Task: Find and evaluate a room listing in Austin on Airbnb, checking amenities, accessibility, and reviews.
Action: Mouse moved to (513, 134)
Screenshot: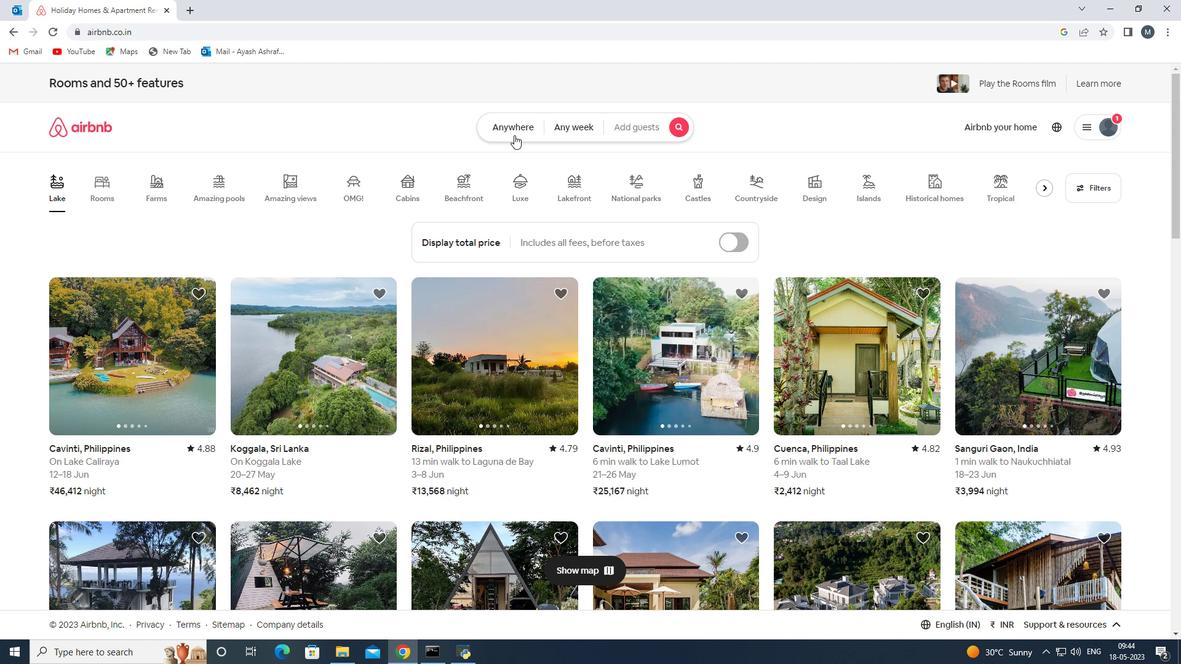 
Action: Mouse pressed left at (513, 134)
Screenshot: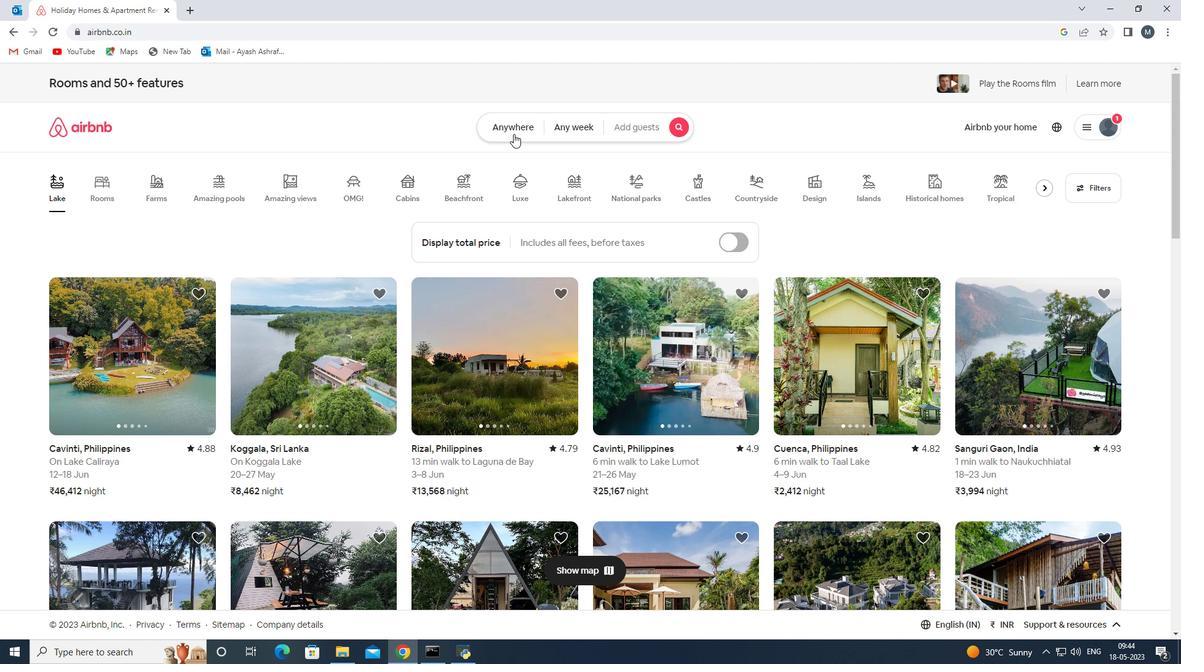 
Action: Mouse moved to (400, 179)
Screenshot: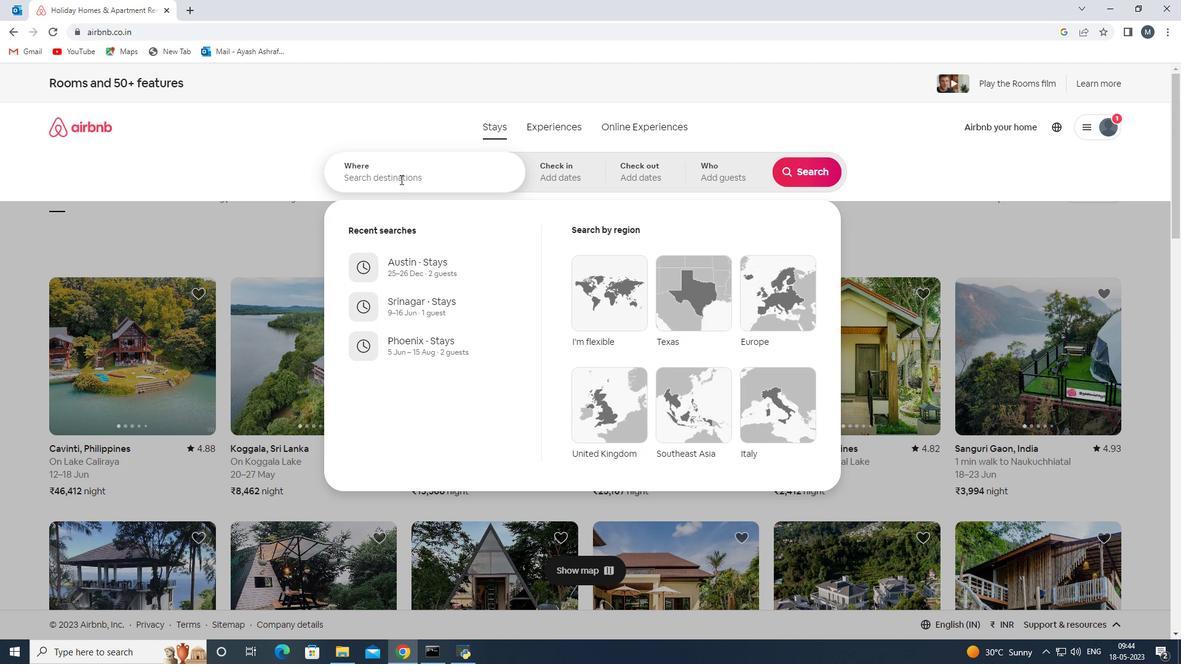 
Action: Mouse pressed left at (400, 179)
Screenshot: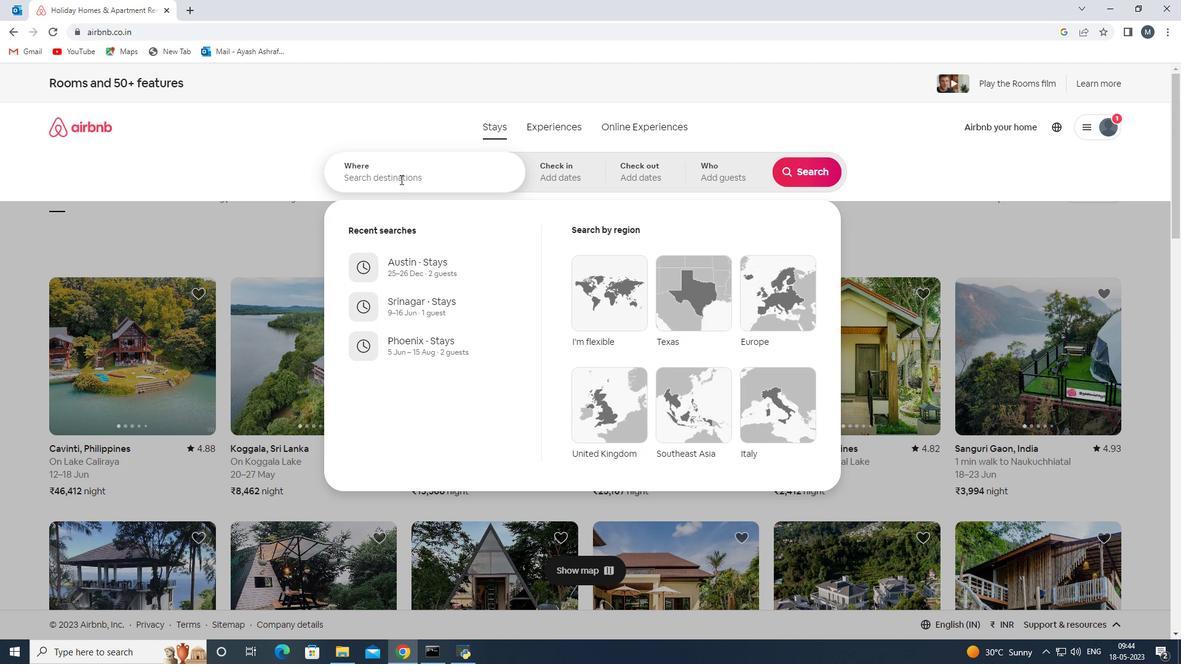 
Action: Key pressed srx
Screenshot: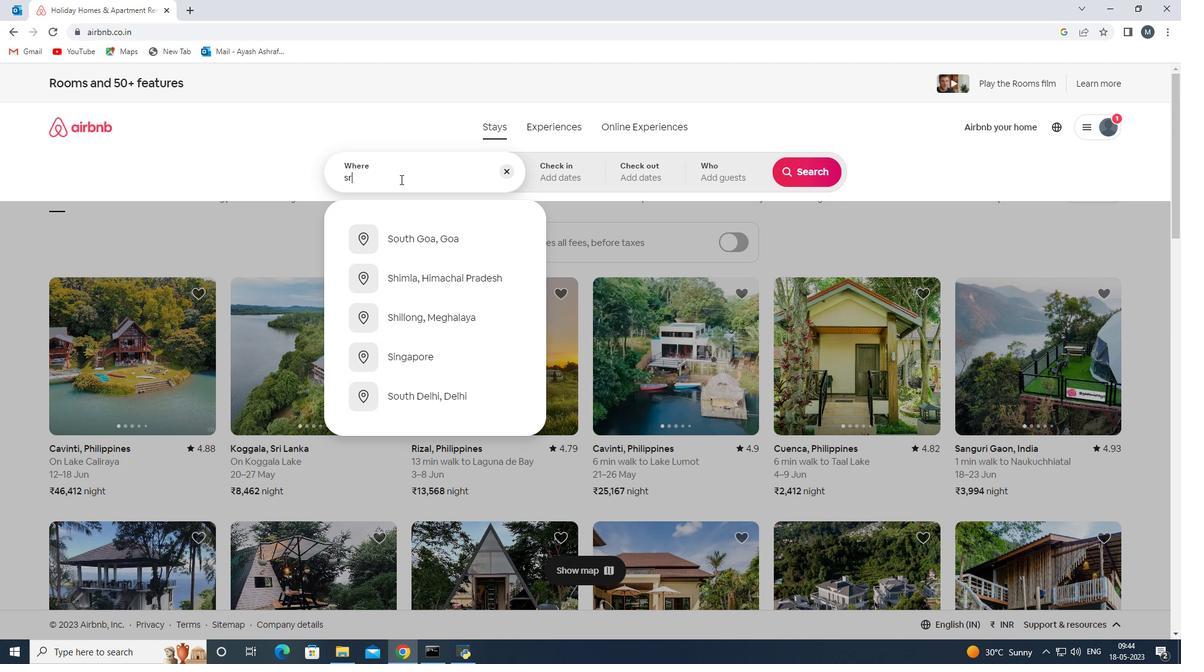 
Action: Mouse moved to (436, 241)
Screenshot: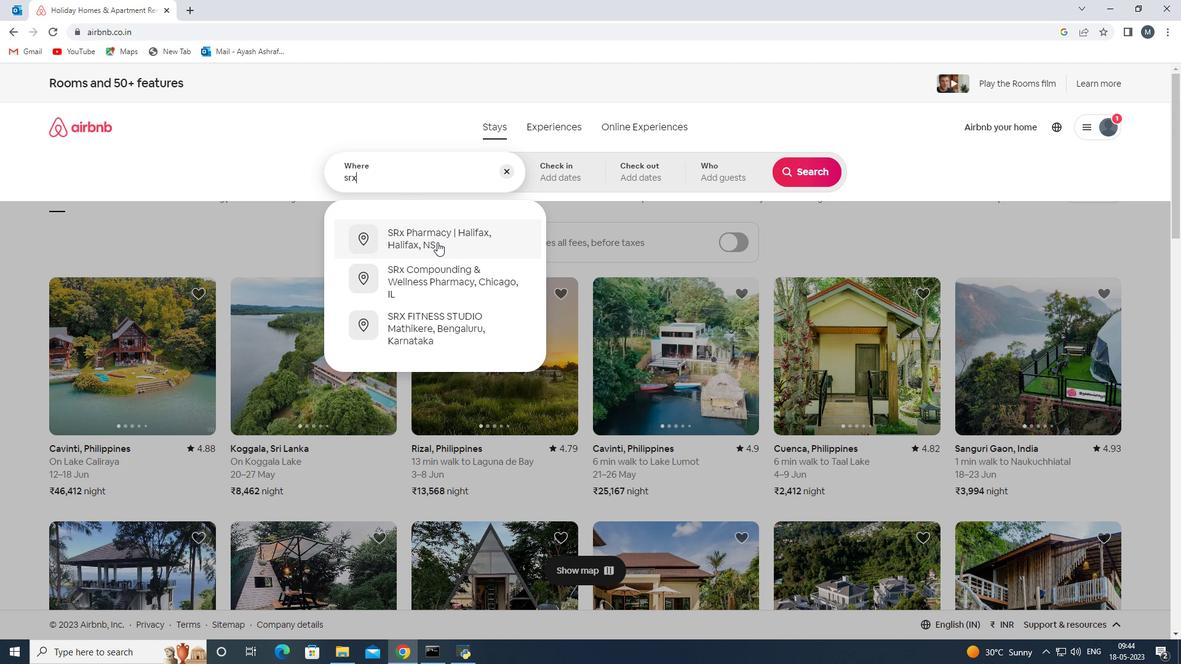 
Action: Mouse pressed left at (436, 241)
Screenshot: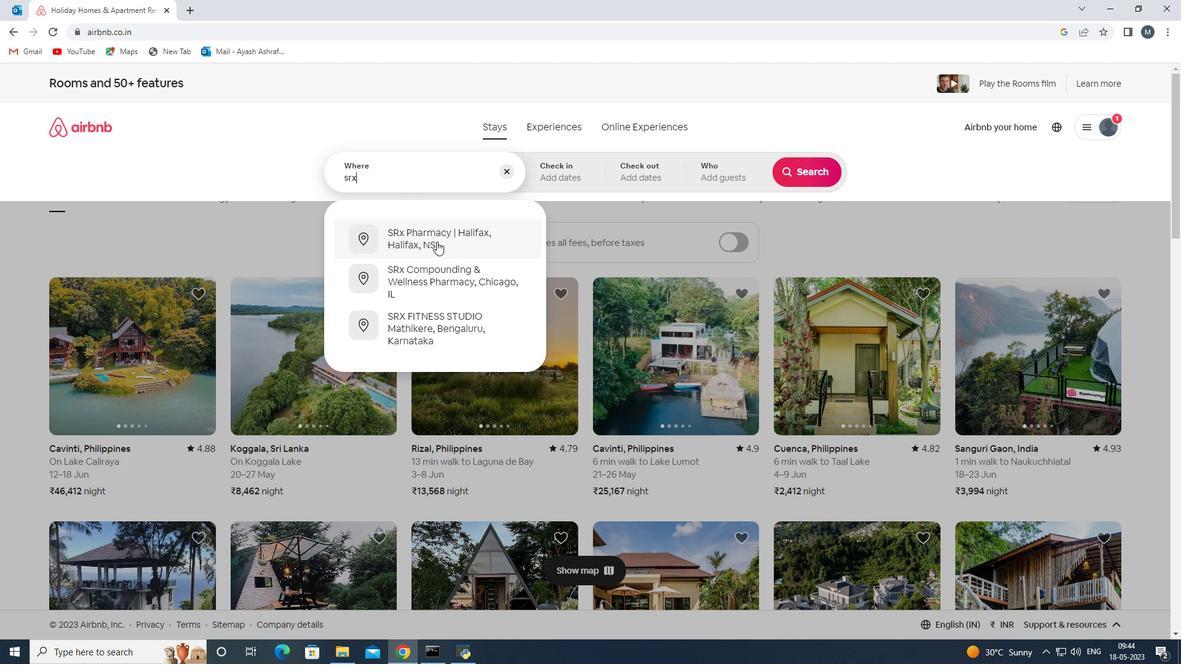 
Action: Mouse moved to (742, 345)
Screenshot: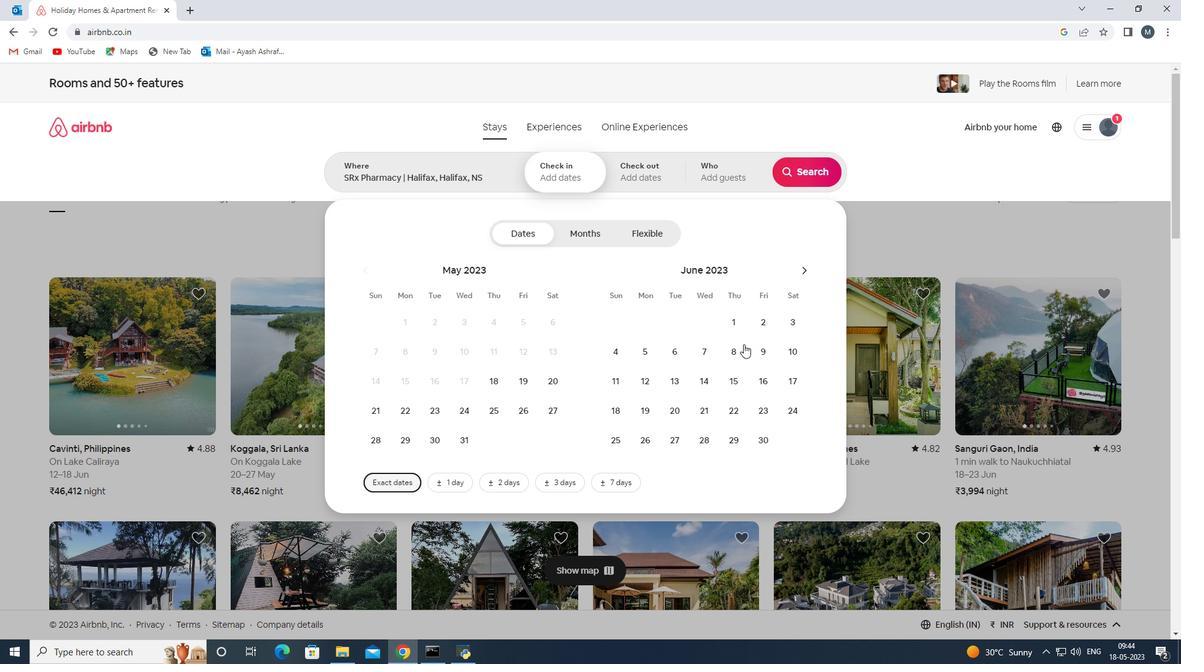
Action: Mouse pressed left at (742, 345)
Screenshot: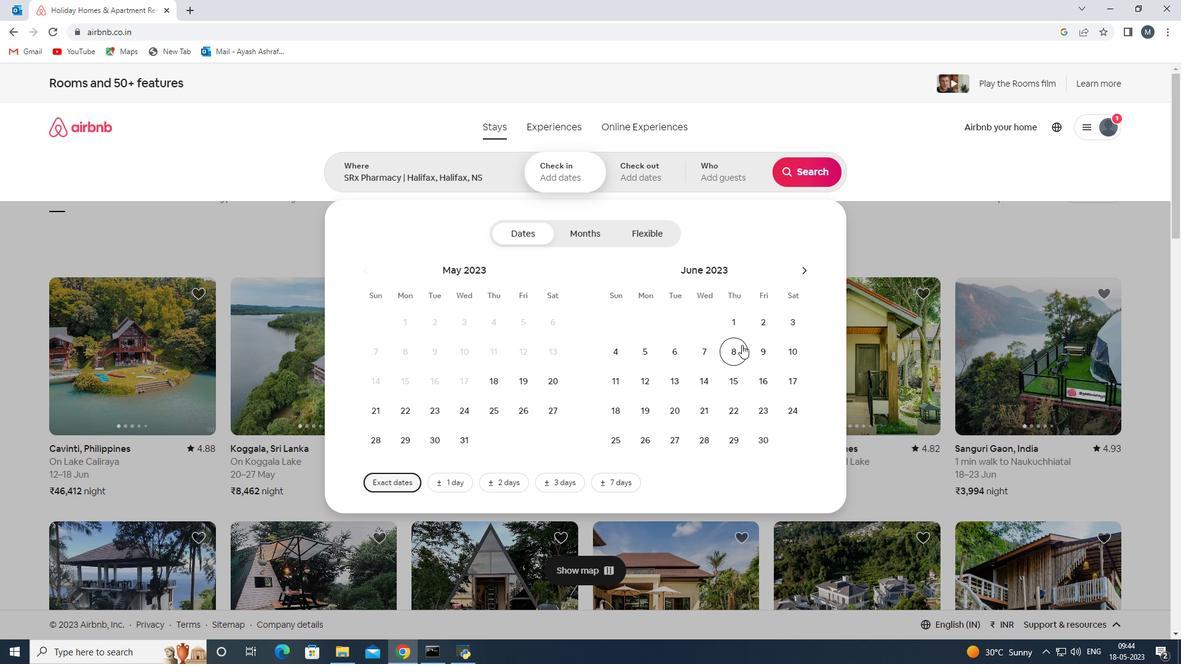 
Action: Mouse moved to (753, 354)
Screenshot: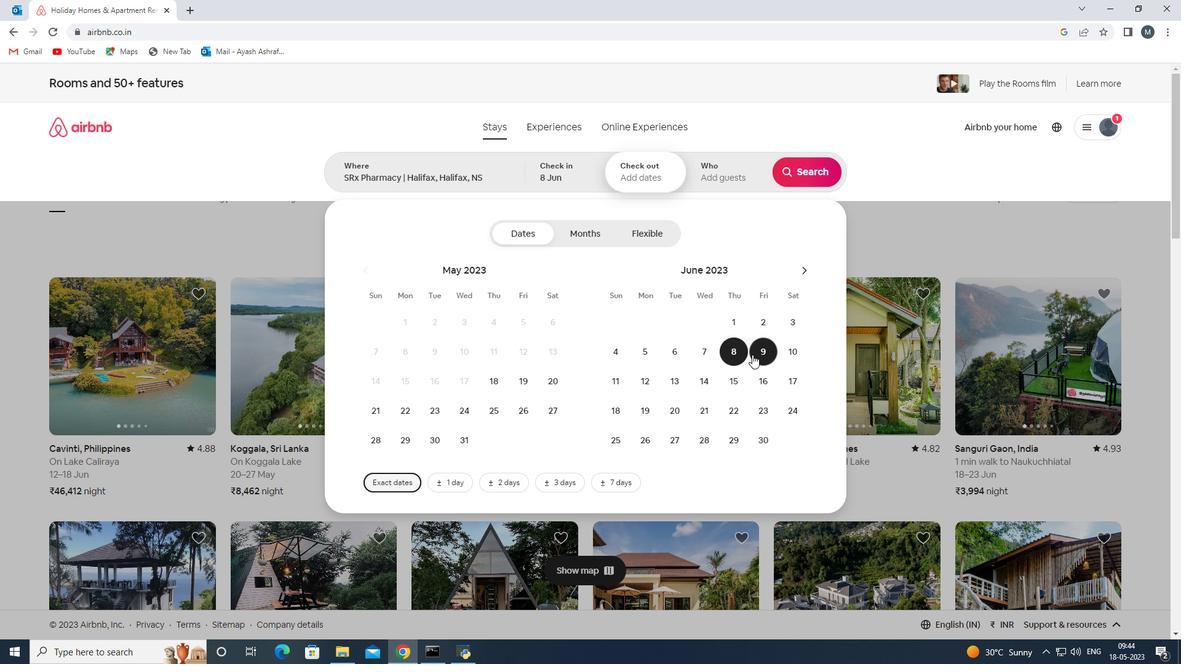 
Action: Mouse pressed left at (753, 354)
Screenshot: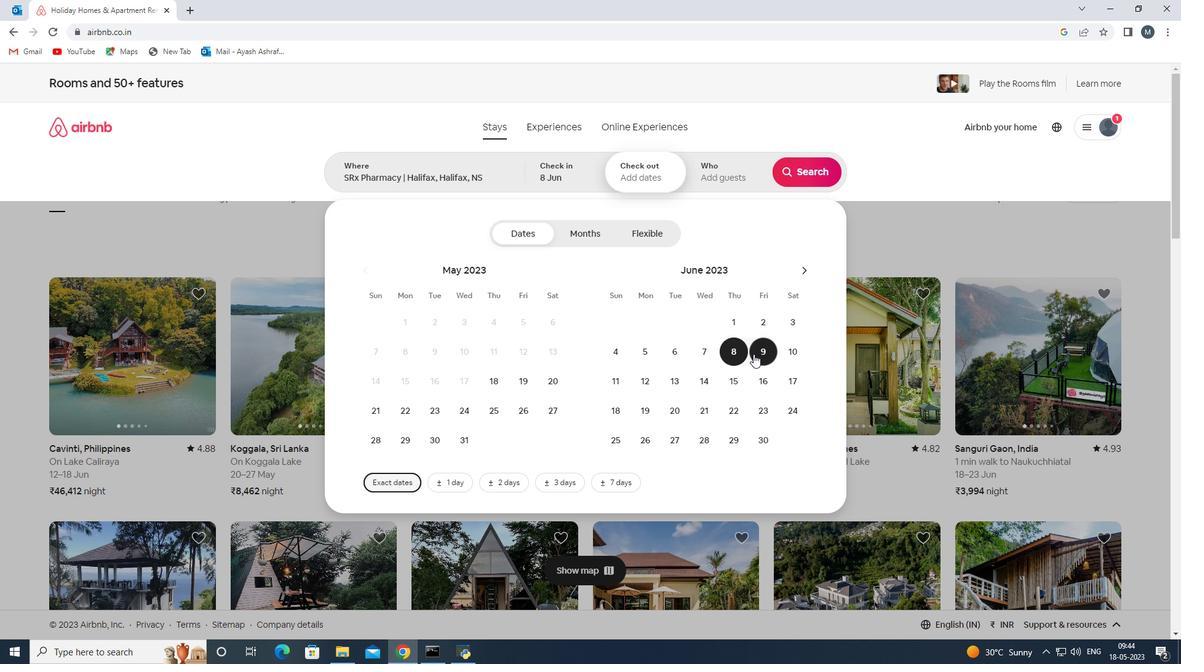 
Action: Mouse moved to (721, 176)
Screenshot: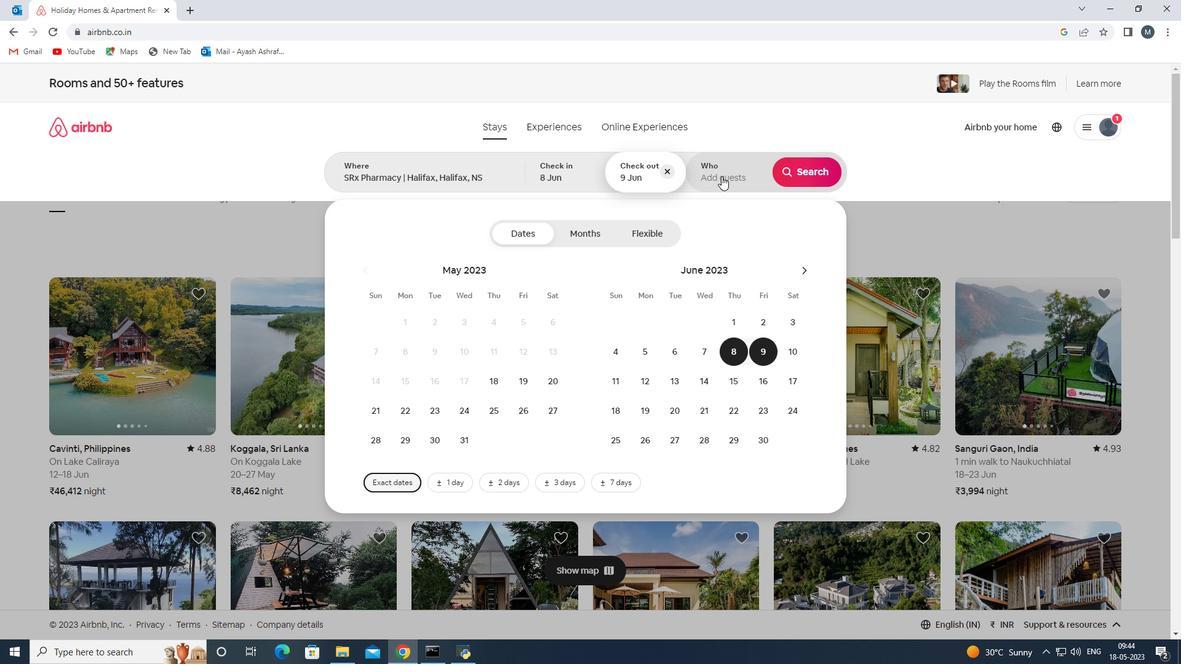 
Action: Mouse pressed left at (721, 176)
Screenshot: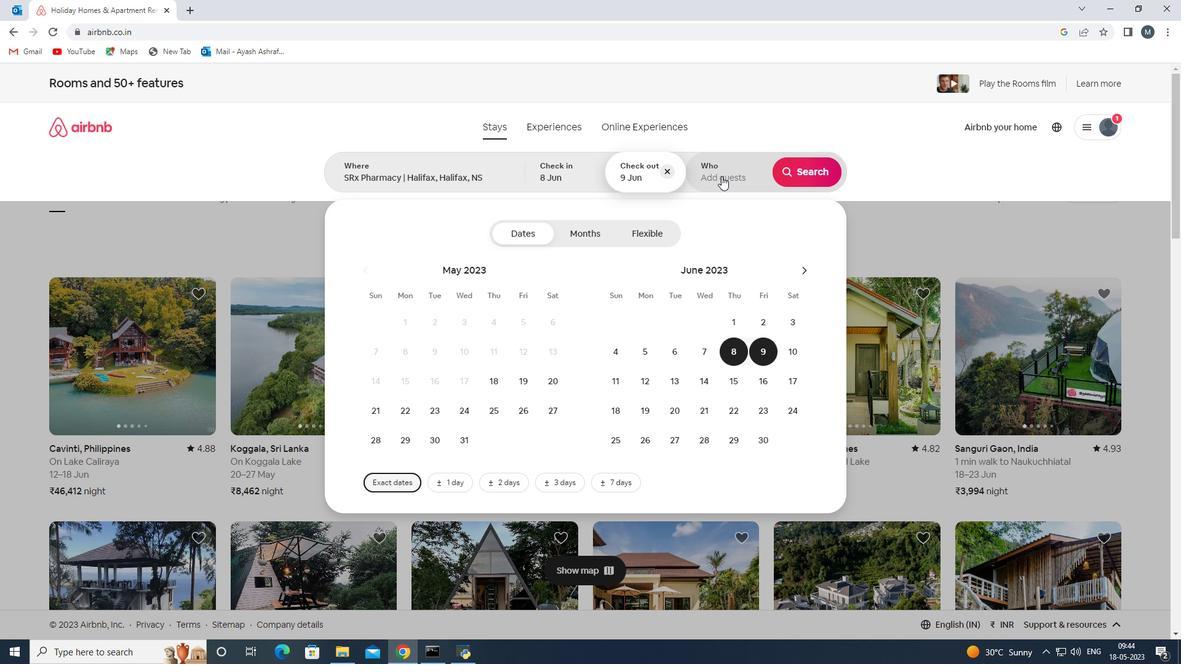 
Action: Mouse moved to (809, 238)
Screenshot: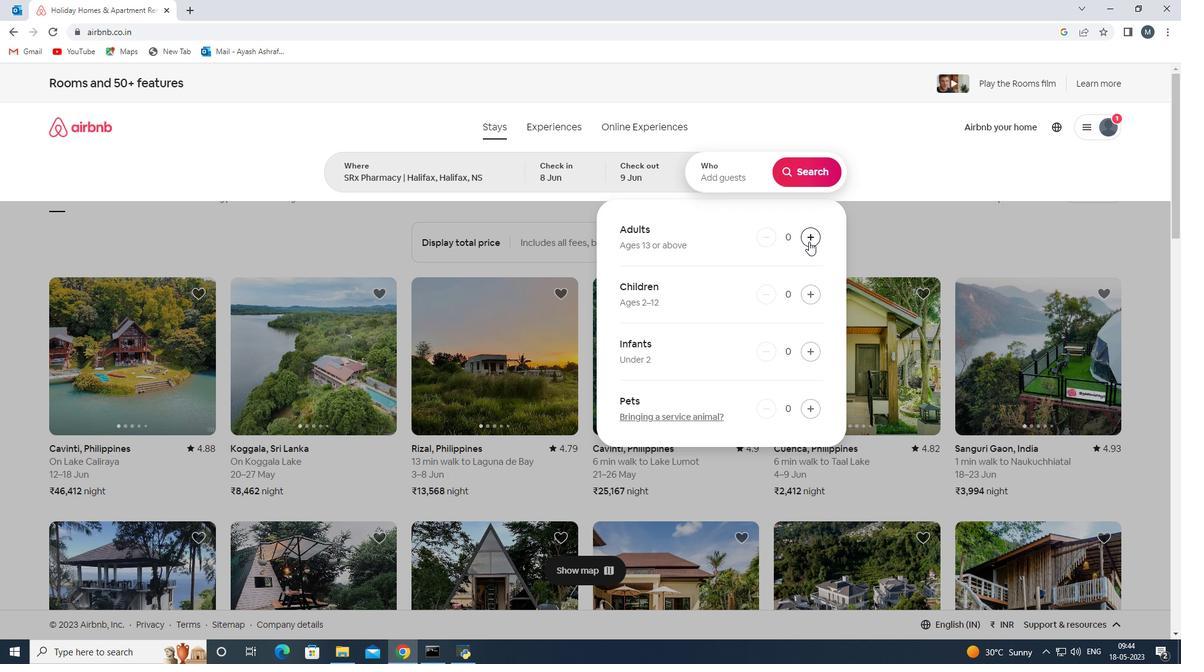 
Action: Mouse pressed left at (809, 238)
Screenshot: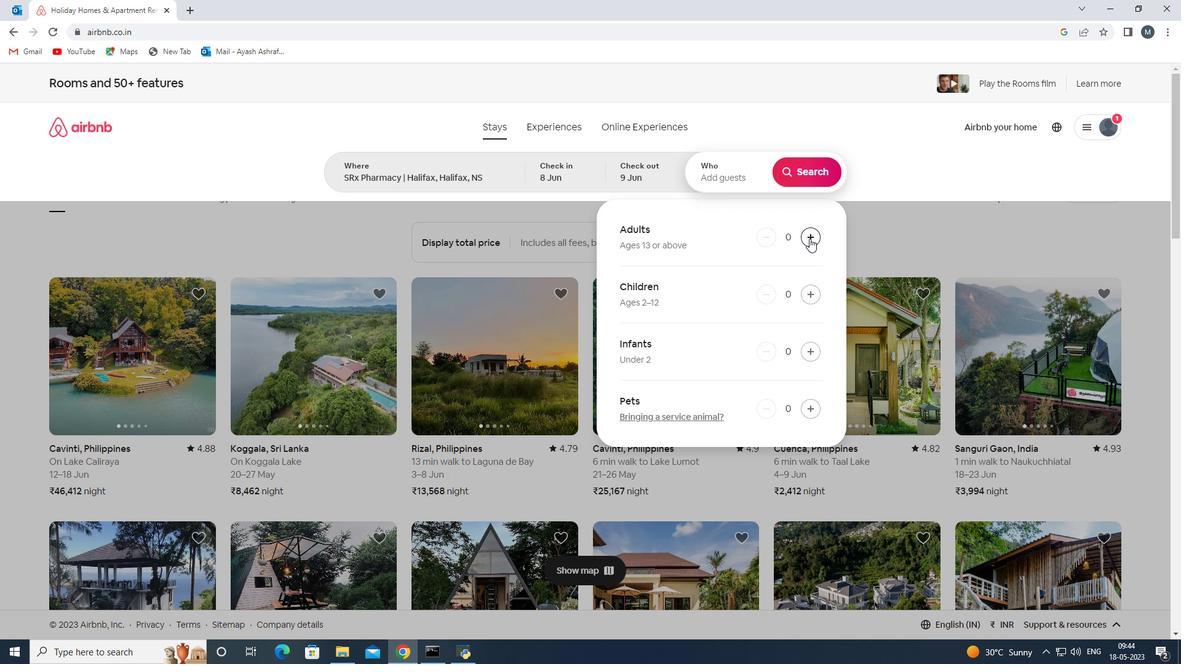 
Action: Mouse pressed left at (809, 238)
Screenshot: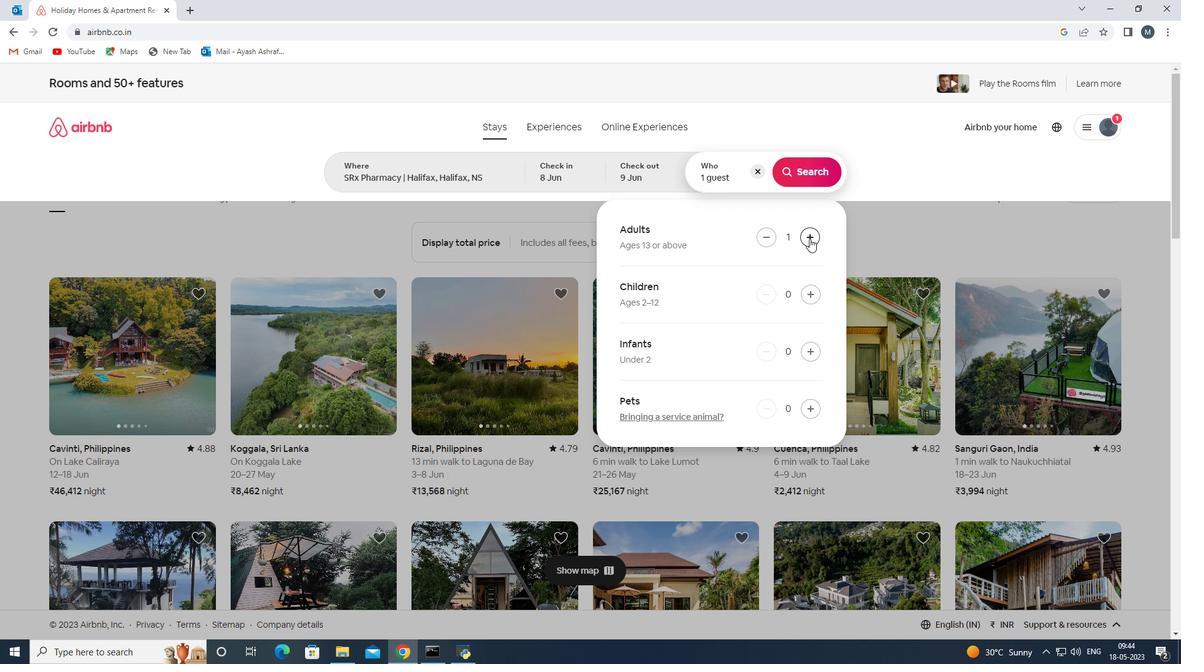 
Action: Mouse pressed left at (809, 238)
Screenshot: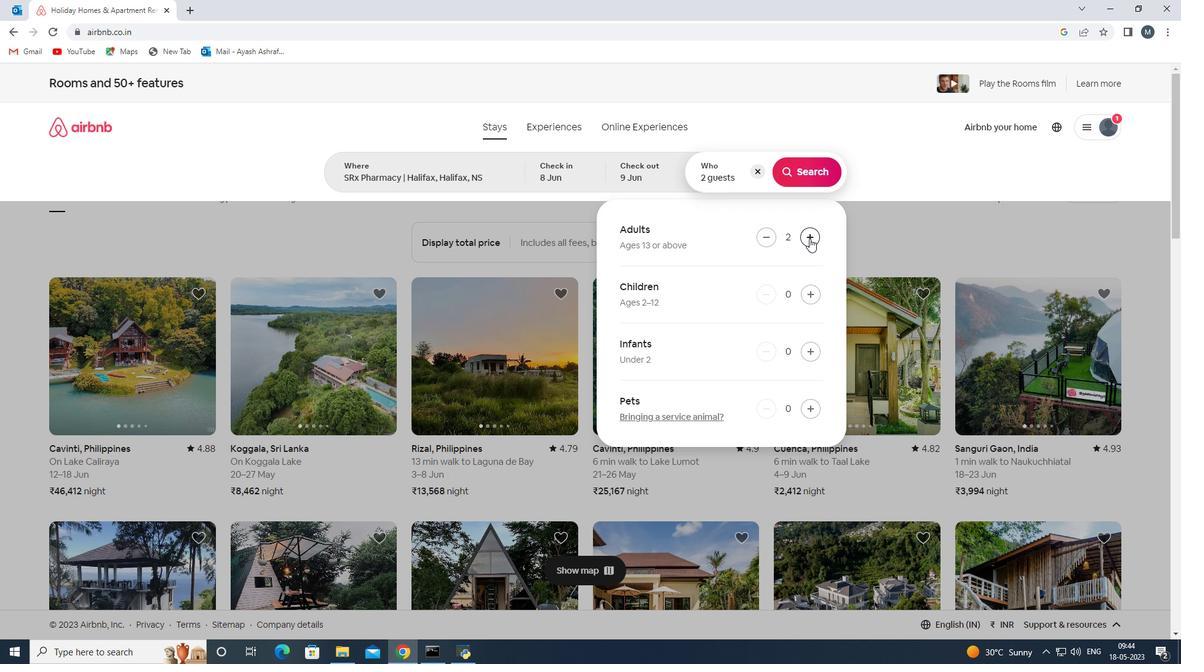 
Action: Mouse moved to (801, 175)
Screenshot: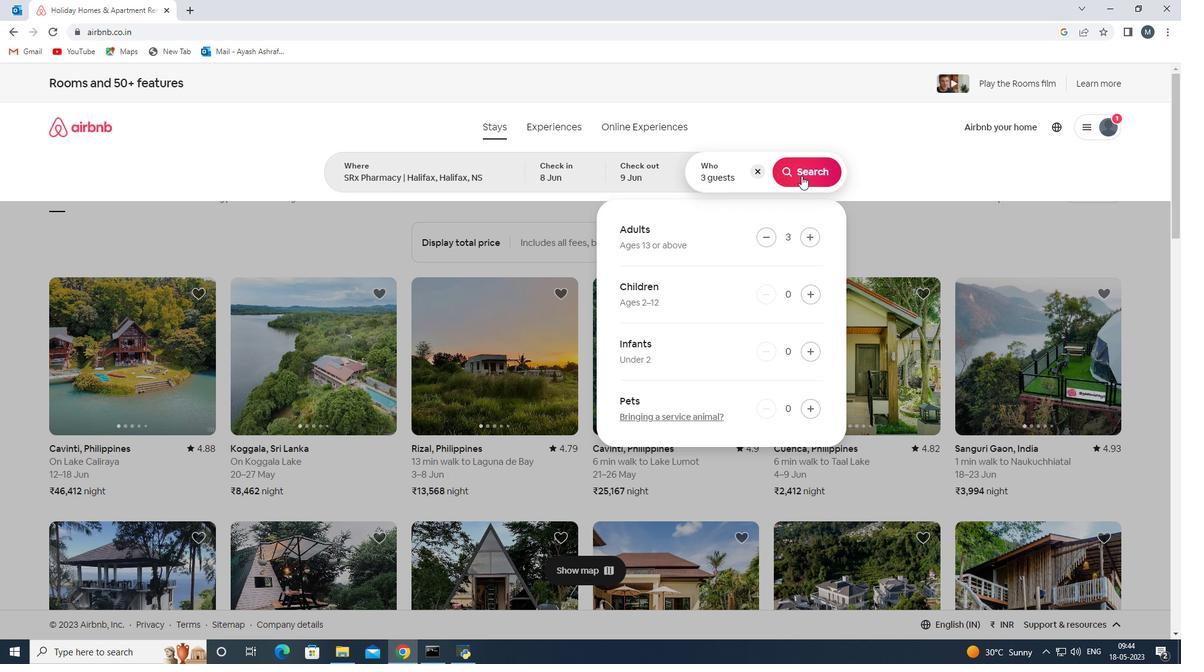 
Action: Mouse pressed left at (801, 175)
Screenshot: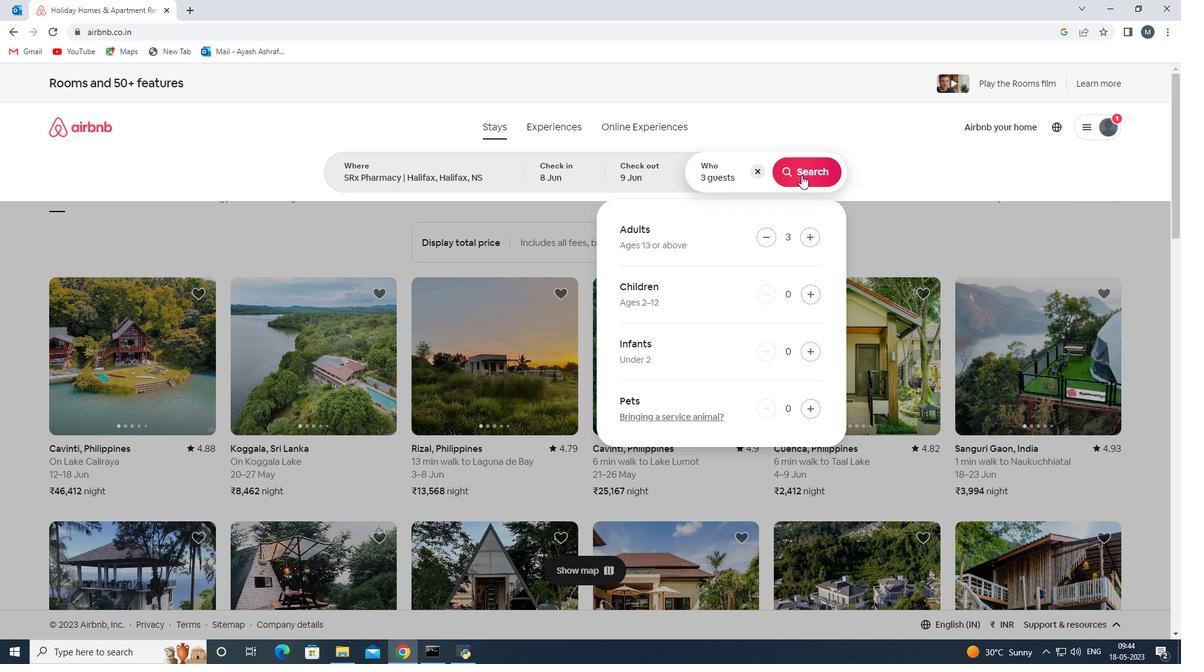 
Action: Mouse moved to (1107, 139)
Screenshot: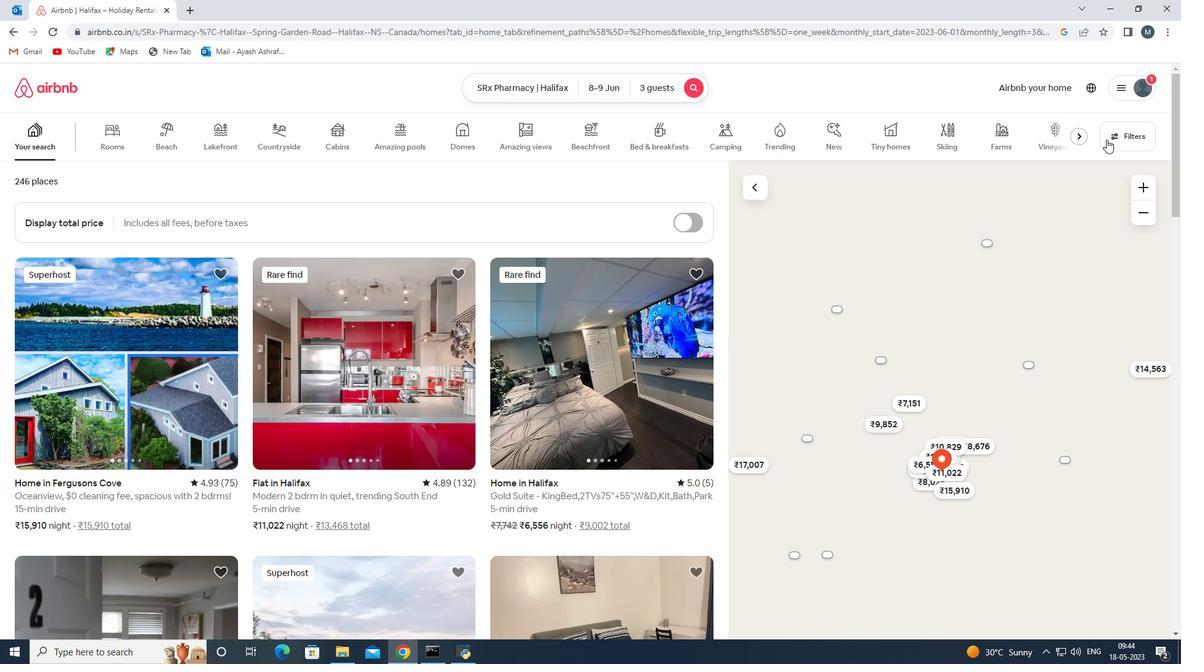 
Action: Mouse pressed left at (1107, 139)
Screenshot: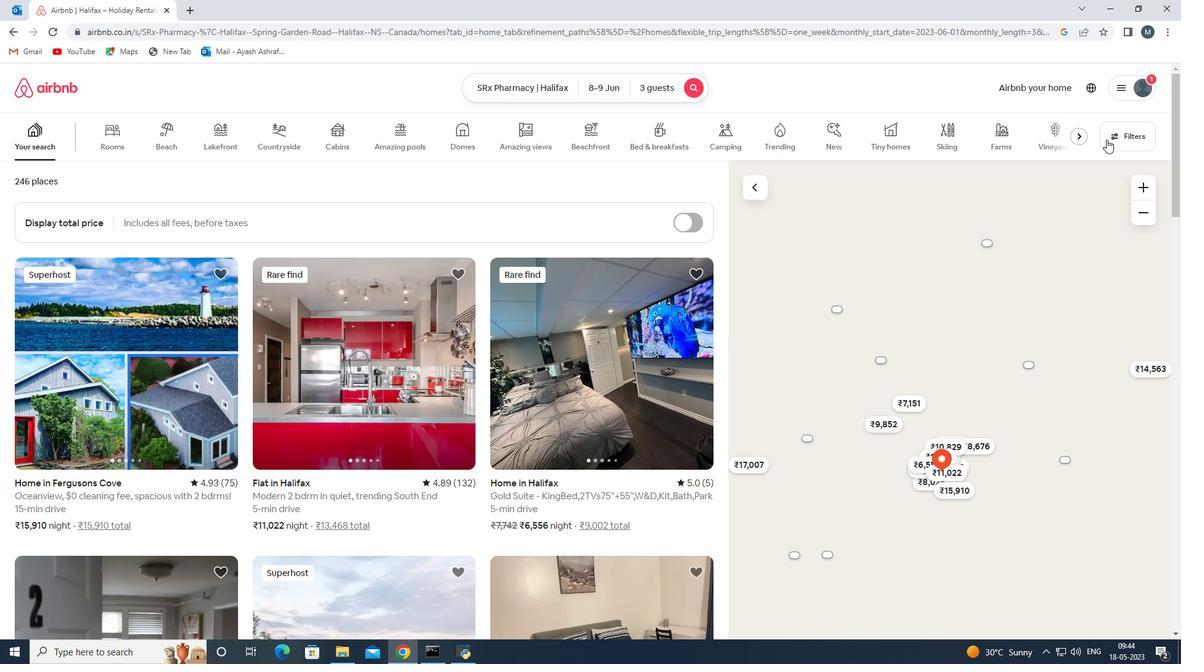 
Action: Mouse moved to (454, 444)
Screenshot: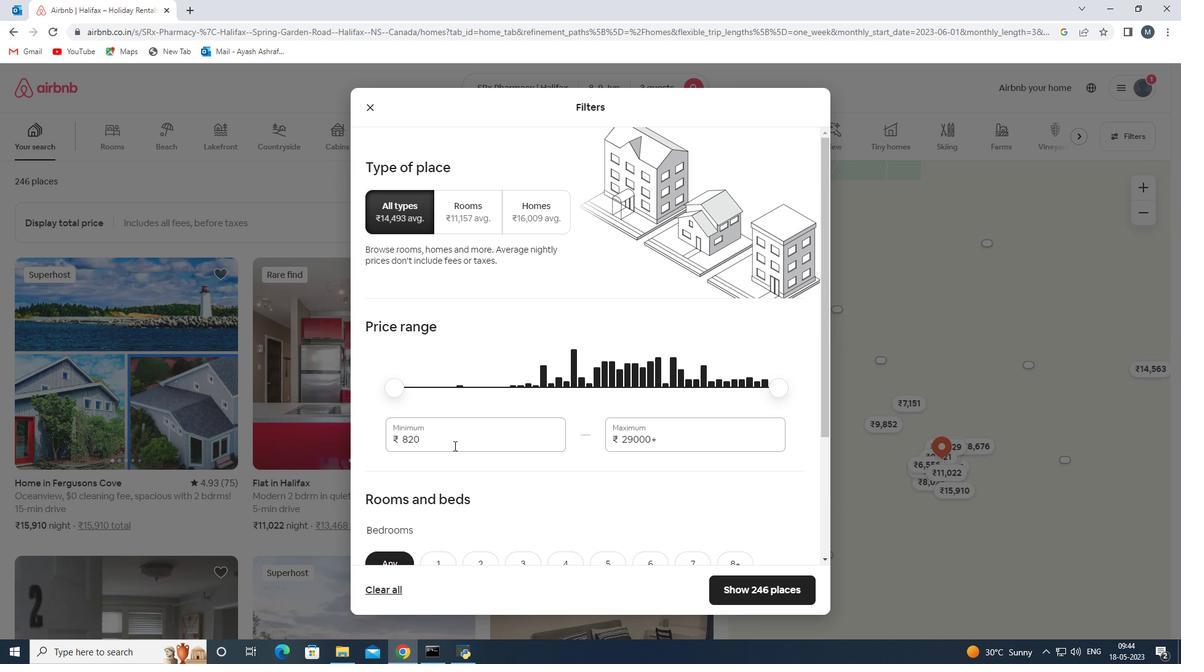 
Action: Mouse pressed left at (454, 444)
Screenshot: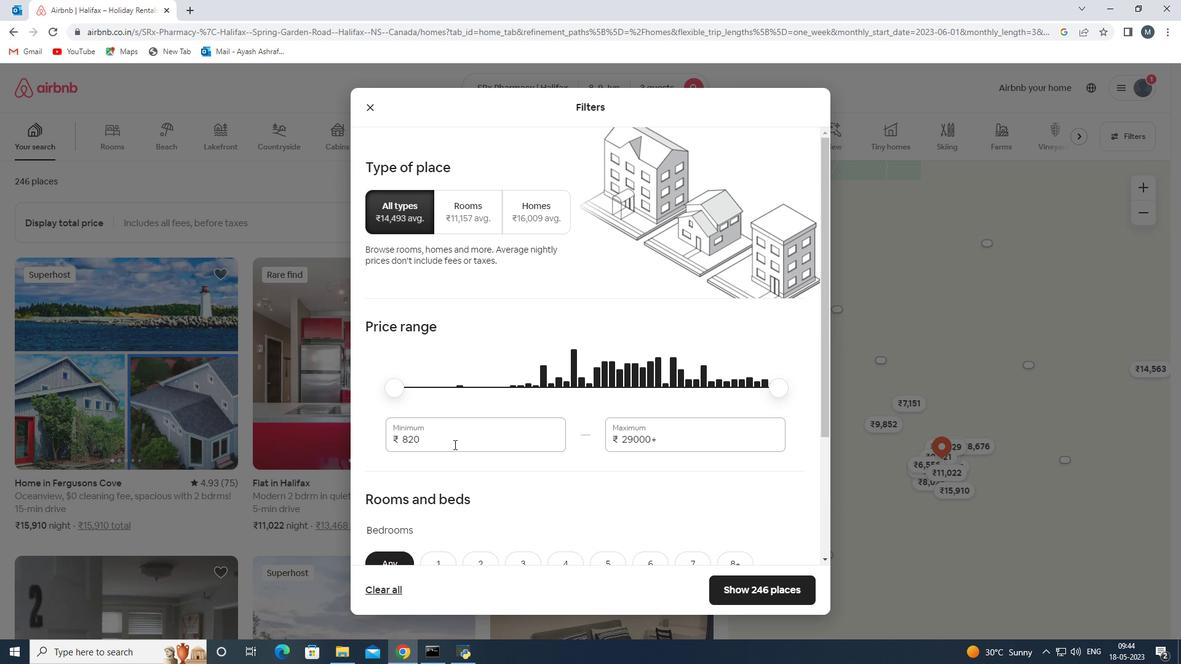 
Action: Mouse moved to (456, 438)
Screenshot: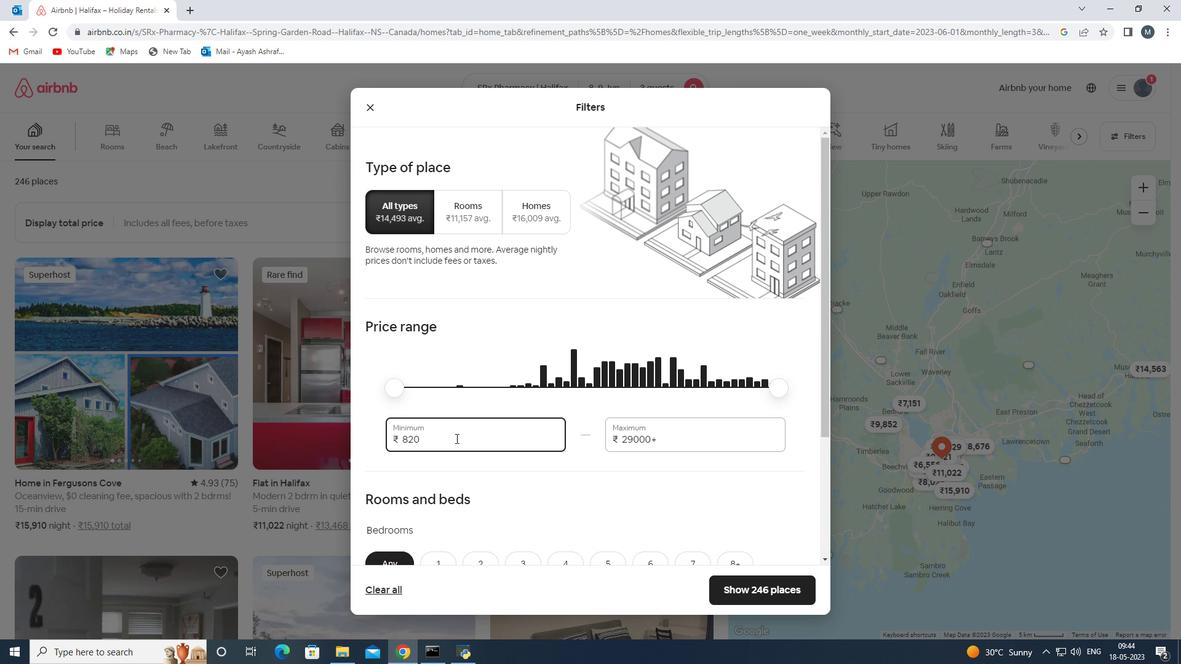 
Action: Key pressed <Key.backspace>
Screenshot: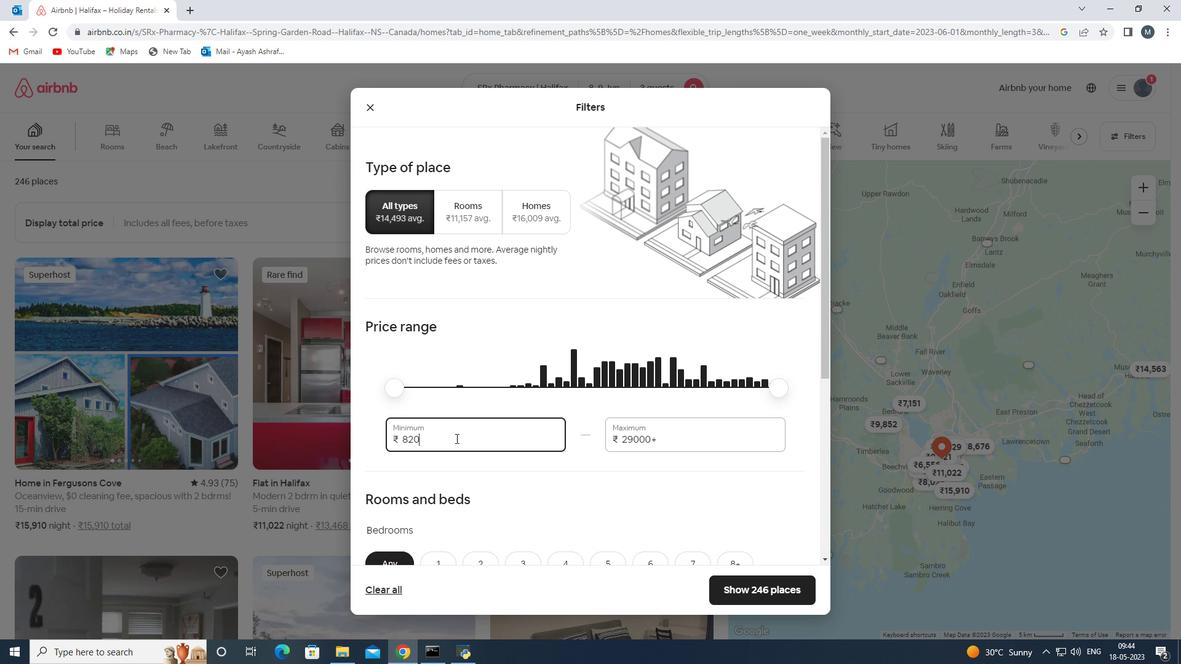 
Action: Mouse moved to (456, 438)
Screenshot: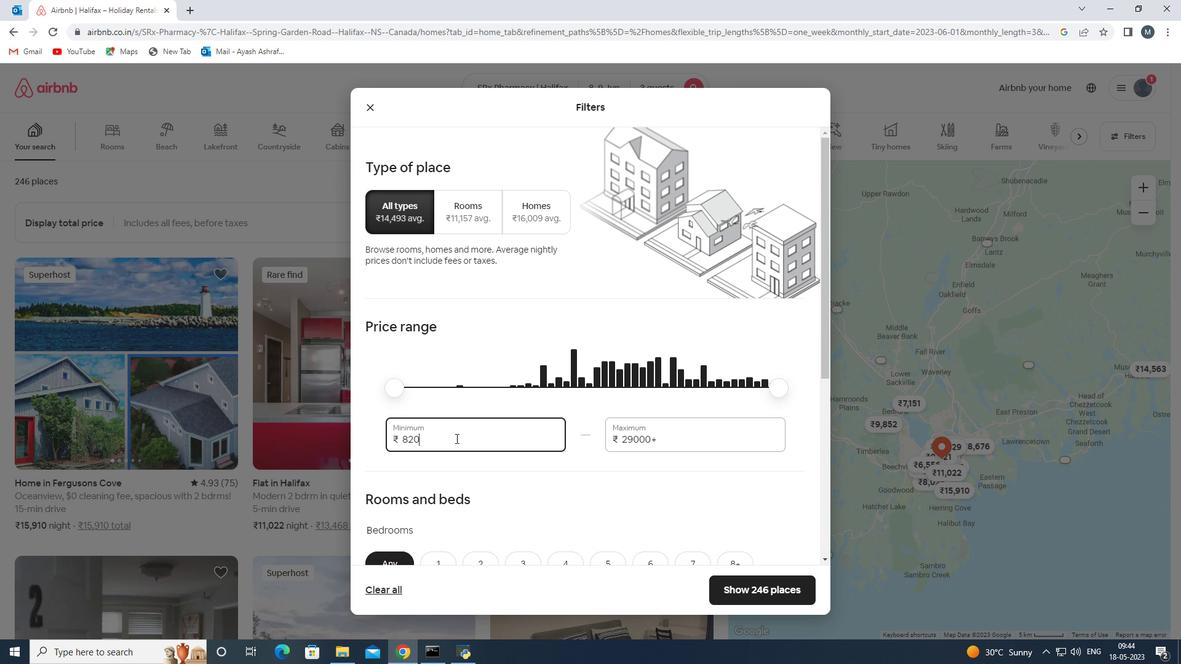 
Action: Key pressed <Key.backspace>
Screenshot: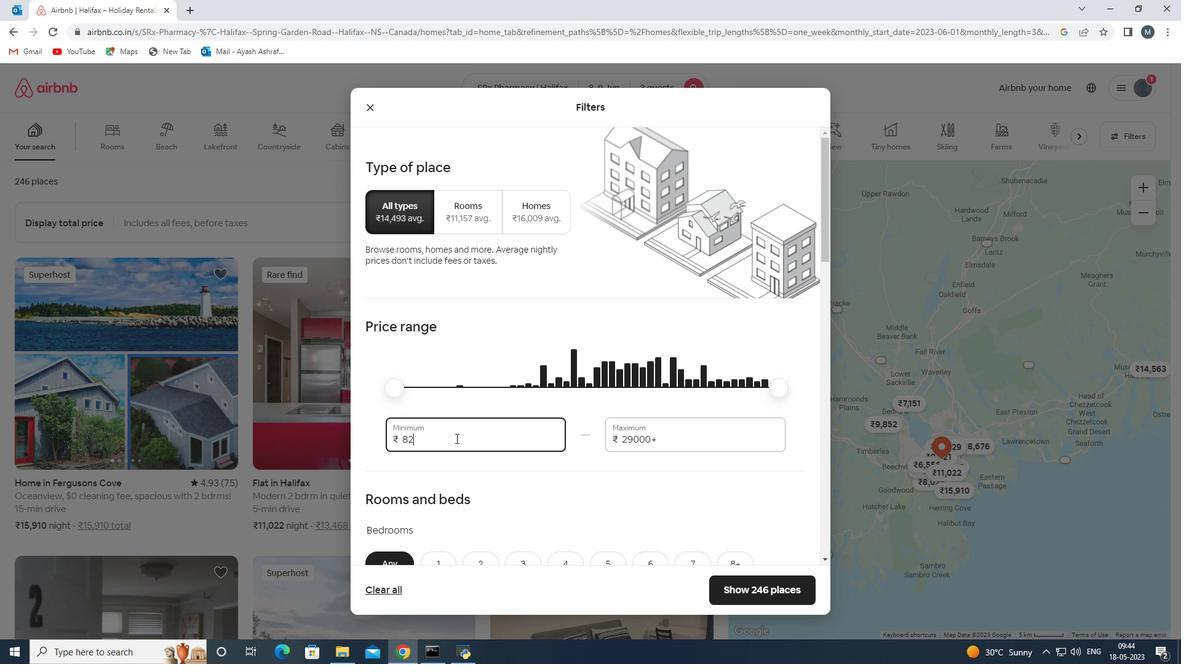 
Action: Mouse moved to (456, 435)
Screenshot: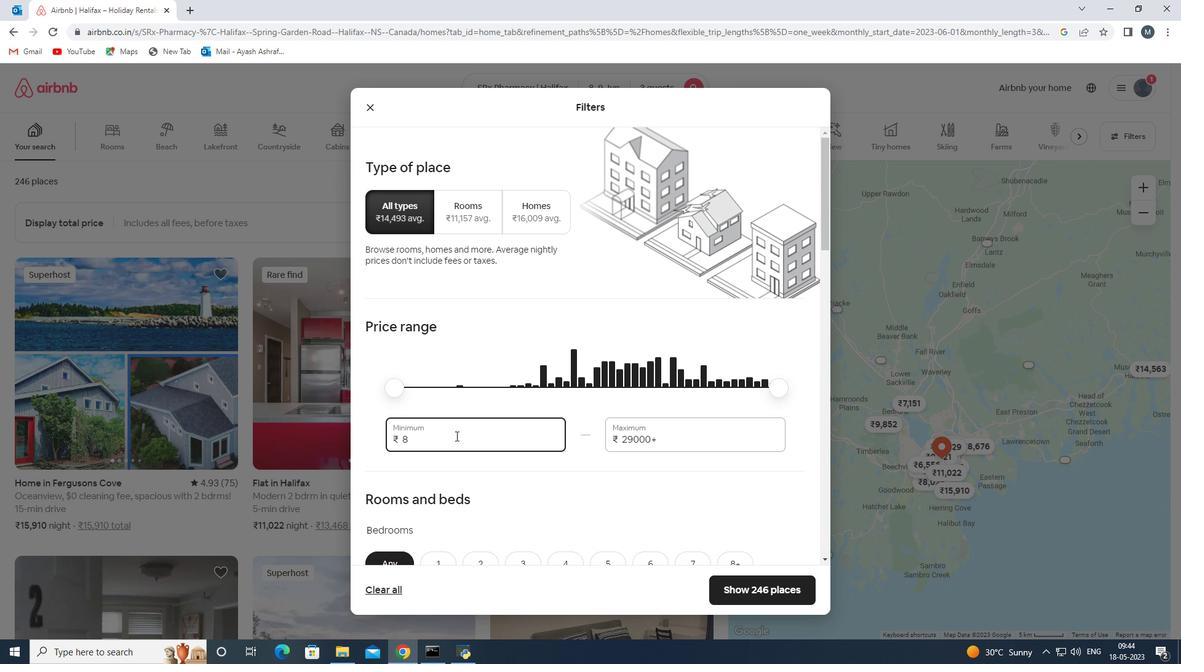 
Action: Key pressed 000
Screenshot: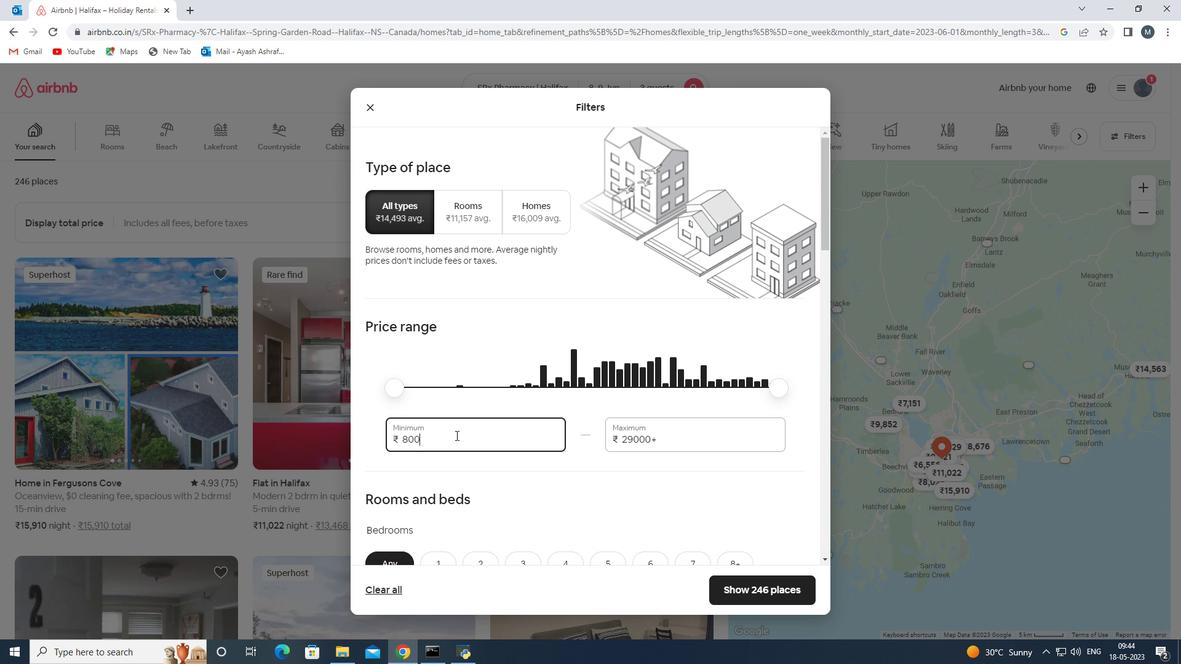 
Action: Mouse moved to (662, 441)
Screenshot: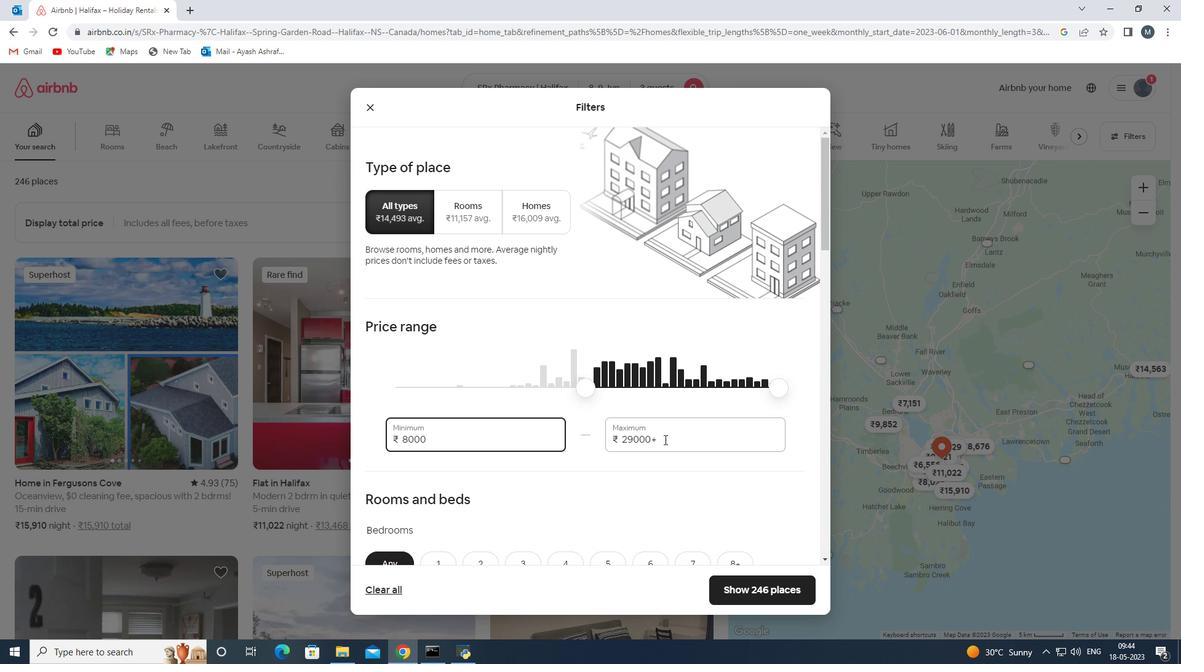 
Action: Mouse pressed left at (662, 441)
Screenshot: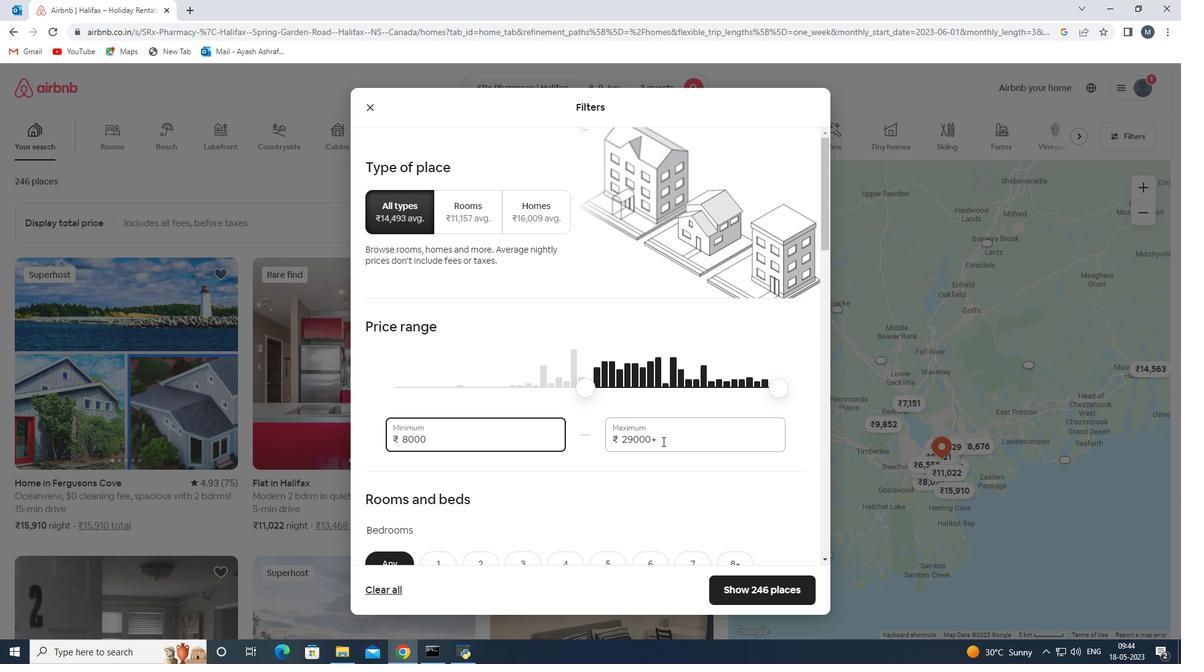 
Action: Mouse moved to (599, 443)
Screenshot: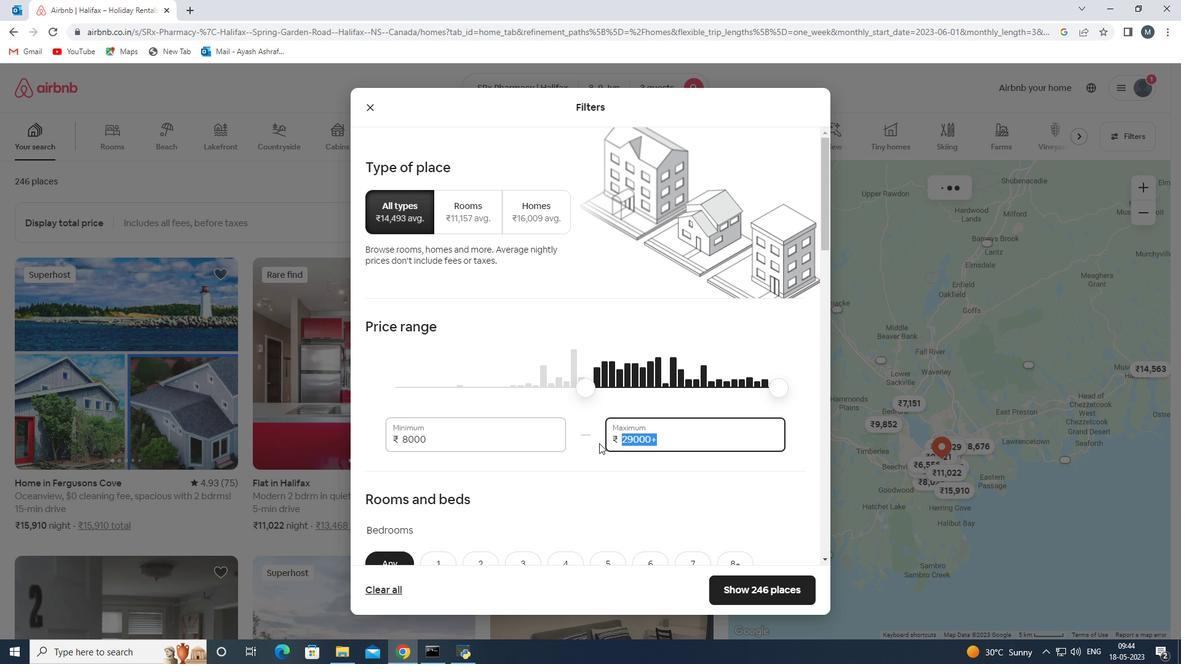 
Action: Key pressed <Key.backspace>12000
Screenshot: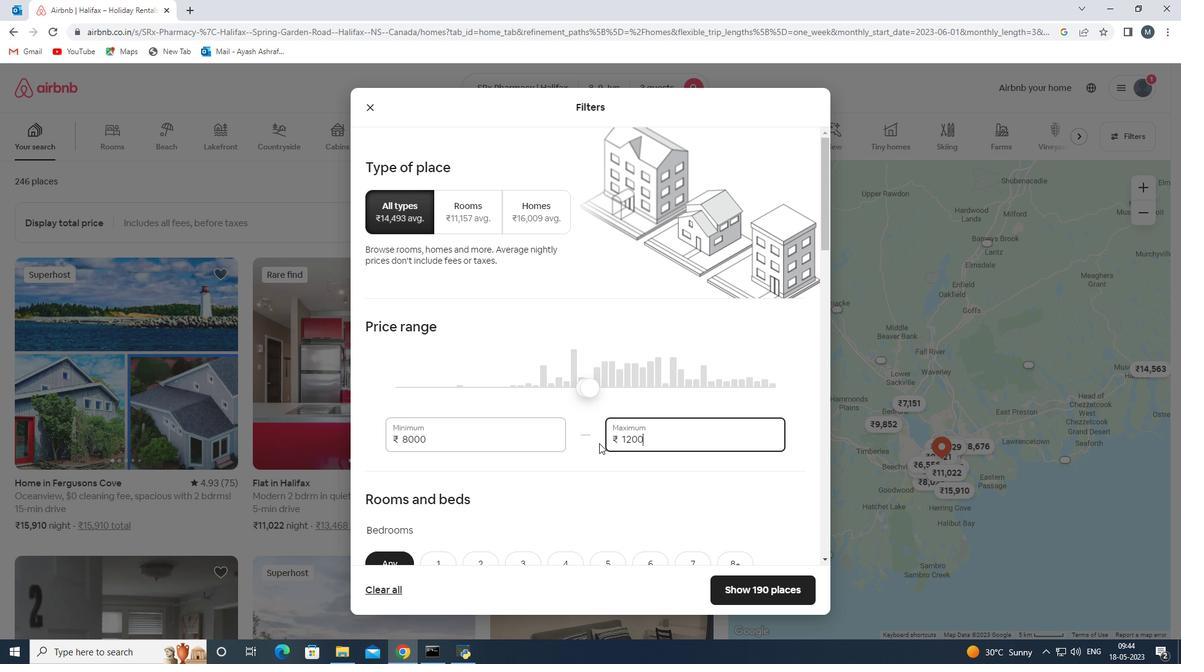 
Action: Mouse moved to (621, 427)
Screenshot: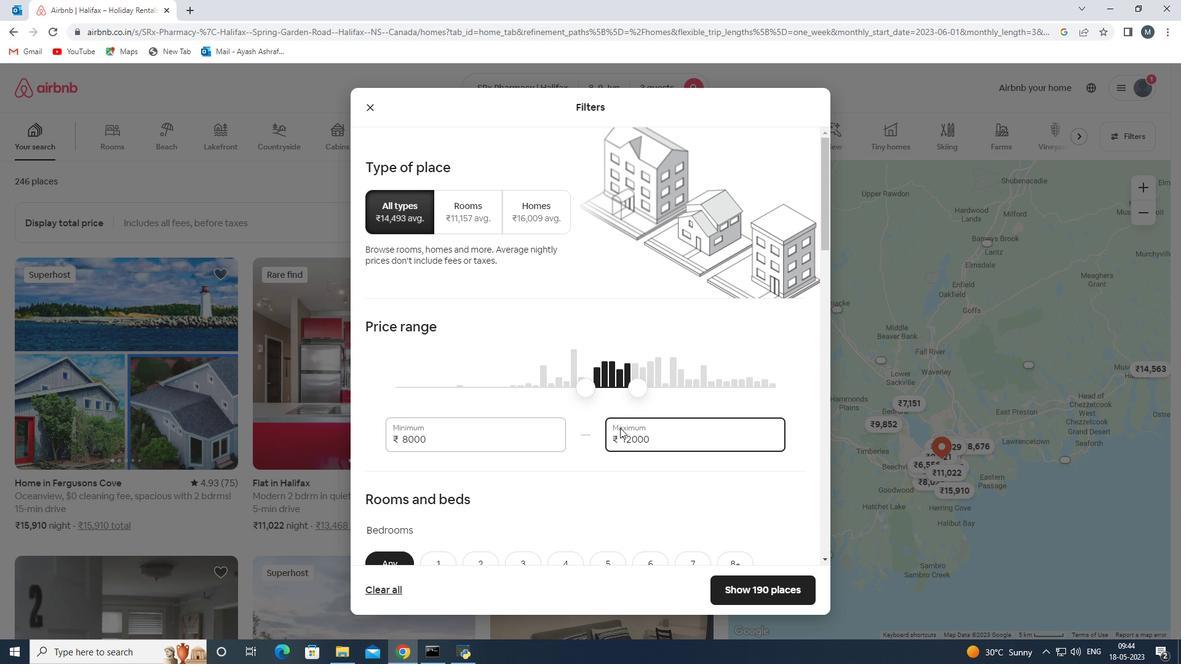 
Action: Mouse scrolled (621, 426) with delta (0, 0)
Screenshot: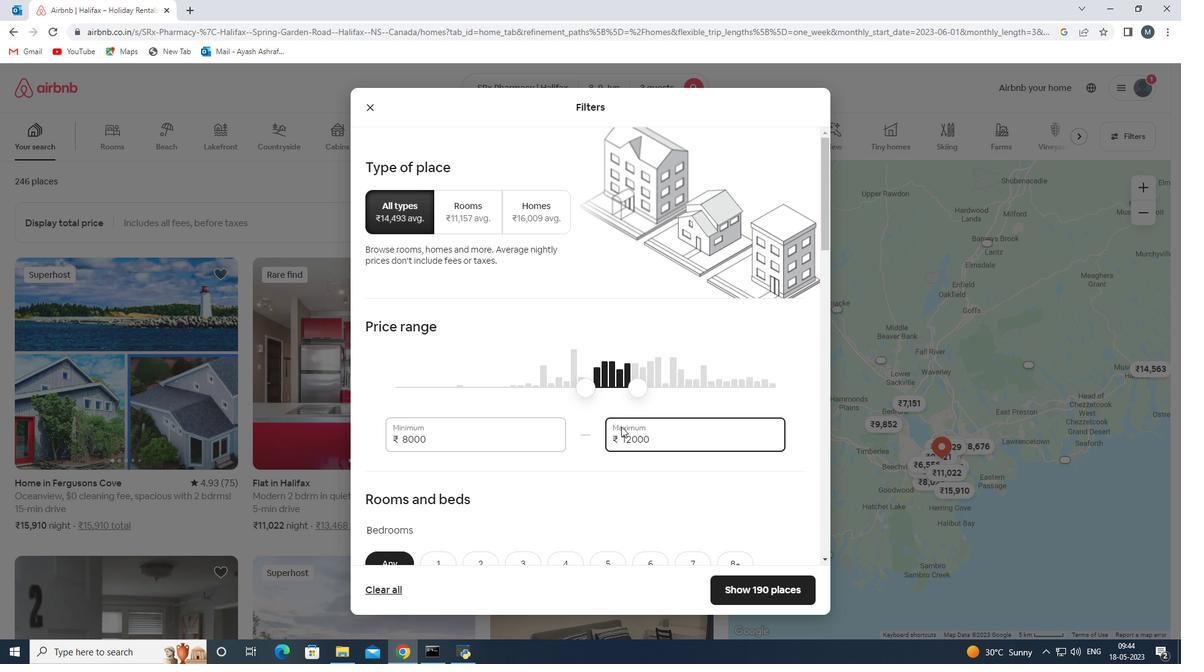 
Action: Mouse scrolled (621, 426) with delta (0, 0)
Screenshot: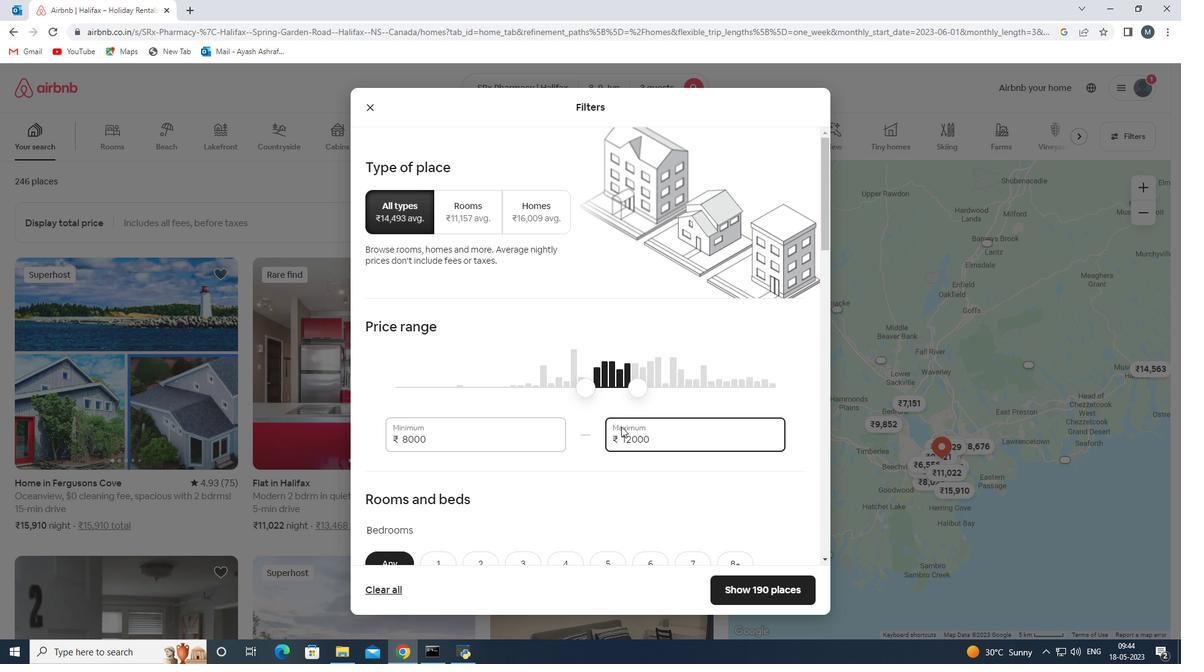
Action: Mouse moved to (441, 444)
Screenshot: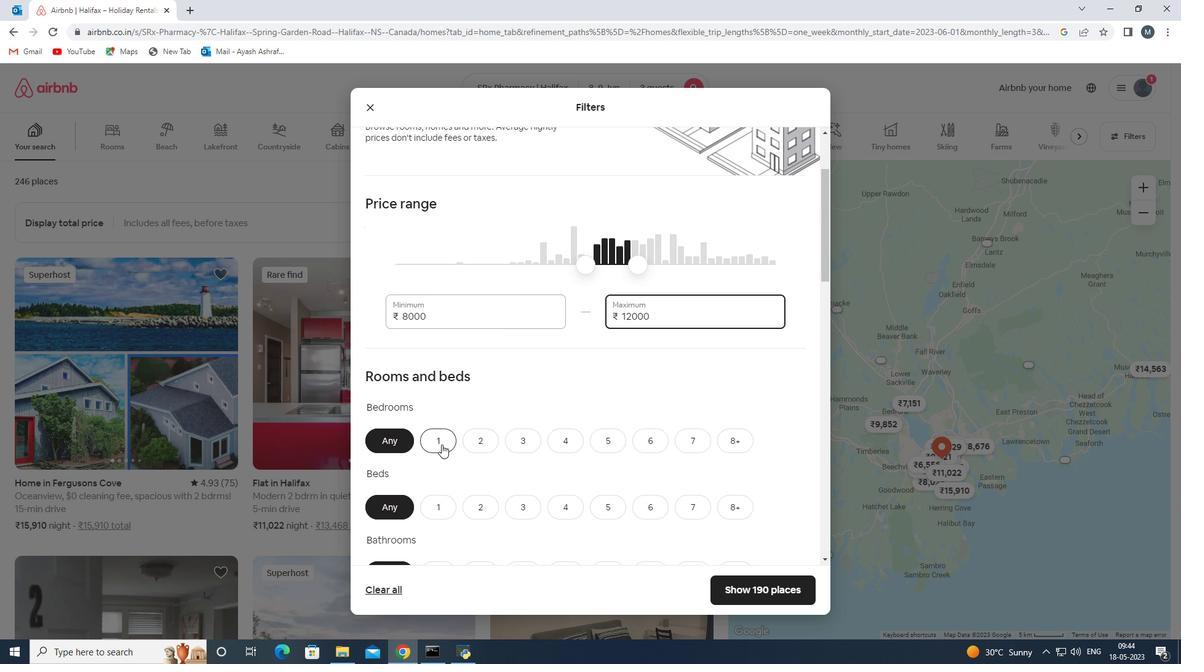 
Action: Mouse pressed left at (441, 444)
Screenshot: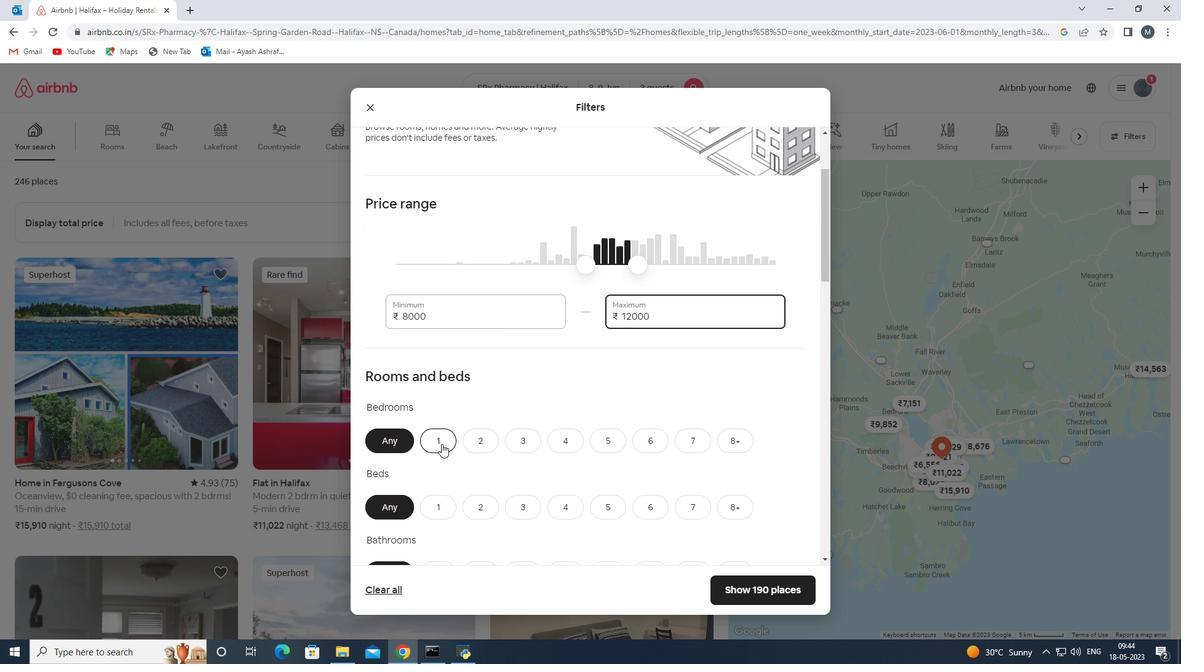 
Action: Mouse moved to (470, 432)
Screenshot: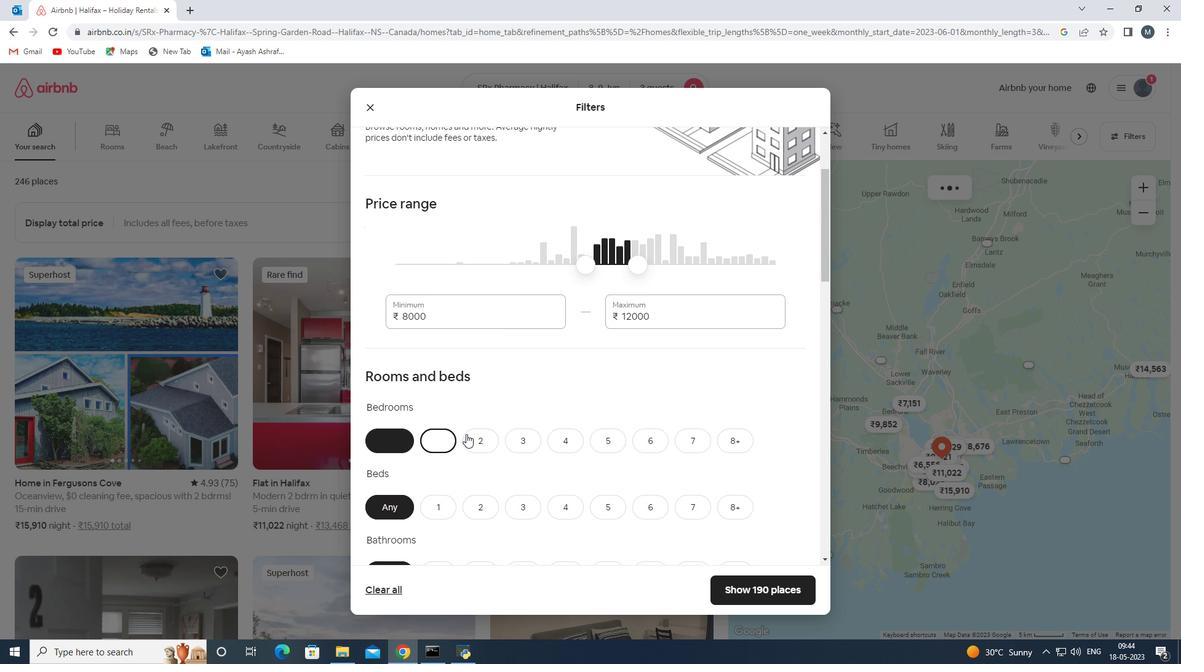 
Action: Mouse scrolled (470, 431) with delta (0, 0)
Screenshot: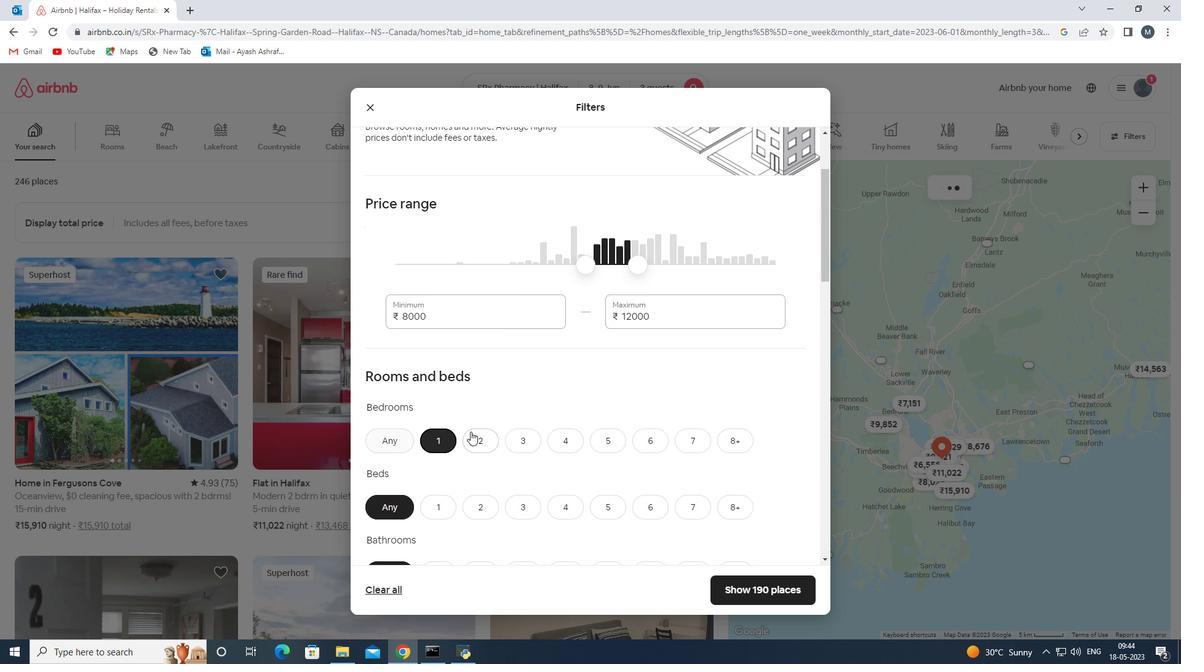 
Action: Mouse scrolled (470, 431) with delta (0, 0)
Screenshot: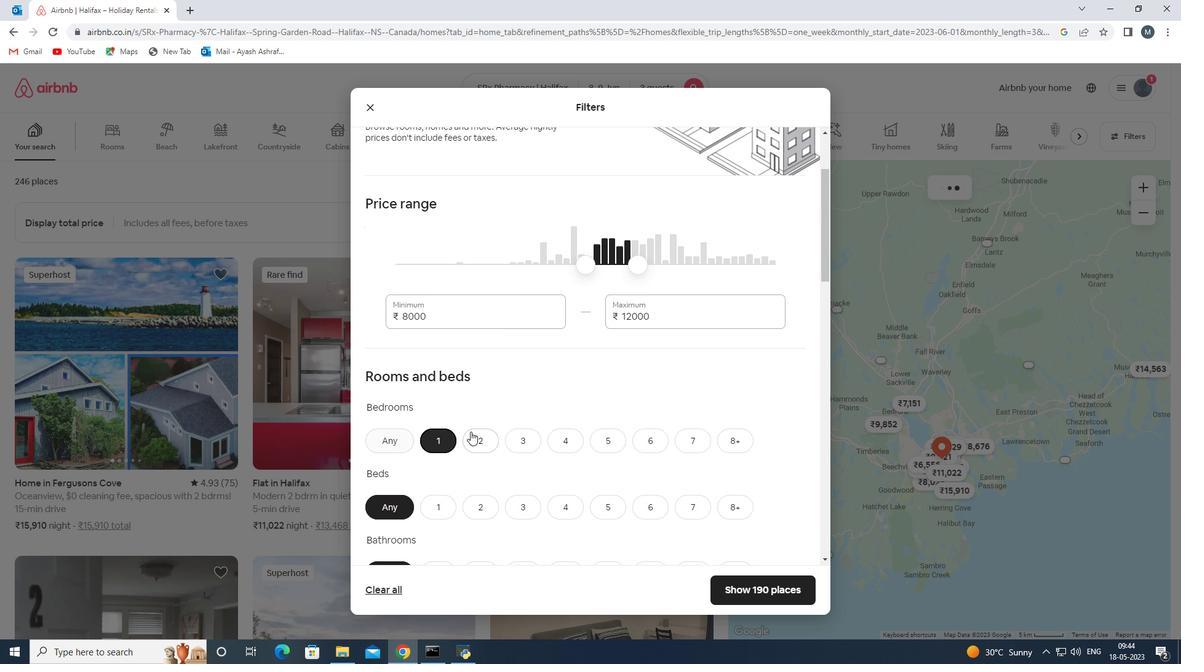 
Action: Mouse moved to (443, 389)
Screenshot: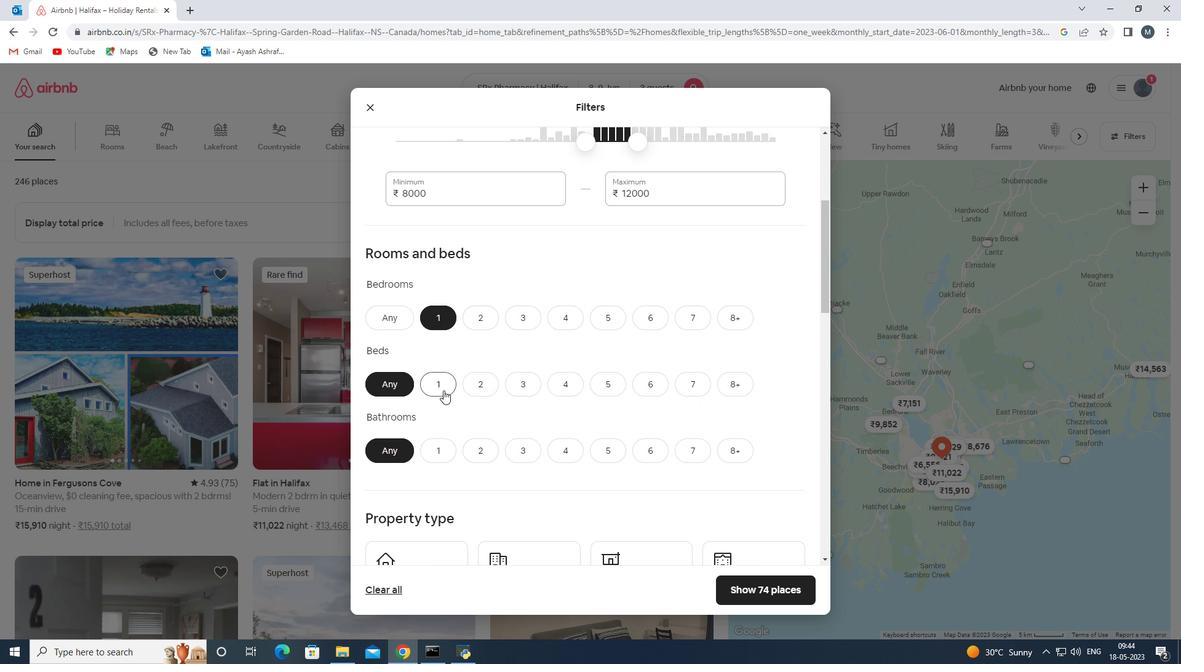 
Action: Mouse pressed left at (443, 389)
Screenshot: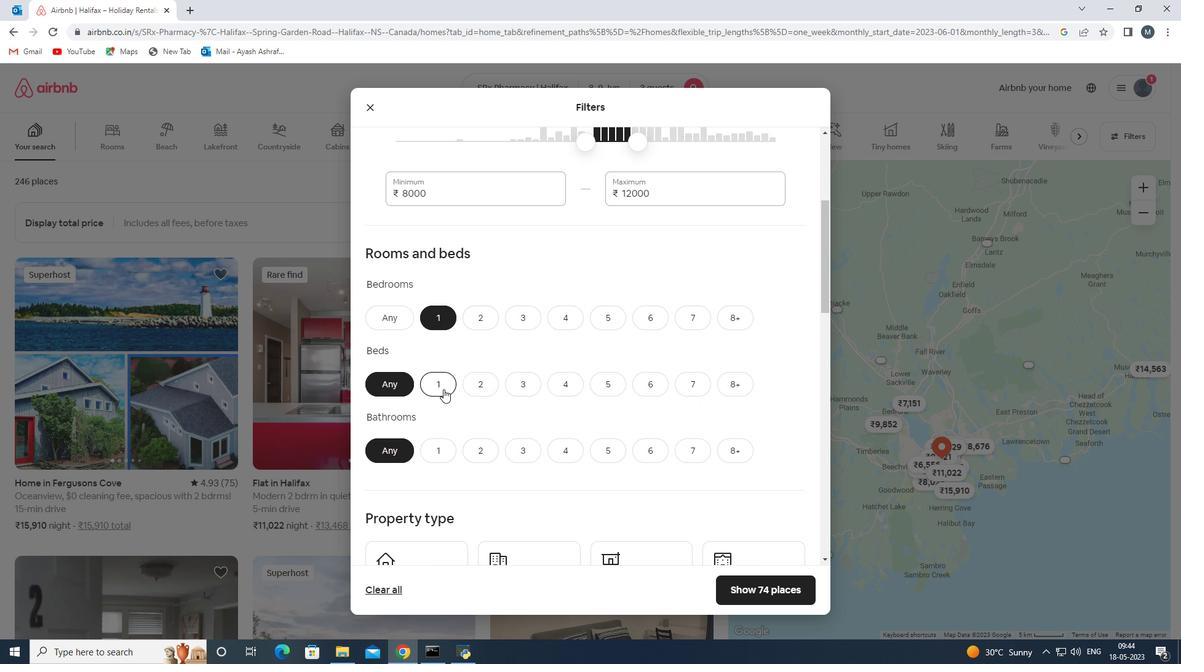
Action: Mouse moved to (444, 456)
Screenshot: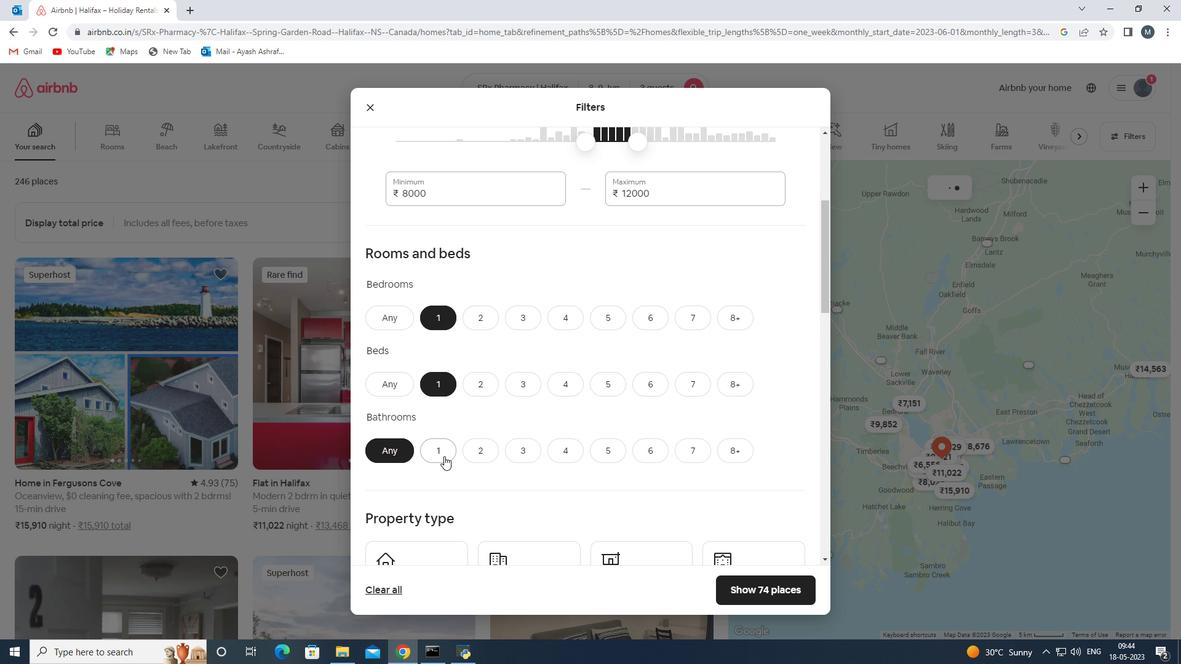 
Action: Mouse pressed left at (444, 456)
Screenshot: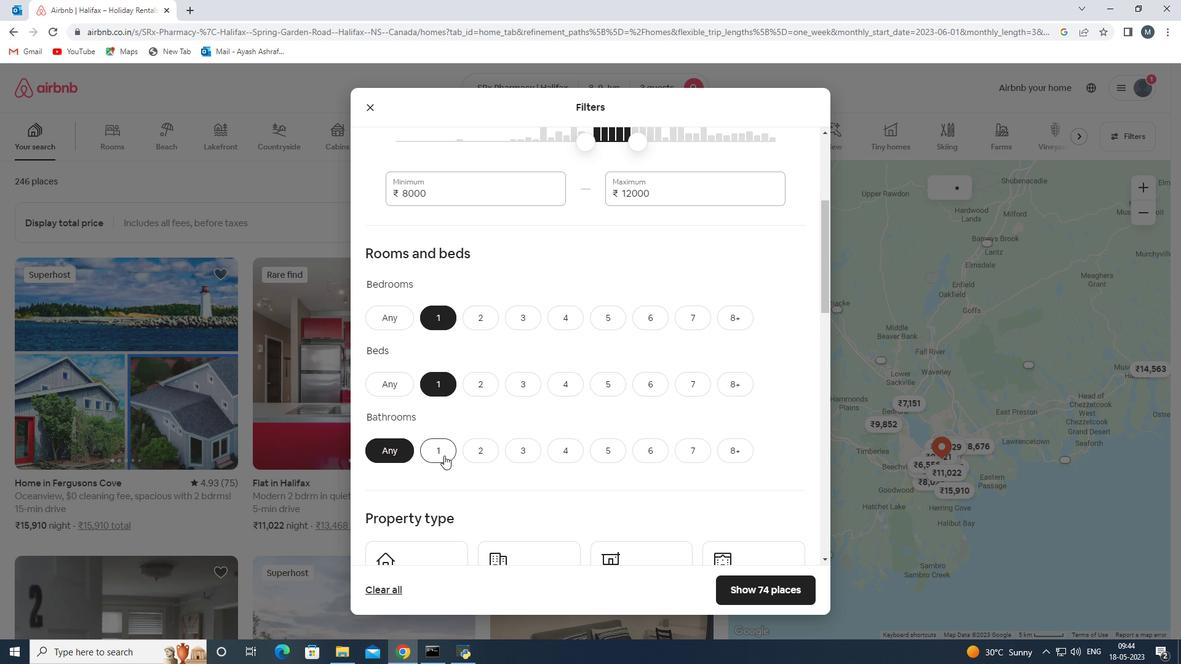 
Action: Mouse moved to (545, 407)
Screenshot: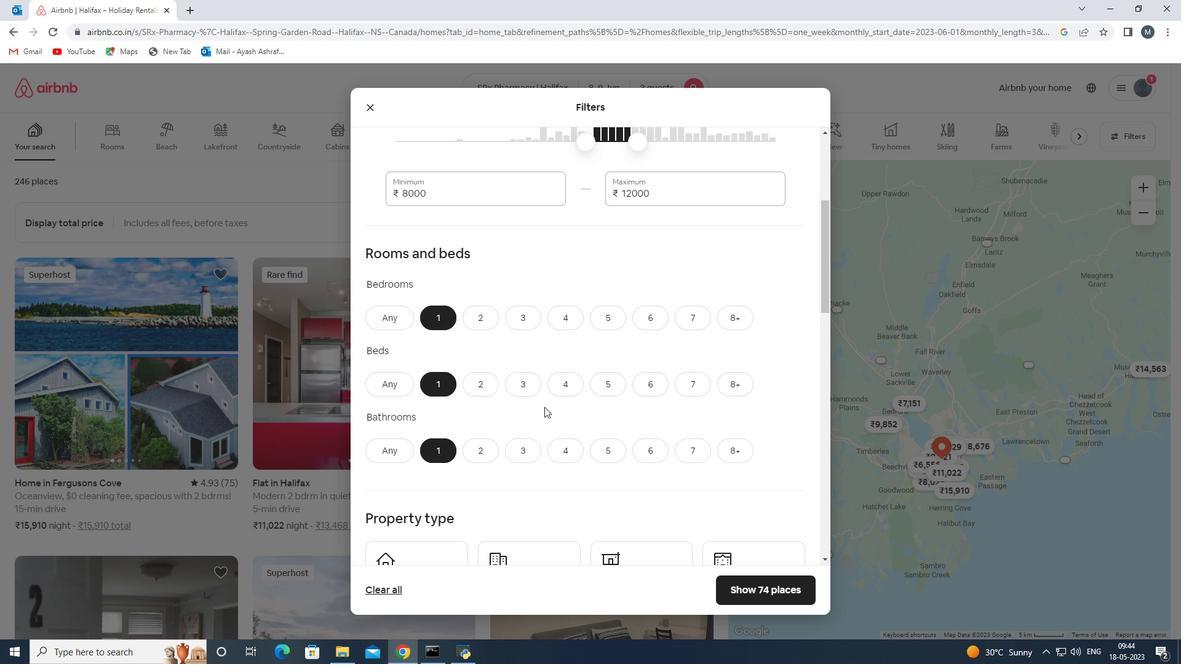
Action: Mouse scrolled (545, 406) with delta (0, 0)
Screenshot: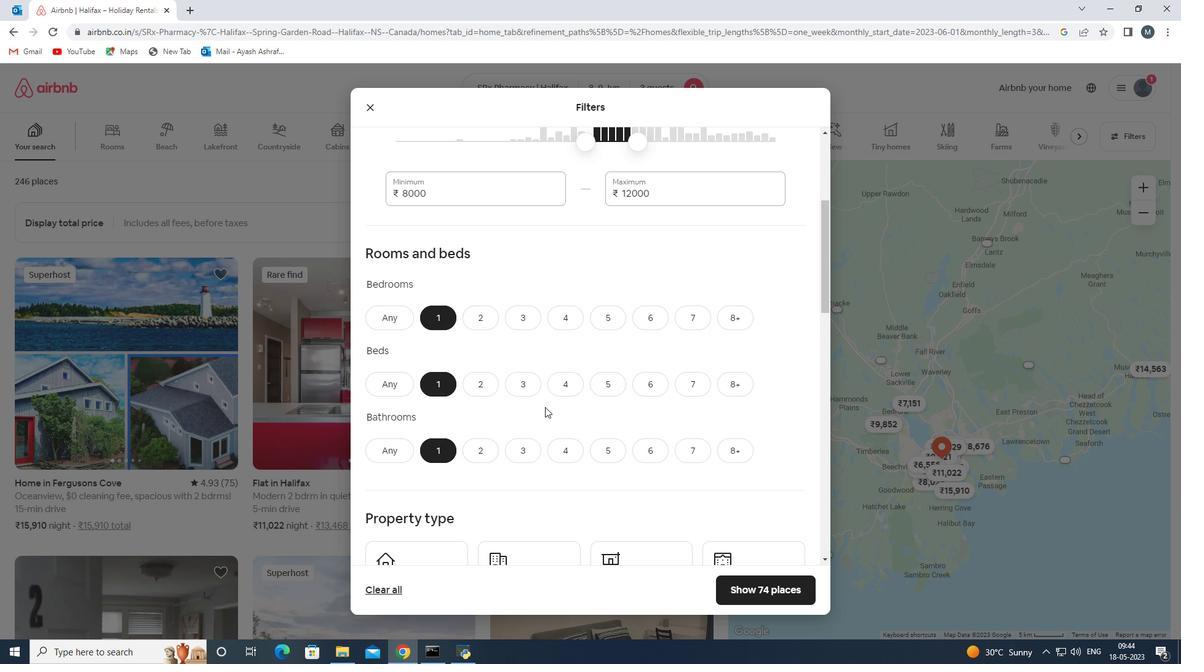 
Action: Mouse moved to (496, 413)
Screenshot: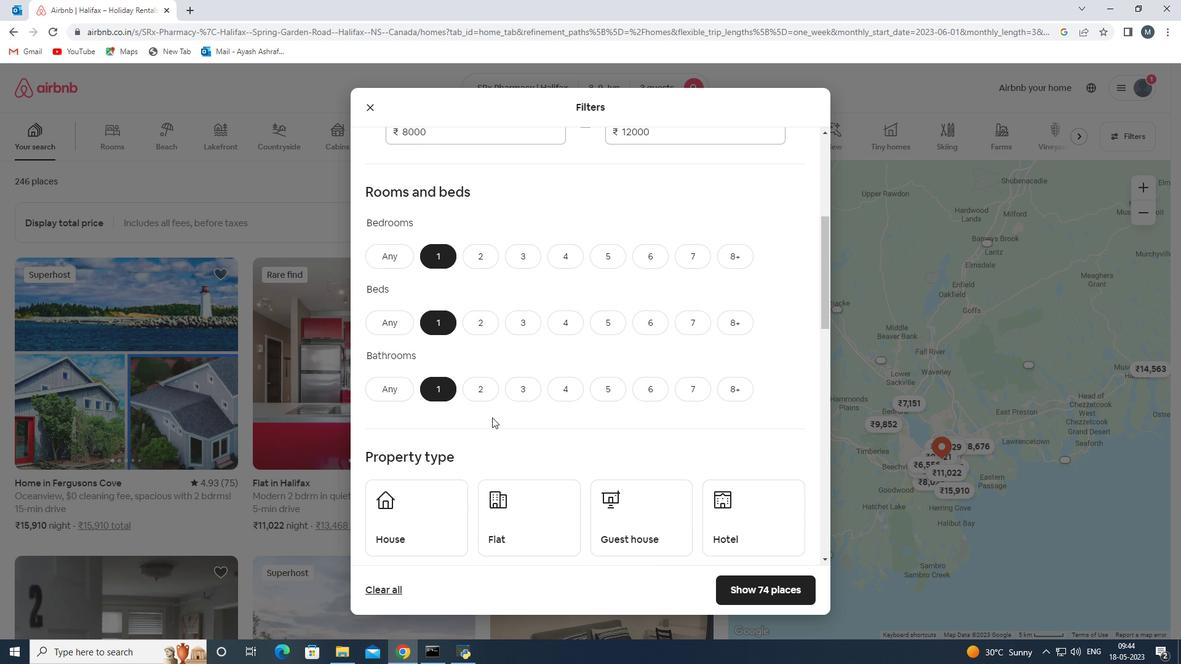 
Action: Mouse scrolled (496, 412) with delta (0, 0)
Screenshot: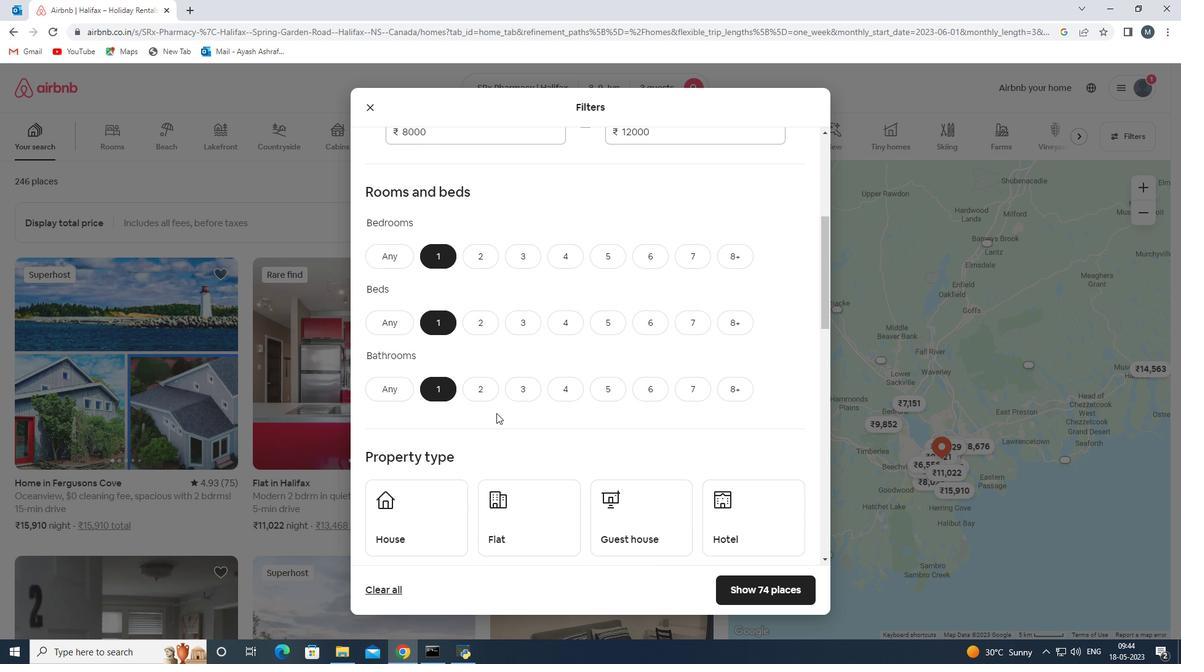 
Action: Mouse scrolled (496, 412) with delta (0, 0)
Screenshot: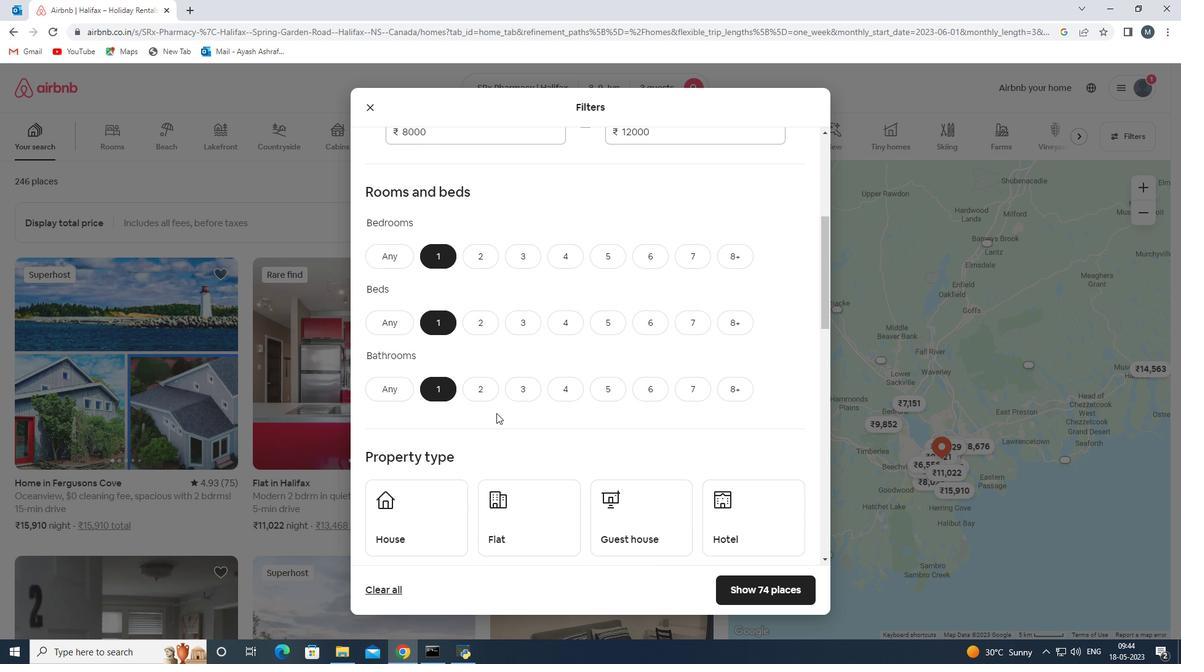 
Action: Mouse scrolled (496, 412) with delta (0, 0)
Screenshot: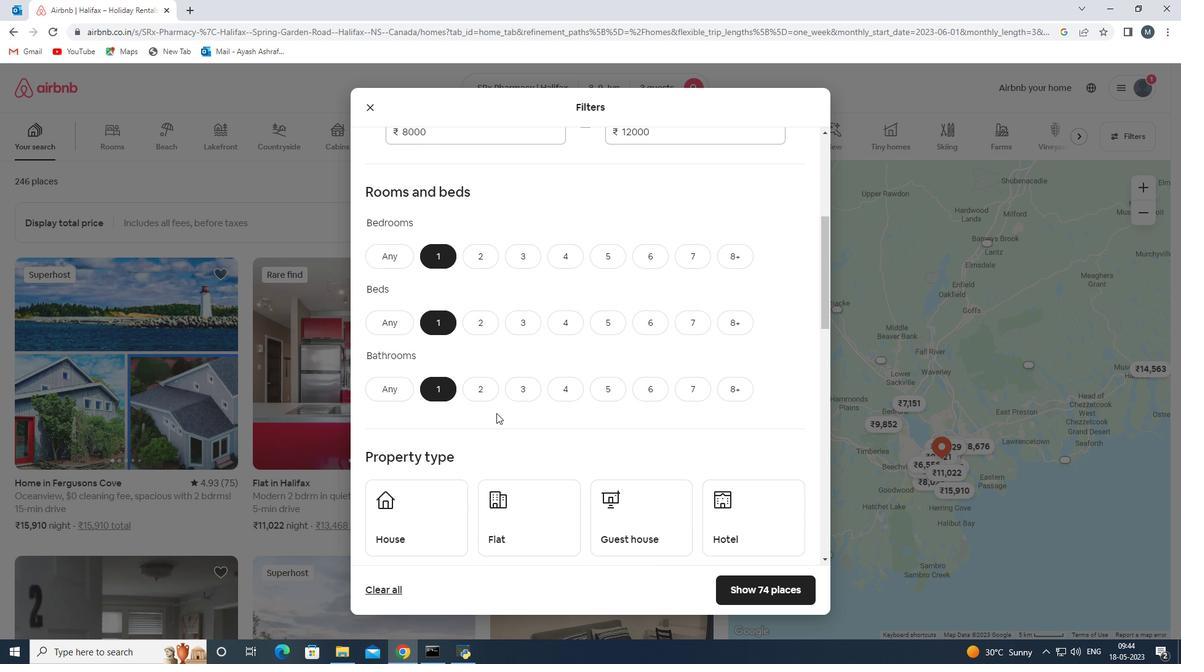 
Action: Mouse moved to (404, 333)
Screenshot: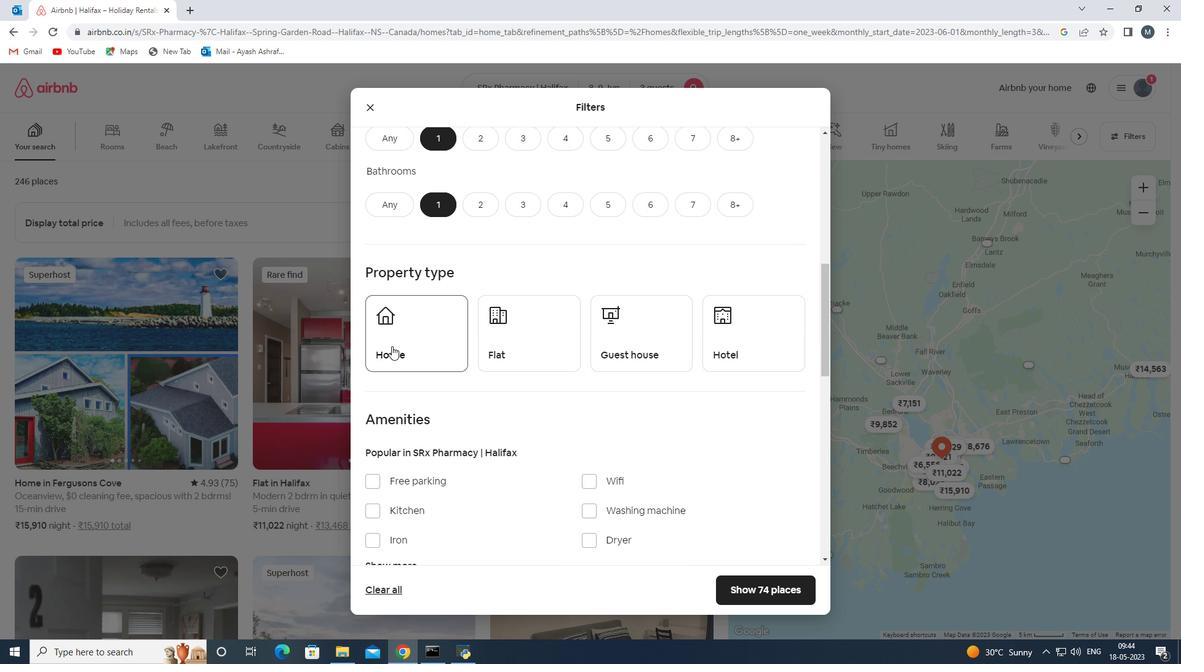 
Action: Mouse pressed left at (404, 333)
Screenshot: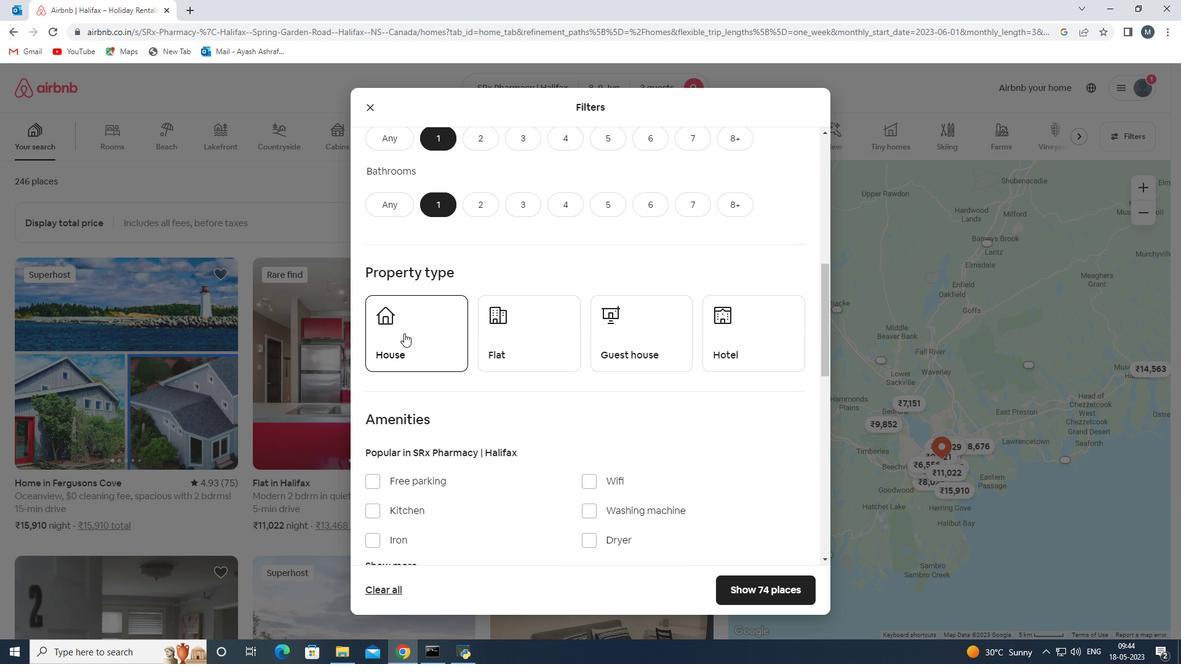 
Action: Mouse moved to (482, 339)
Screenshot: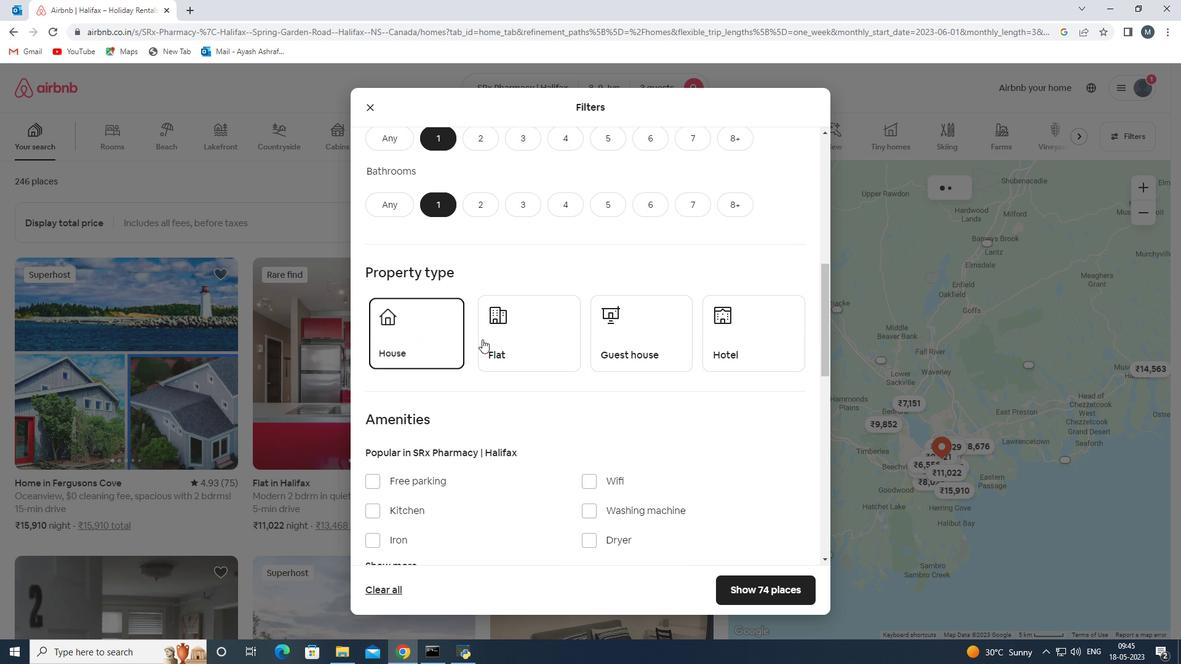 
Action: Mouse pressed left at (482, 339)
Screenshot: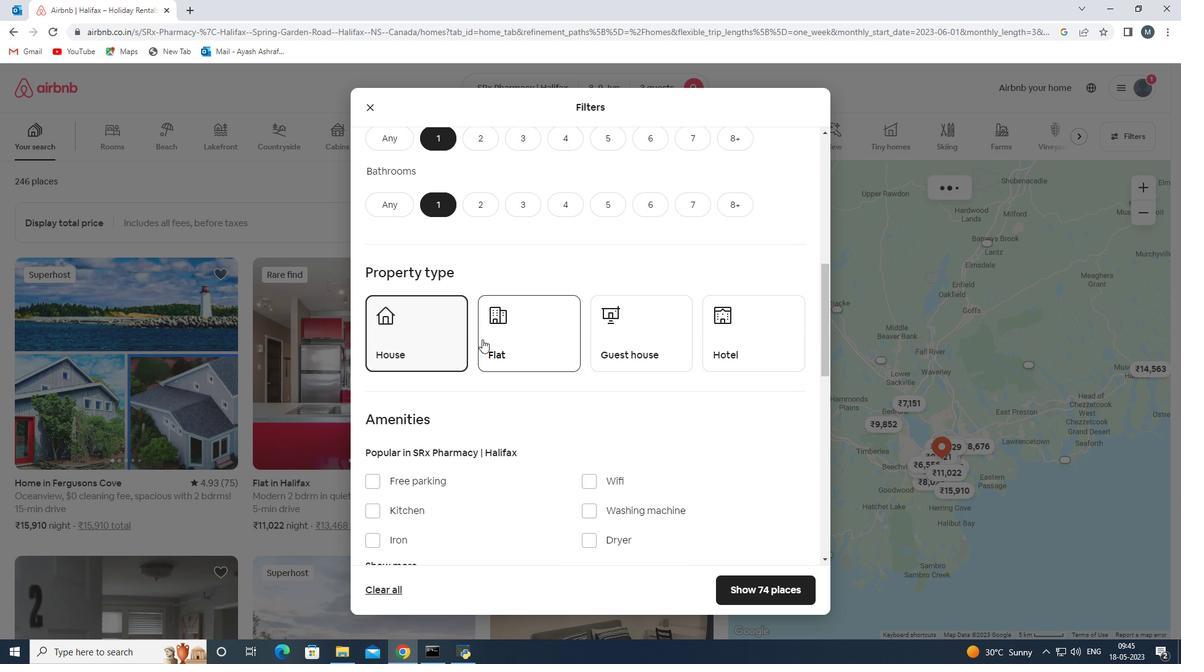 
Action: Mouse moved to (637, 331)
Screenshot: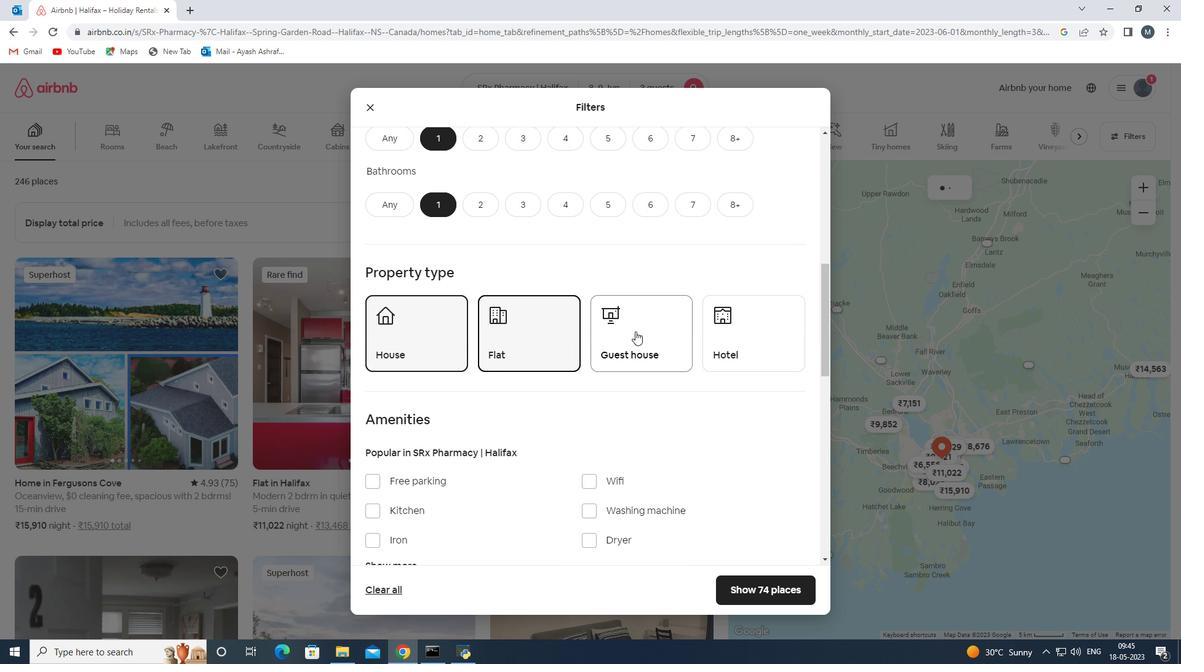 
Action: Mouse pressed left at (637, 331)
Screenshot: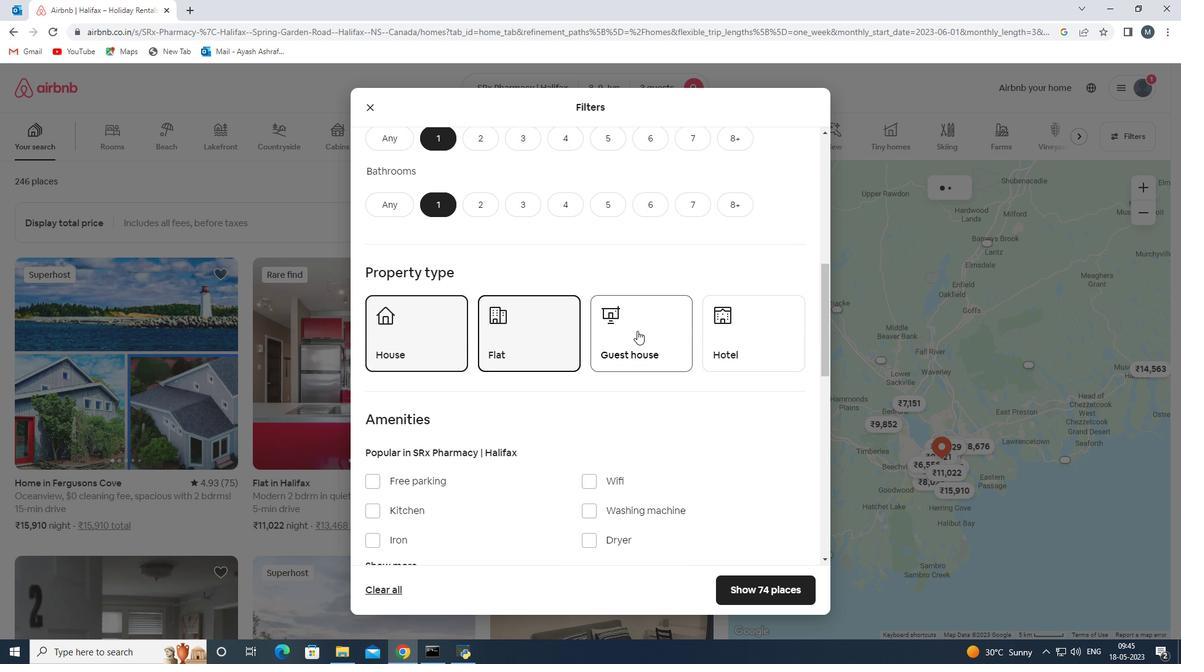 
Action: Mouse moved to (547, 372)
Screenshot: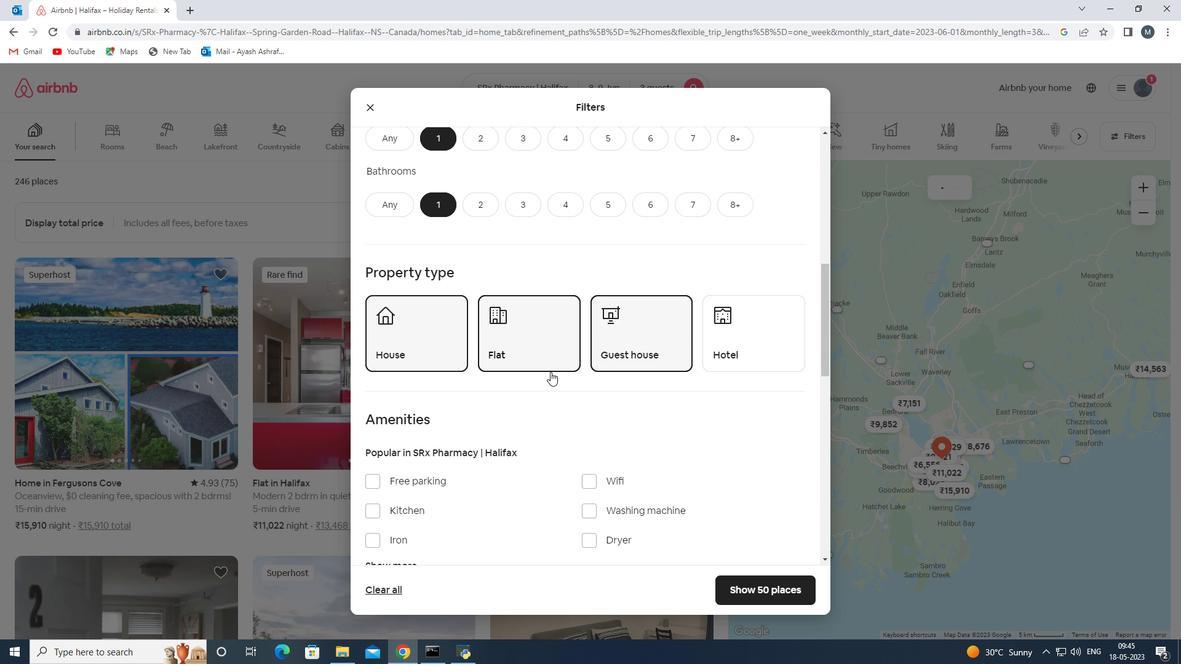 
Action: Mouse scrolled (547, 371) with delta (0, 0)
Screenshot: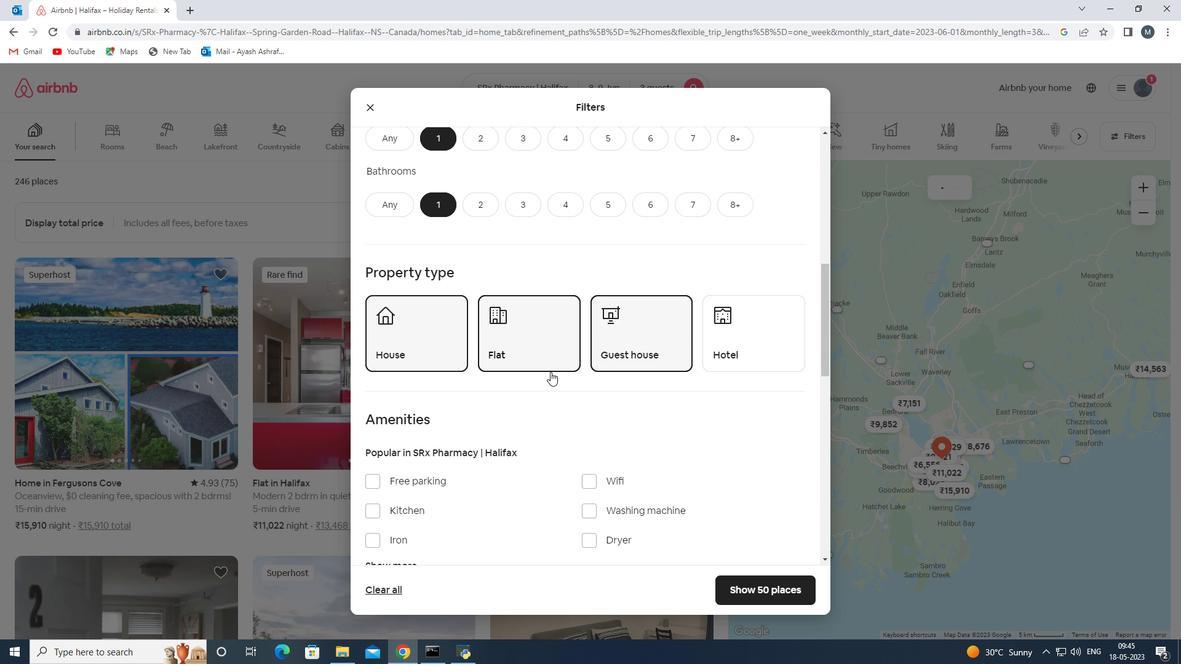 
Action: Mouse moved to (545, 373)
Screenshot: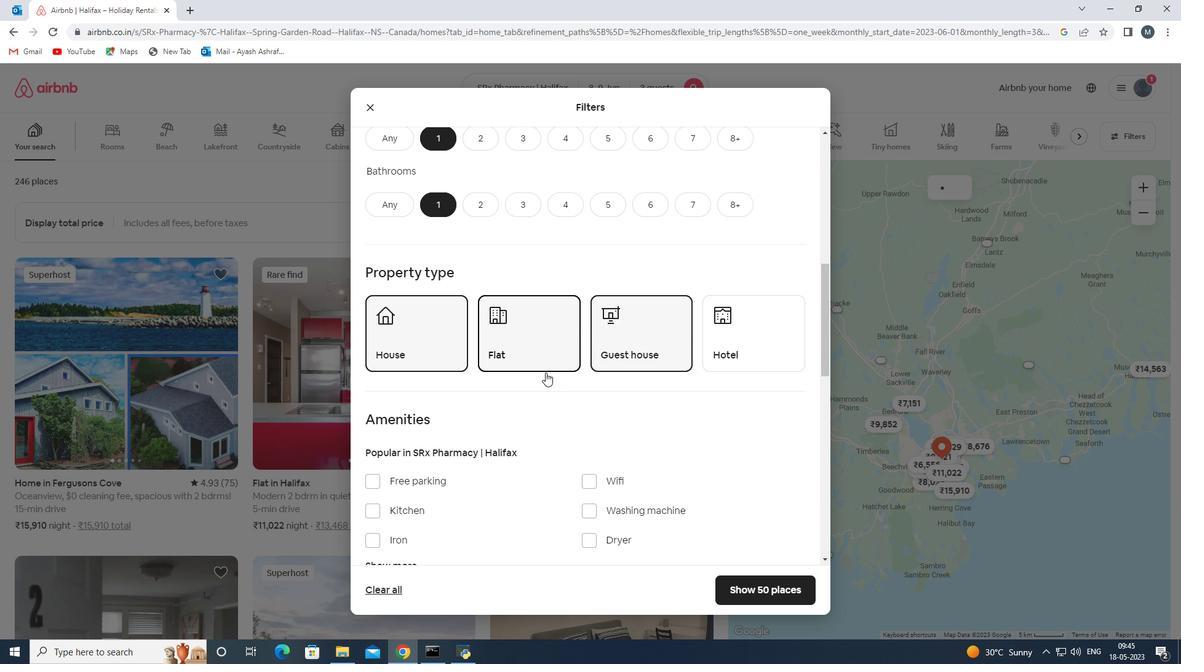 
Action: Mouse scrolled (545, 372) with delta (0, 0)
Screenshot: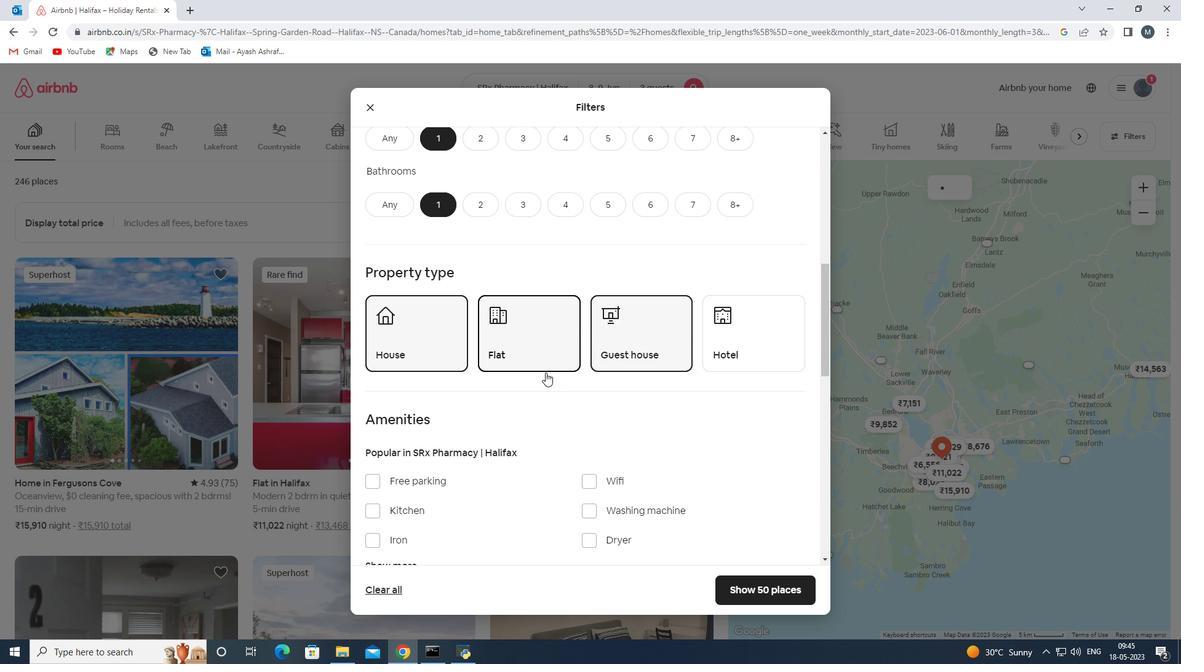 
Action: Mouse moved to (451, 388)
Screenshot: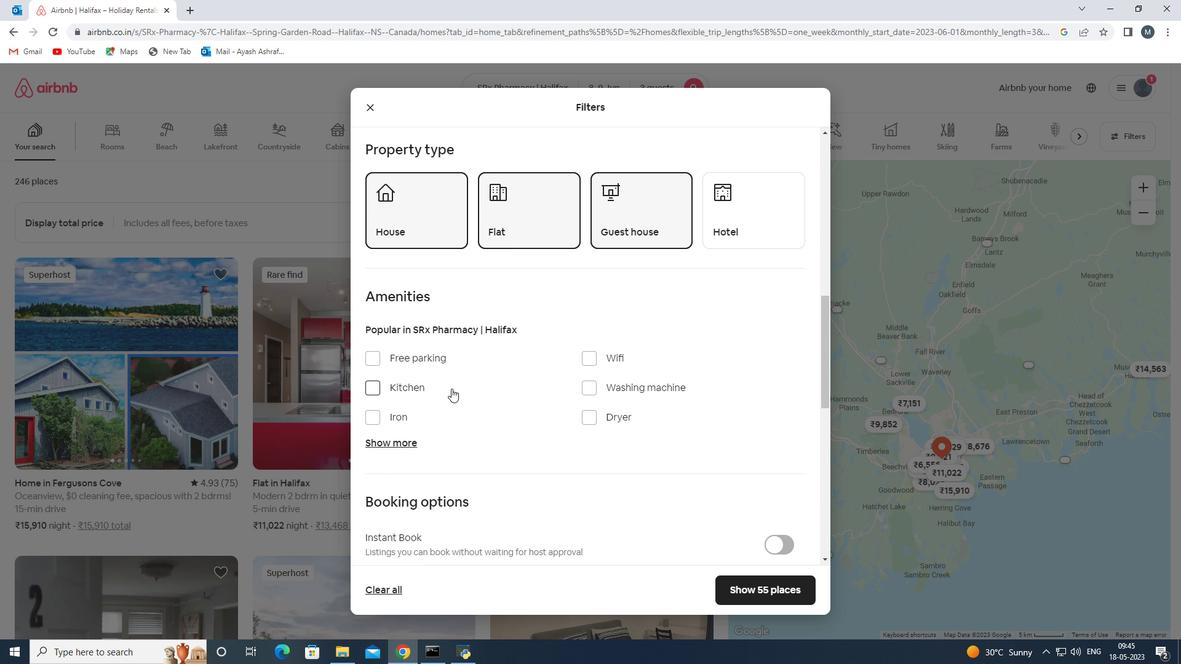 
Action: Mouse pressed left at (451, 388)
Screenshot: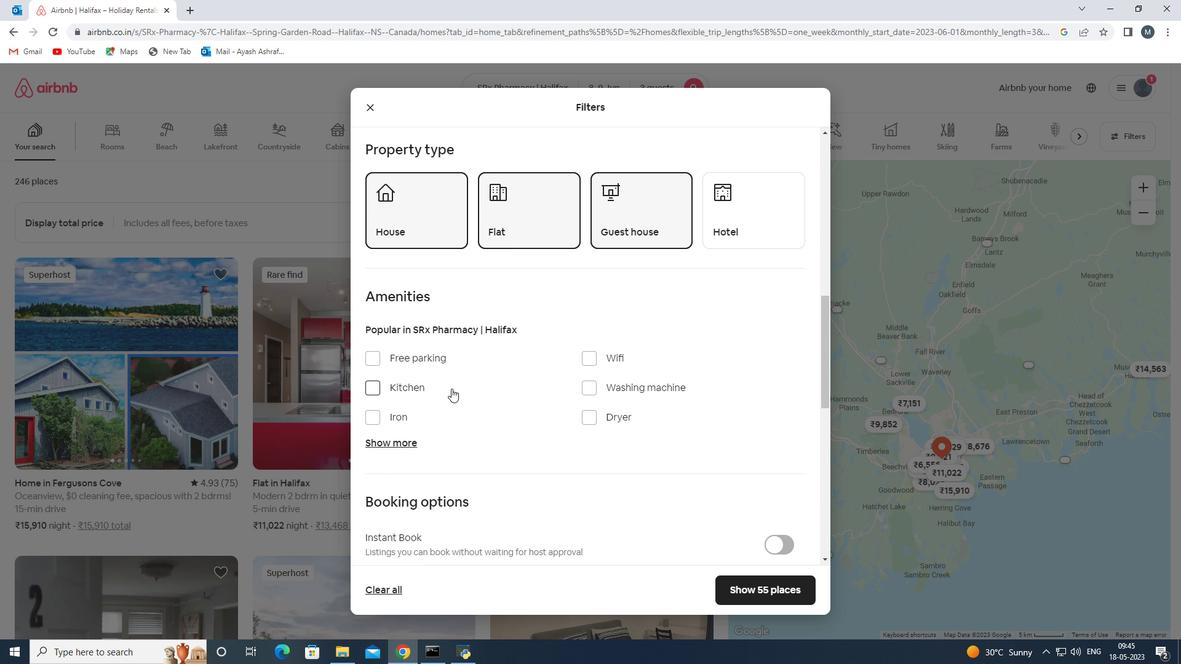 
Action: Mouse moved to (447, 408)
Screenshot: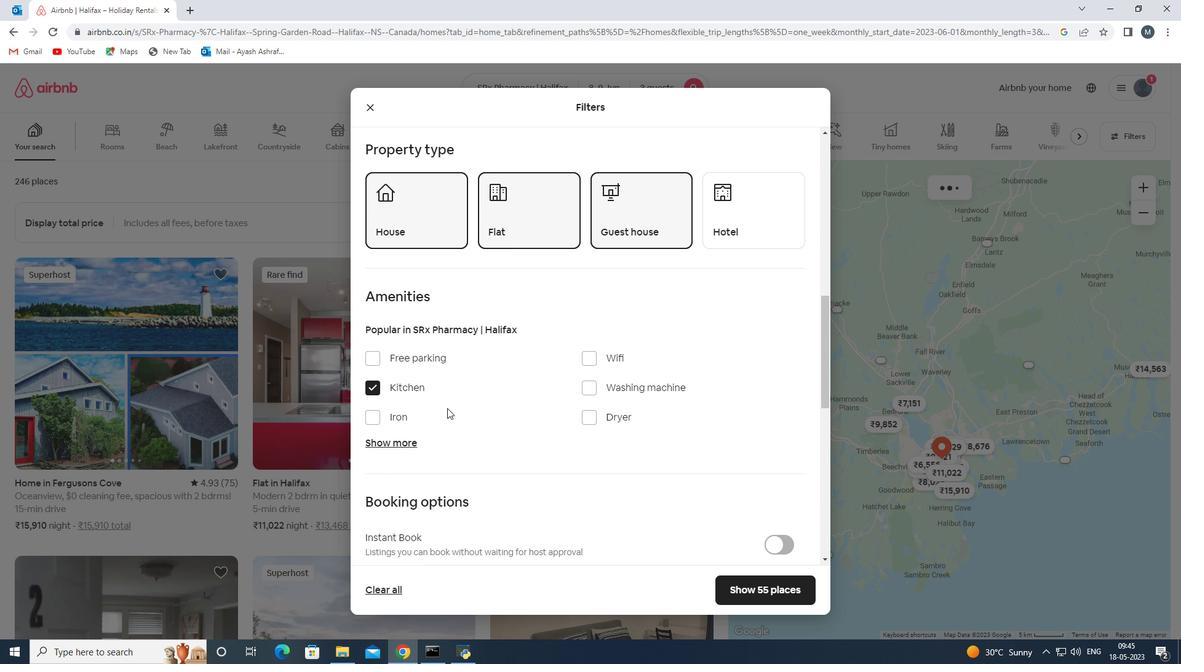 
Action: Mouse pressed left at (447, 408)
Screenshot: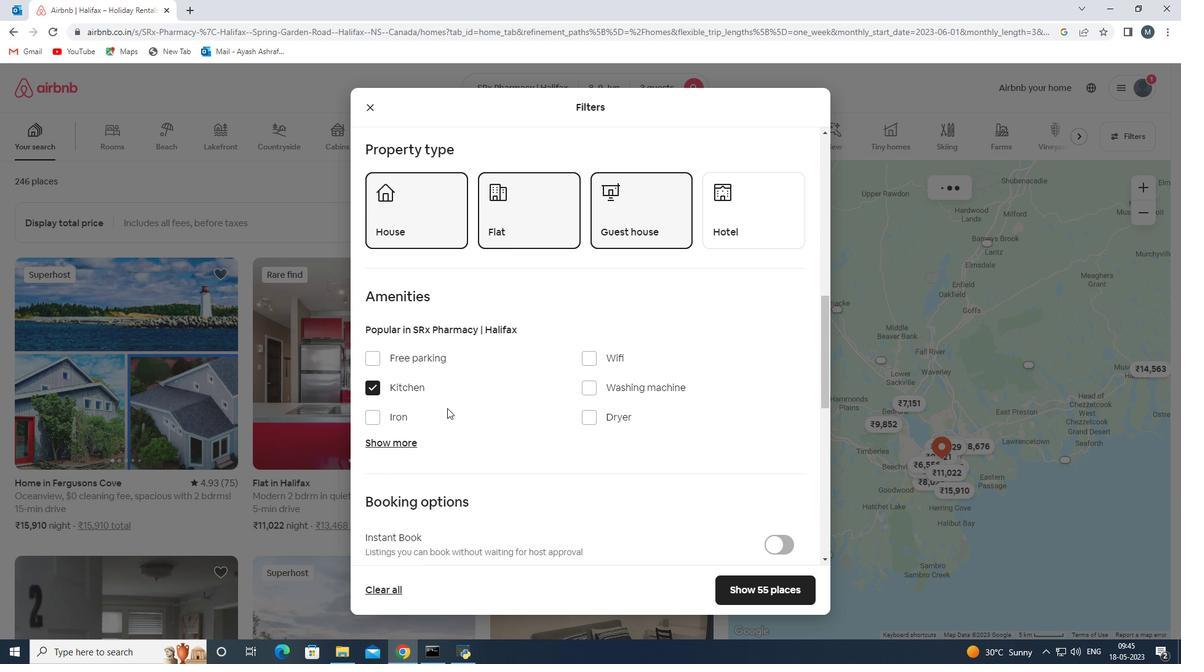 
Action: Mouse moved to (603, 380)
Screenshot: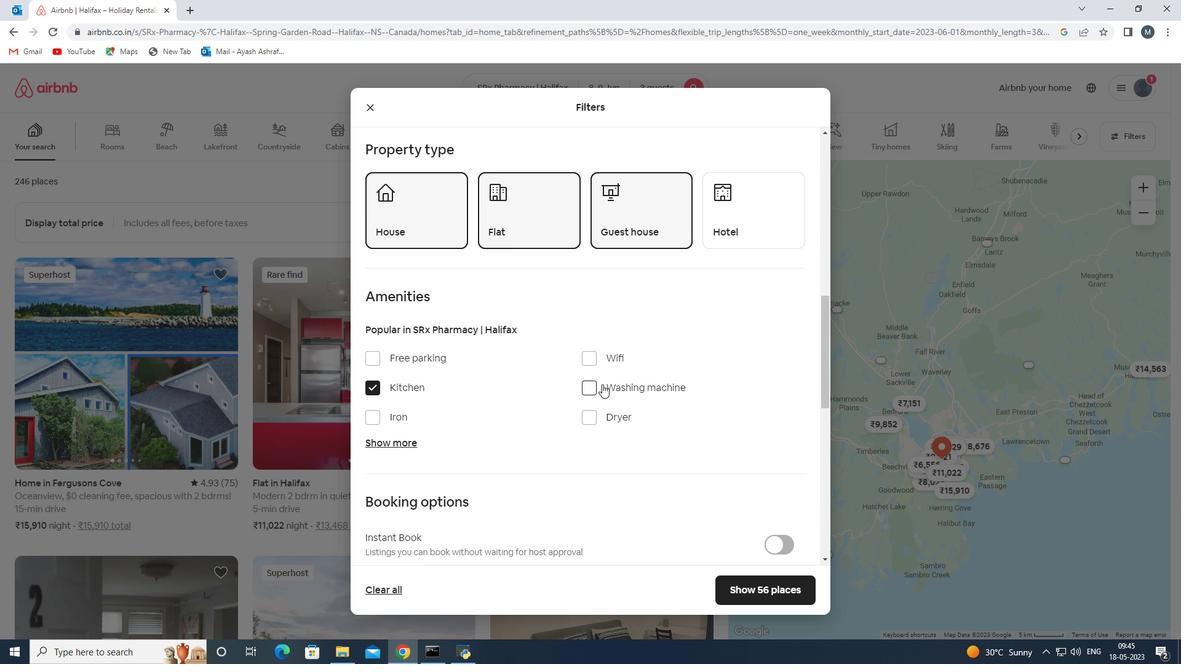 
Action: Mouse pressed left at (603, 380)
Screenshot: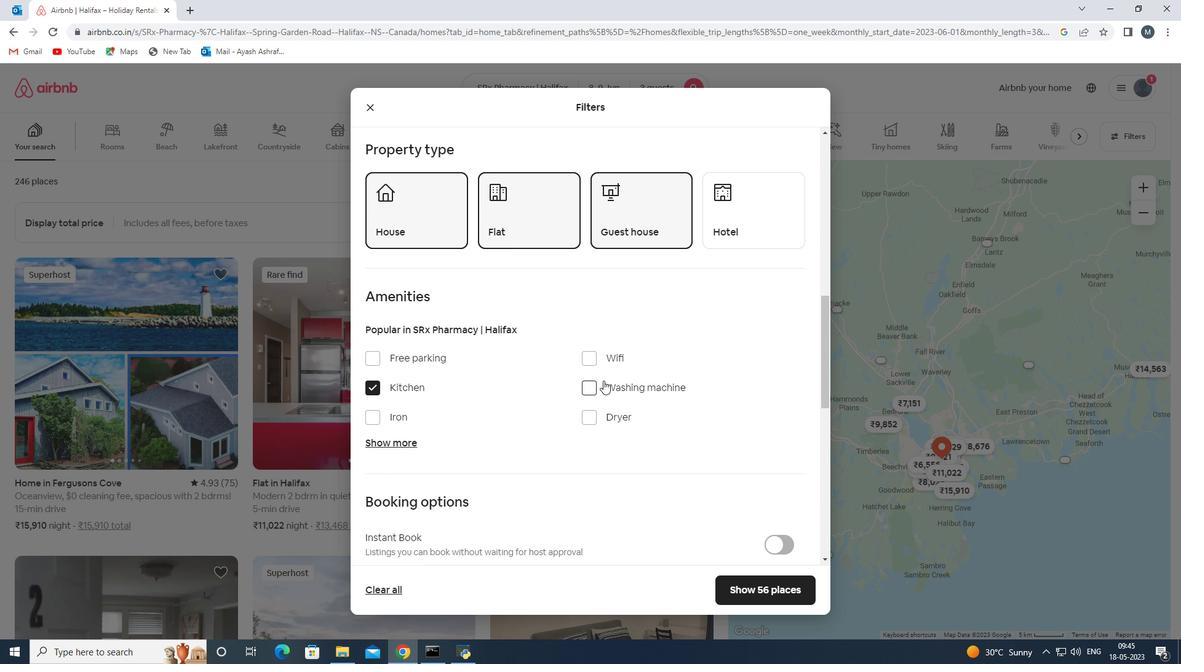 
Action: Mouse moved to (604, 360)
Screenshot: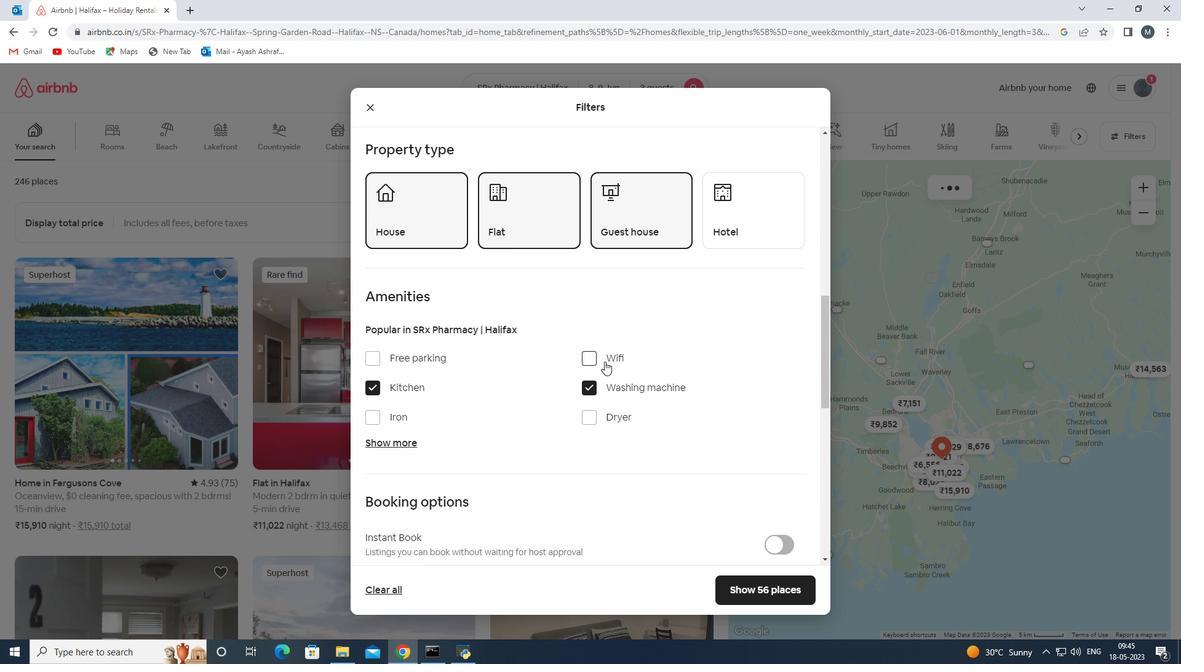 
Action: Mouse pressed left at (604, 360)
Screenshot: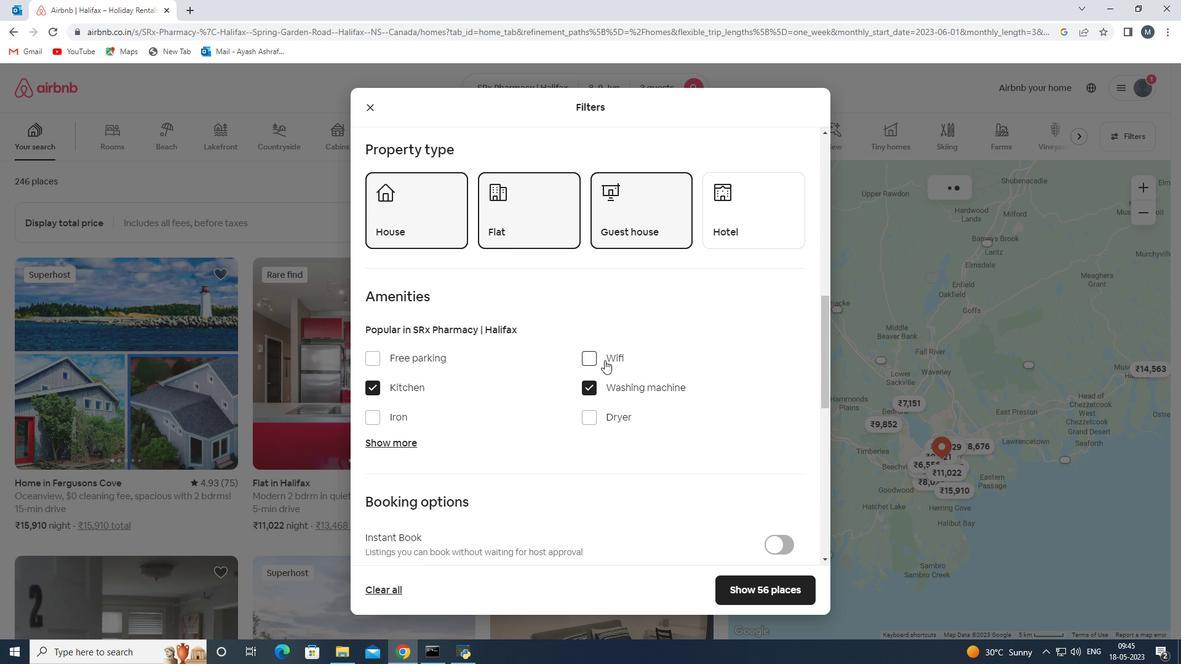 
Action: Mouse moved to (597, 419)
Screenshot: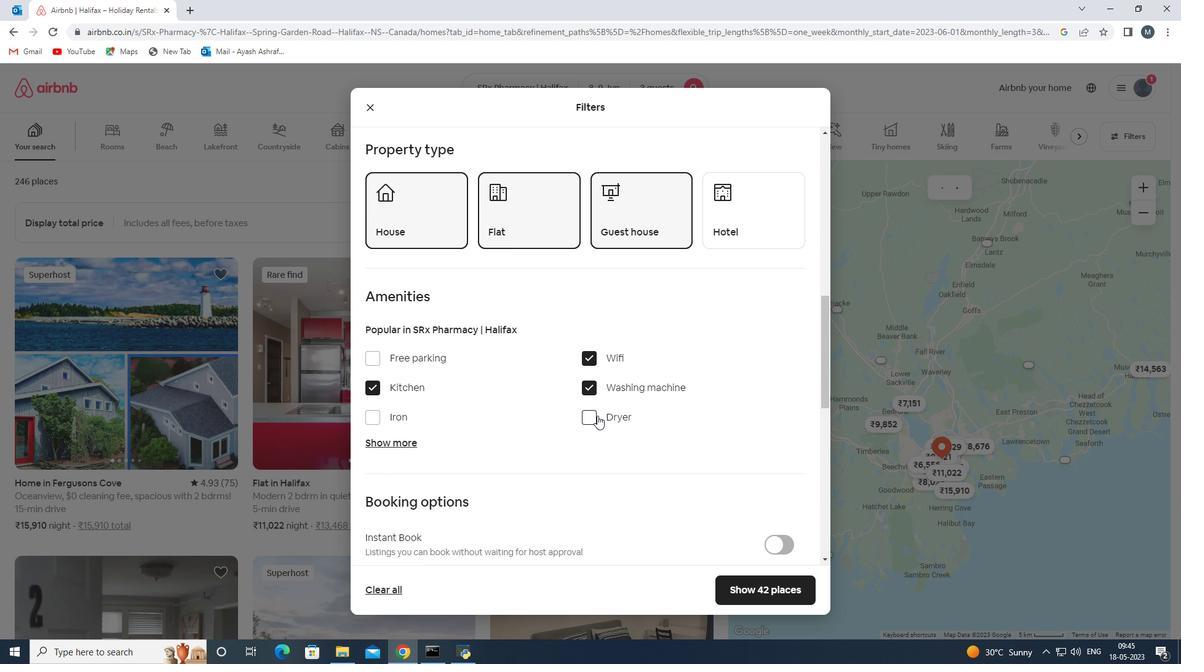
Action: Mouse pressed left at (597, 419)
Screenshot: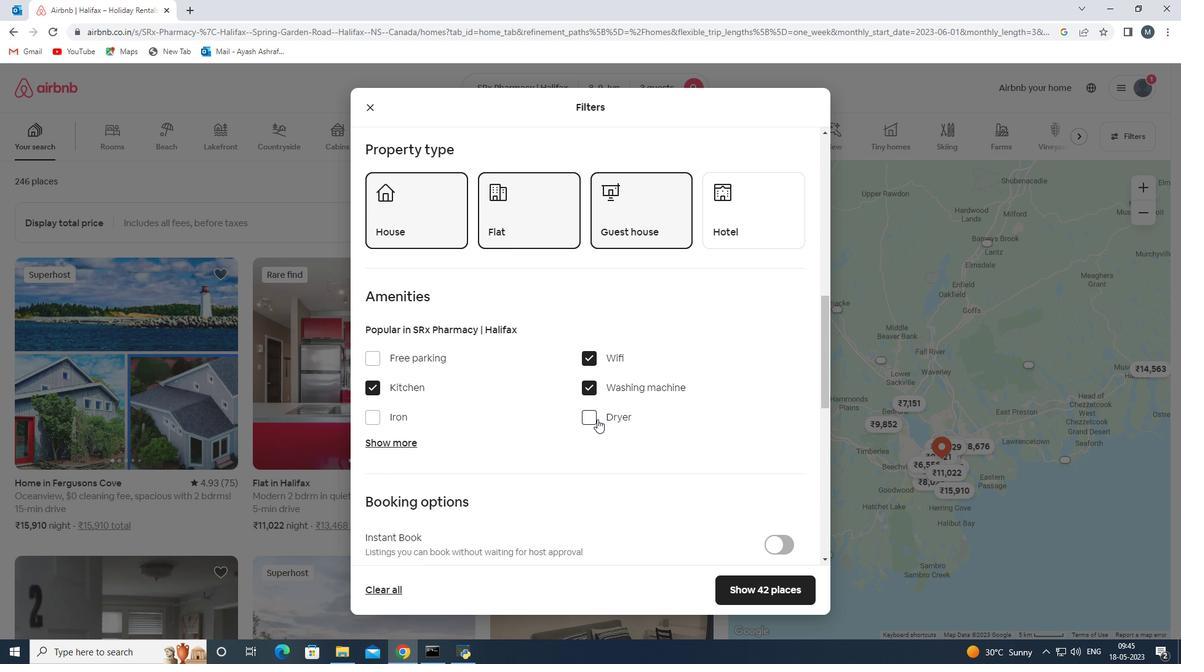 
Action: Mouse moved to (422, 451)
Screenshot: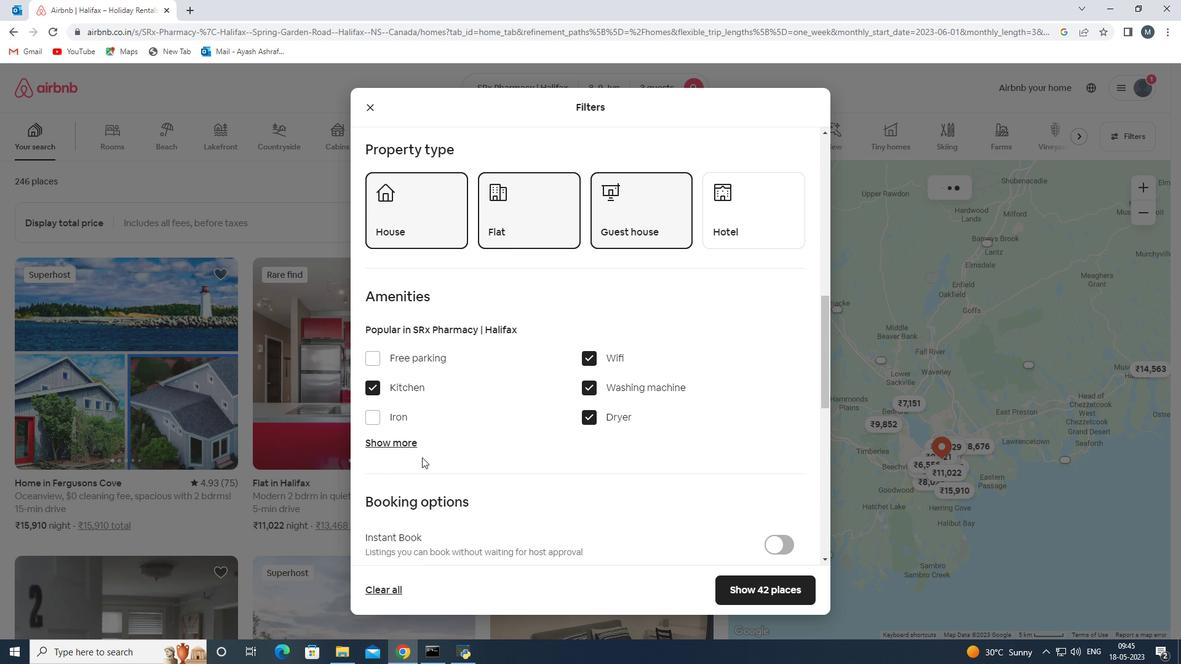
Action: Mouse scrolled (422, 451) with delta (0, 0)
Screenshot: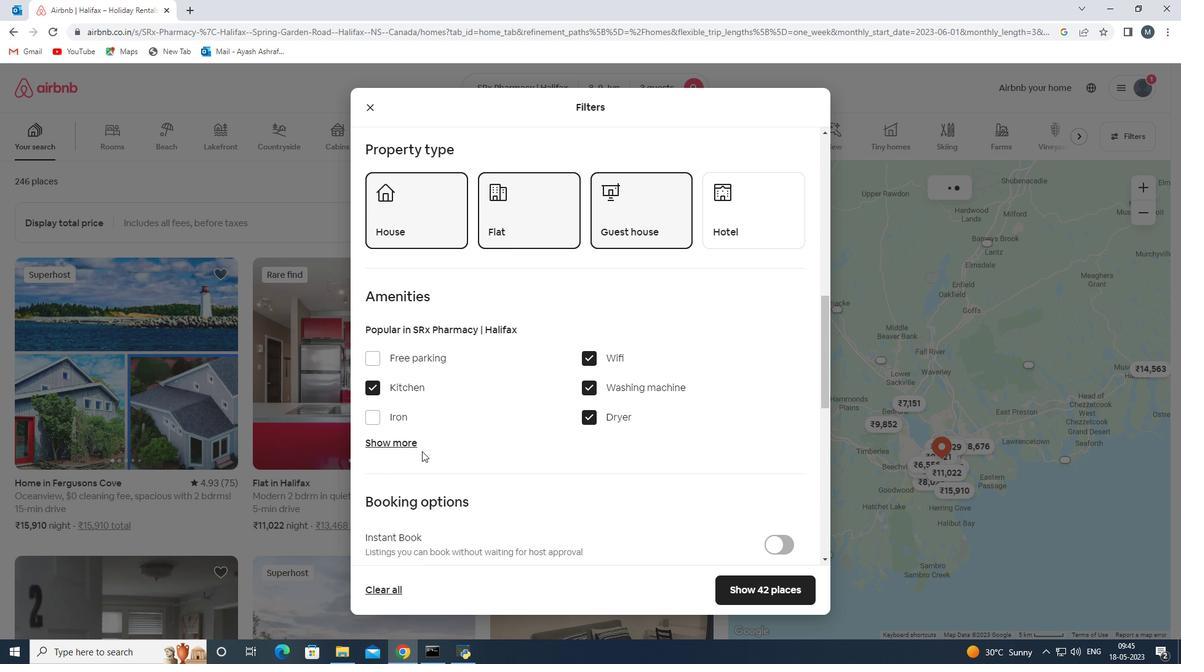 
Action: Mouse scrolled (422, 451) with delta (0, 0)
Screenshot: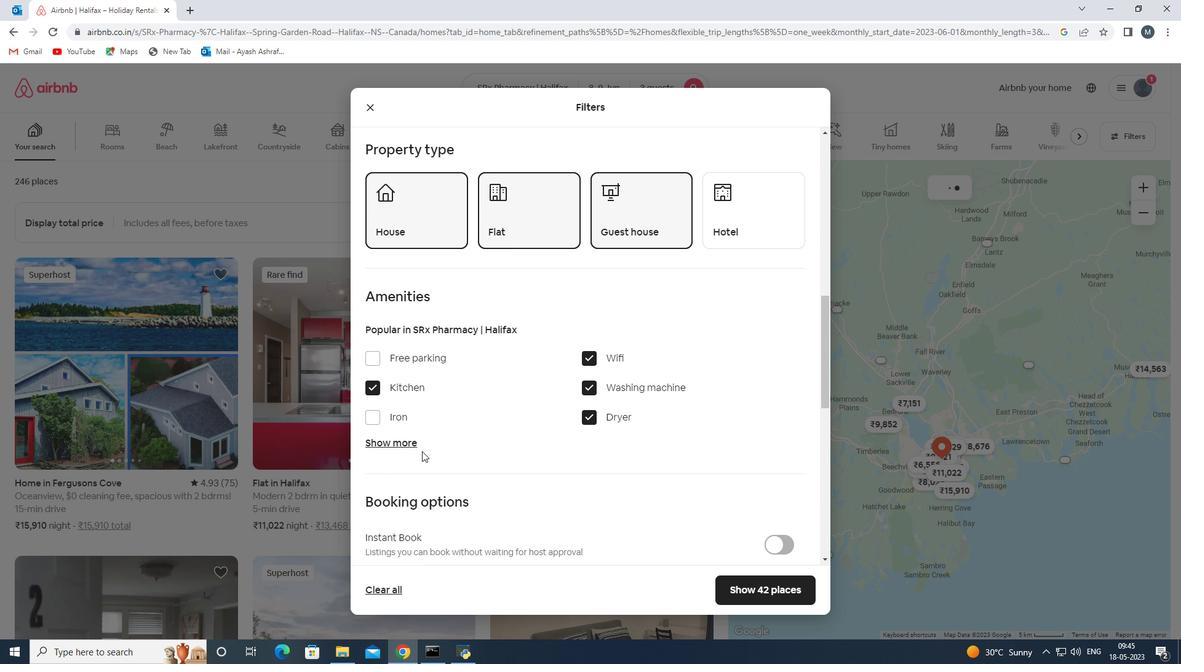 
Action: Mouse moved to (460, 451)
Screenshot: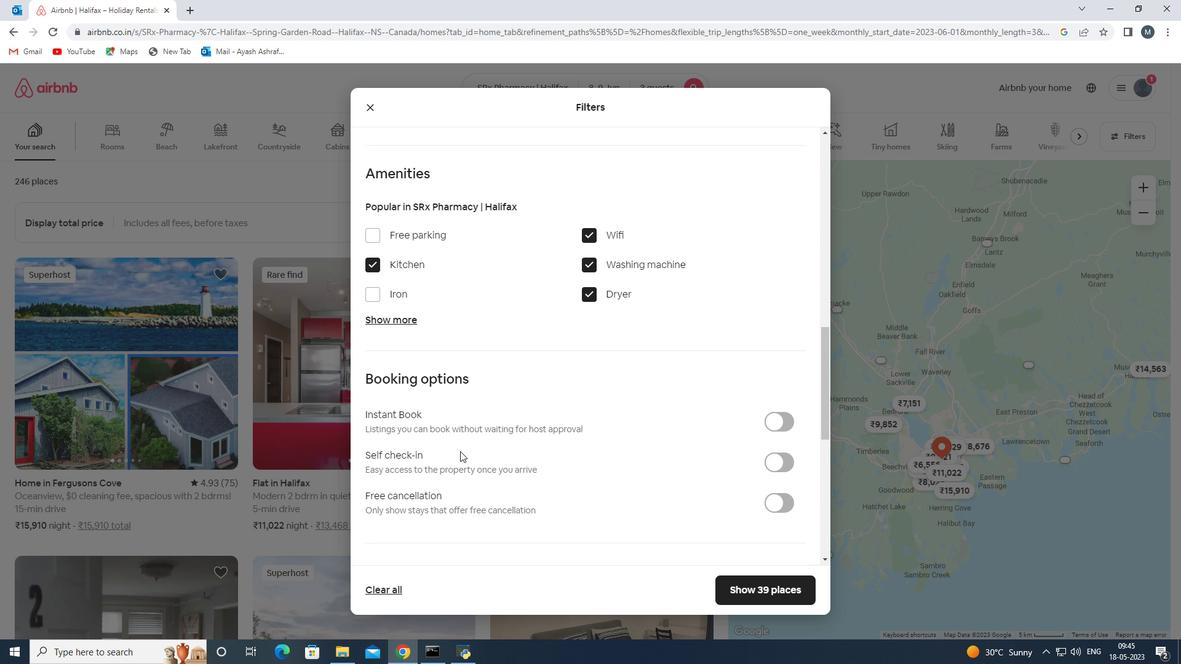 
Action: Mouse scrolled (460, 451) with delta (0, 0)
Screenshot: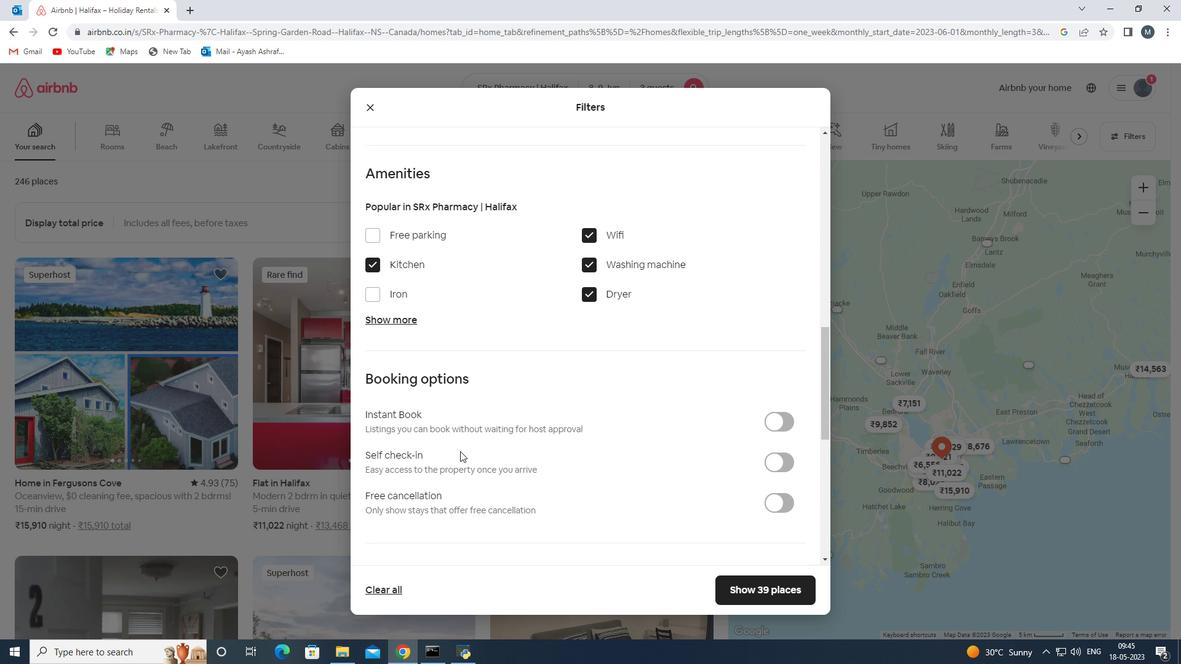 
Action: Mouse moved to (787, 399)
Screenshot: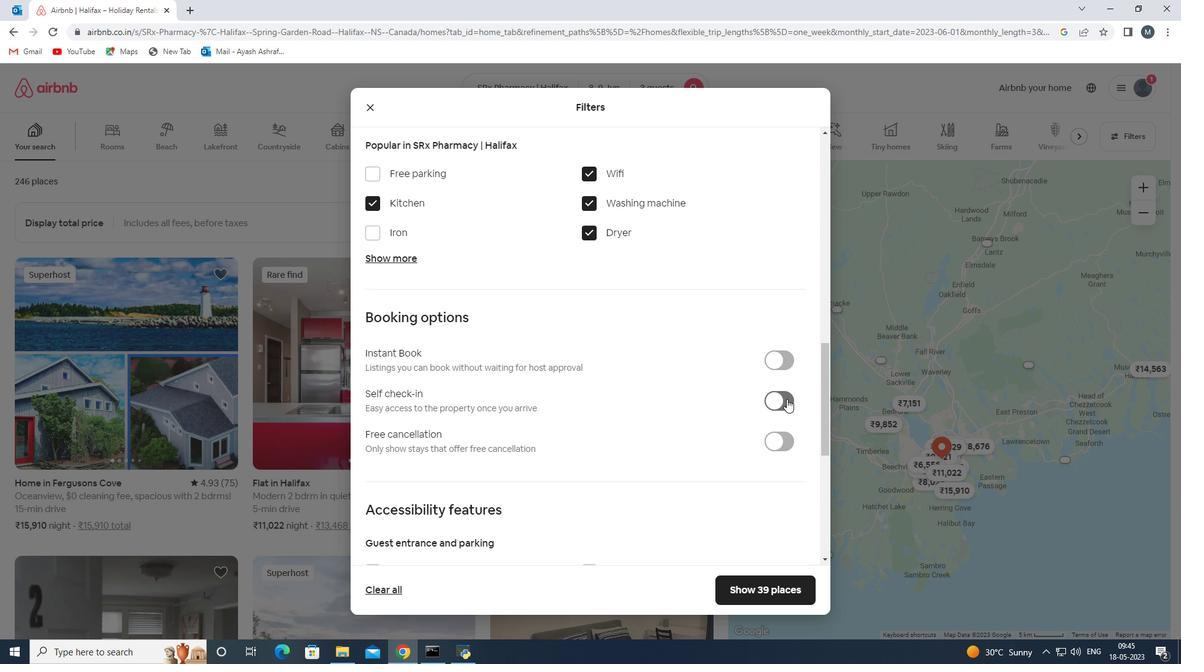 
Action: Mouse pressed left at (787, 399)
Screenshot: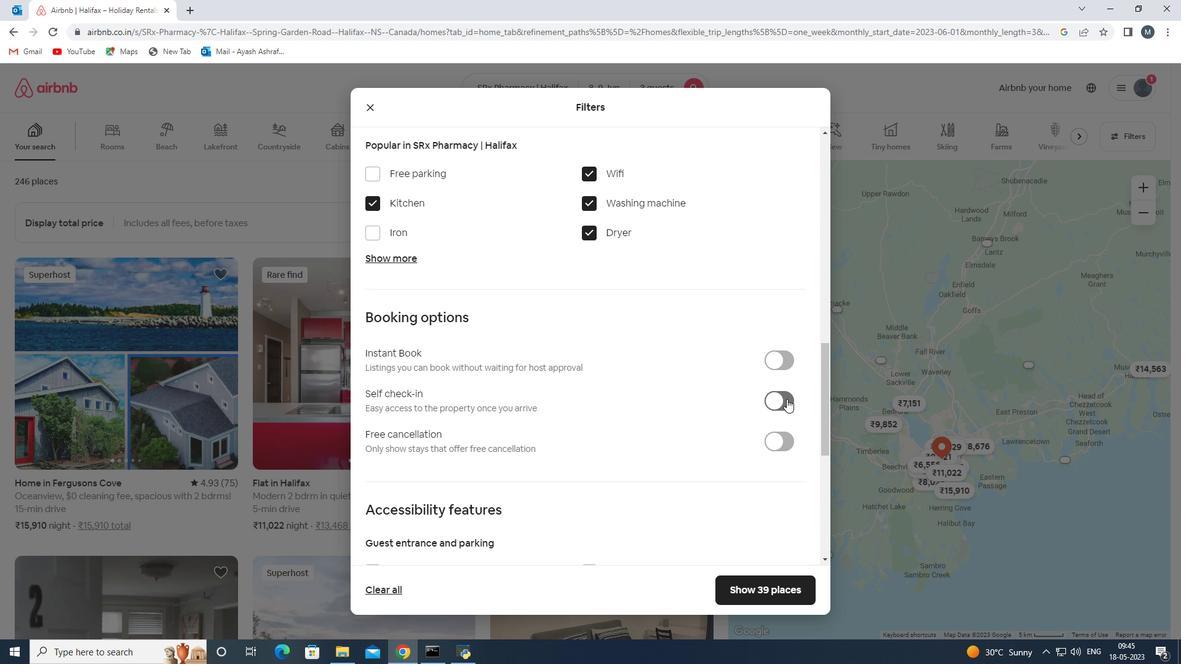 
Action: Mouse moved to (445, 425)
Screenshot: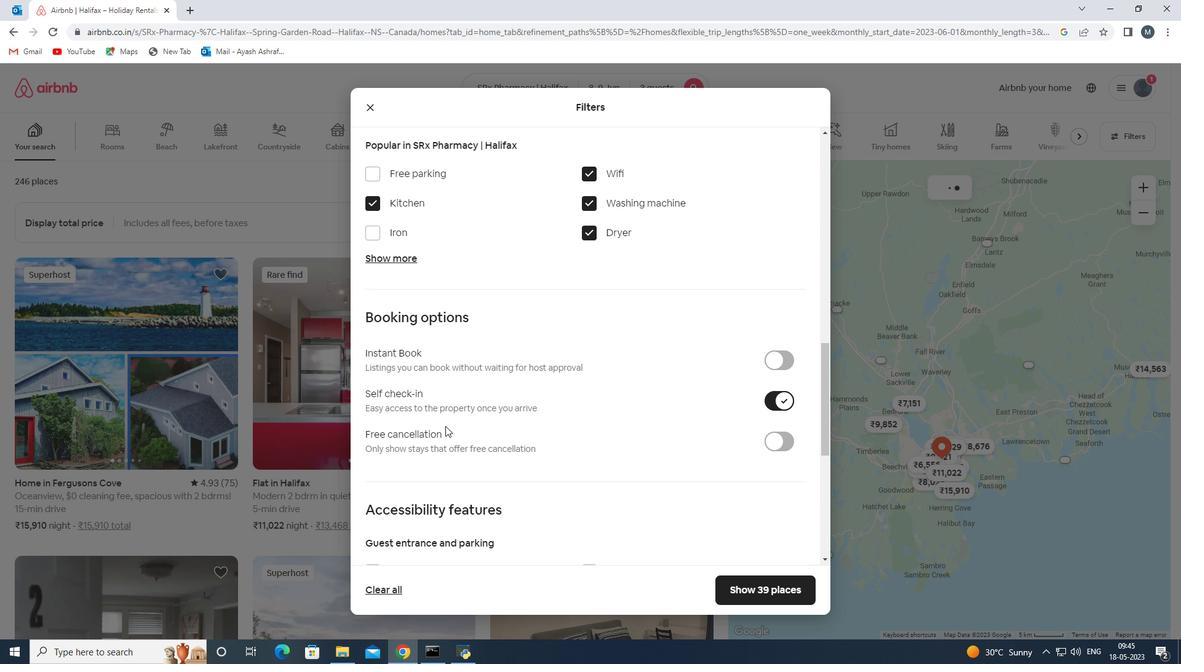 
Action: Mouse scrolled (445, 425) with delta (0, 0)
Screenshot: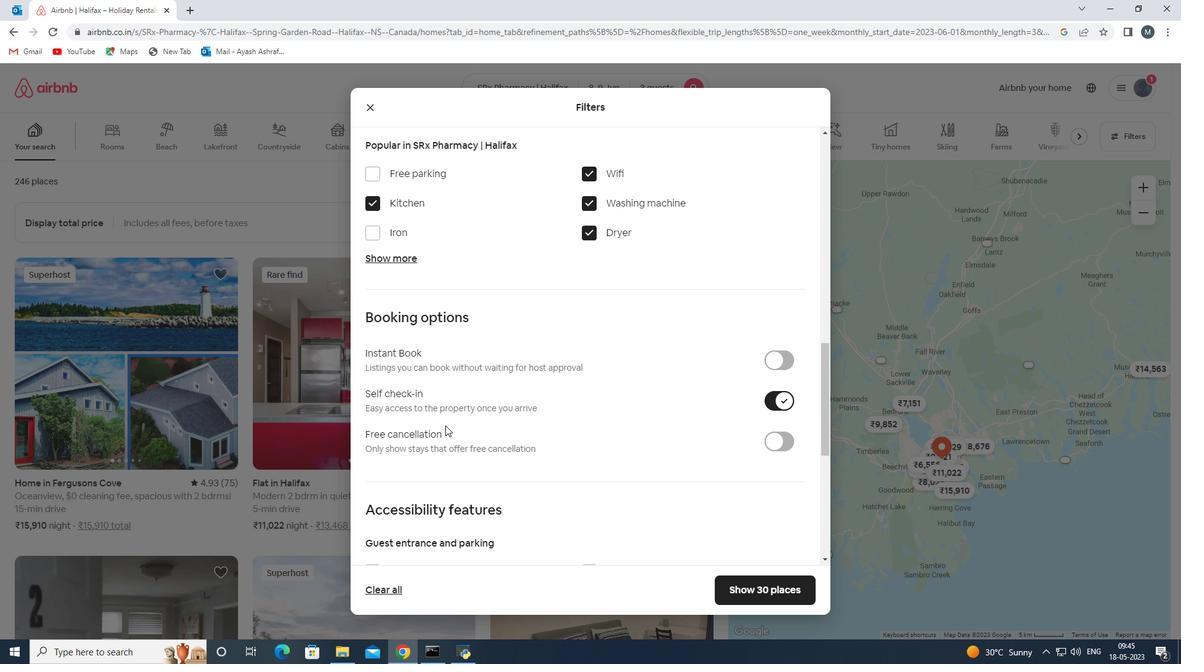 
Action: Mouse scrolled (445, 425) with delta (0, 0)
Screenshot: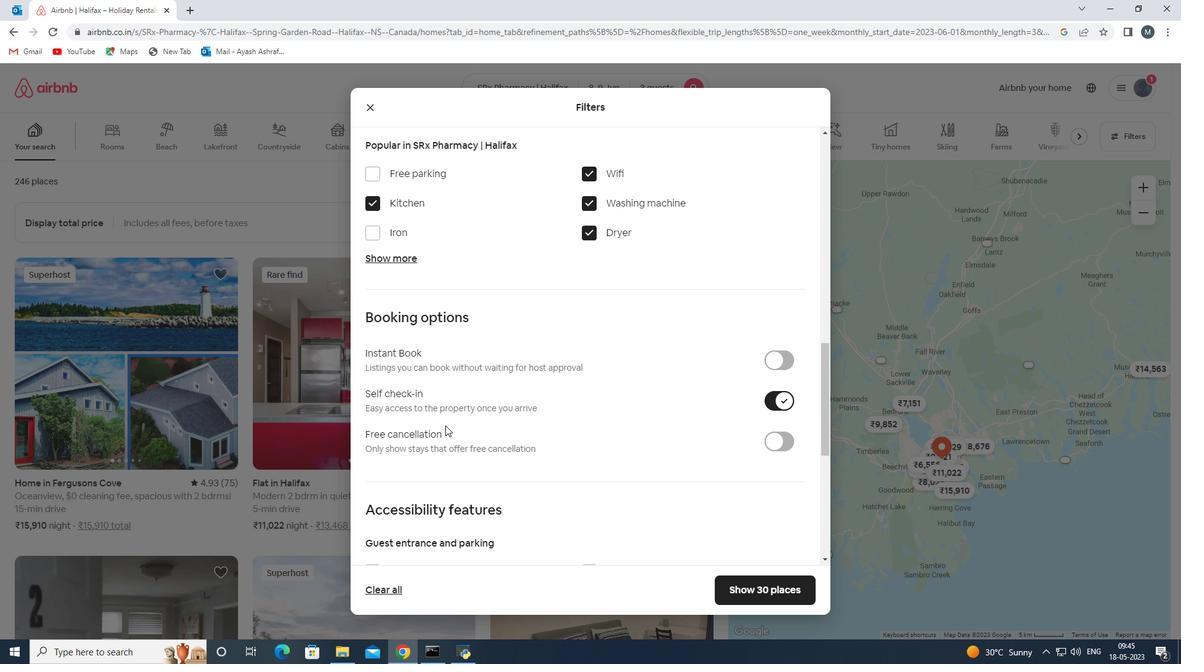 
Action: Mouse moved to (437, 450)
Screenshot: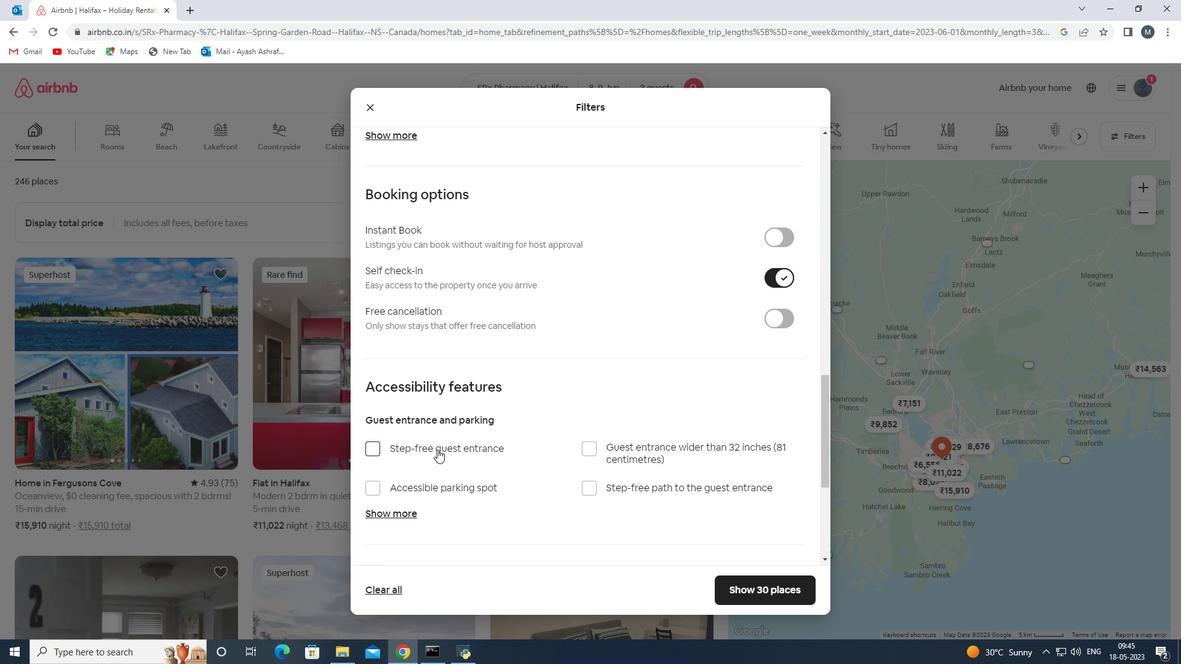 
Action: Mouse pressed left at (437, 450)
Screenshot: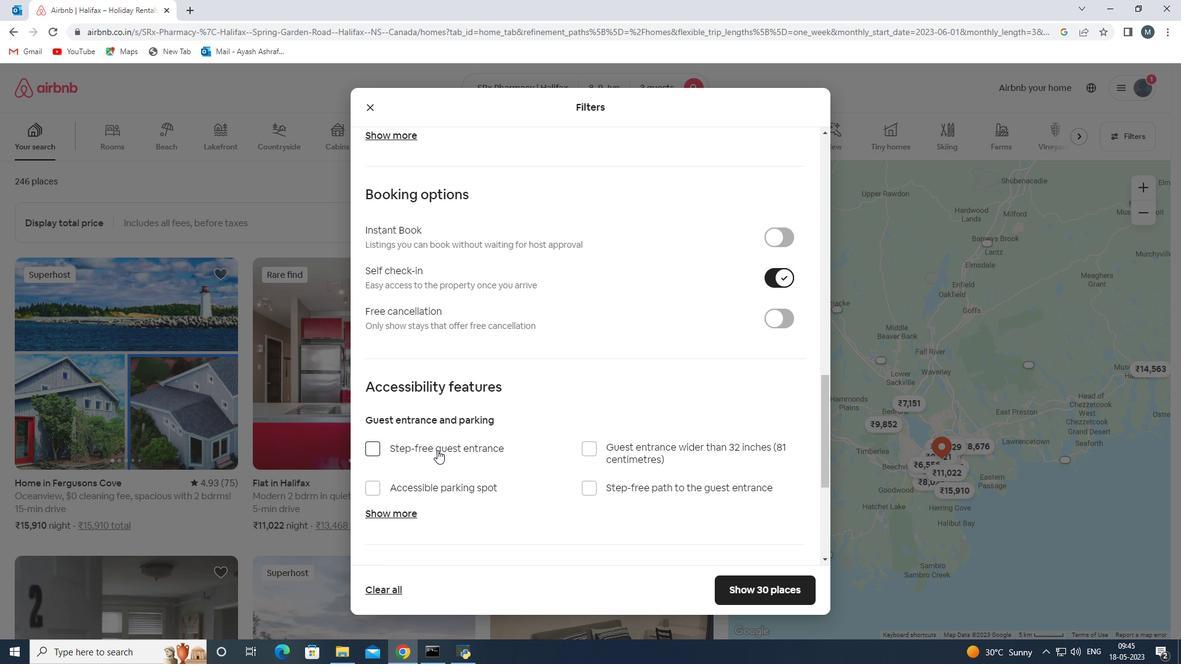 
Action: Mouse moved to (432, 493)
Screenshot: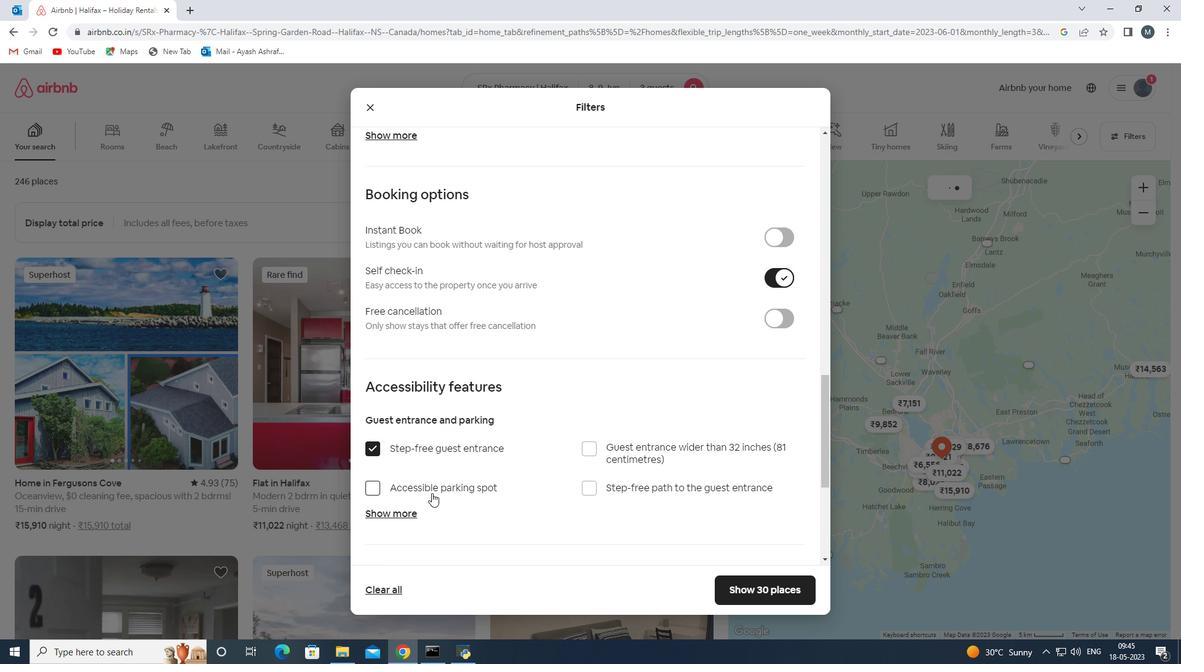 
Action: Mouse pressed left at (432, 493)
Screenshot: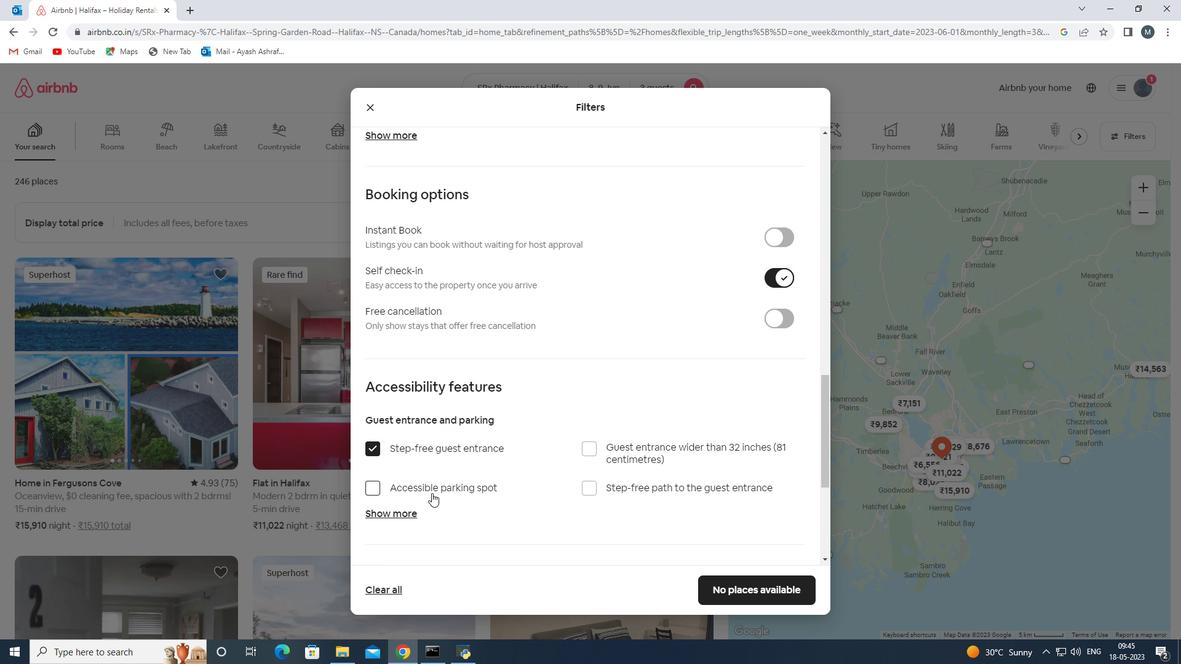 
Action: Mouse moved to (481, 419)
Screenshot: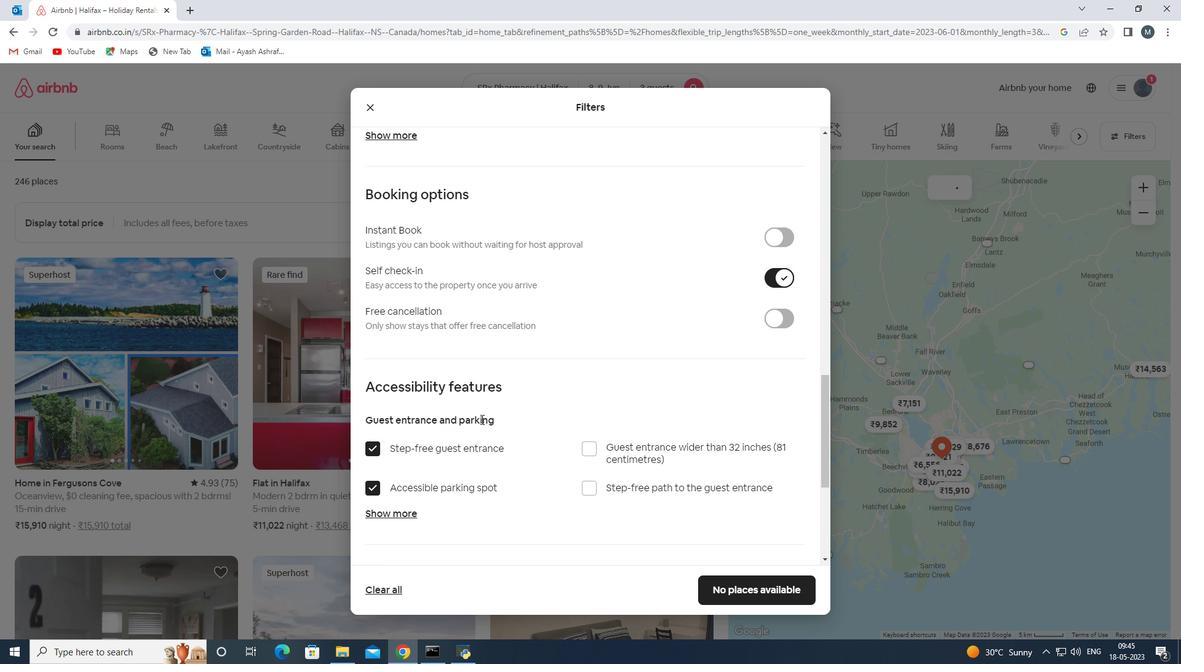 
Action: Mouse scrolled (481, 419) with delta (0, 0)
Screenshot: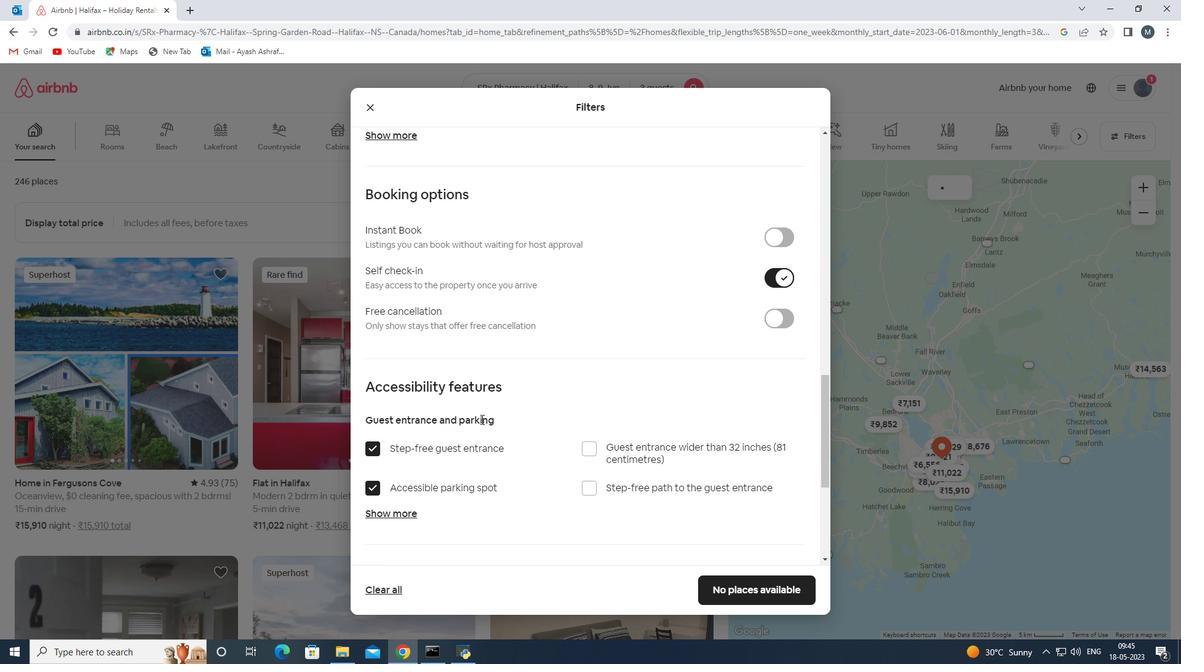 
Action: Mouse scrolled (481, 419) with delta (0, 0)
Screenshot: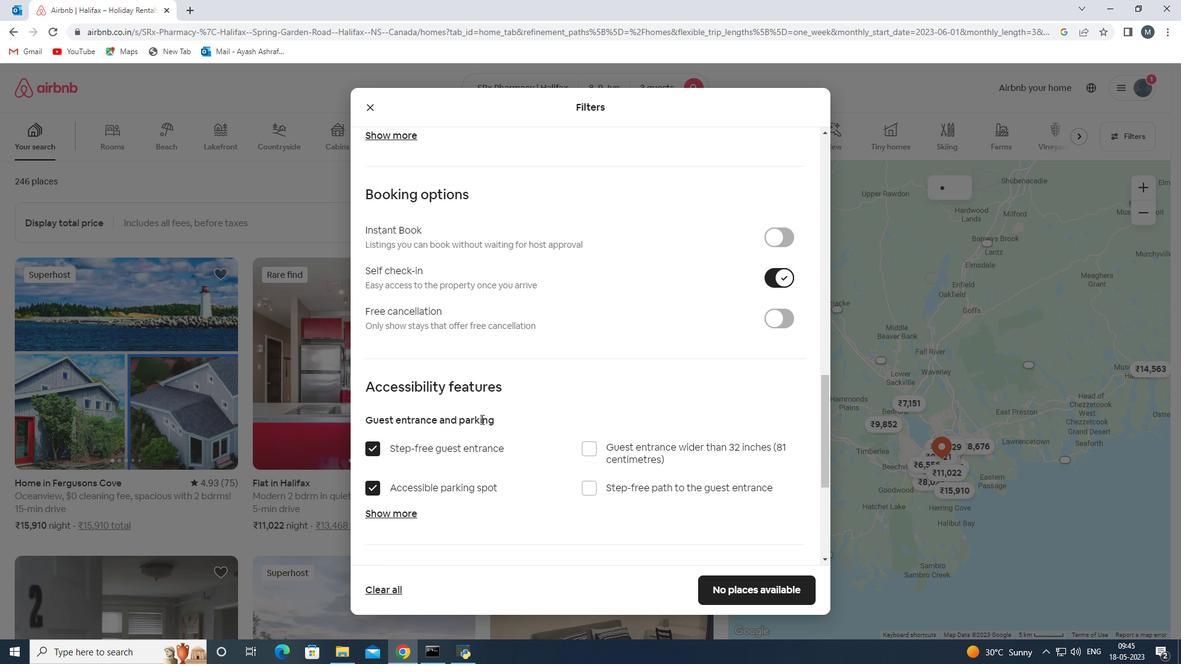 
Action: Mouse moved to (506, 410)
Screenshot: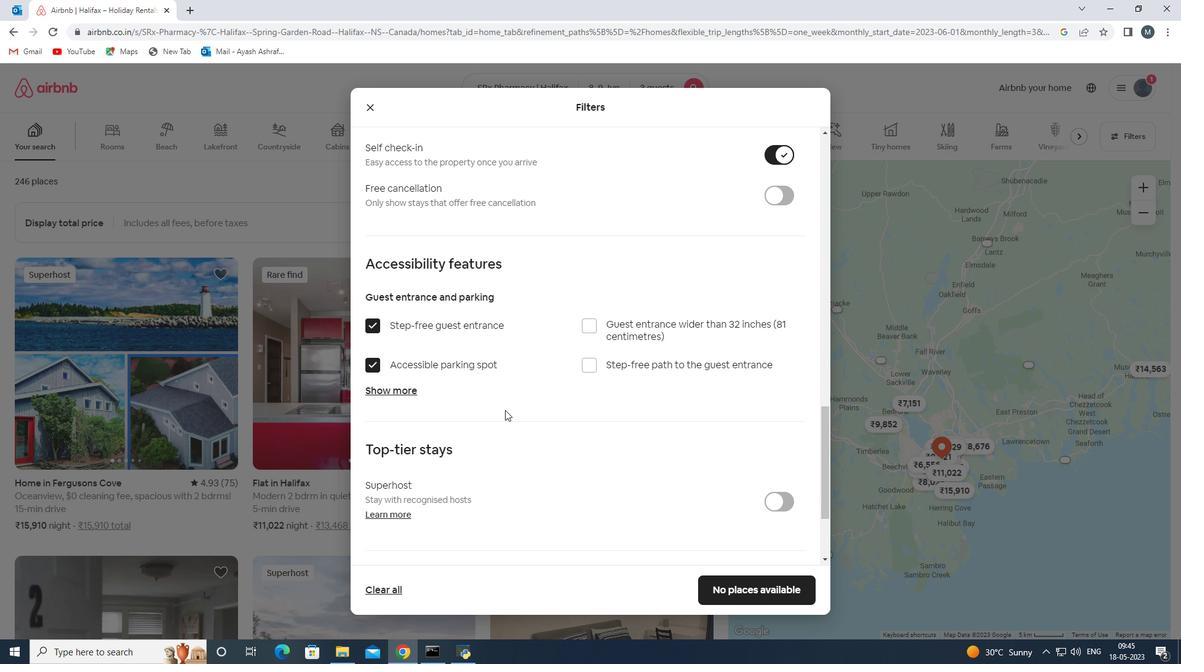 
Action: Mouse scrolled (506, 409) with delta (0, 0)
Screenshot: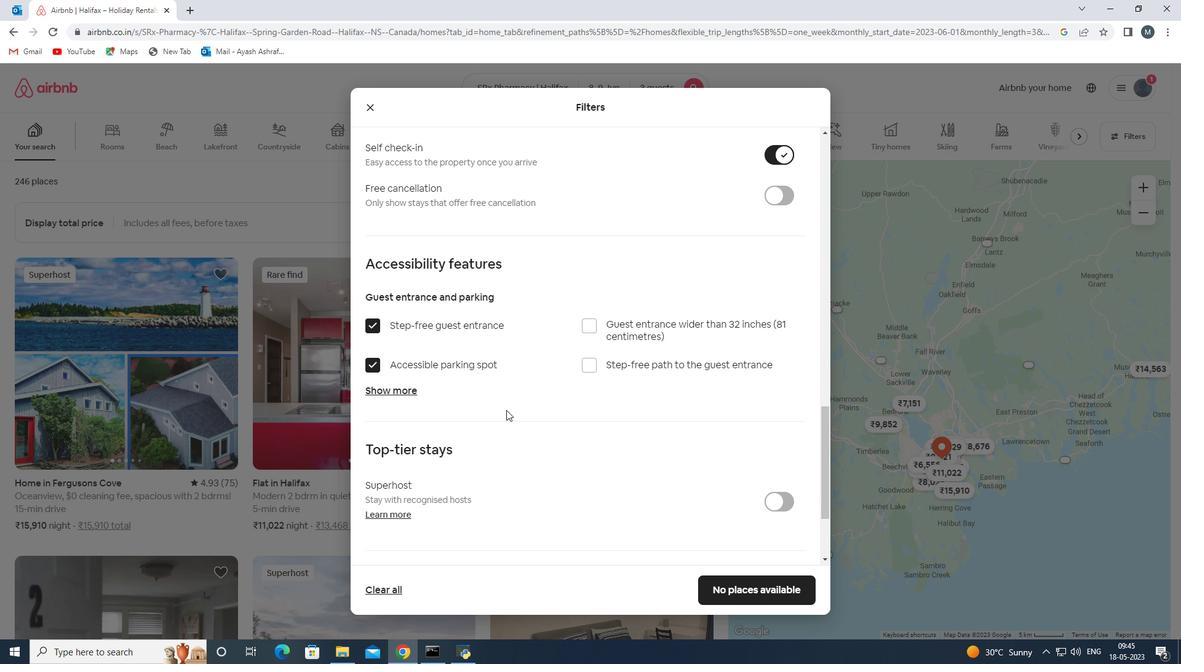 
Action: Mouse moved to (771, 437)
Screenshot: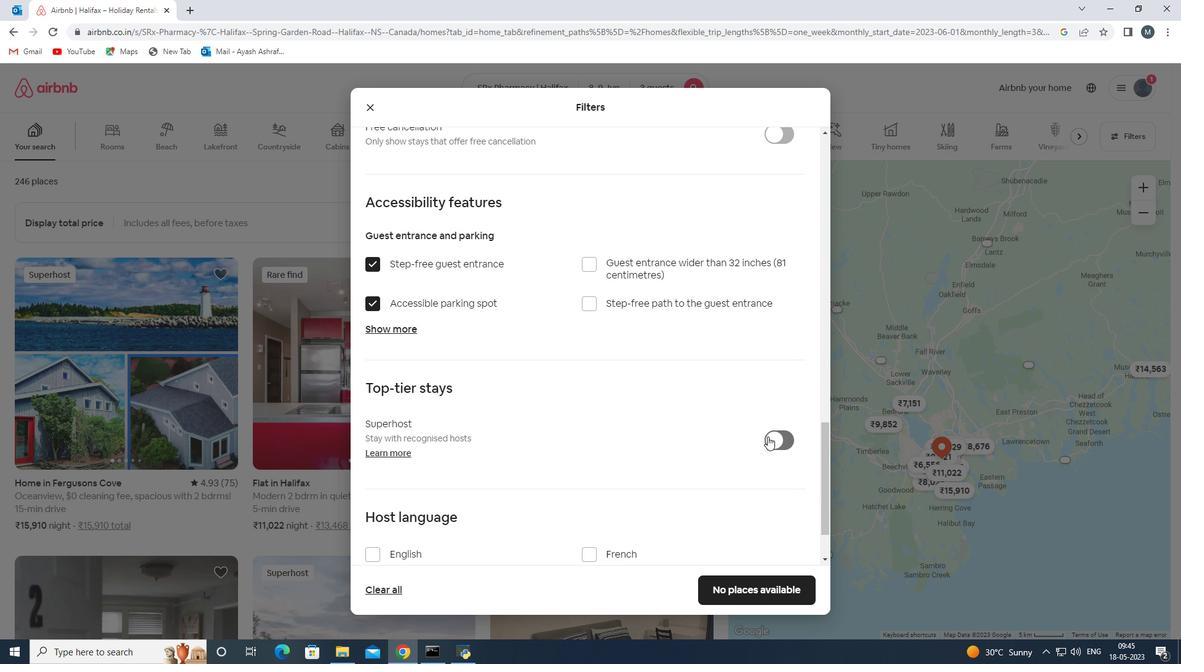 
Action: Mouse pressed left at (771, 437)
Screenshot: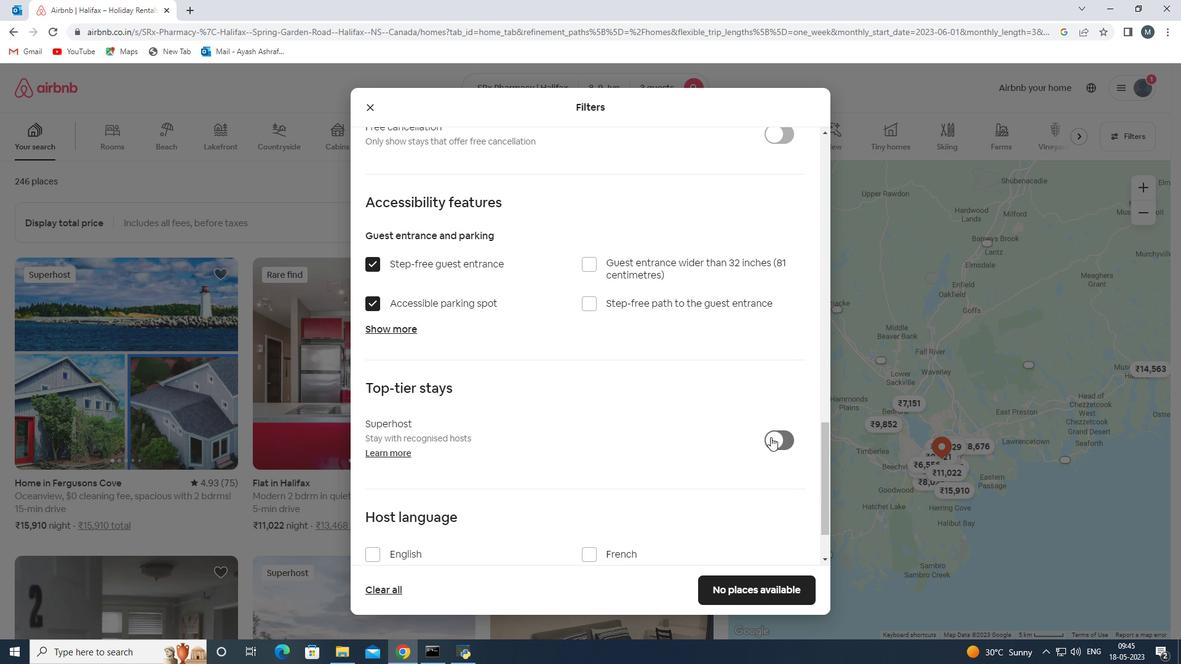 
Action: Mouse moved to (582, 416)
Screenshot: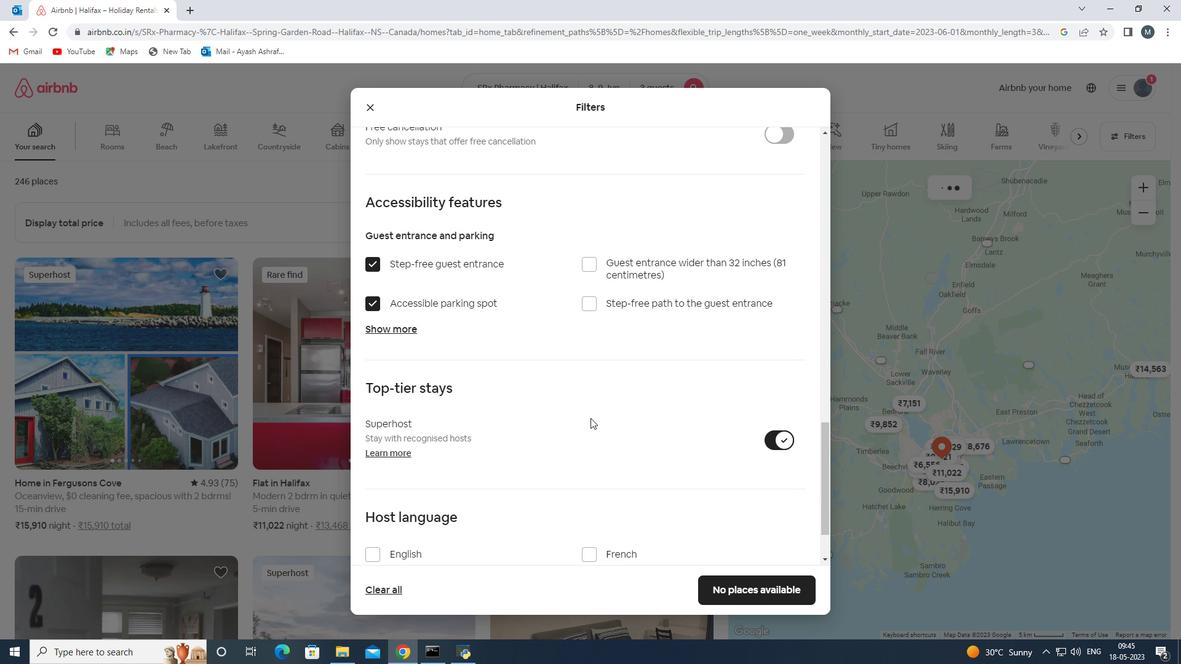 
Action: Mouse scrolled (582, 415) with delta (0, 0)
Screenshot: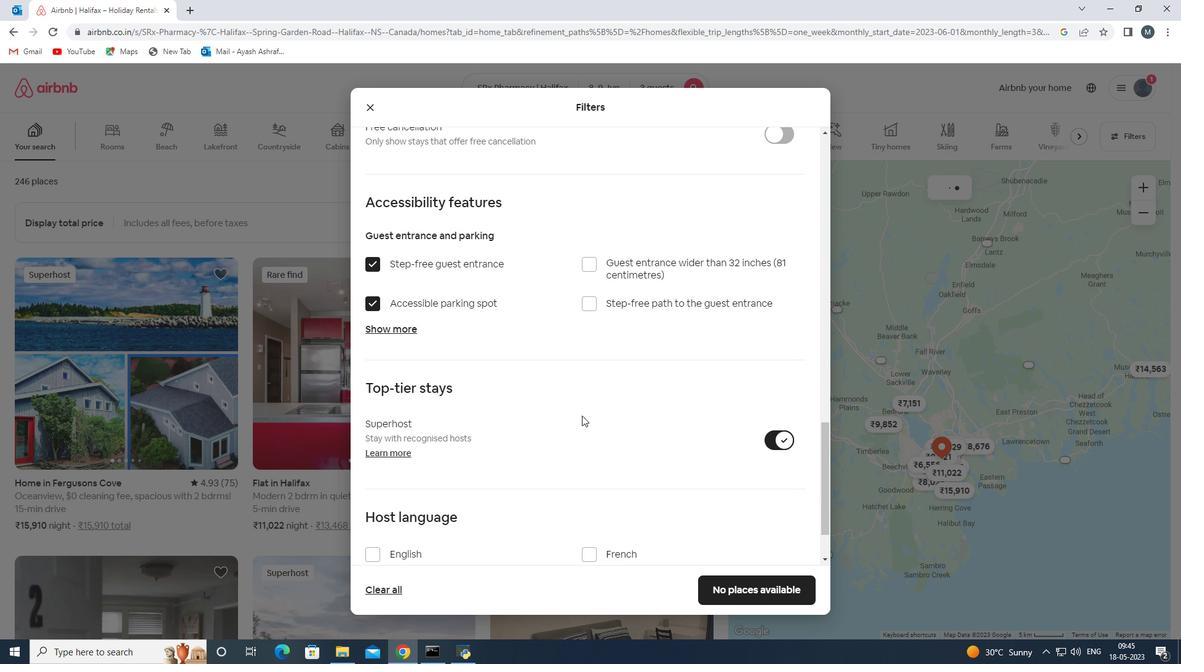
Action: Mouse scrolled (582, 415) with delta (0, 0)
Screenshot: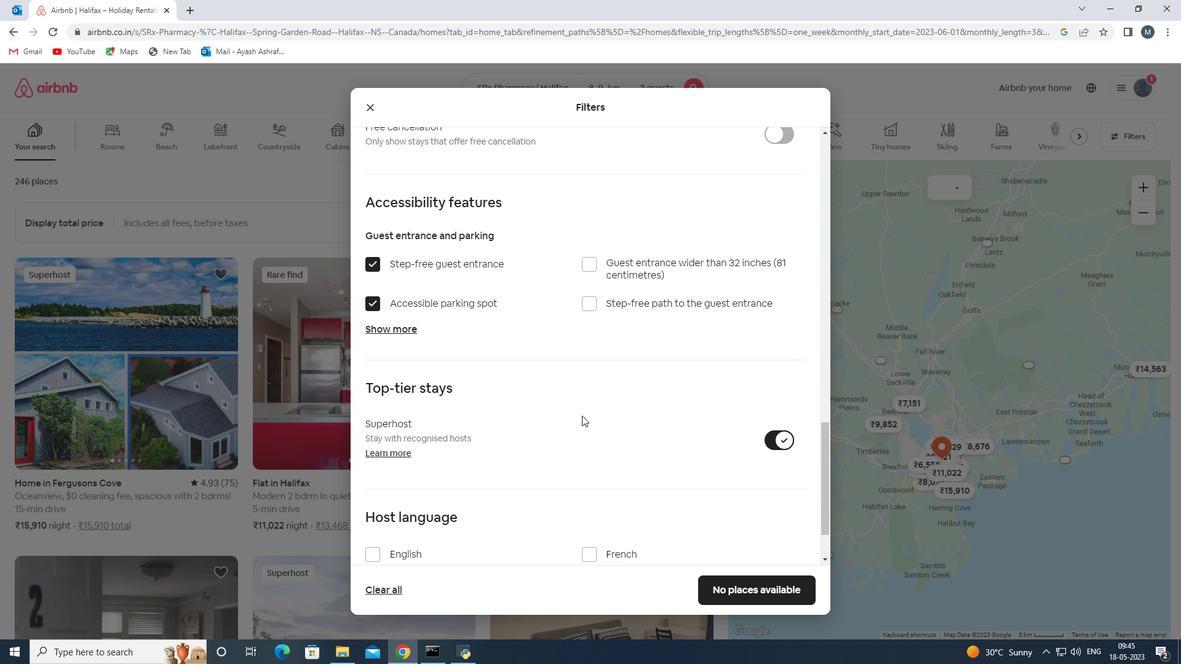 
Action: Mouse moved to (477, 469)
Screenshot: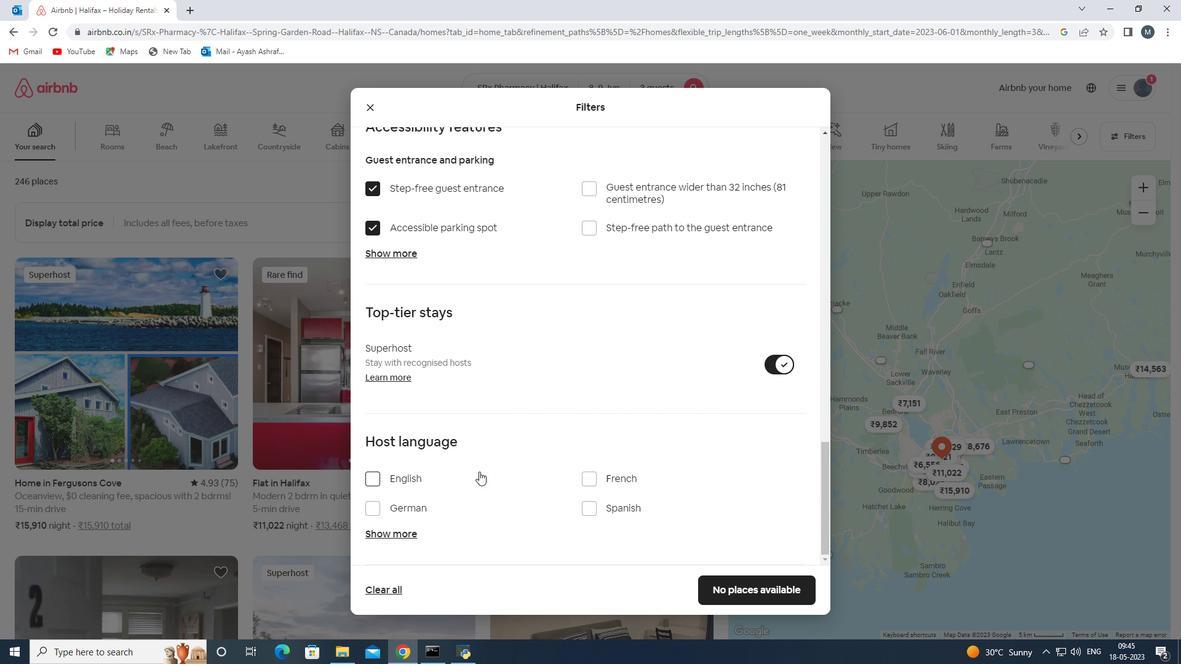 
Action: Mouse pressed left at (477, 469)
Screenshot: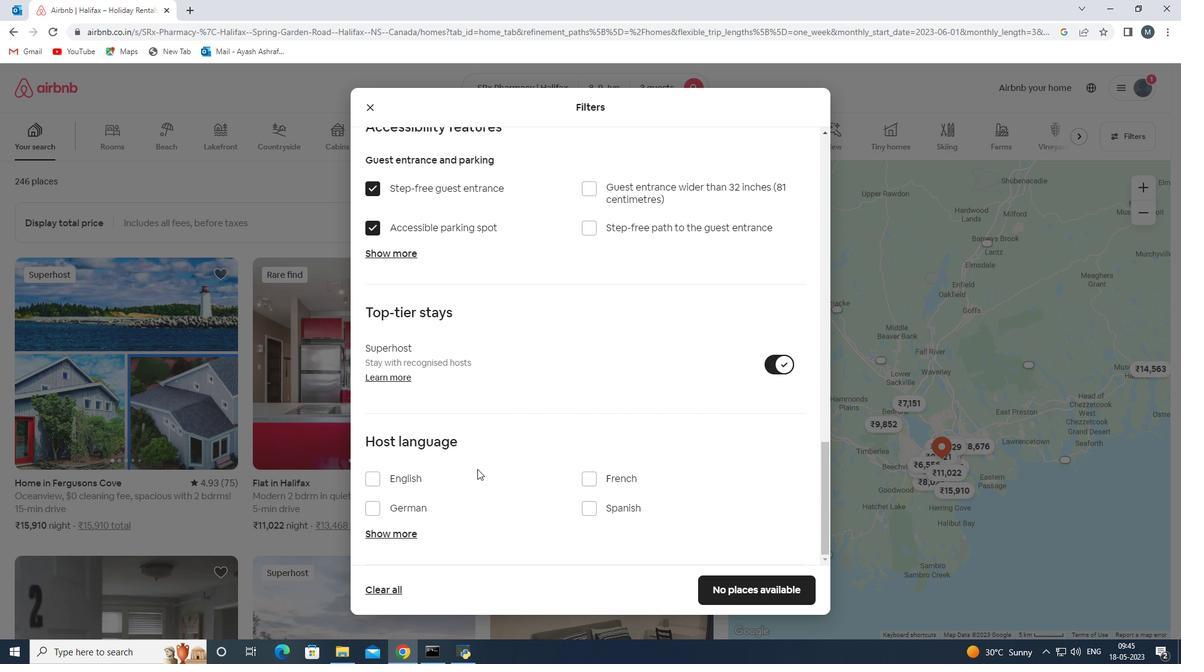 
Action: Mouse moved to (477, 488)
Screenshot: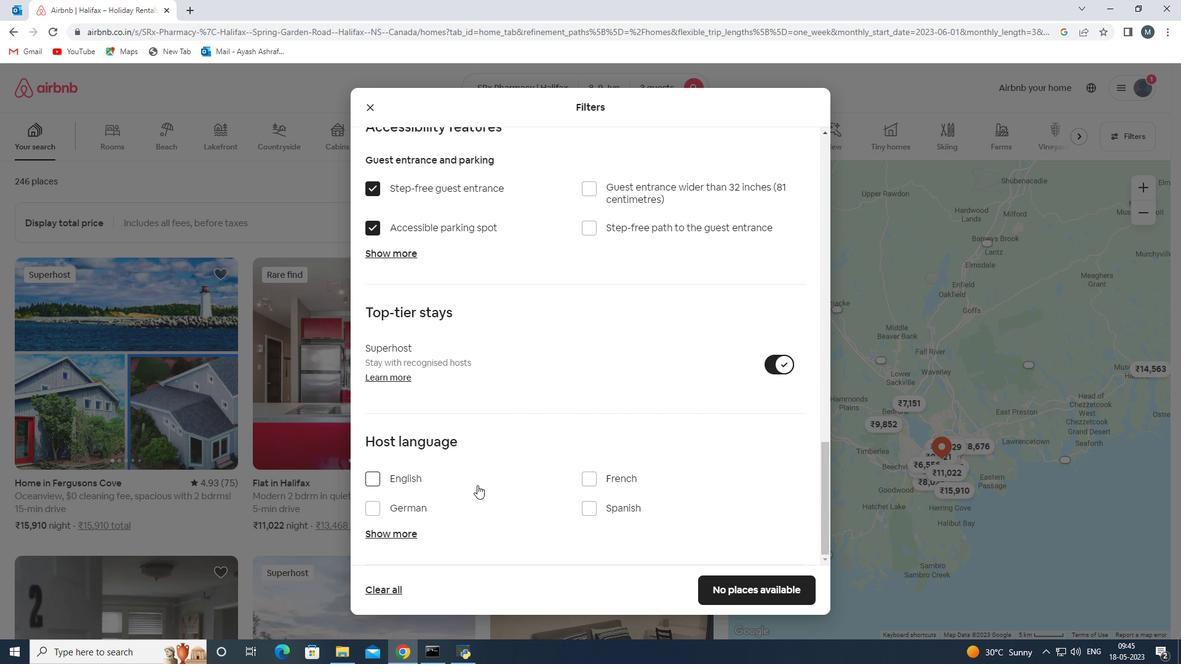 
Action: Mouse pressed left at (477, 488)
Screenshot: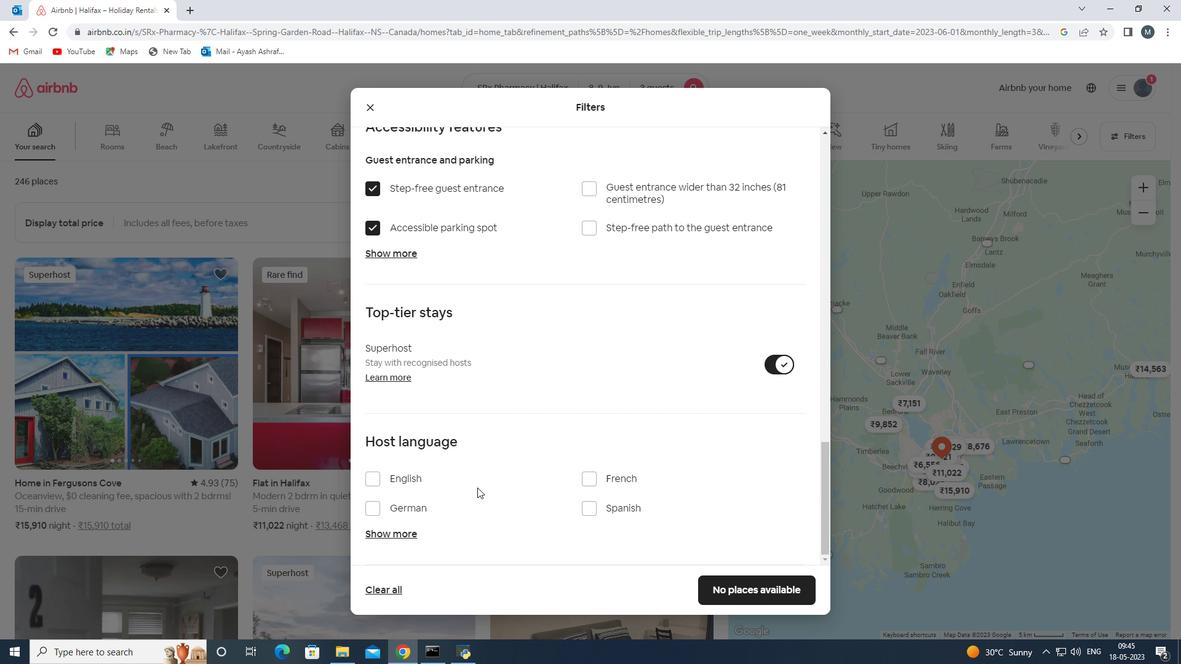 
Action: Mouse moved to (475, 482)
Screenshot: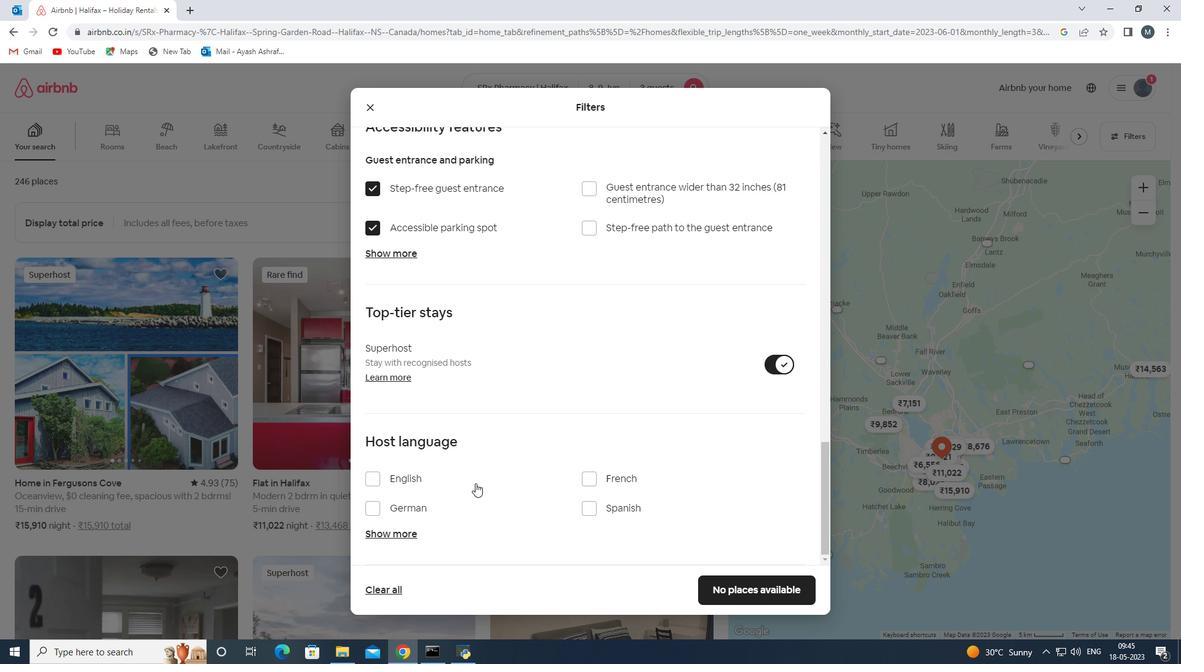 
Action: Mouse pressed left at (475, 482)
Screenshot: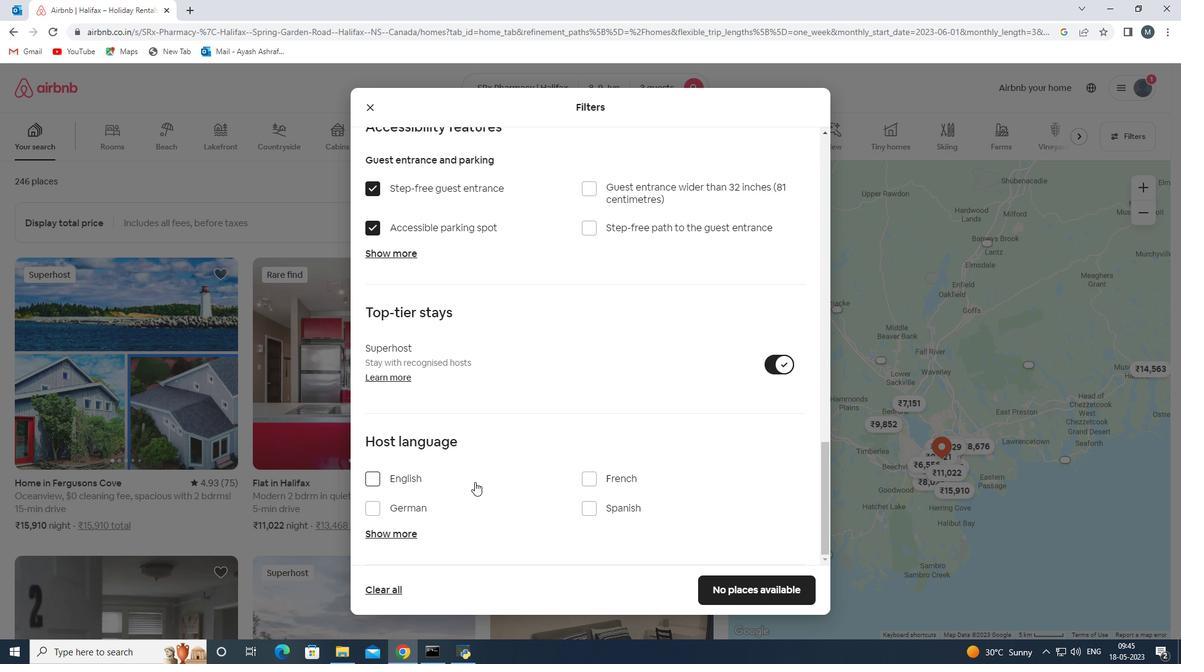 
Action: Mouse moved to (519, 428)
Screenshot: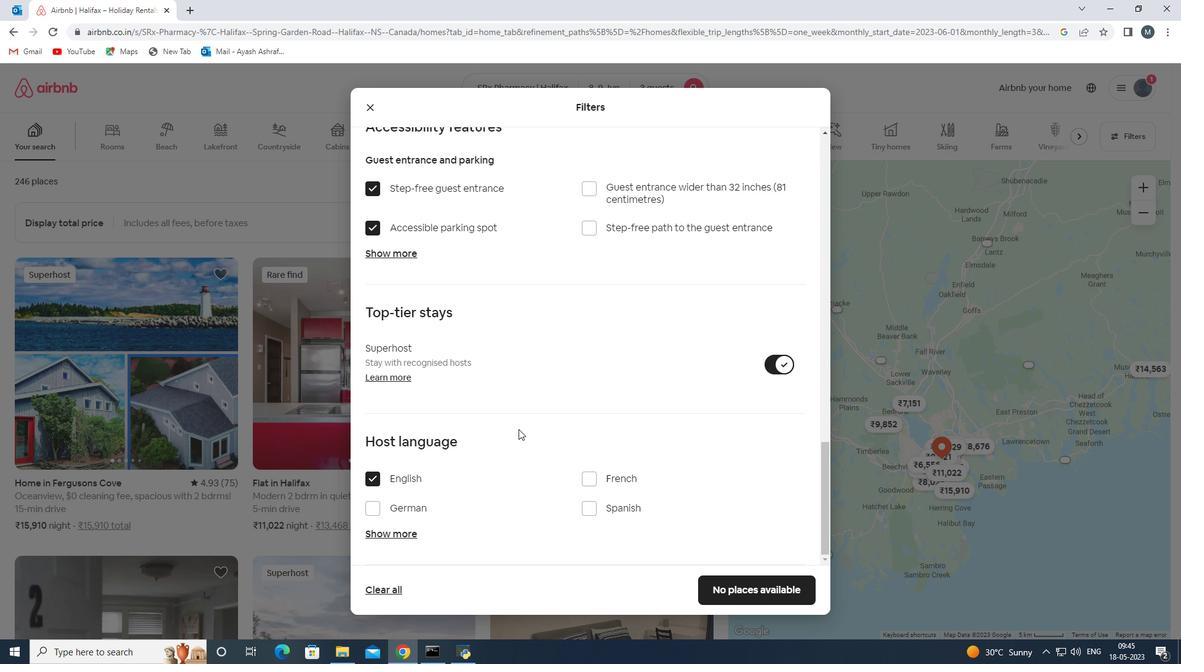 
Action: Mouse scrolled (519, 427) with delta (0, 0)
Screenshot: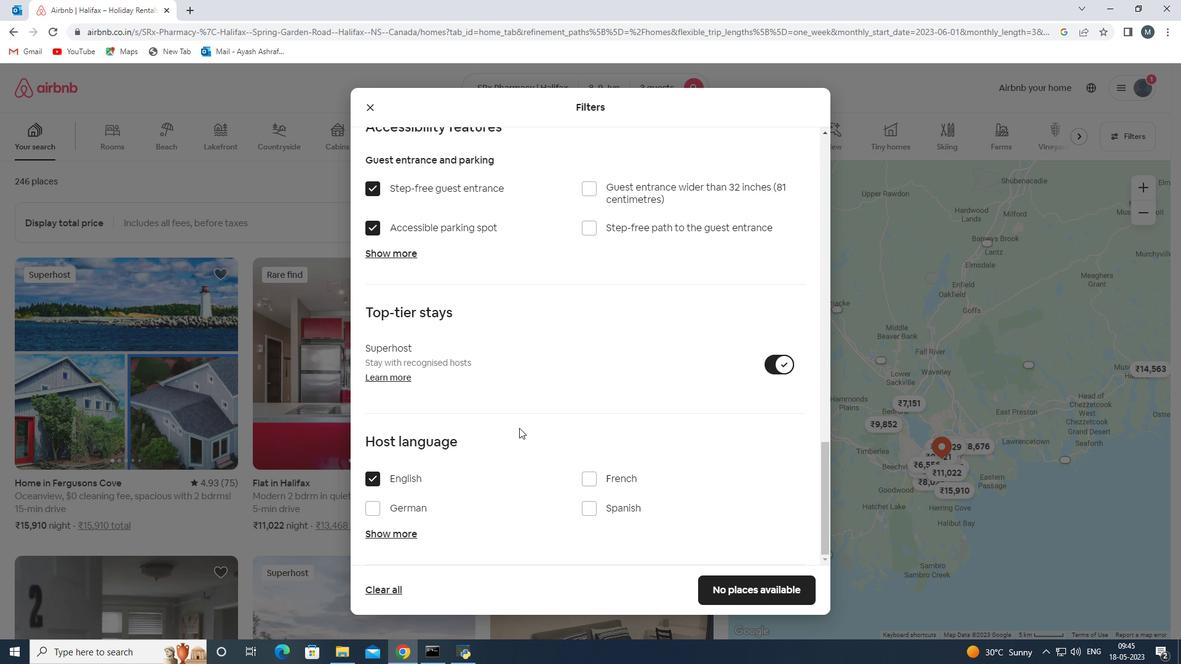
Action: Mouse scrolled (519, 427) with delta (0, 0)
Screenshot: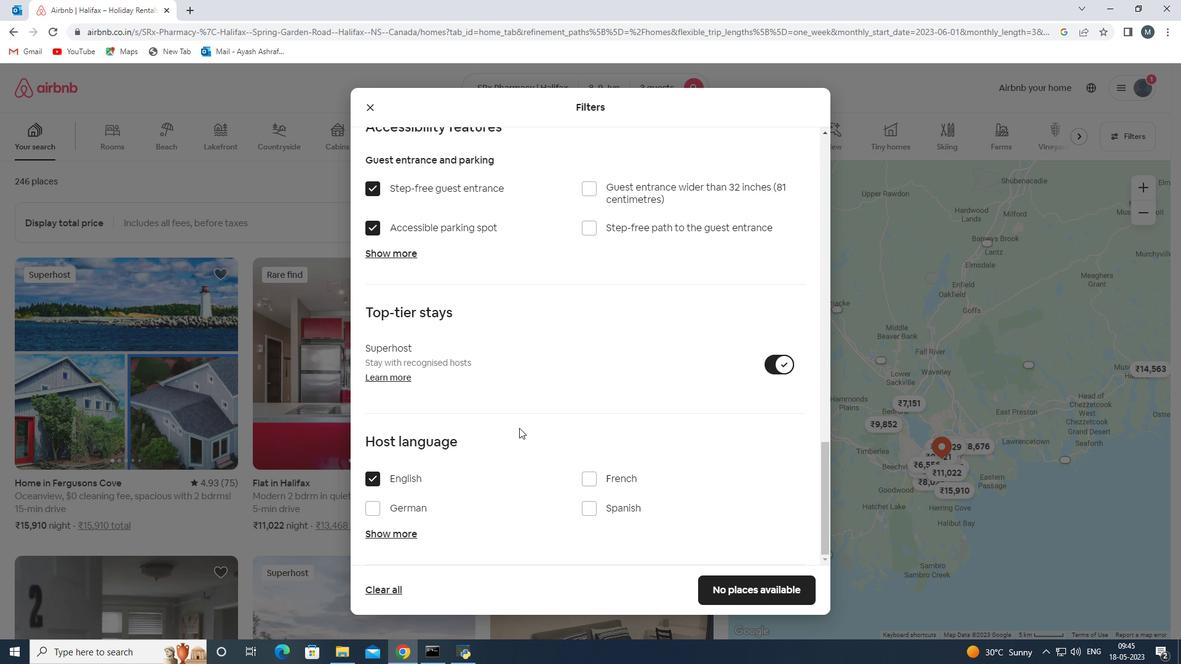 
Action: Mouse moved to (519, 425)
Screenshot: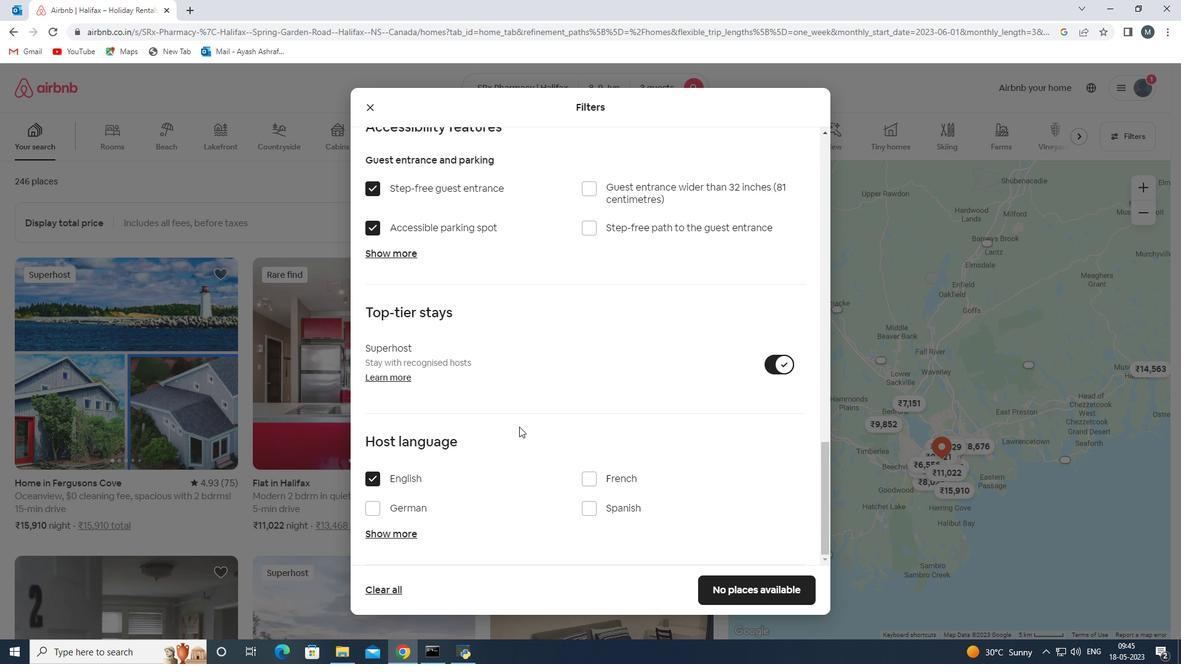 
Action: Mouse scrolled (519, 425) with delta (0, 0)
Screenshot: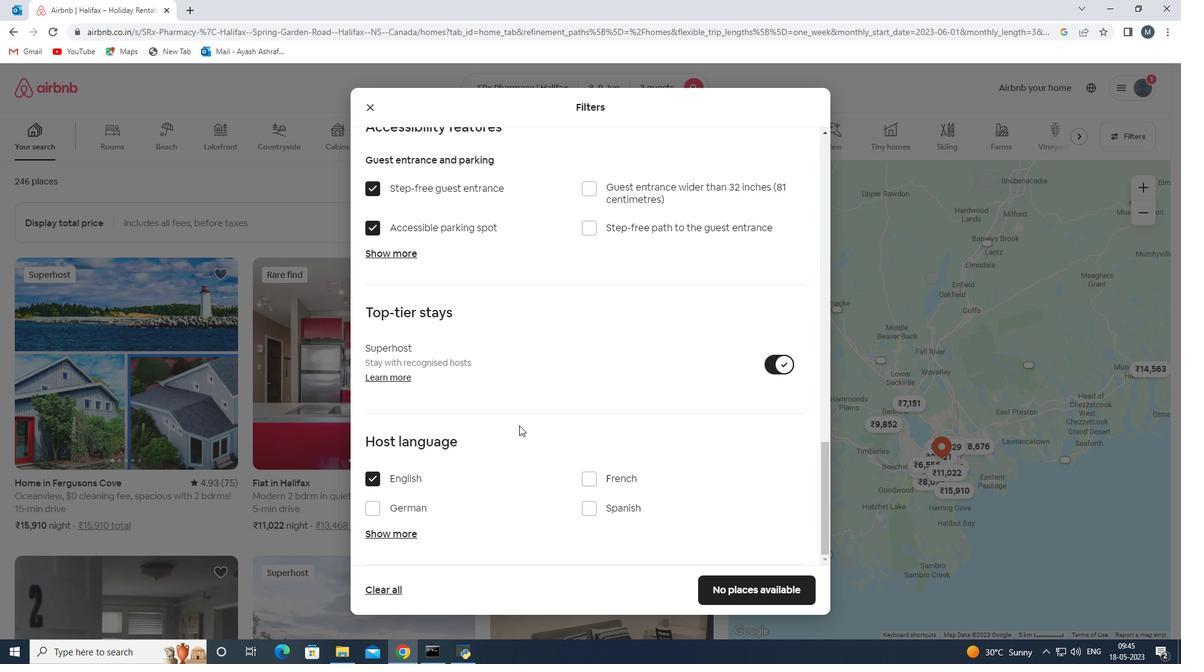 
Action: Mouse scrolled (519, 425) with delta (0, 0)
Screenshot: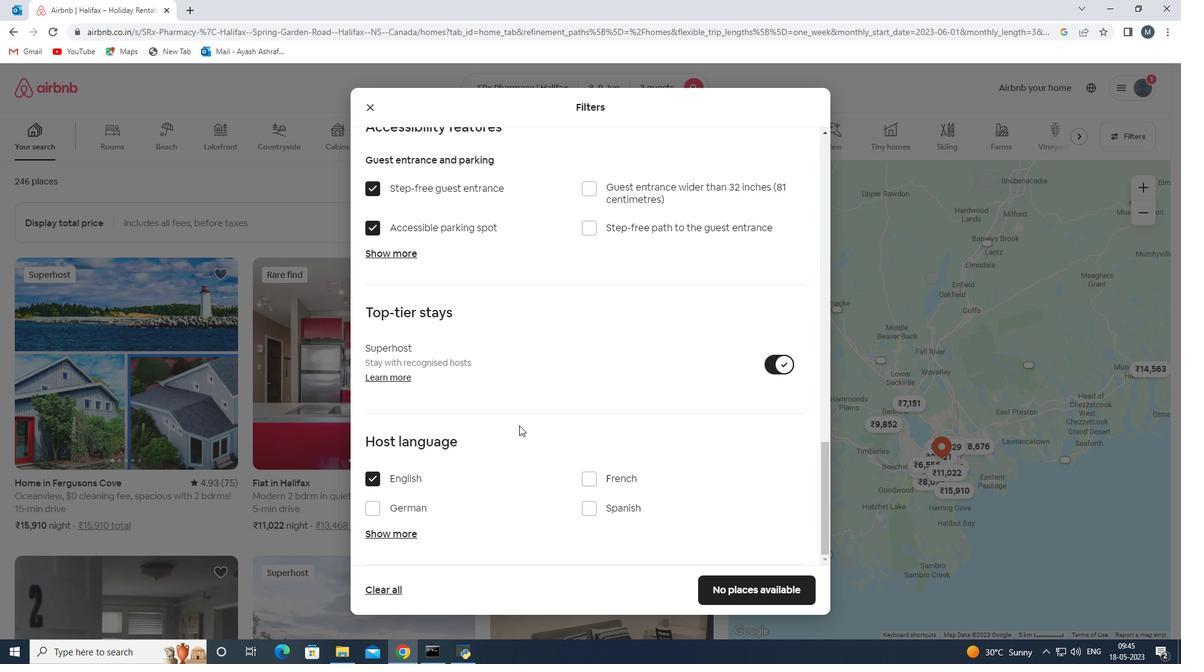 
Action: Mouse moved to (729, 598)
Screenshot: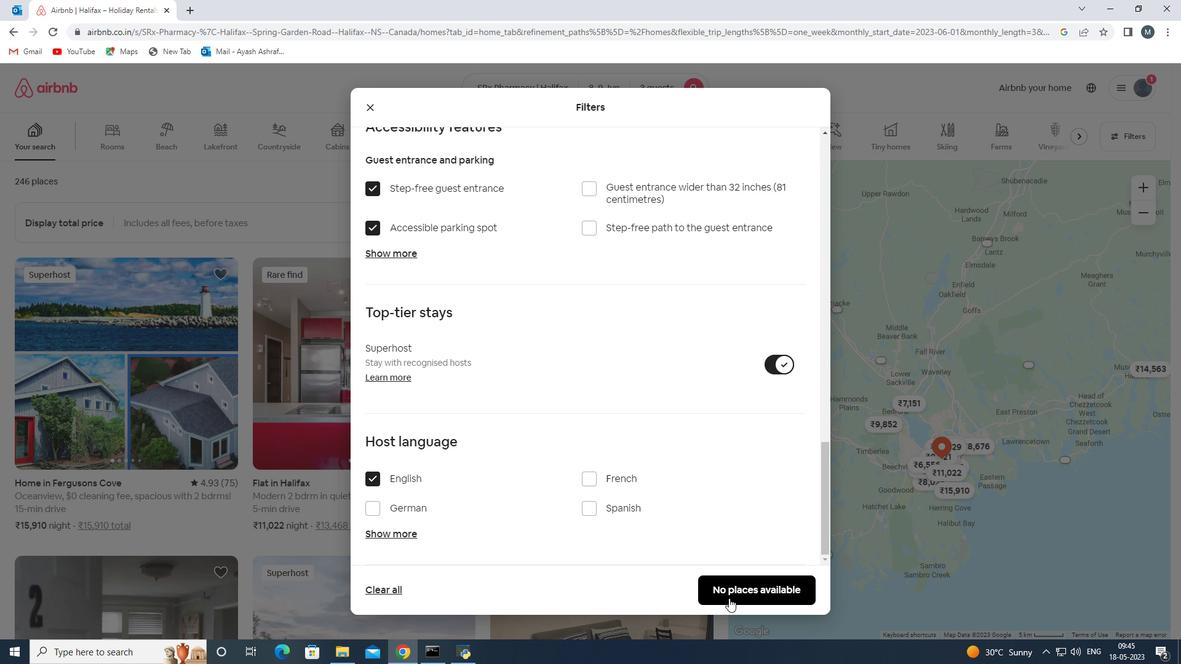 
Action: Mouse pressed left at (729, 598)
Screenshot: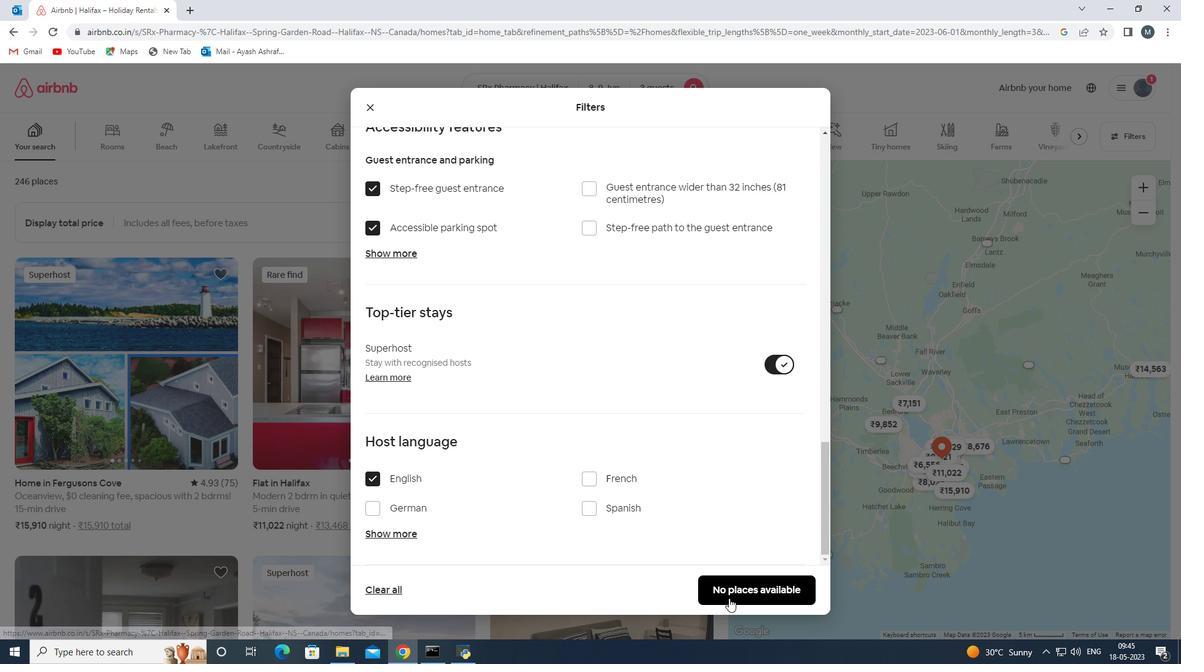 
Action: Mouse moved to (113, 140)
Screenshot: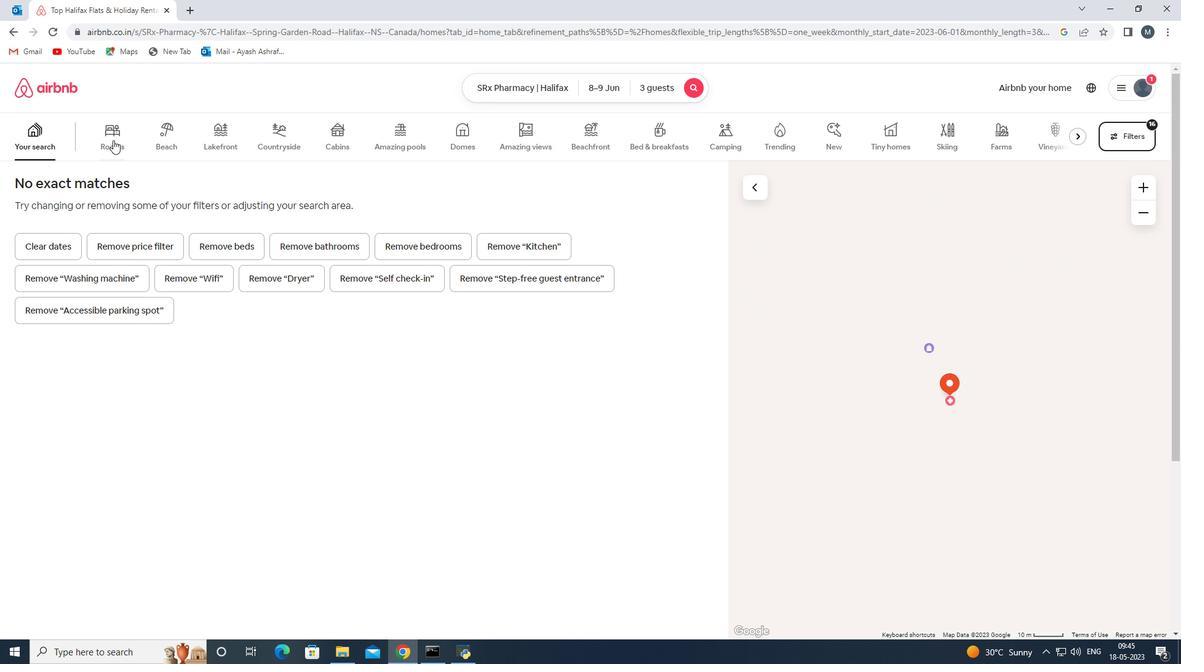 
Action: Mouse pressed left at (113, 140)
Screenshot: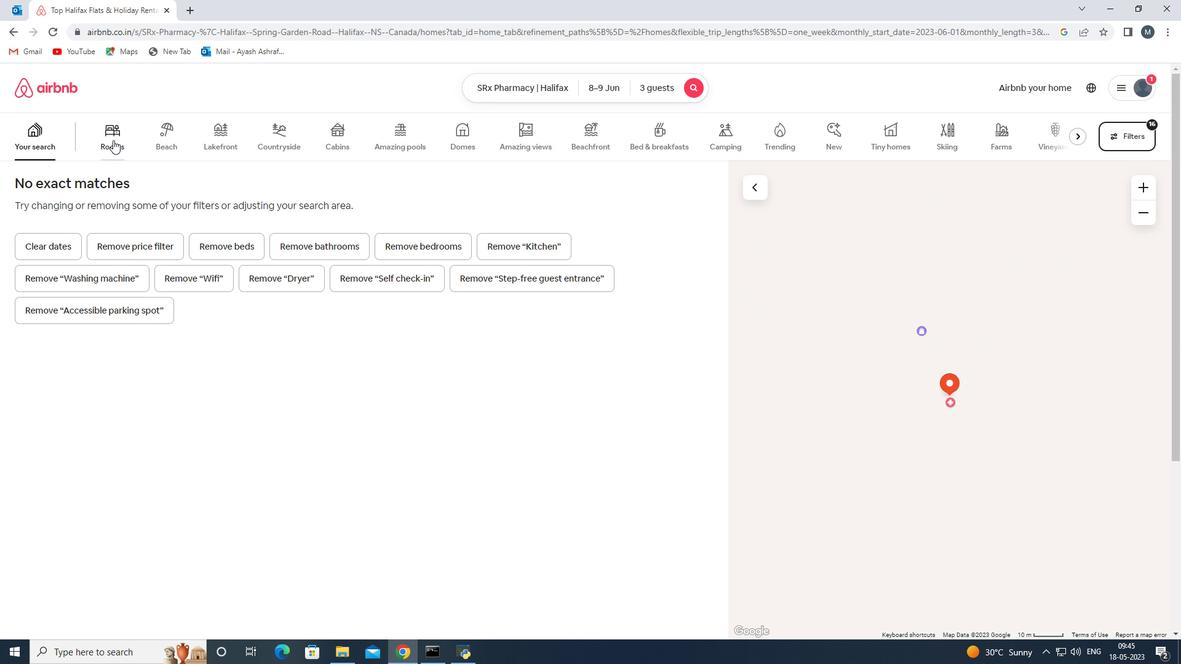 
Action: Mouse moved to (617, 90)
Screenshot: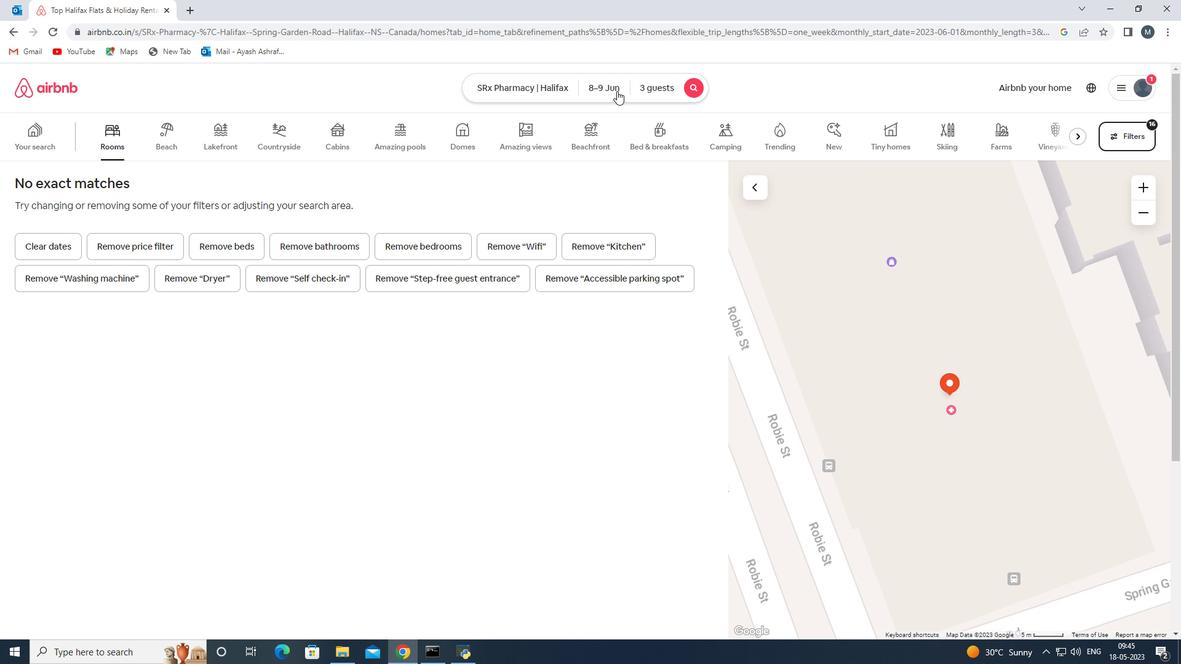 
Action: Mouse pressed left at (617, 90)
Screenshot: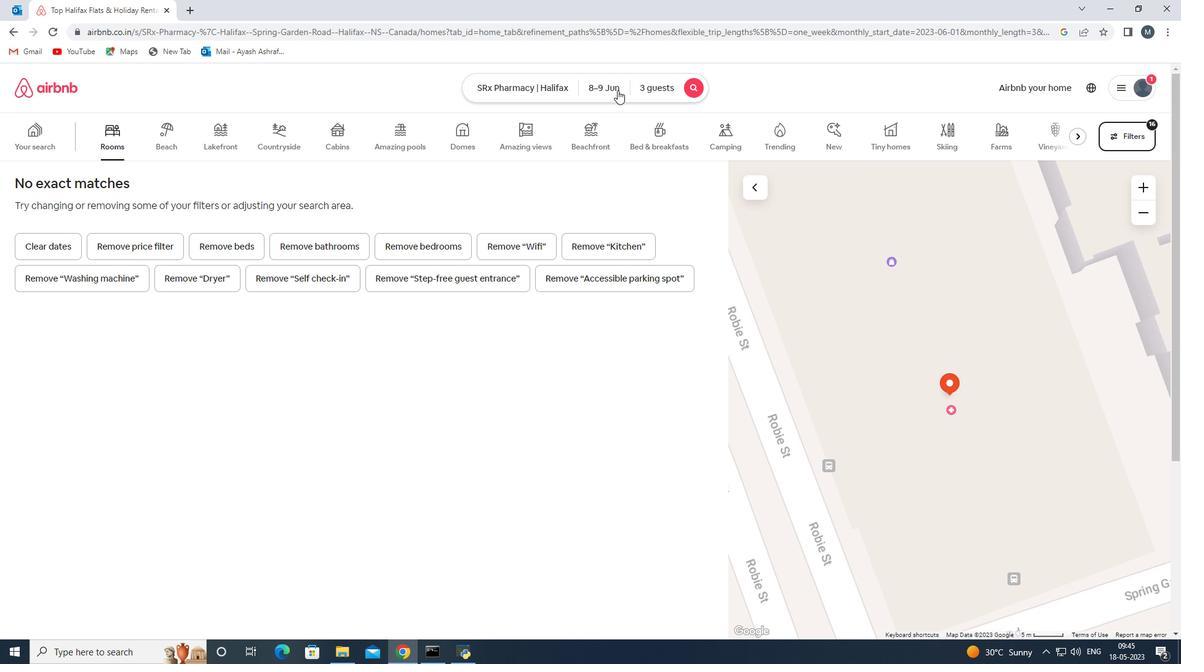 
Action: Mouse moved to (490, 343)
Screenshot: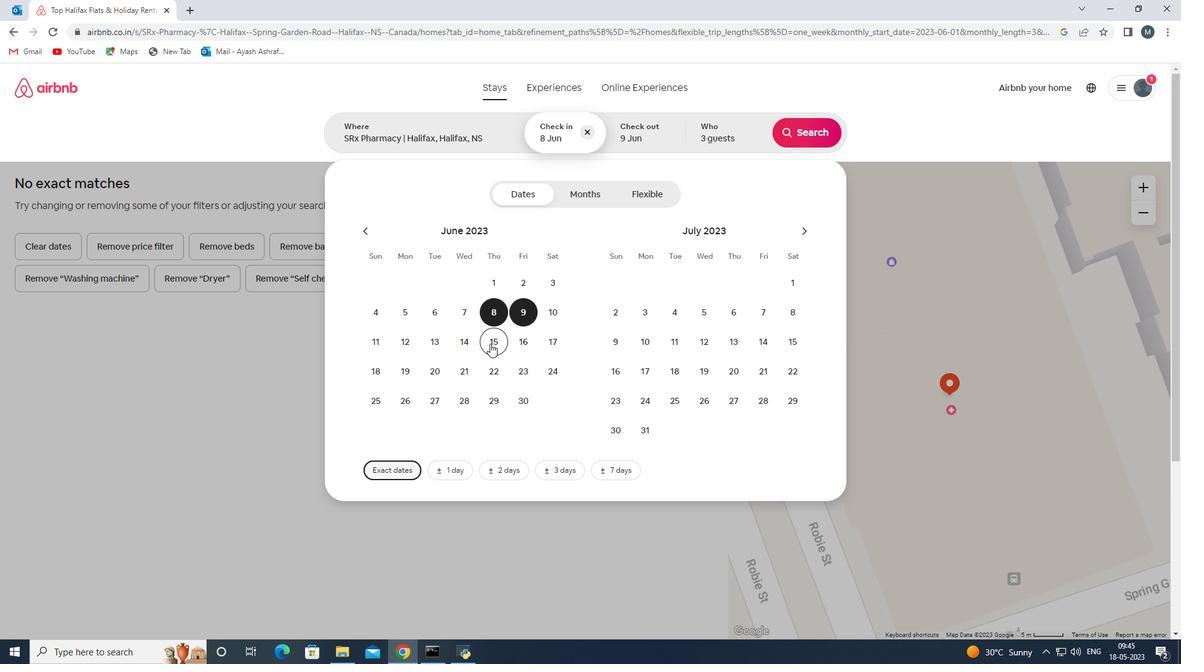 
Action: Mouse pressed left at (490, 343)
Screenshot: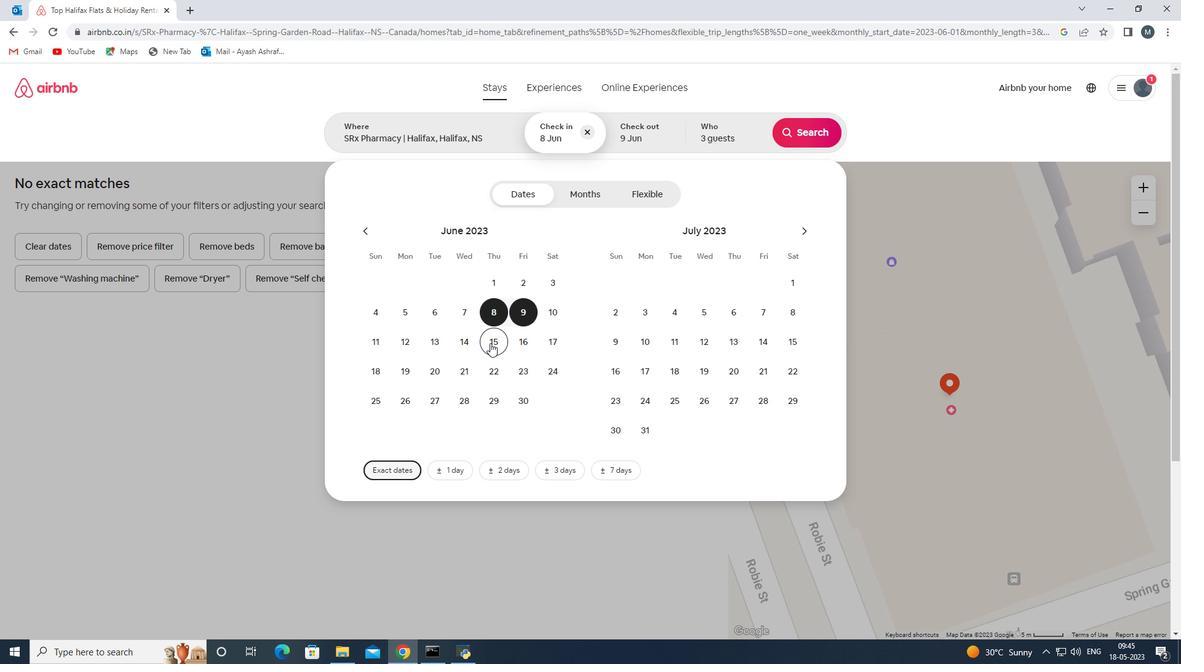 
Action: Mouse moved to (492, 403)
Screenshot: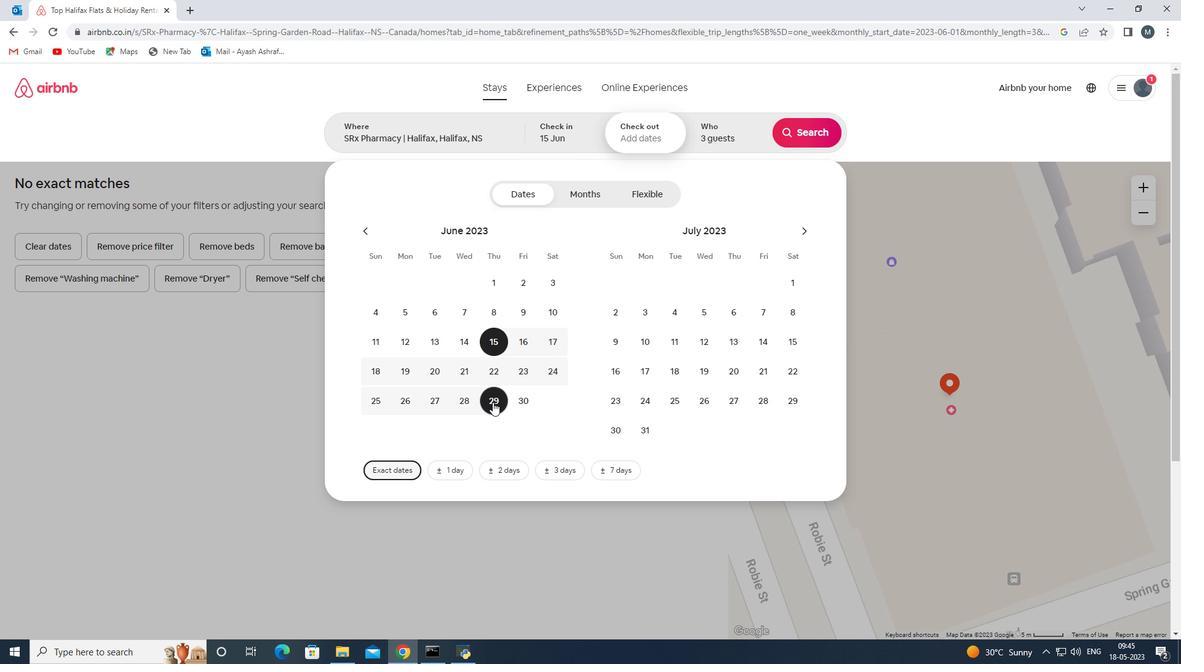
Action: Mouse pressed left at (492, 403)
Screenshot: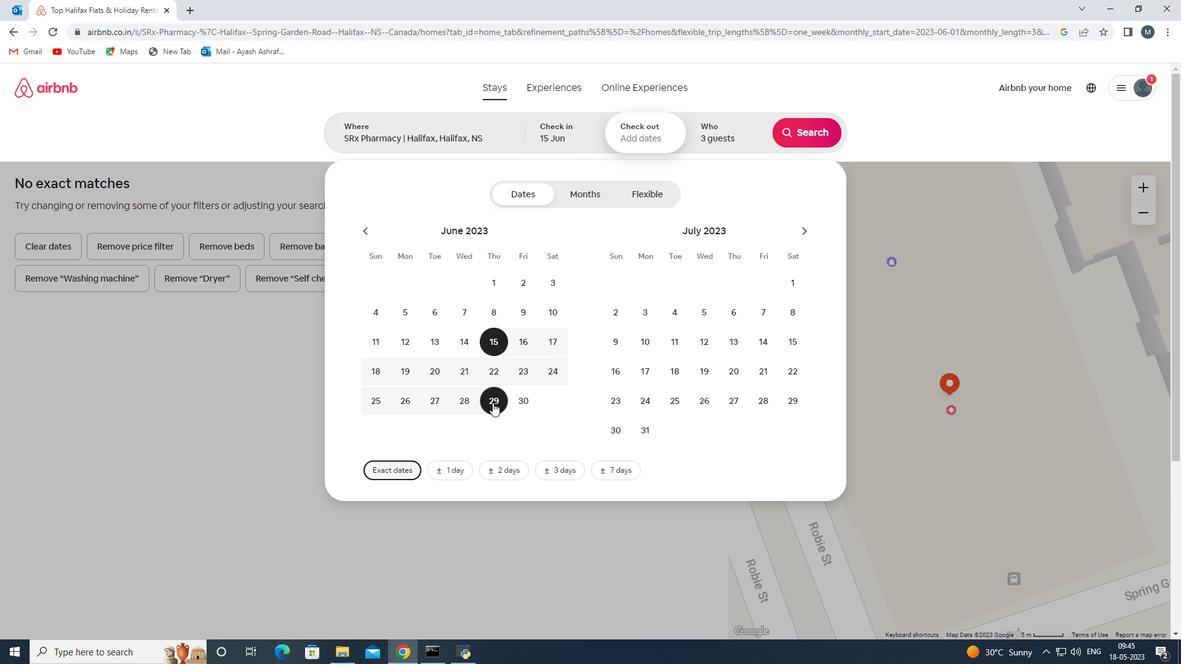 
Action: Mouse moved to (779, 137)
Screenshot: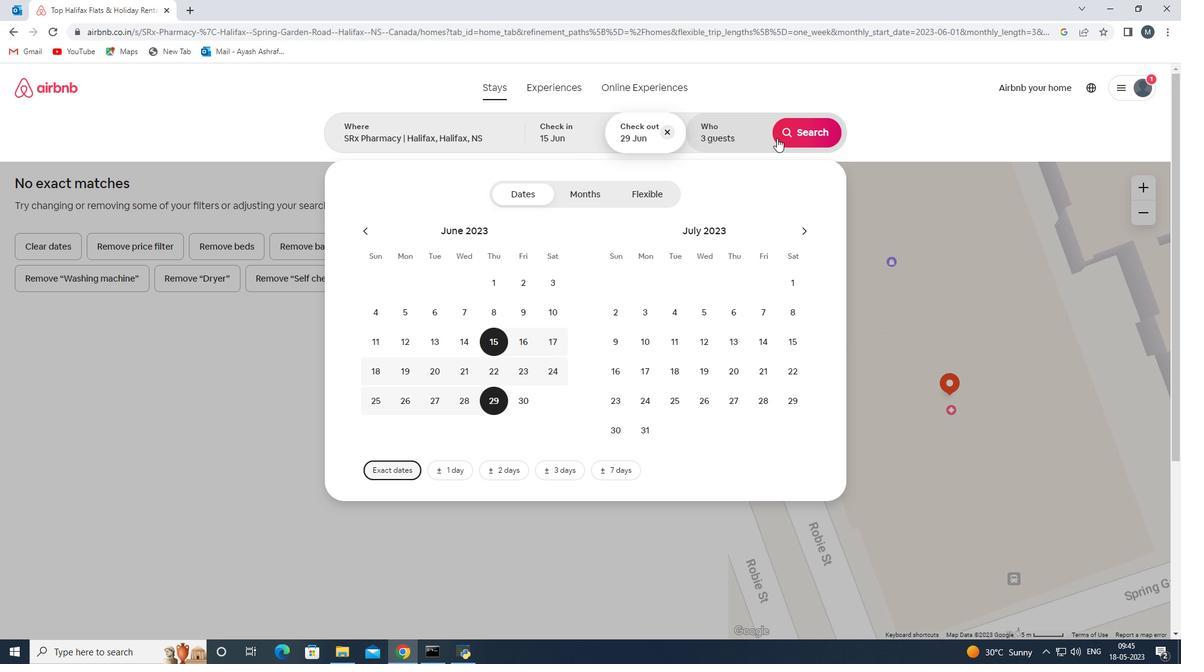 
Action: Mouse pressed left at (779, 137)
Screenshot: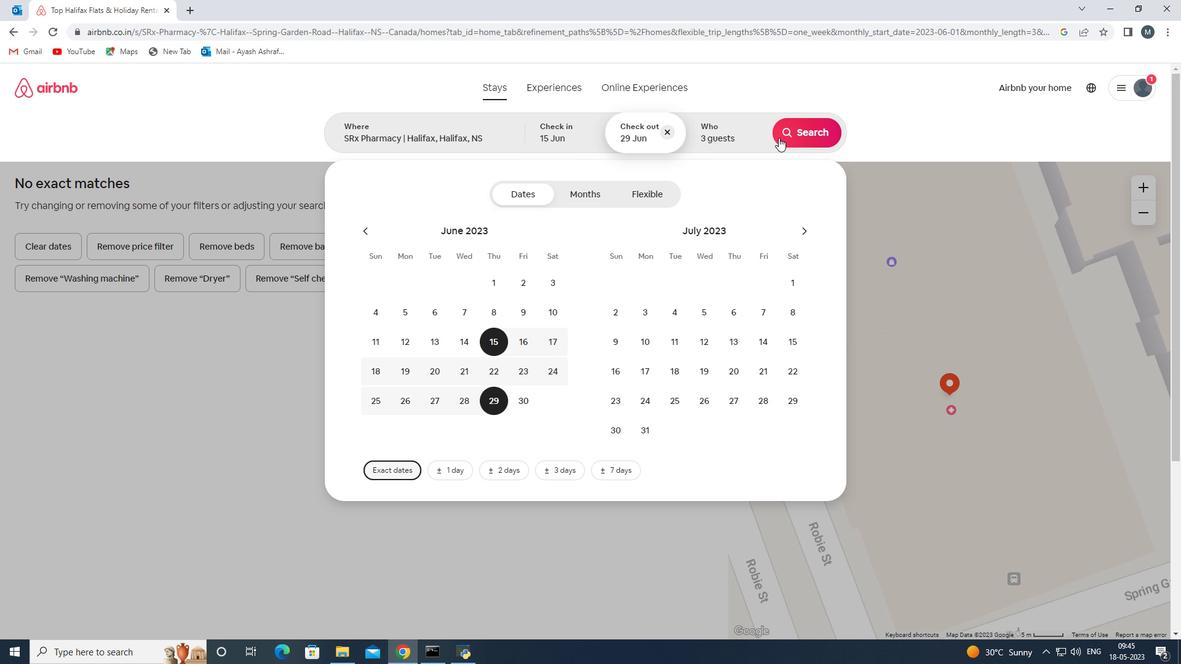 
Action: Mouse moved to (511, 96)
Screenshot: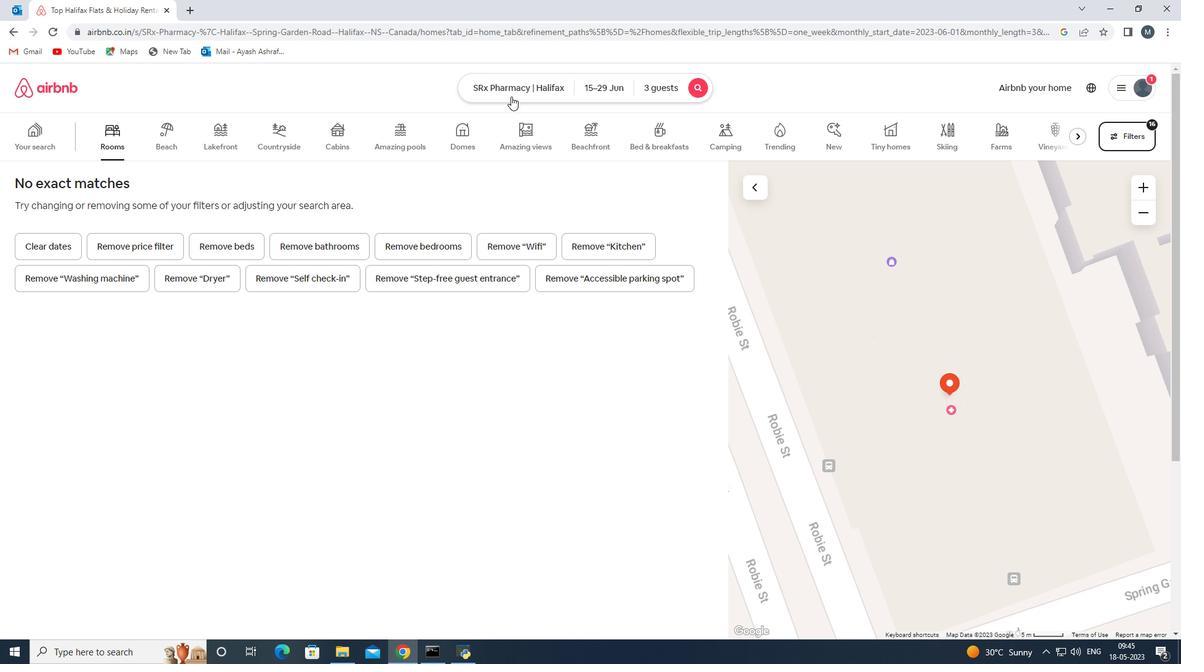 
Action: Mouse pressed left at (511, 96)
Screenshot: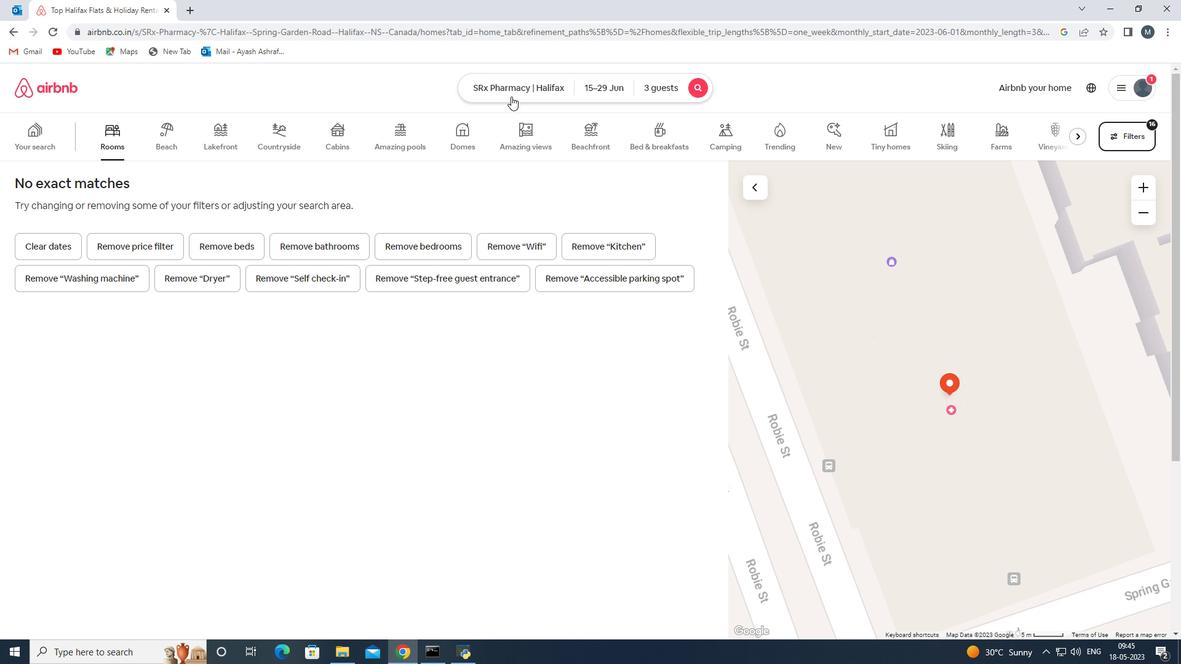 
Action: Mouse moved to (435, 265)
Screenshot: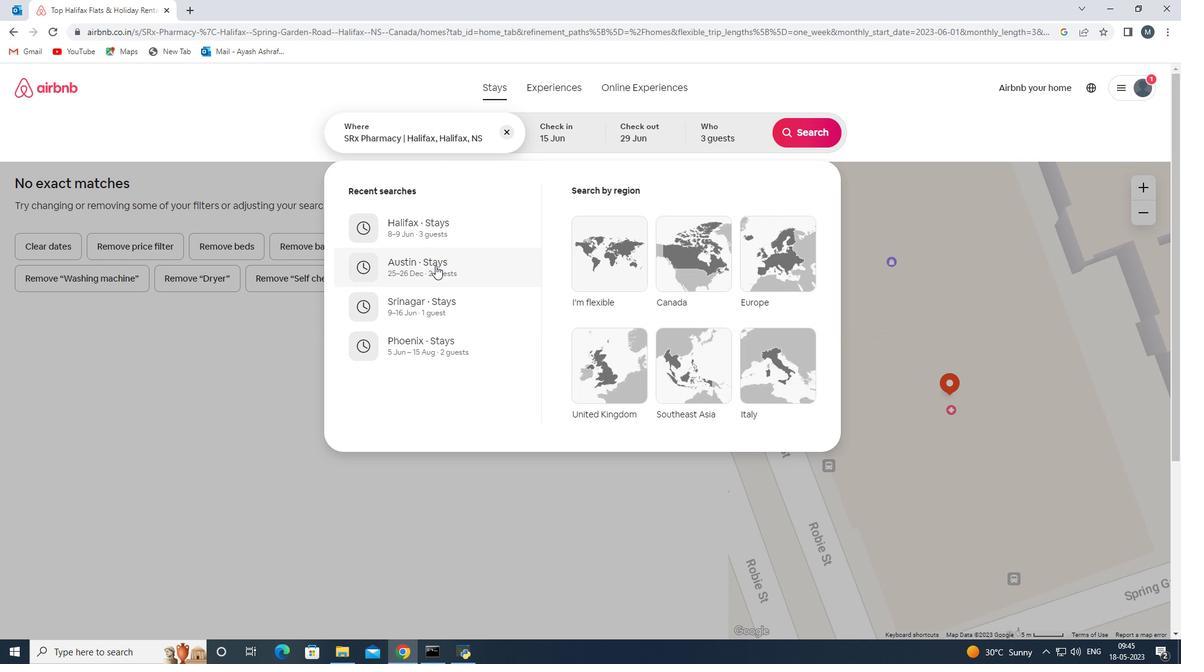 
Action: Mouse pressed left at (435, 265)
Screenshot: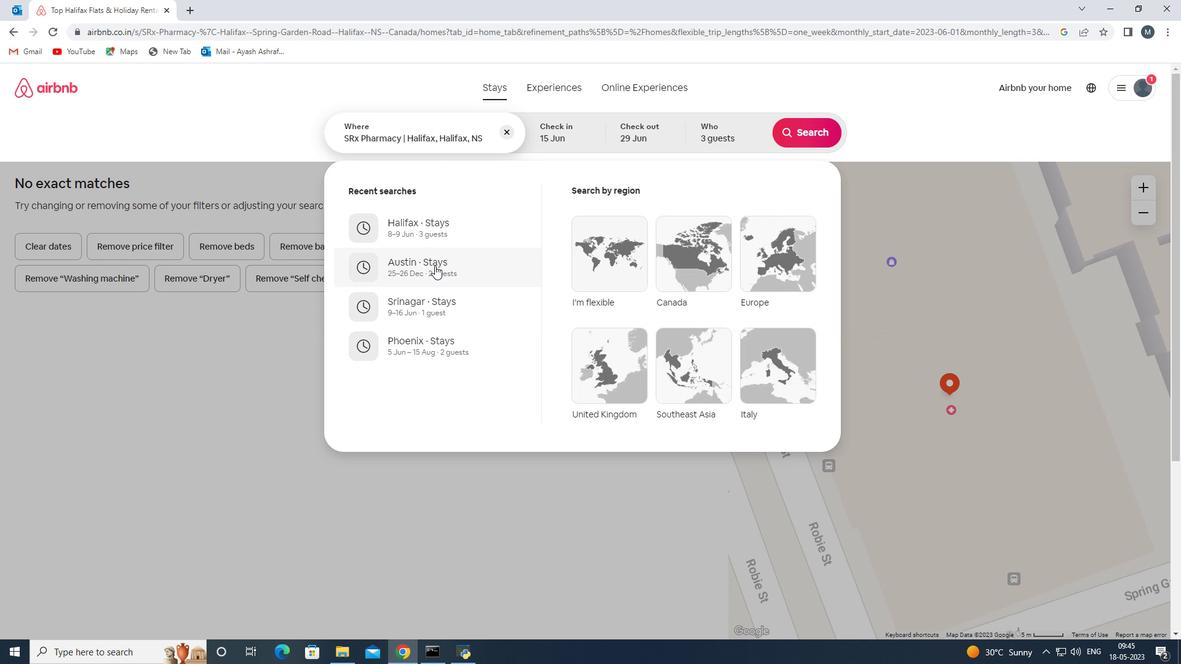 
Action: Mouse moved to (150, 428)
Screenshot: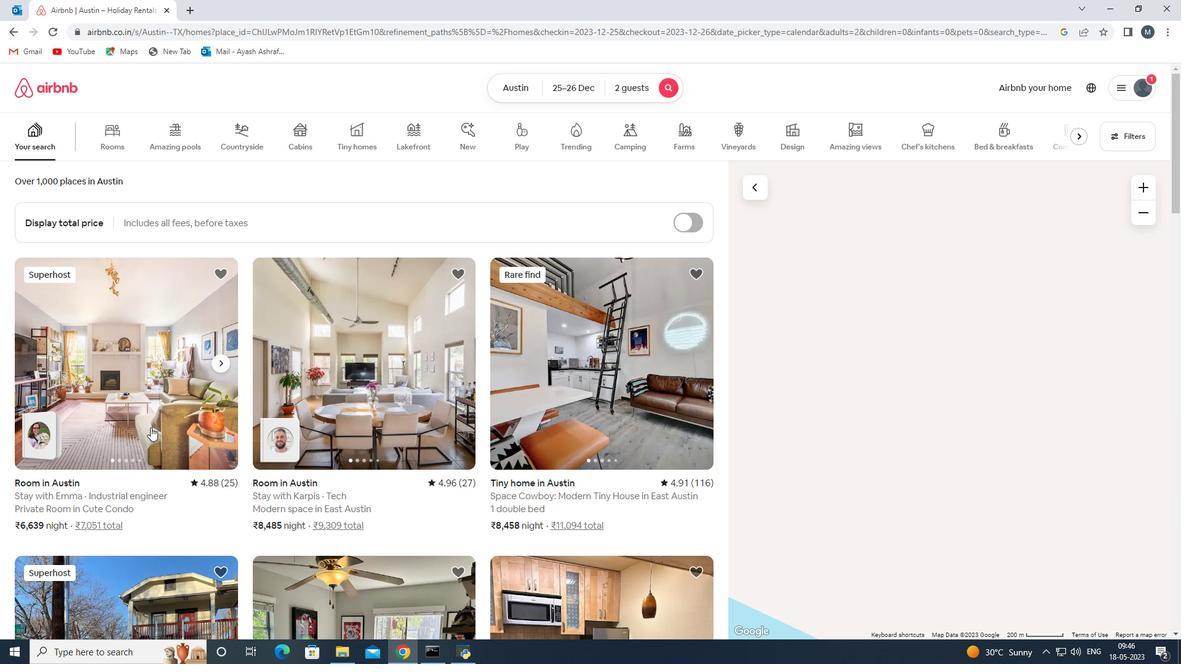 
Action: Mouse pressed left at (150, 428)
Screenshot: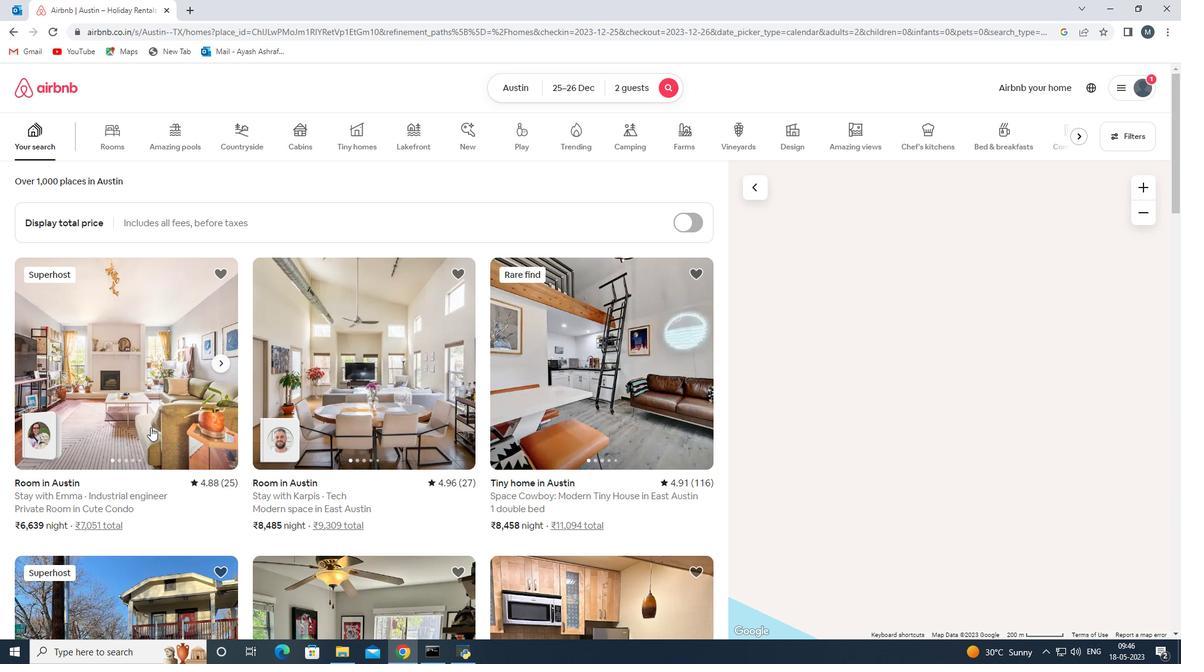 
Action: Mouse moved to (445, 403)
Screenshot: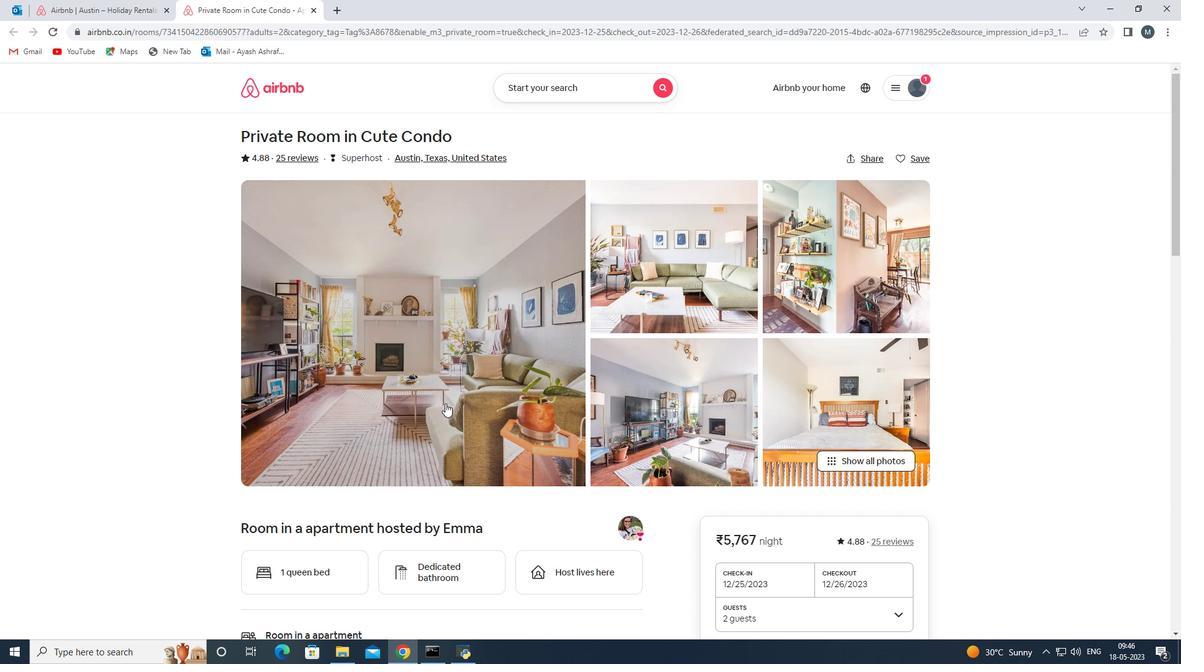 
Action: Mouse scrolled (445, 403) with delta (0, 0)
Screenshot: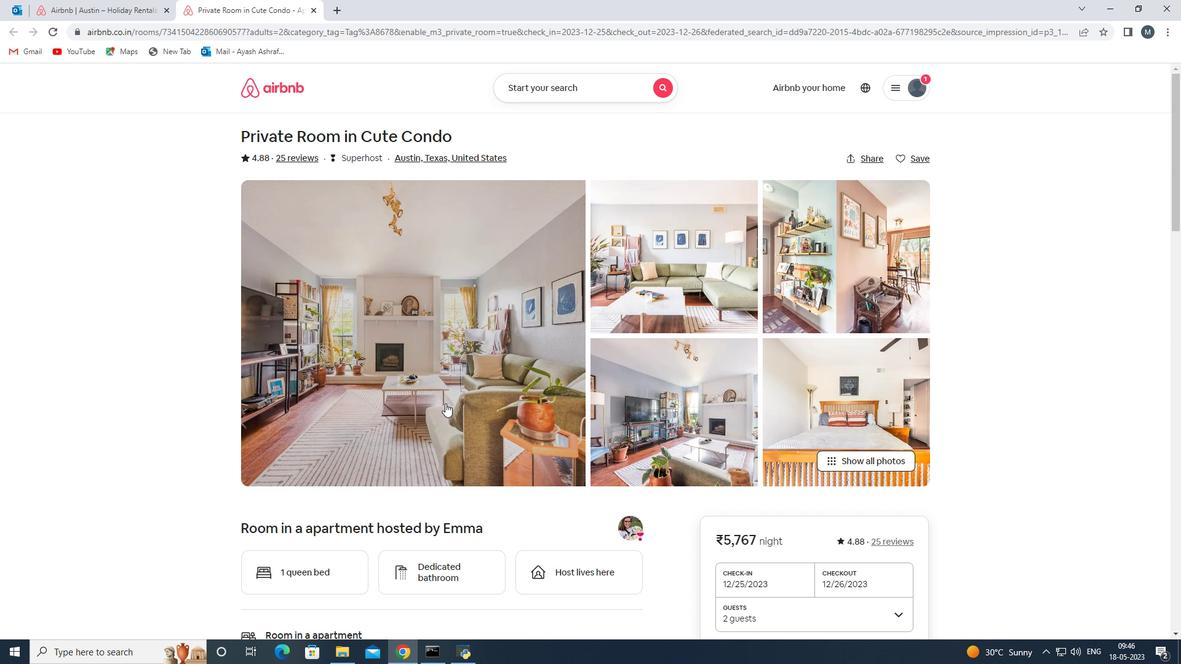 
Action: Mouse scrolled (445, 403) with delta (0, 0)
Screenshot: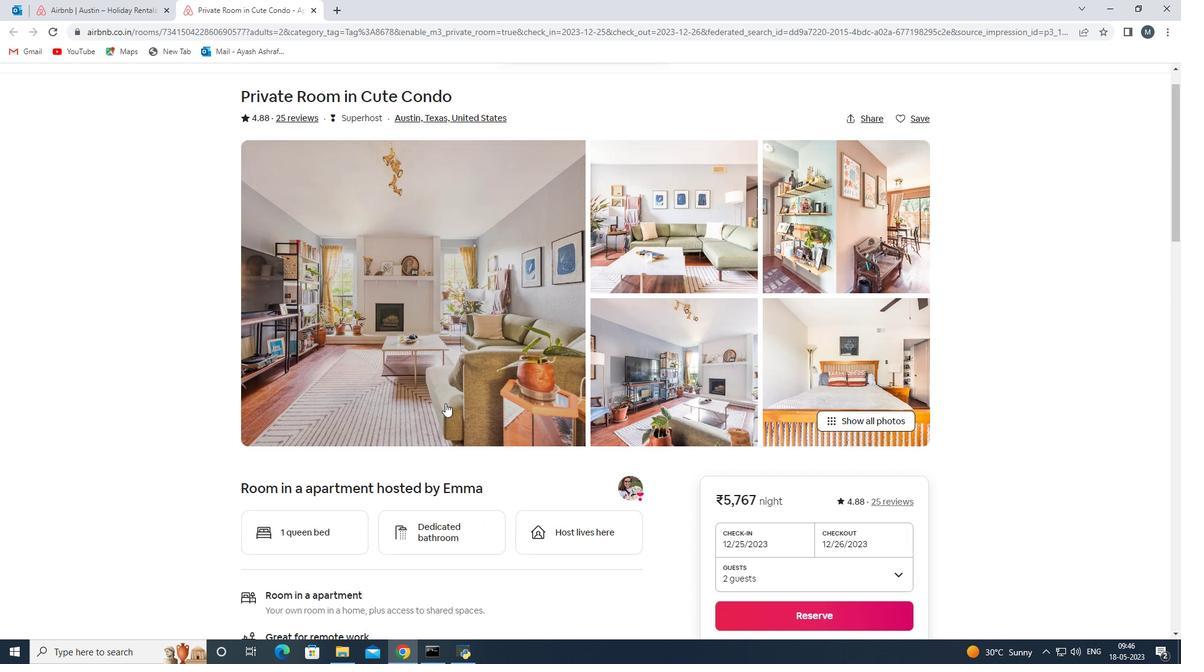 
Action: Mouse moved to (460, 326)
Screenshot: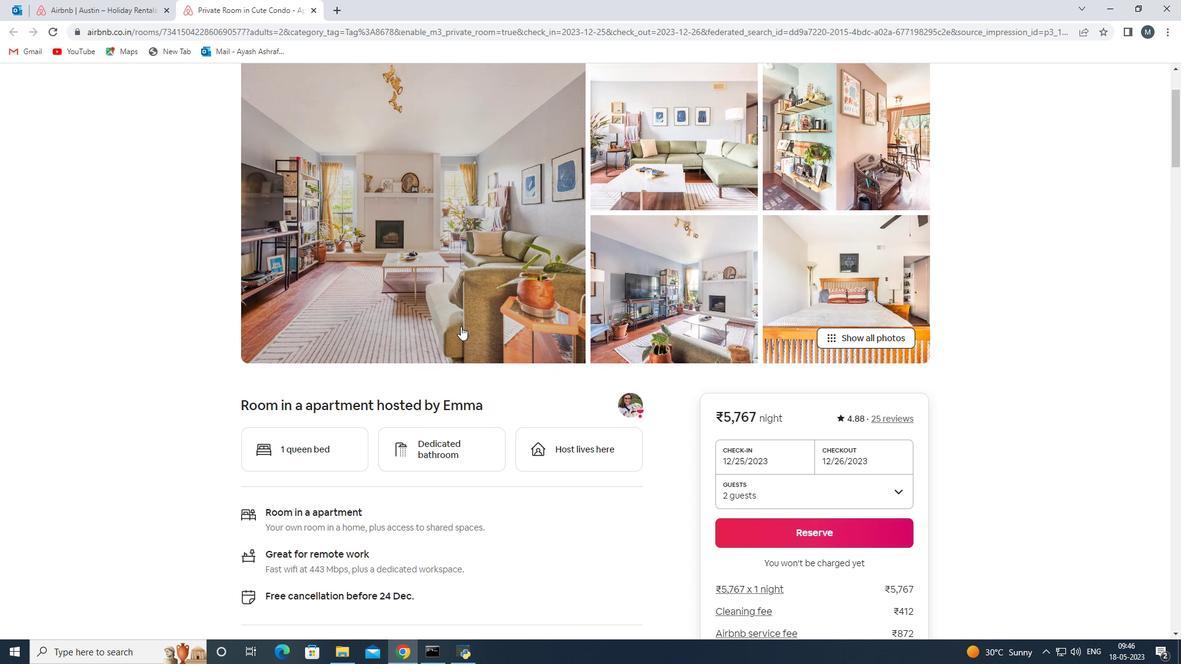 
Action: Mouse pressed left at (460, 326)
Screenshot: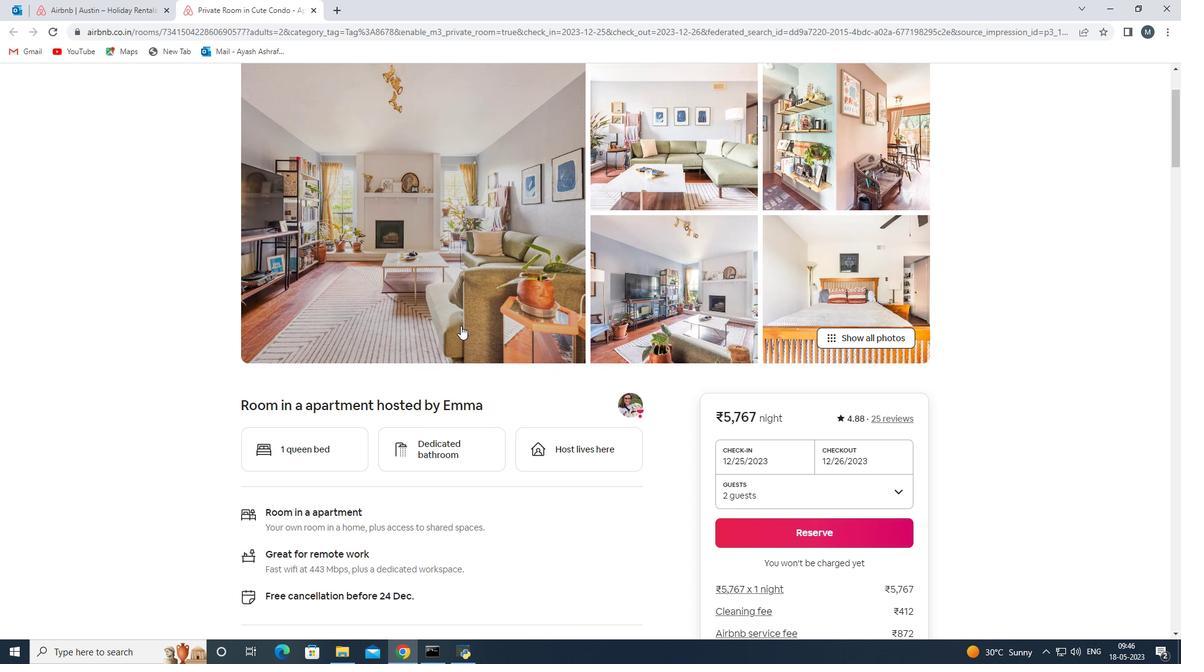 
Action: Mouse moved to (575, 384)
Screenshot: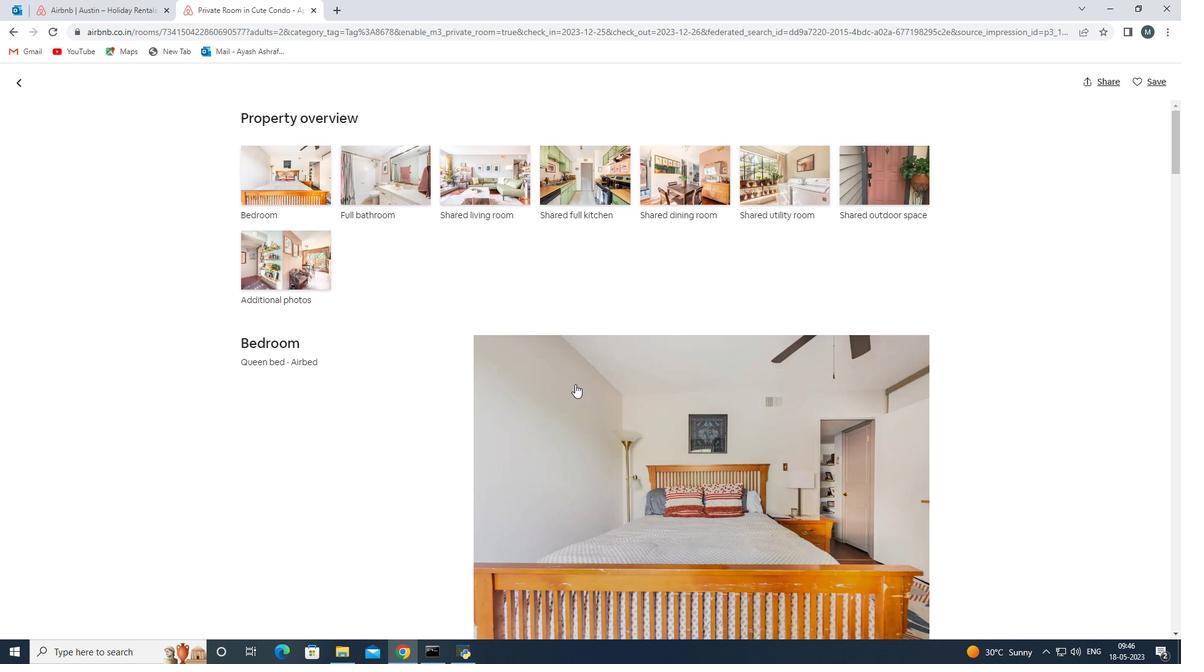 
Action: Mouse scrolled (575, 384) with delta (0, 0)
Screenshot: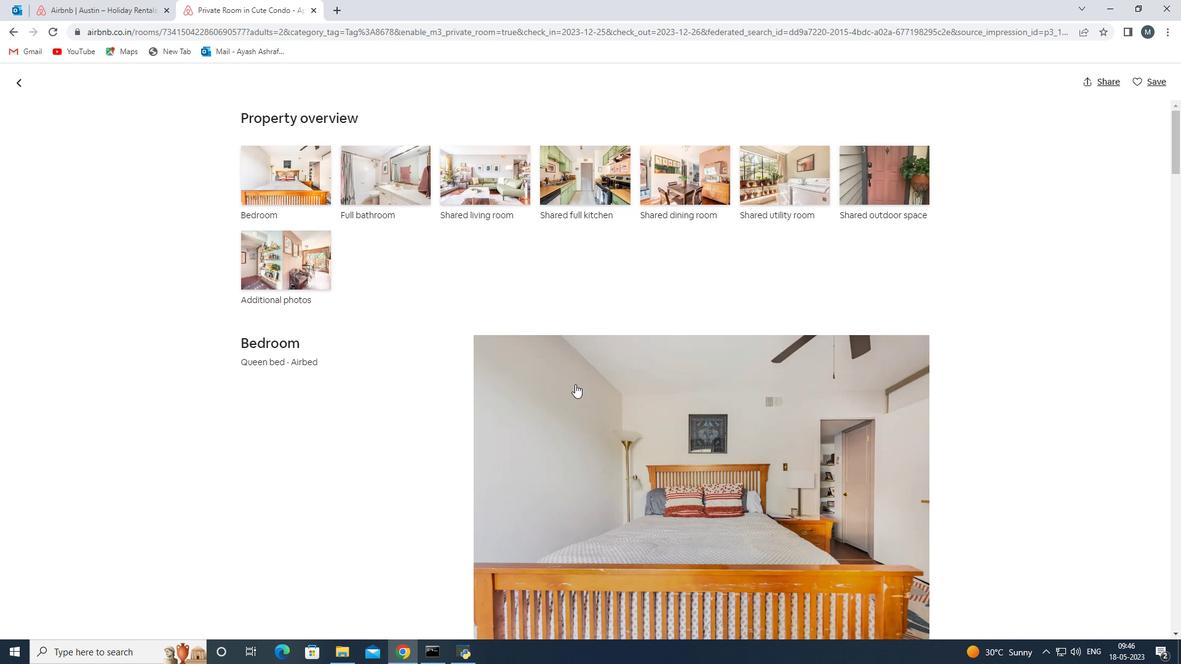 
Action: Mouse scrolled (575, 384) with delta (0, 0)
Screenshot: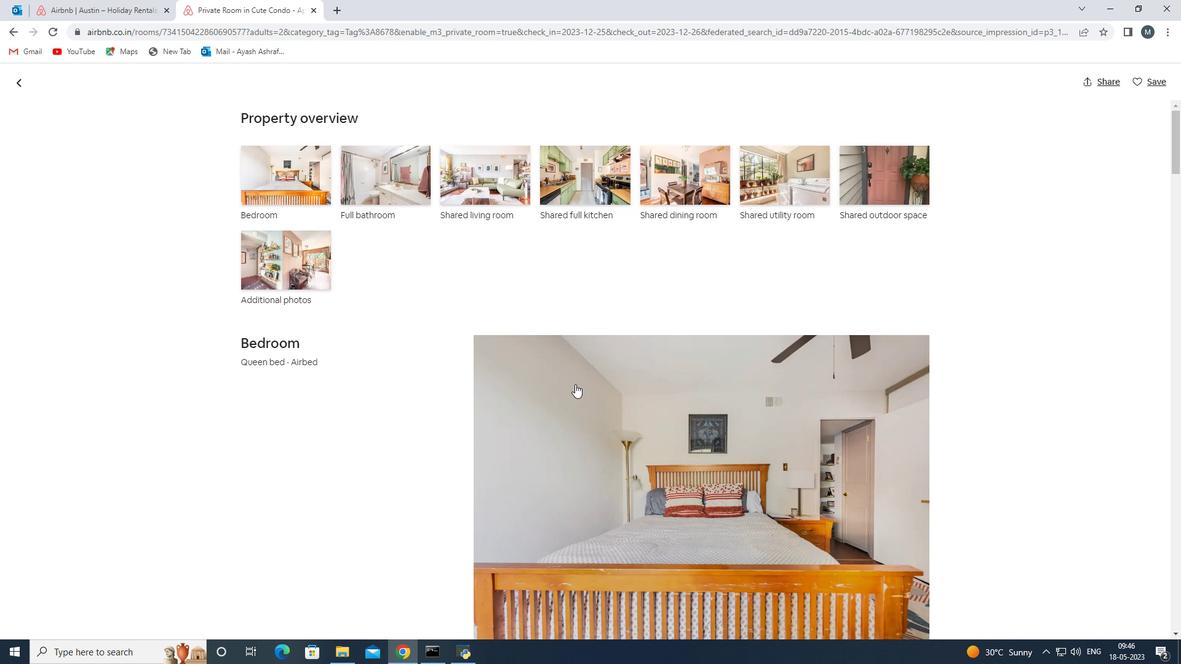 
Action: Mouse moved to (579, 384)
Screenshot: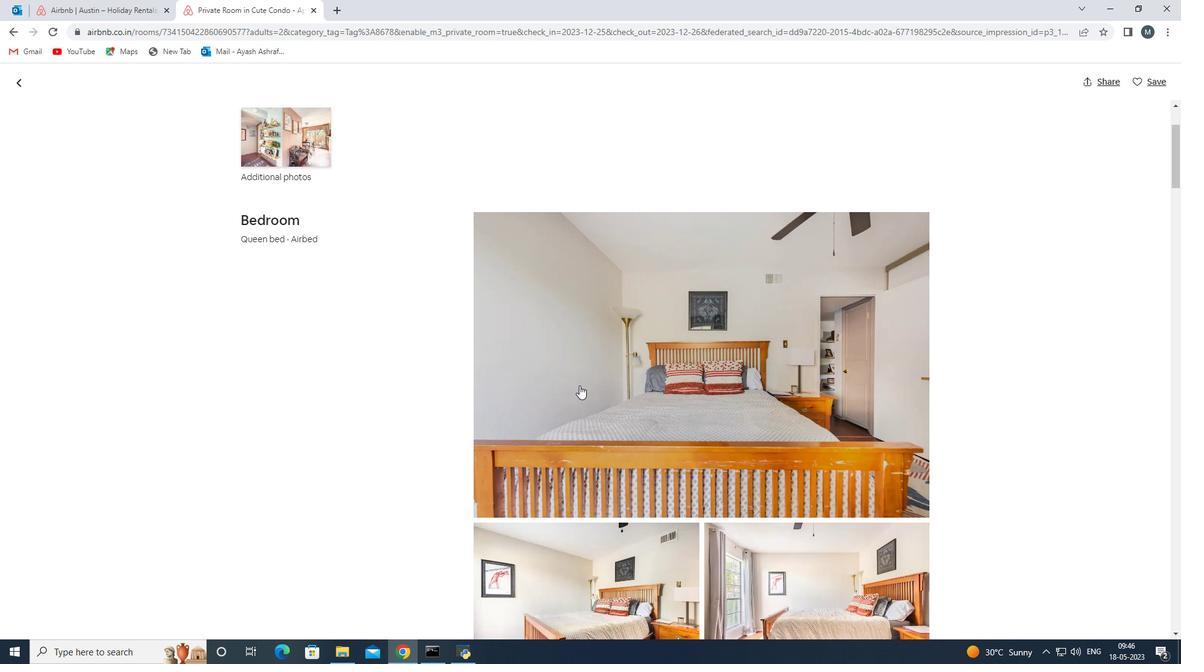 
Action: Mouse scrolled (579, 384) with delta (0, 0)
Screenshot: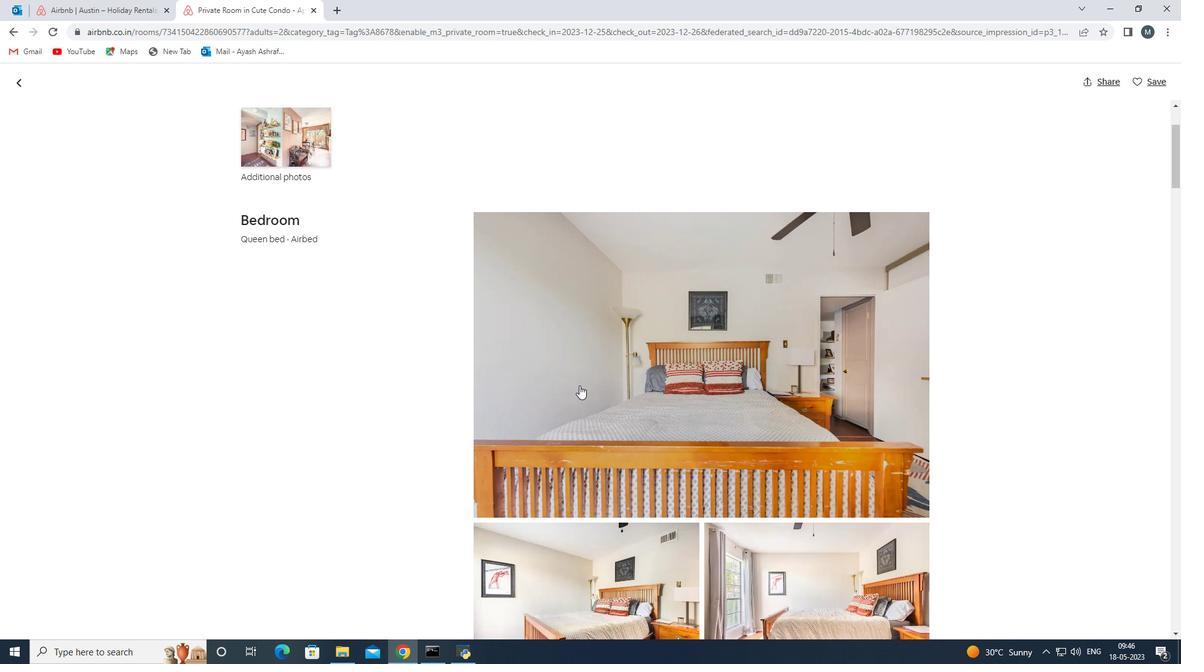 
Action: Mouse moved to (580, 389)
Screenshot: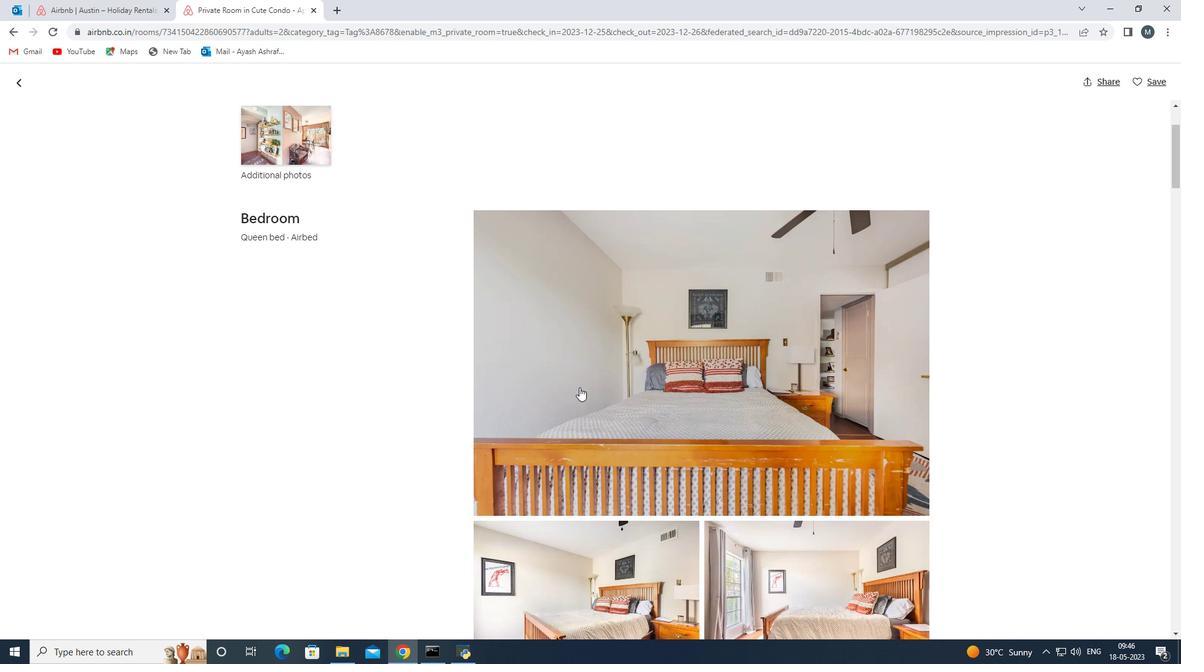 
Action: Mouse scrolled (580, 388) with delta (0, 0)
Screenshot: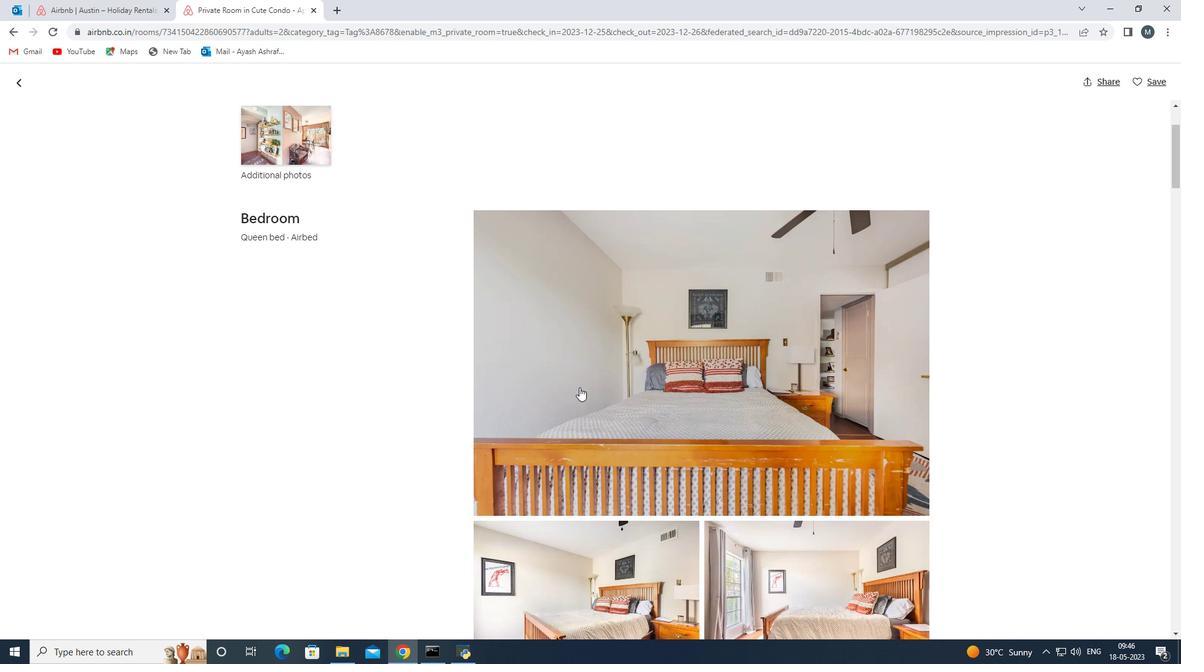 
Action: Mouse scrolled (580, 388) with delta (0, 0)
Screenshot: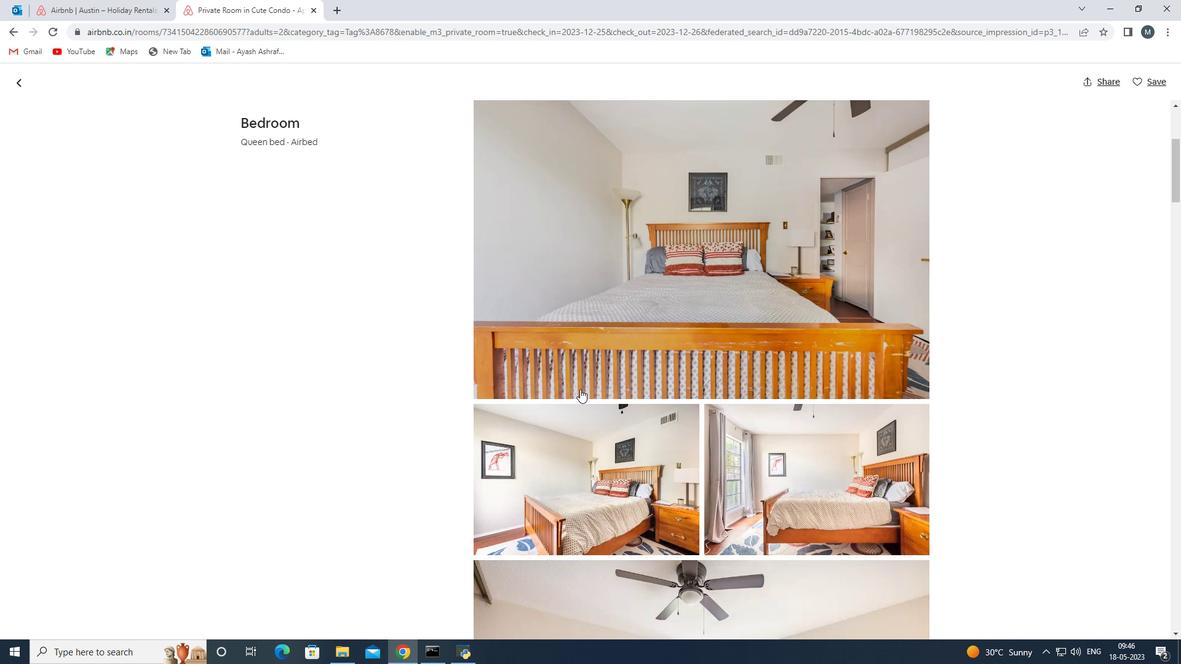 
Action: Mouse moved to (580, 390)
Screenshot: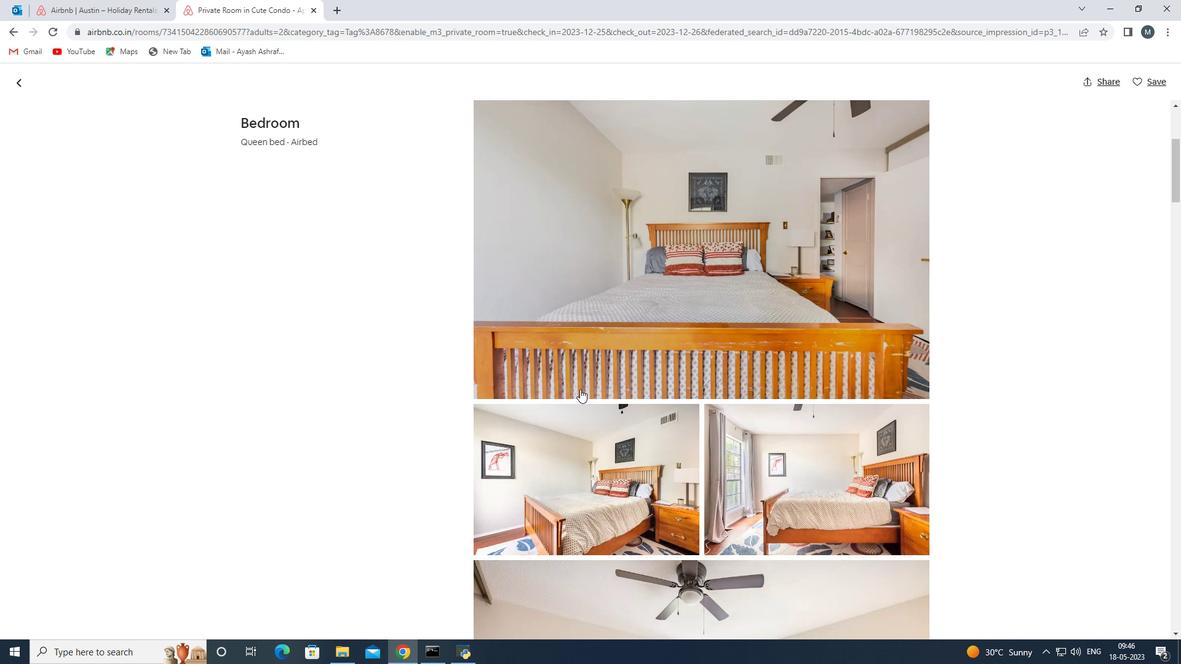
Action: Mouse scrolled (580, 389) with delta (0, 0)
Screenshot: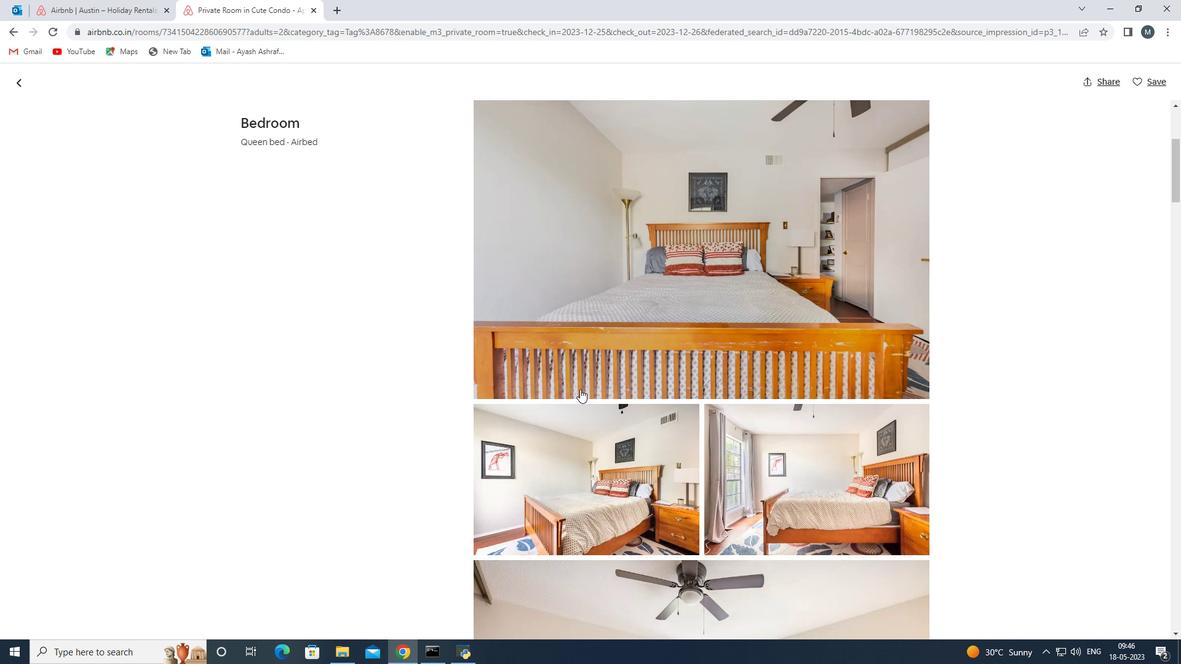 
Action: Mouse moved to (580, 391)
Screenshot: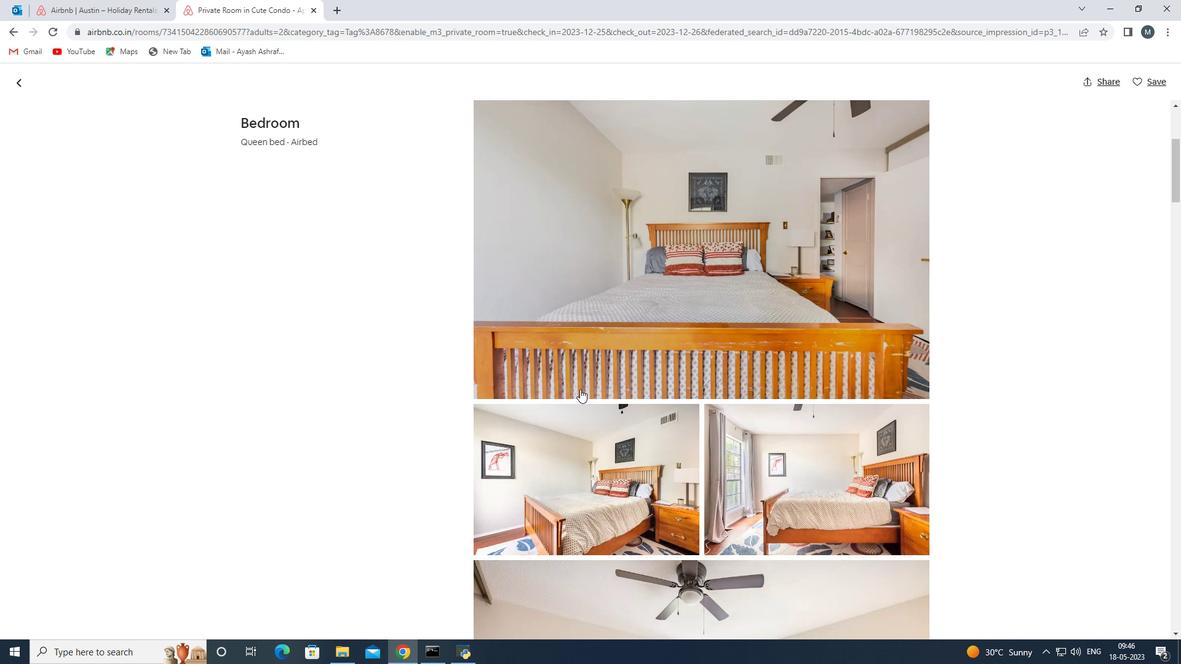 
Action: Mouse scrolled (580, 390) with delta (0, 0)
Screenshot: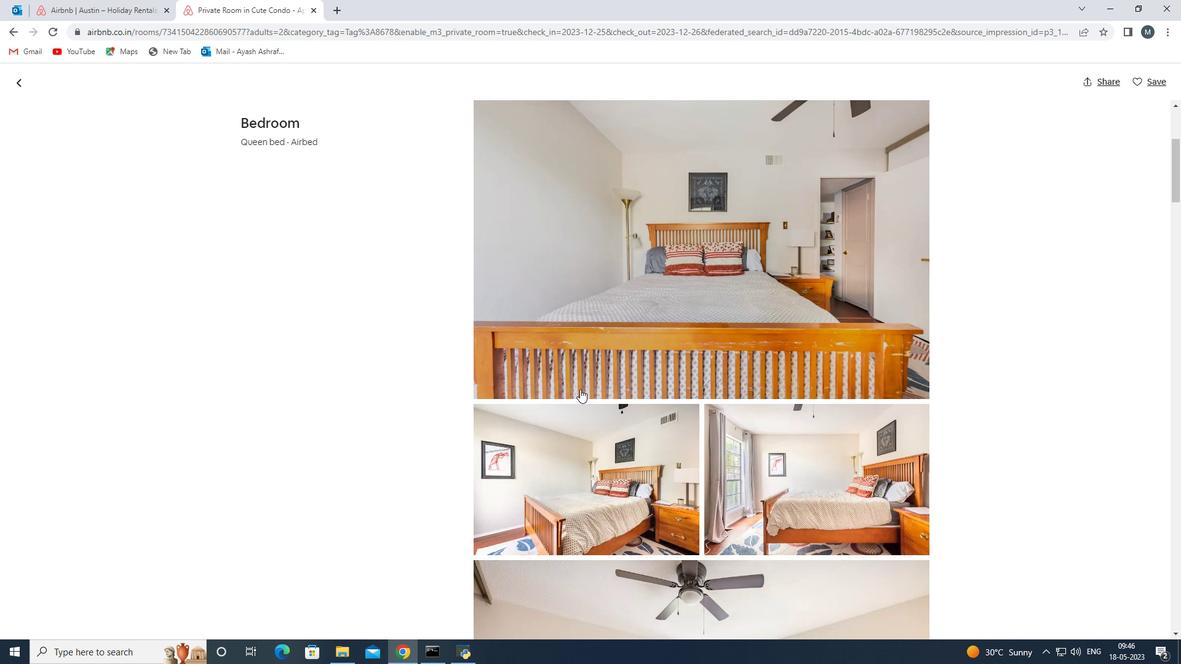 
Action: Mouse moved to (580, 392)
Screenshot: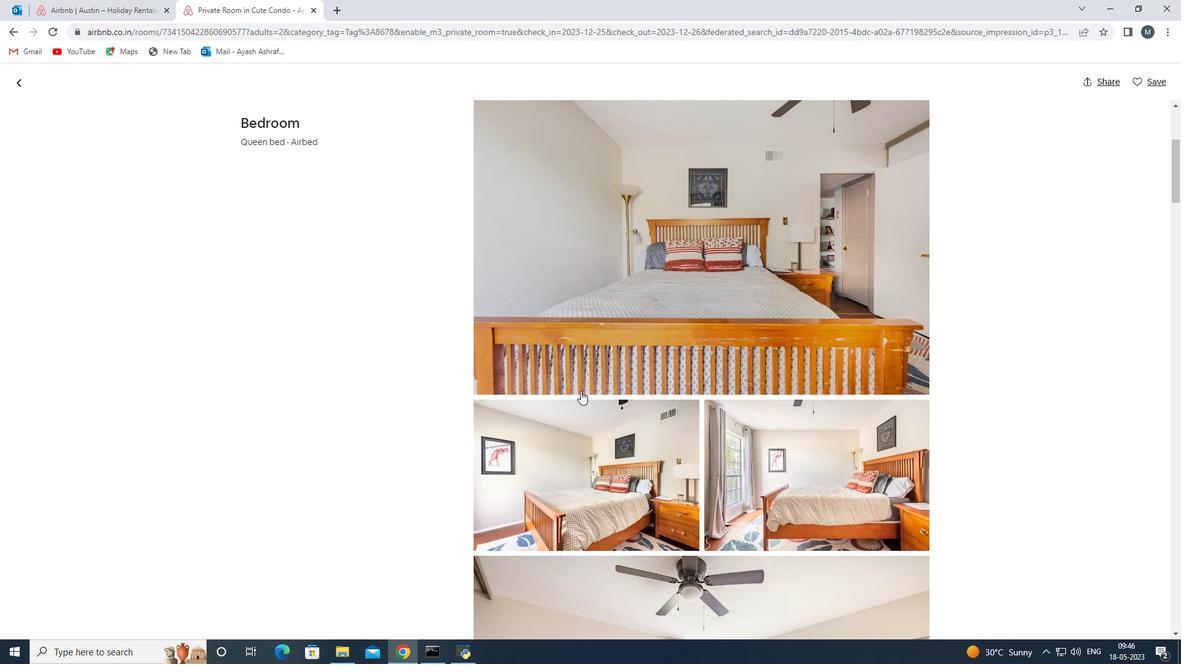 
Action: Mouse scrolled (580, 391) with delta (0, 0)
Screenshot: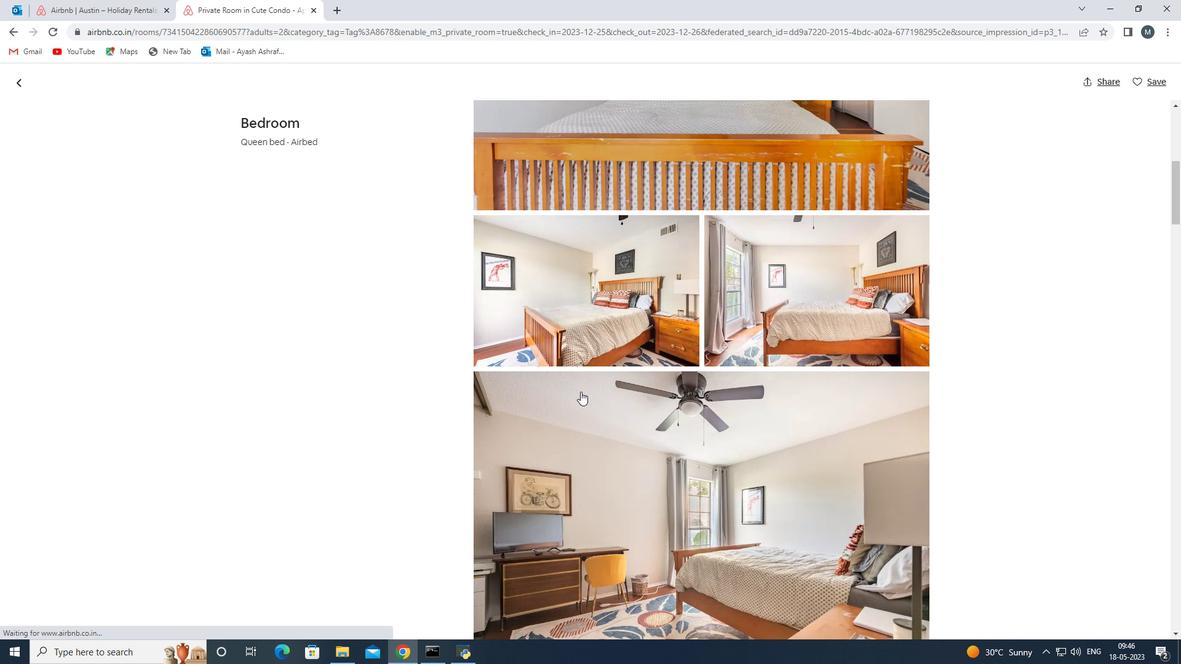 
Action: Mouse scrolled (580, 391) with delta (0, 0)
Screenshot: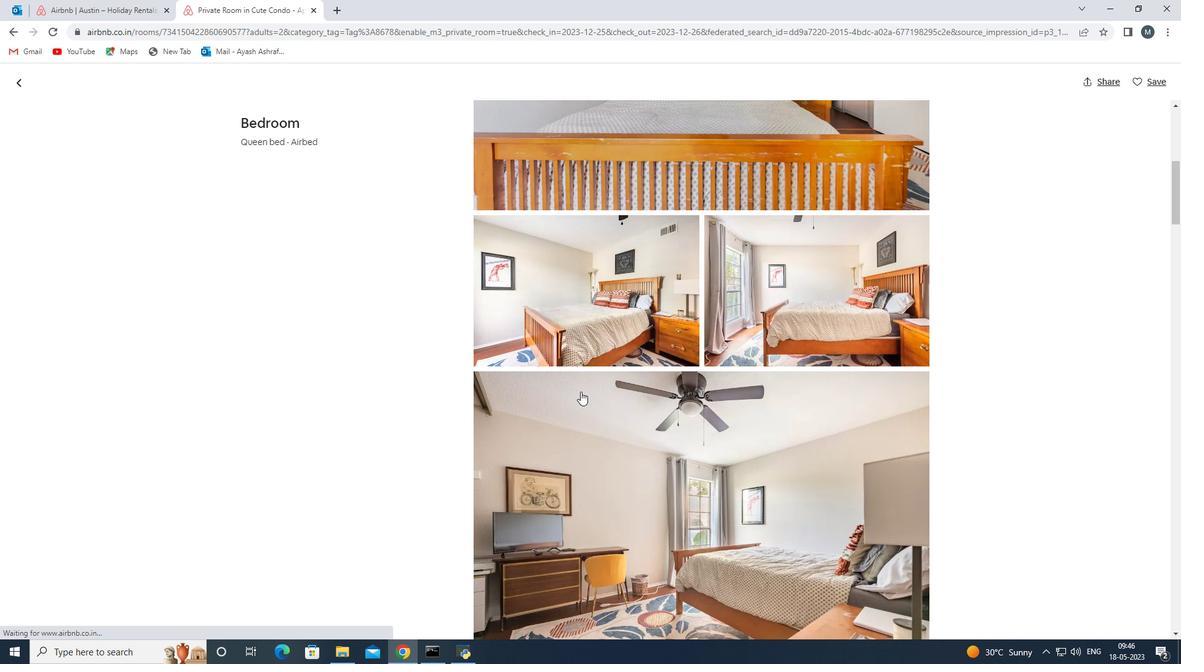 
Action: Mouse scrolled (580, 391) with delta (0, 0)
Screenshot: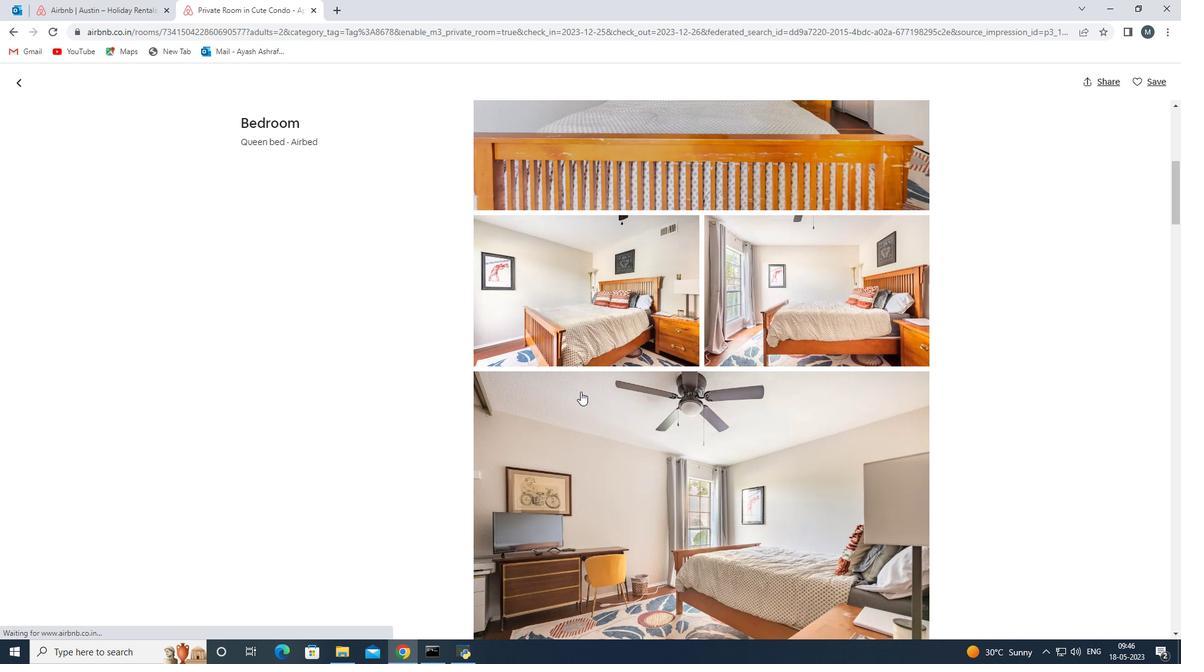 
Action: Mouse moved to (580, 392)
Screenshot: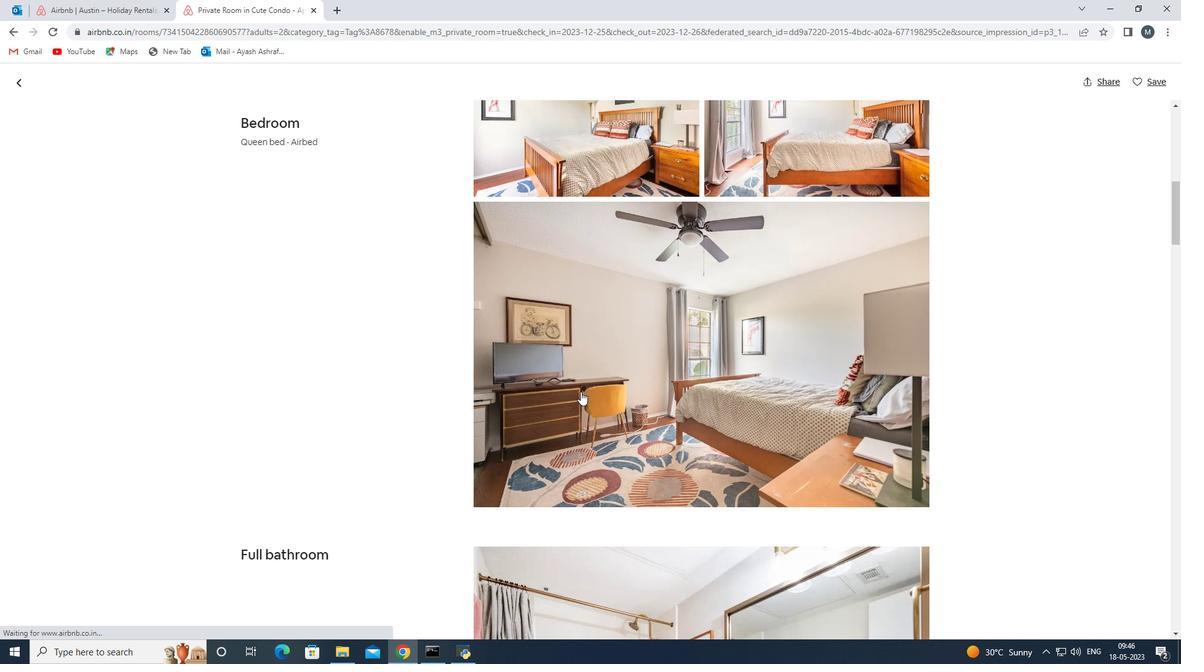
Action: Mouse scrolled (580, 392) with delta (0, 0)
Screenshot: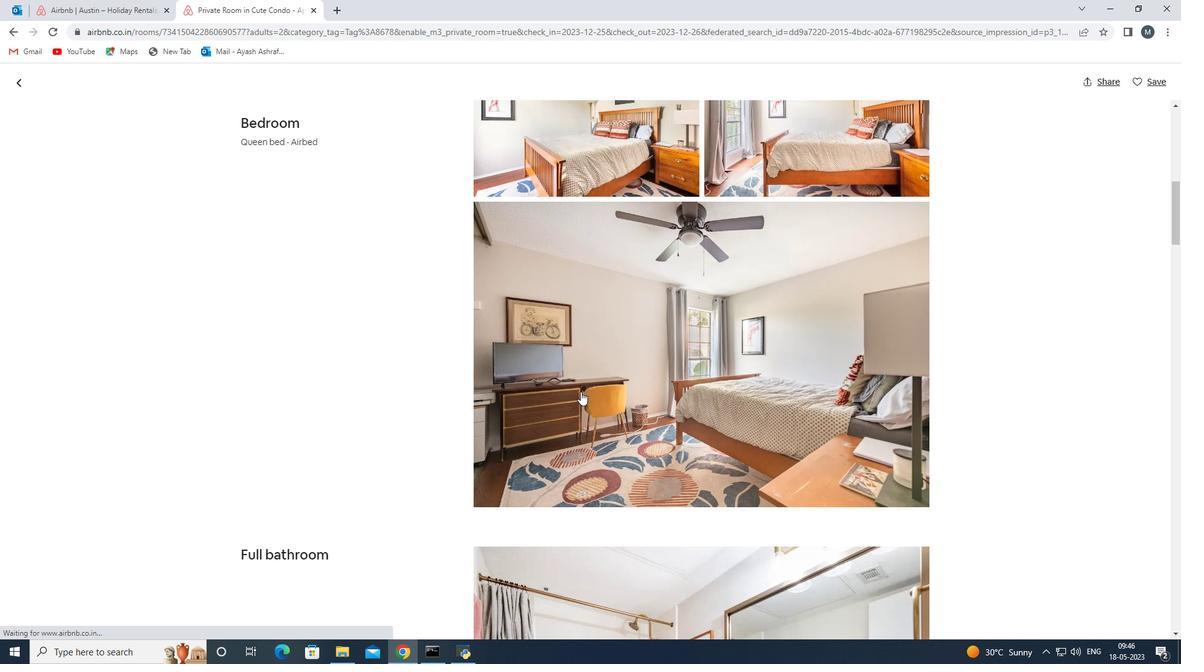 
Action: Mouse moved to (580, 393)
Screenshot: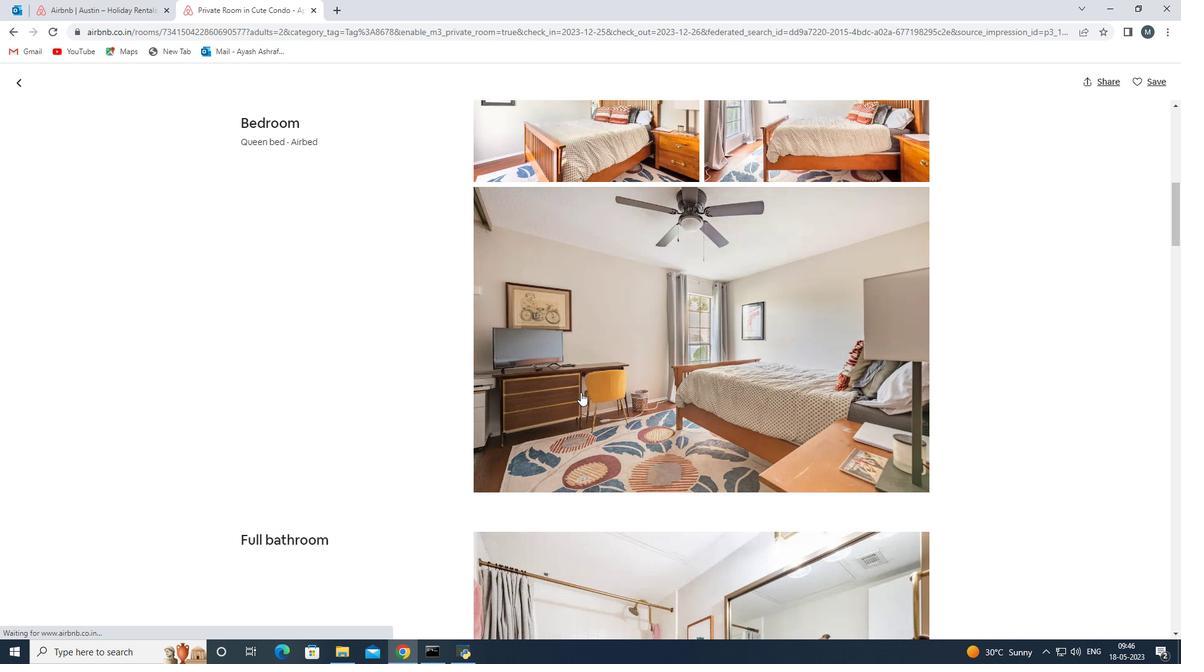
Action: Mouse scrolled (580, 393) with delta (0, 0)
Screenshot: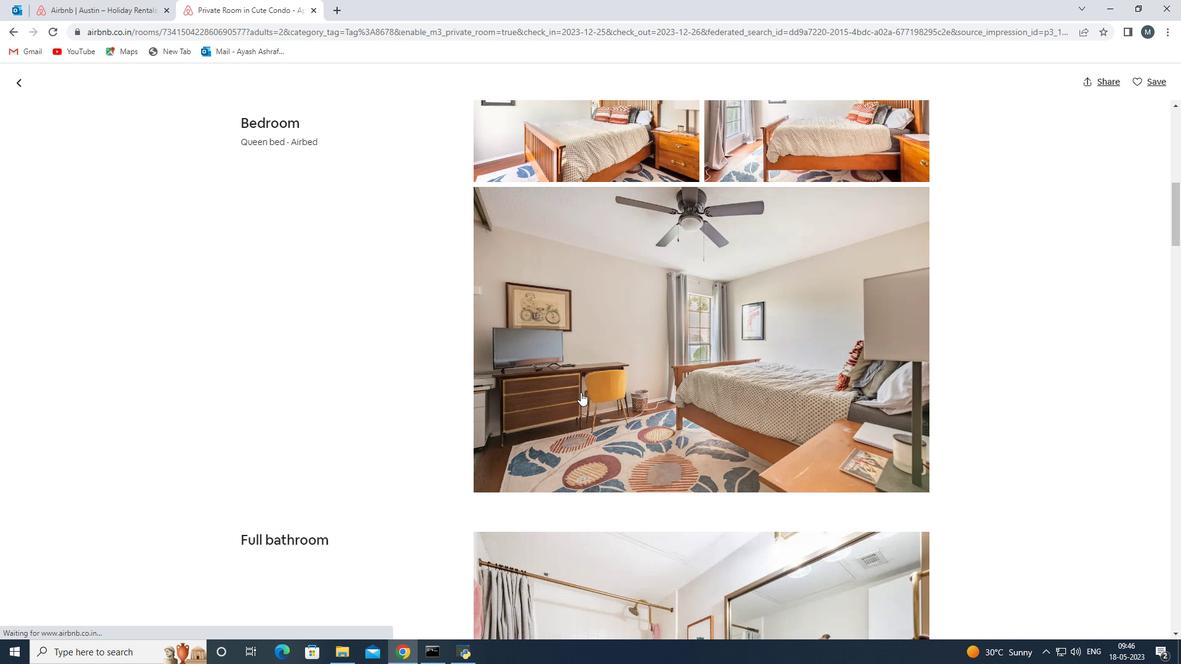 
Action: Mouse moved to (580, 395)
Screenshot: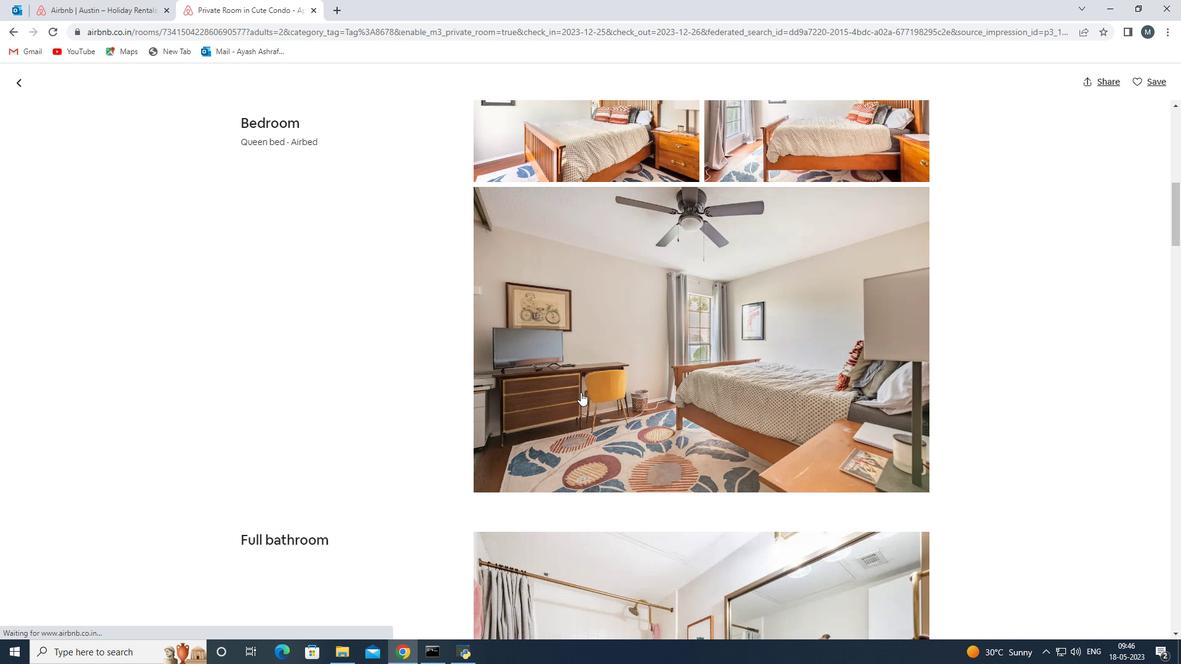 
Action: Mouse scrolled (580, 394) with delta (0, 0)
Screenshot: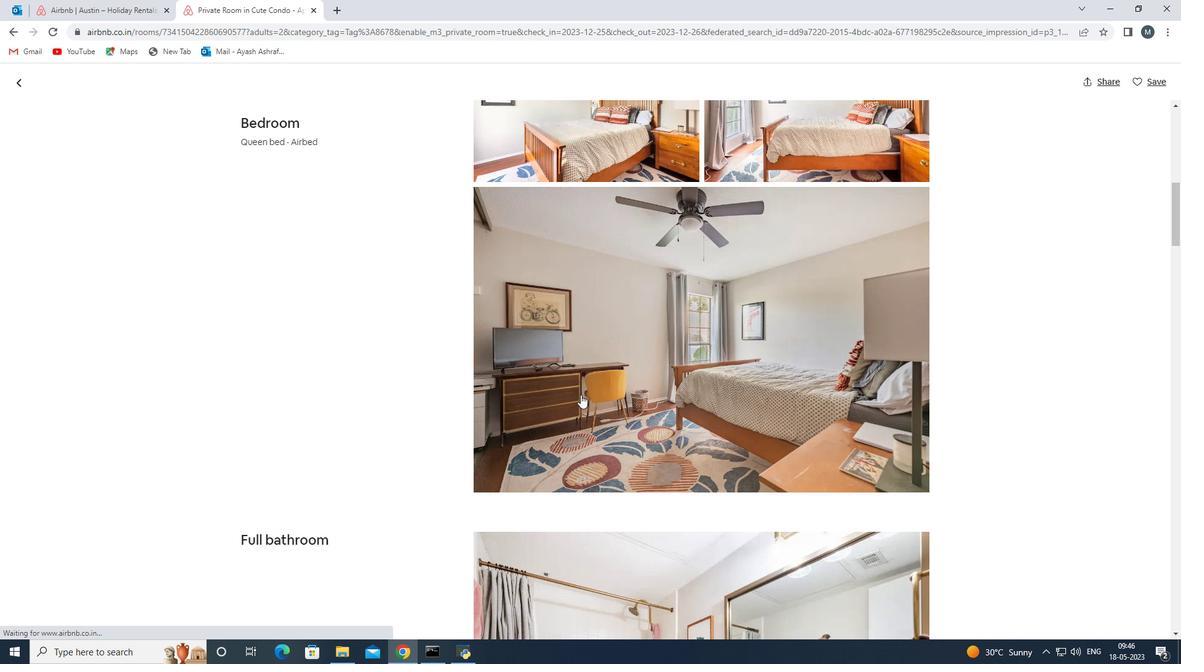
Action: Mouse moved to (580, 397)
Screenshot: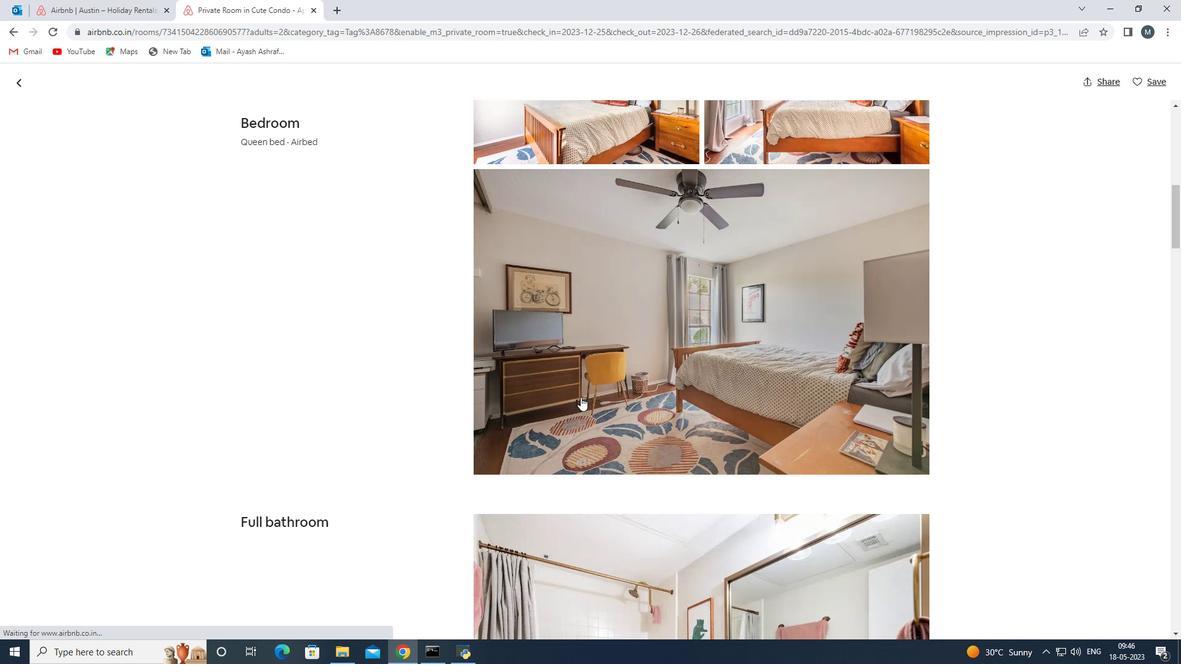 
Action: Mouse scrolled (580, 396) with delta (0, 0)
Screenshot: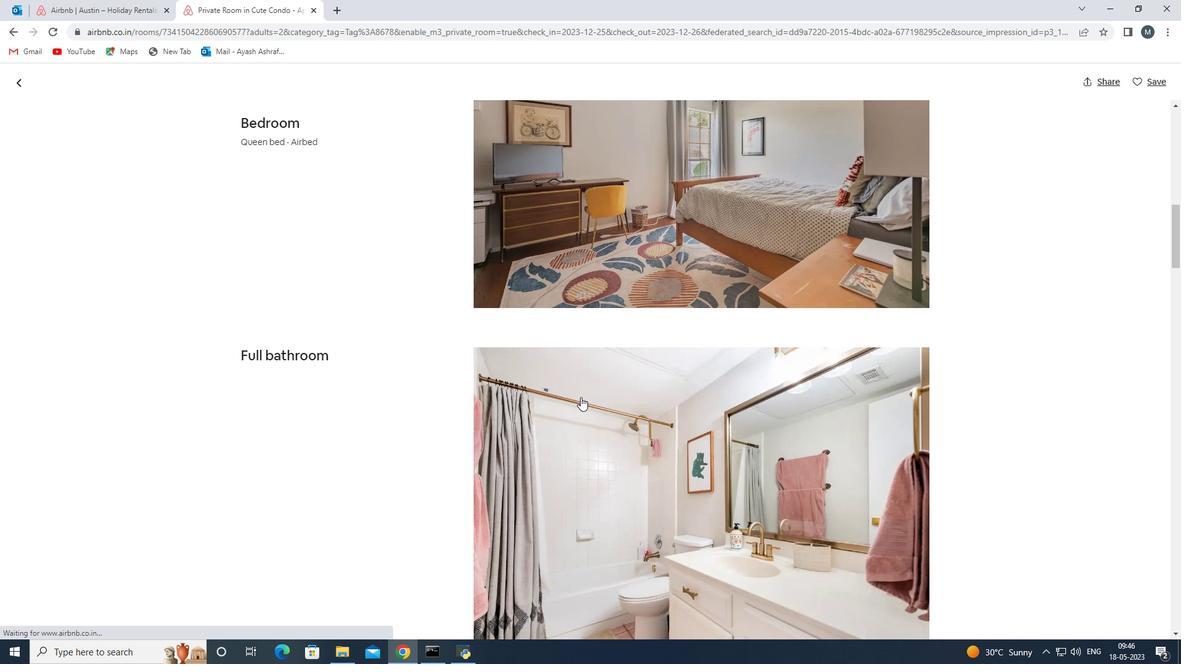 
Action: Mouse scrolled (580, 396) with delta (0, 0)
Screenshot: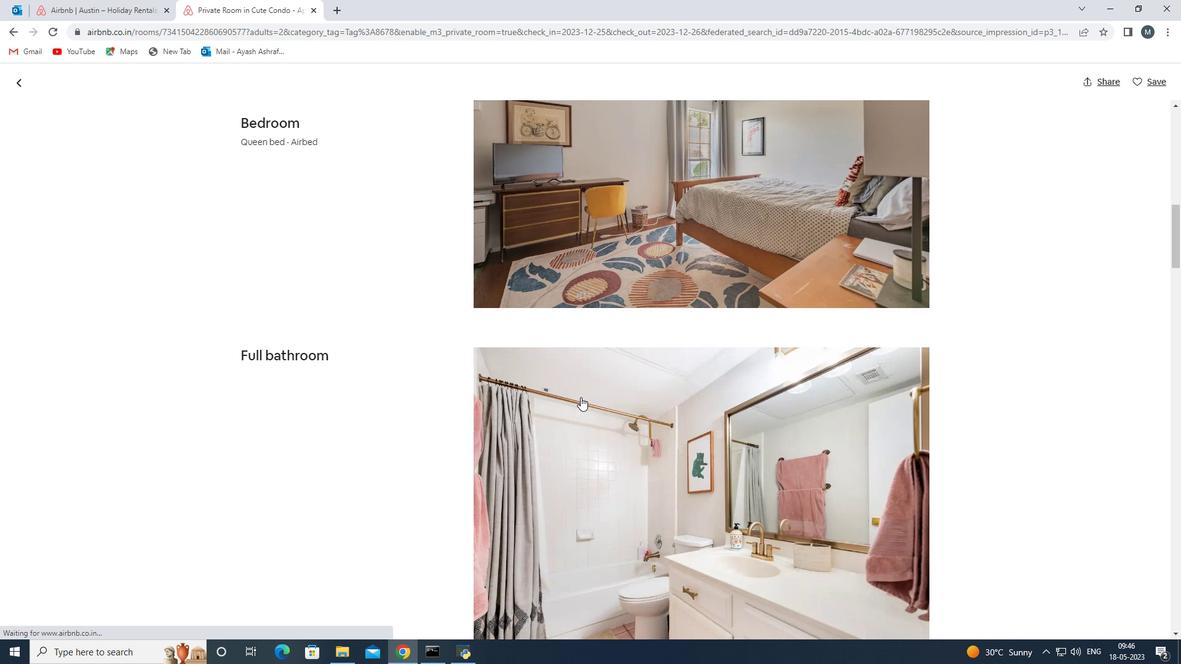 
Action: Mouse scrolled (580, 396) with delta (0, 0)
Screenshot: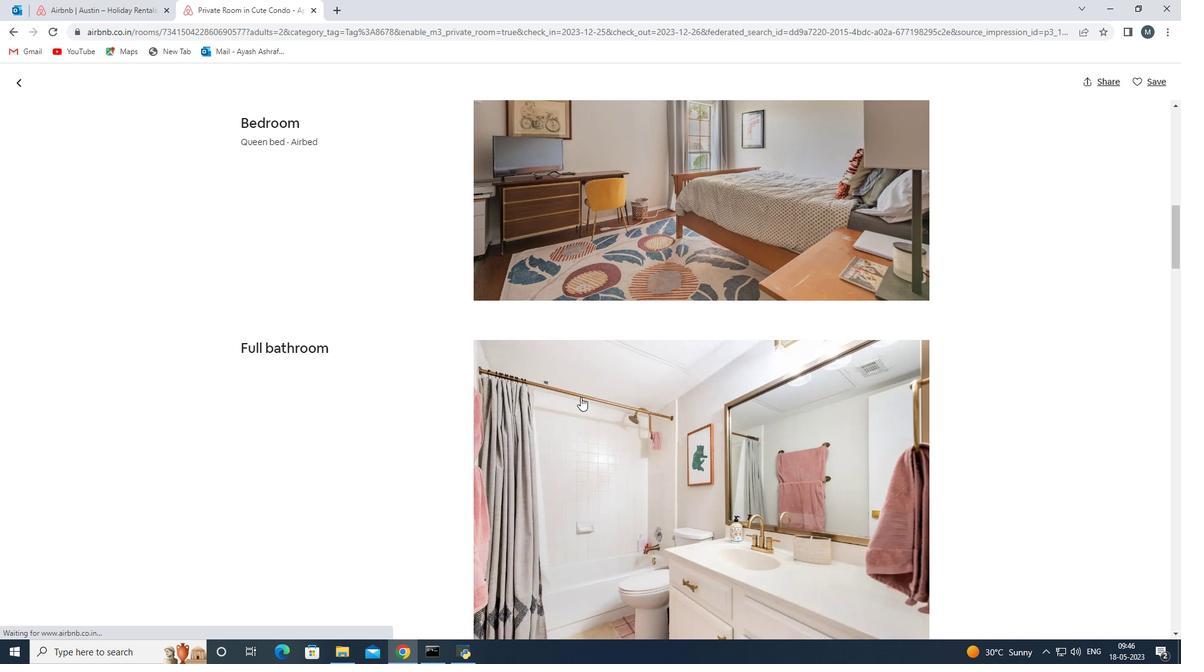 
Action: Mouse scrolled (580, 396) with delta (0, 0)
Screenshot: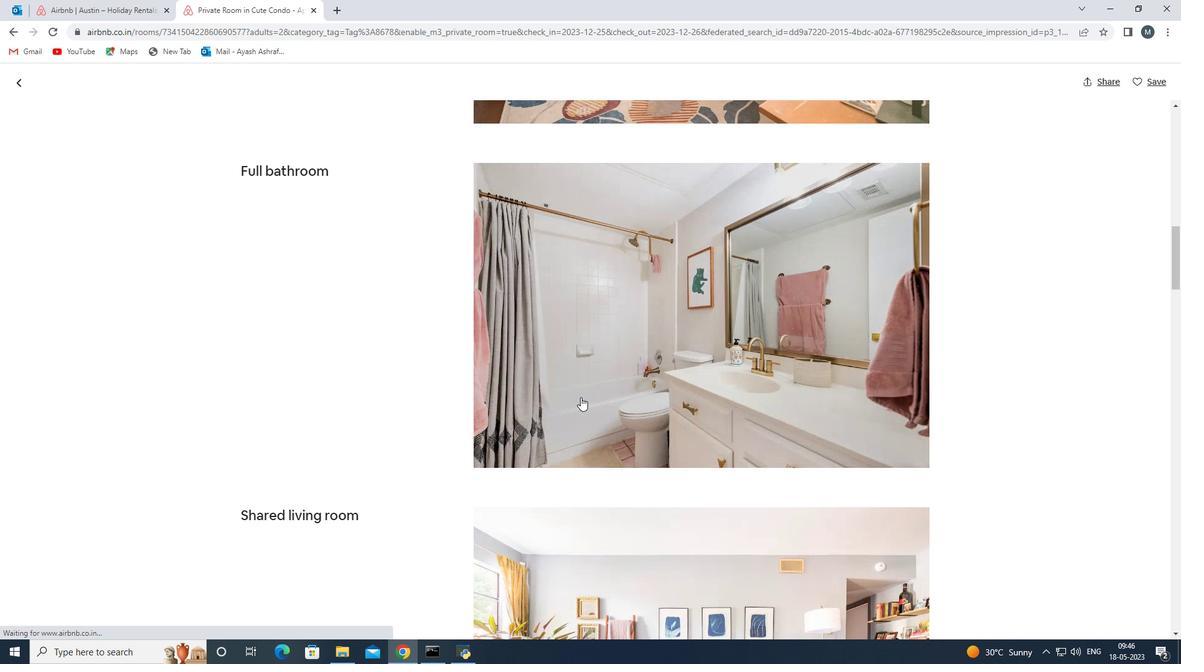 
Action: Mouse moved to (580, 398)
Screenshot: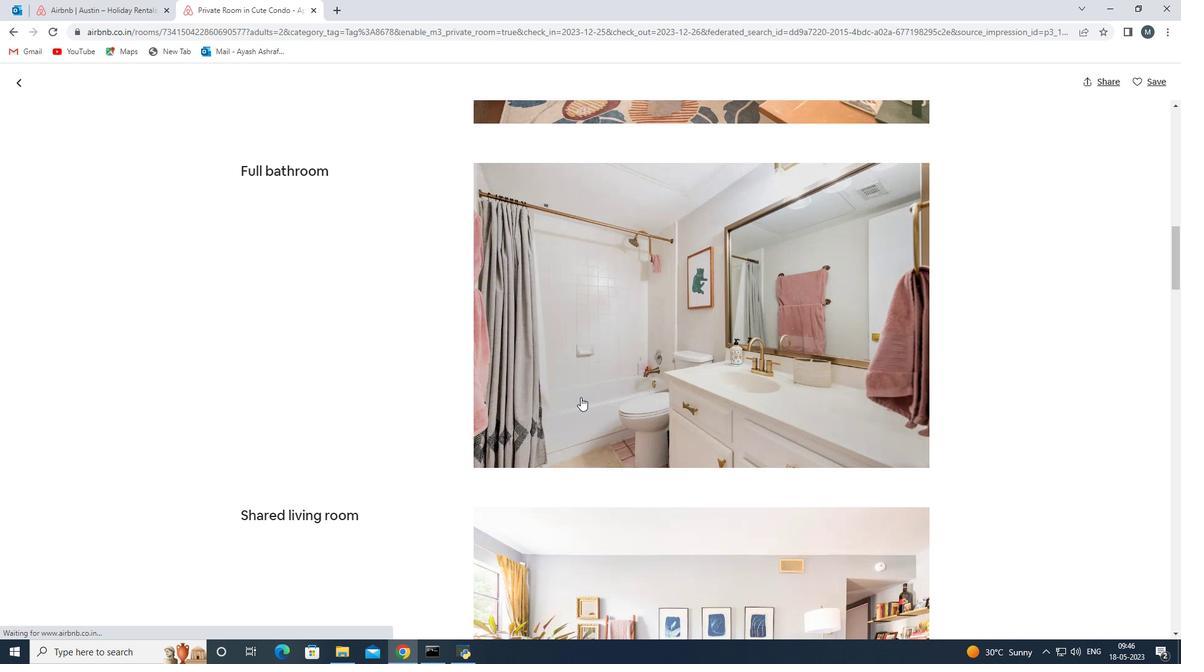 
Action: Mouse scrolled (580, 397) with delta (0, 0)
Screenshot: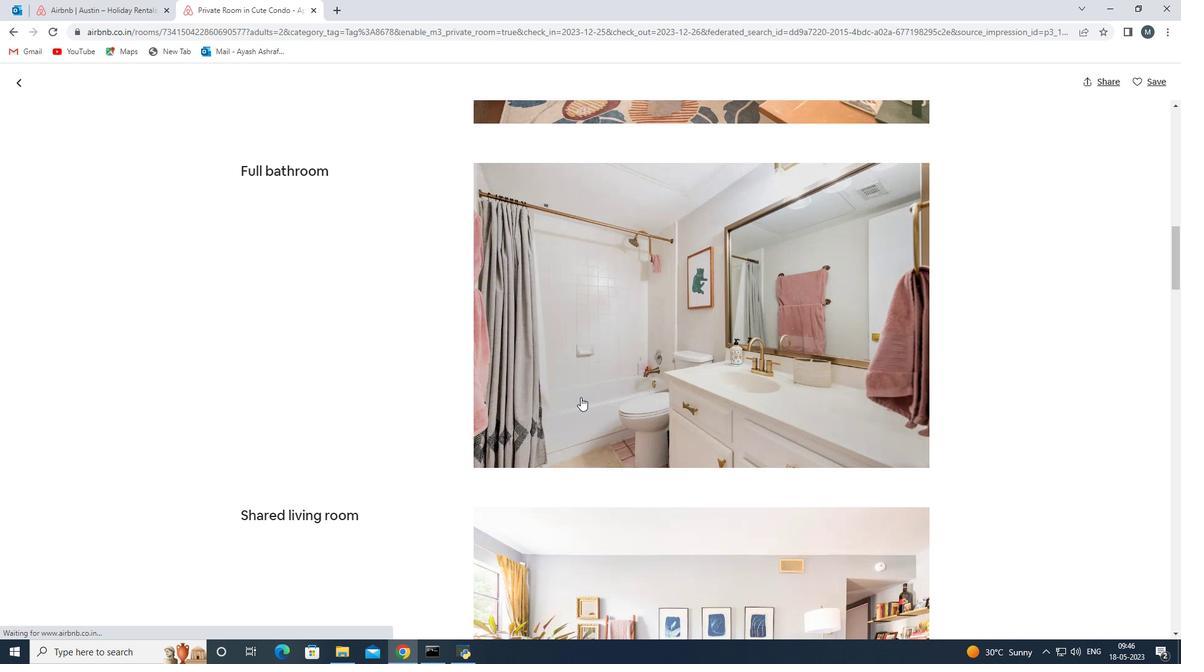 
Action: Mouse moved to (580, 398)
Screenshot: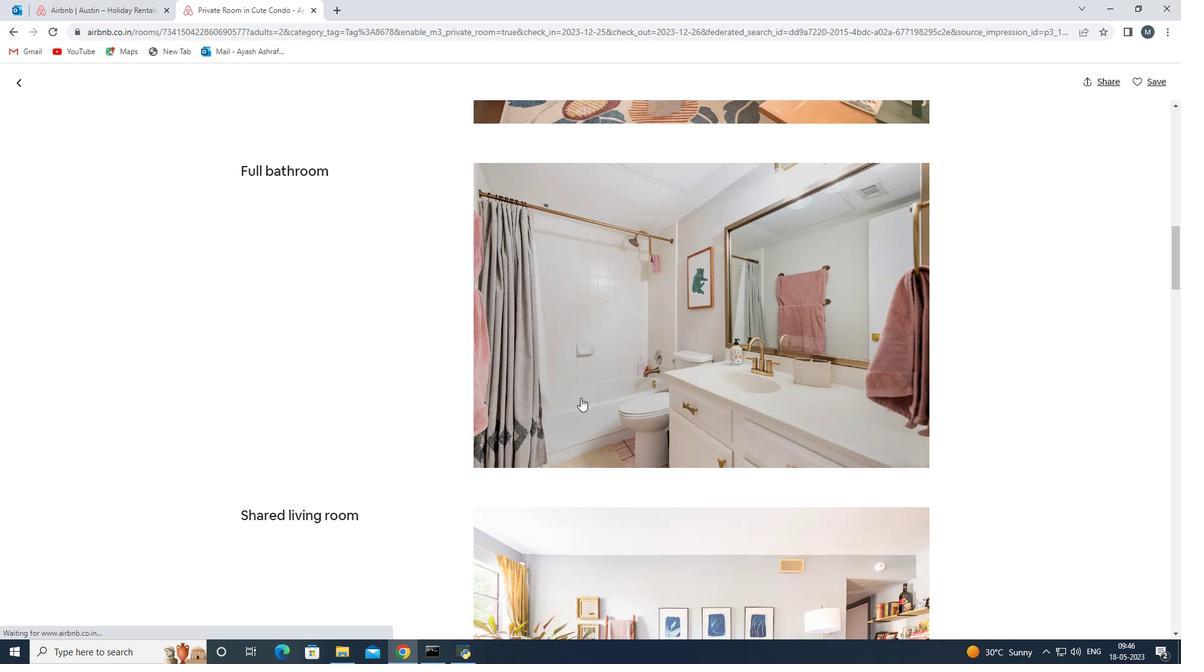 
Action: Mouse scrolled (580, 398) with delta (0, 0)
Screenshot: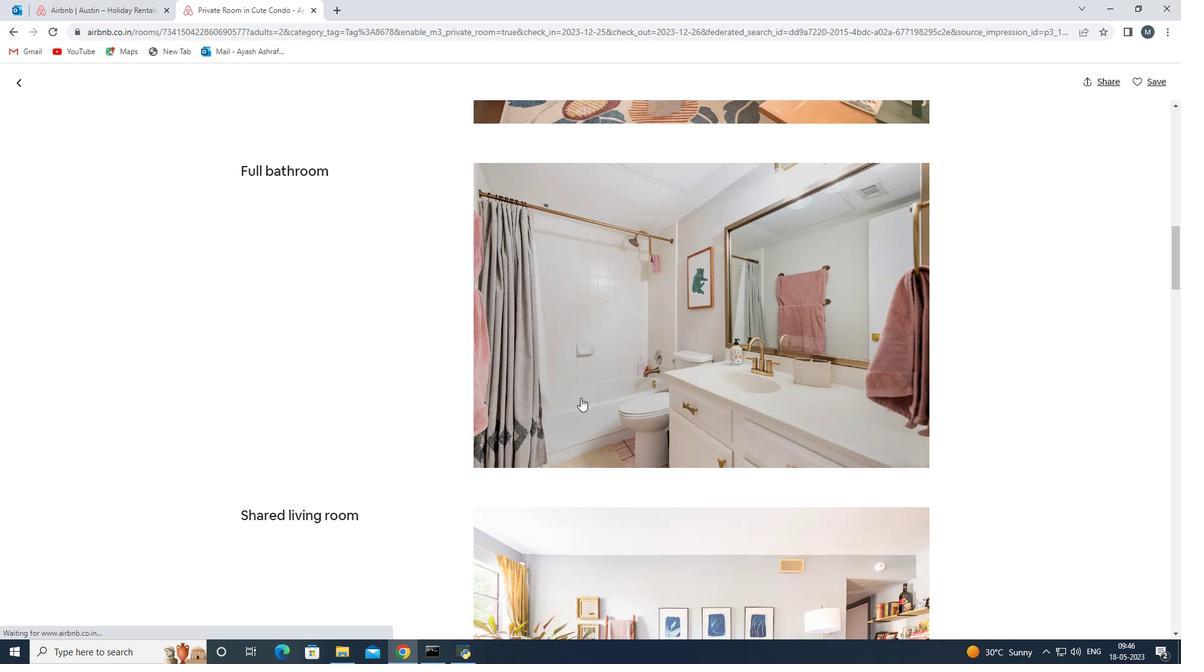 
Action: Mouse moved to (580, 399)
Screenshot: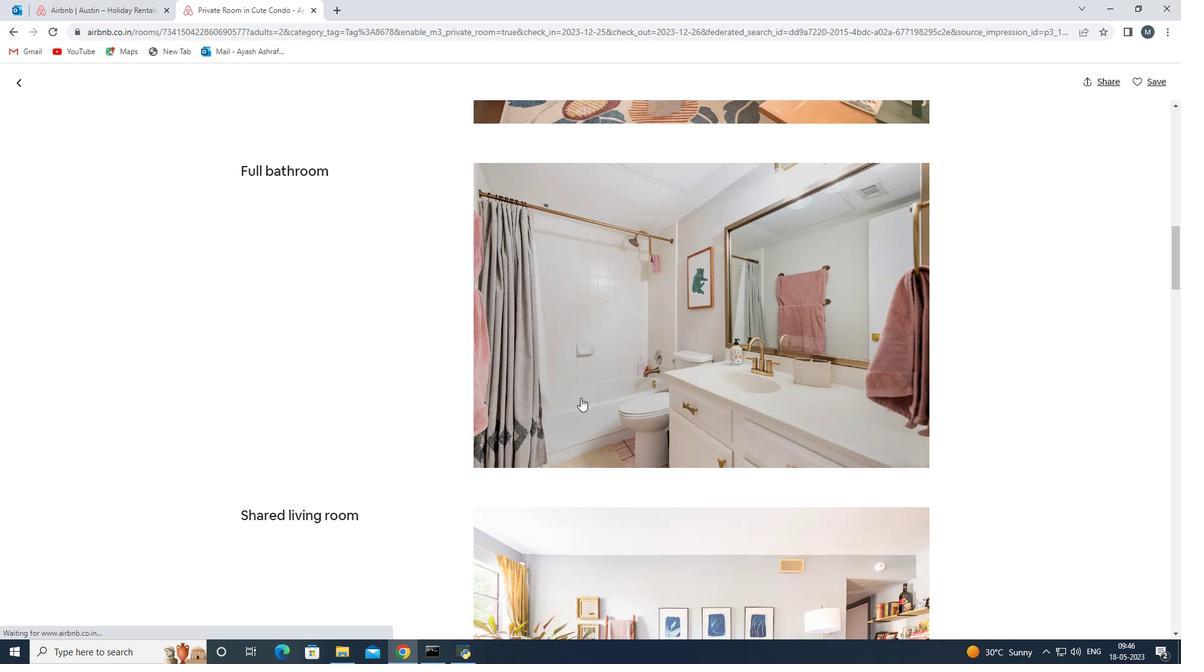 
Action: Mouse scrolled (580, 398) with delta (0, 0)
Screenshot: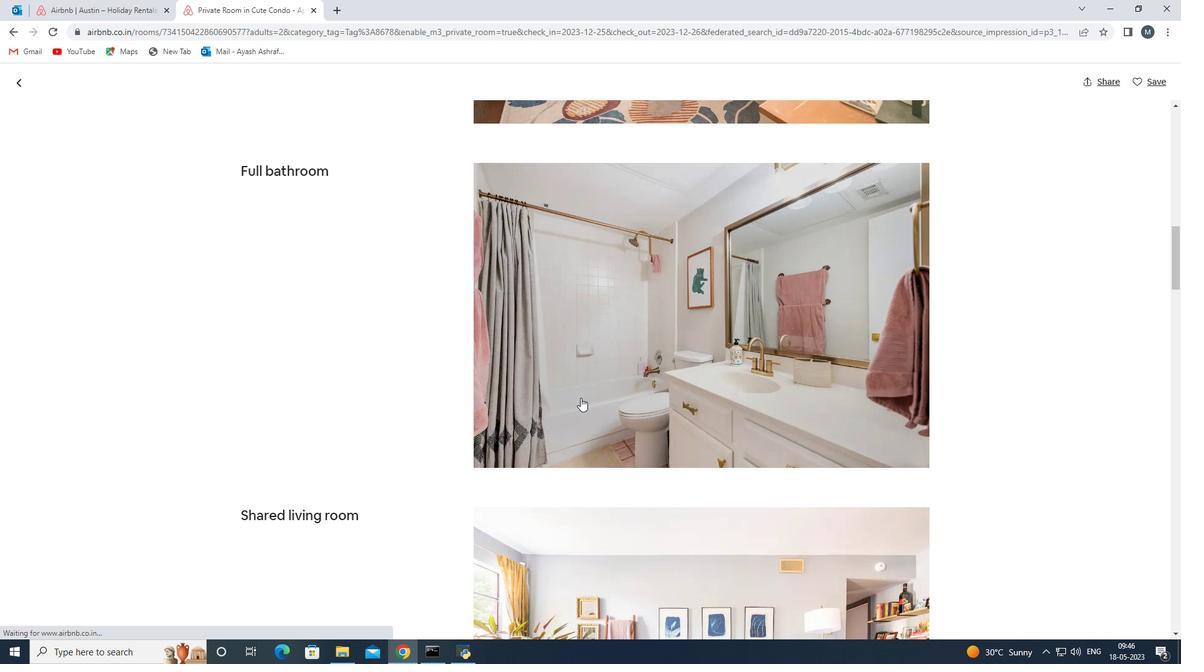
Action: Mouse moved to (580, 401)
Screenshot: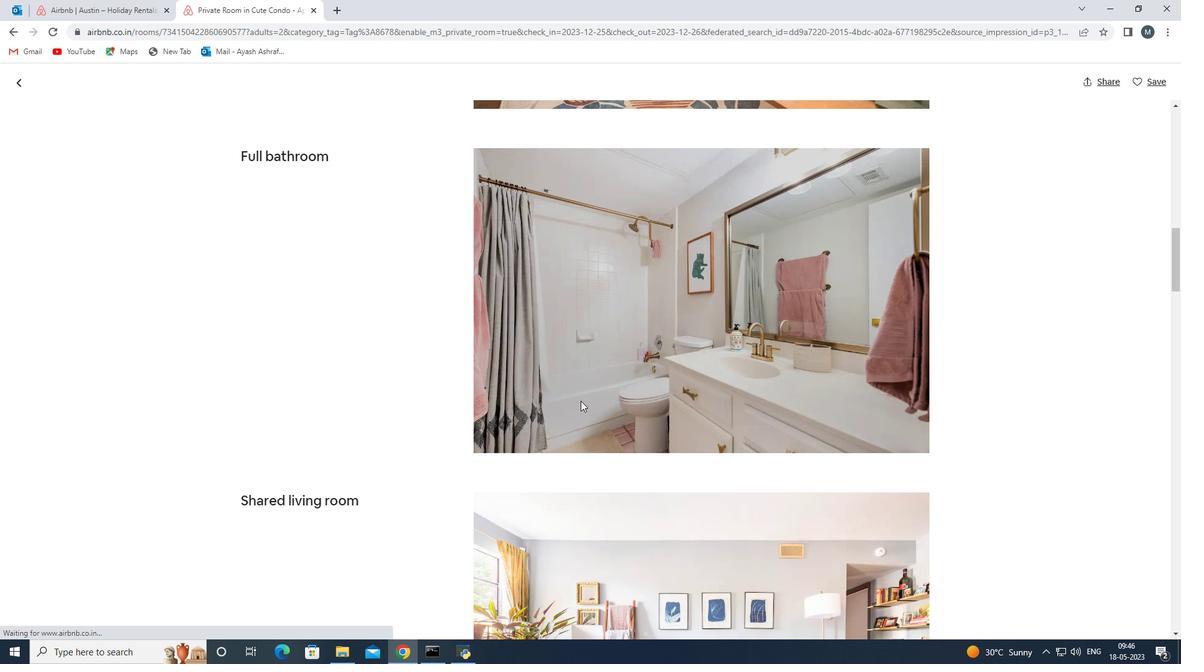 
Action: Mouse scrolled (580, 400) with delta (0, 0)
Screenshot: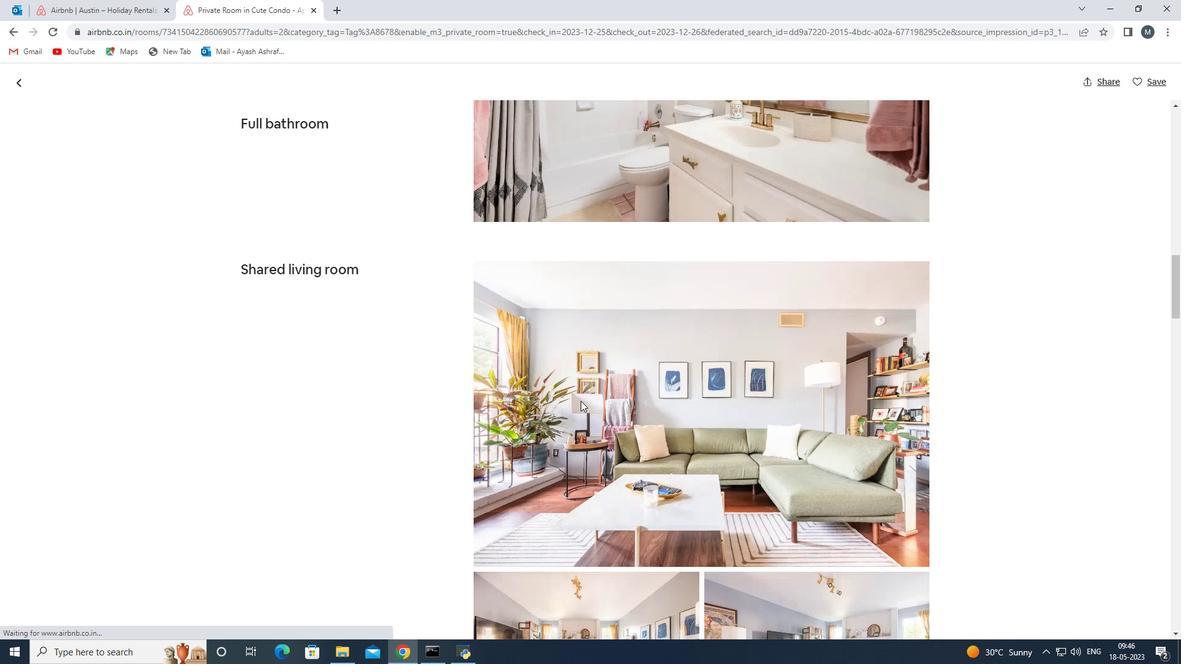 
Action: Mouse scrolled (580, 400) with delta (0, 0)
Screenshot: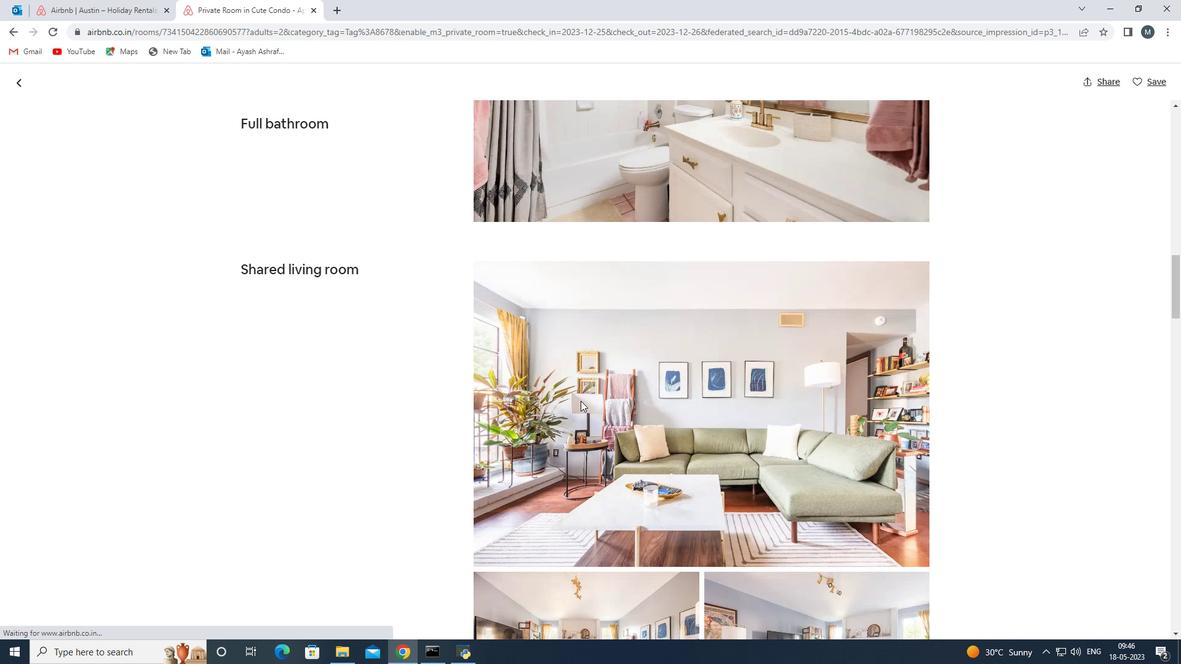 
Action: Mouse scrolled (580, 400) with delta (0, 0)
Screenshot: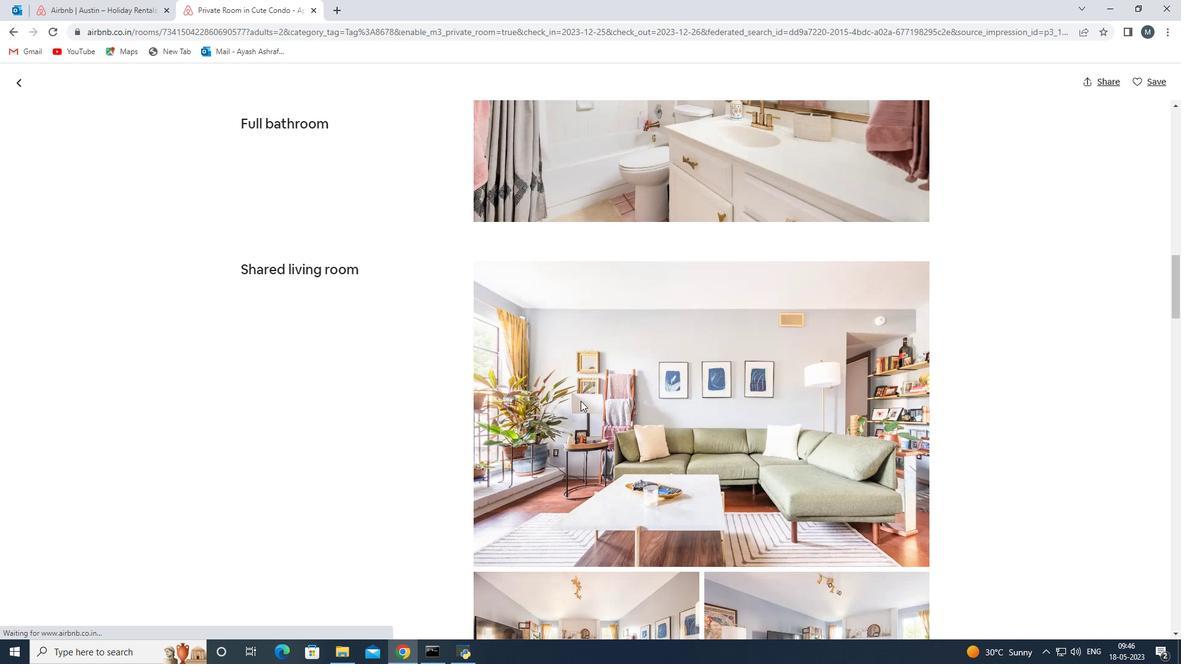 
Action: Mouse moved to (570, 409)
Screenshot: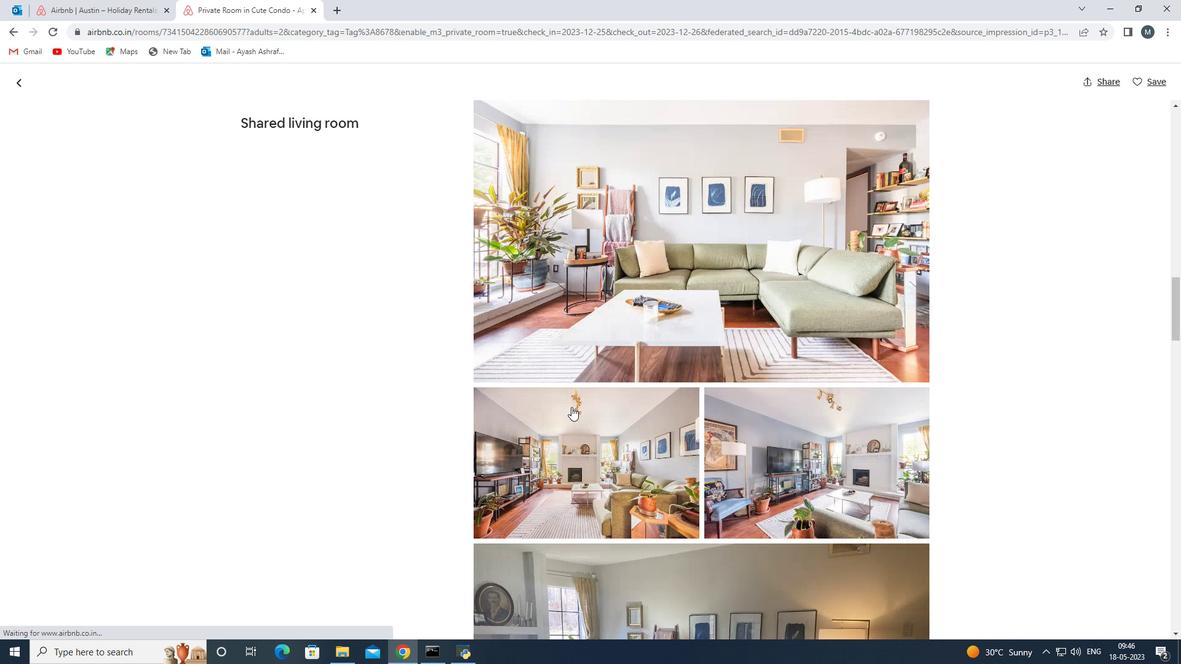 
Action: Mouse scrolled (570, 408) with delta (0, 0)
Screenshot: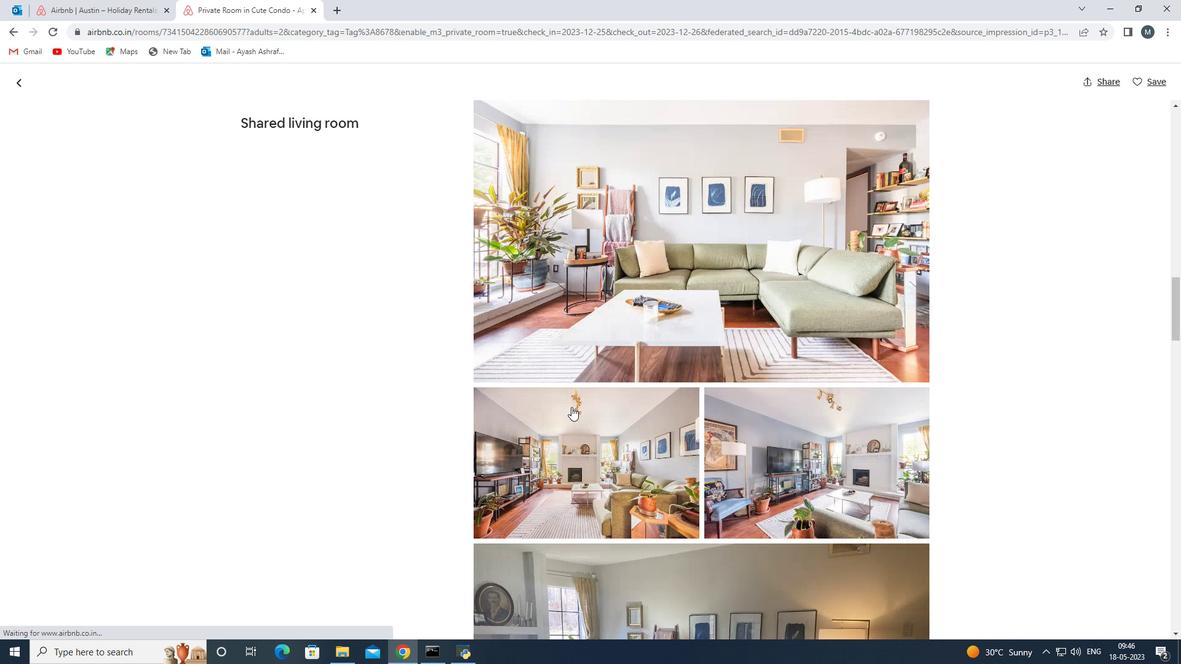 
Action: Mouse moved to (570, 409)
Screenshot: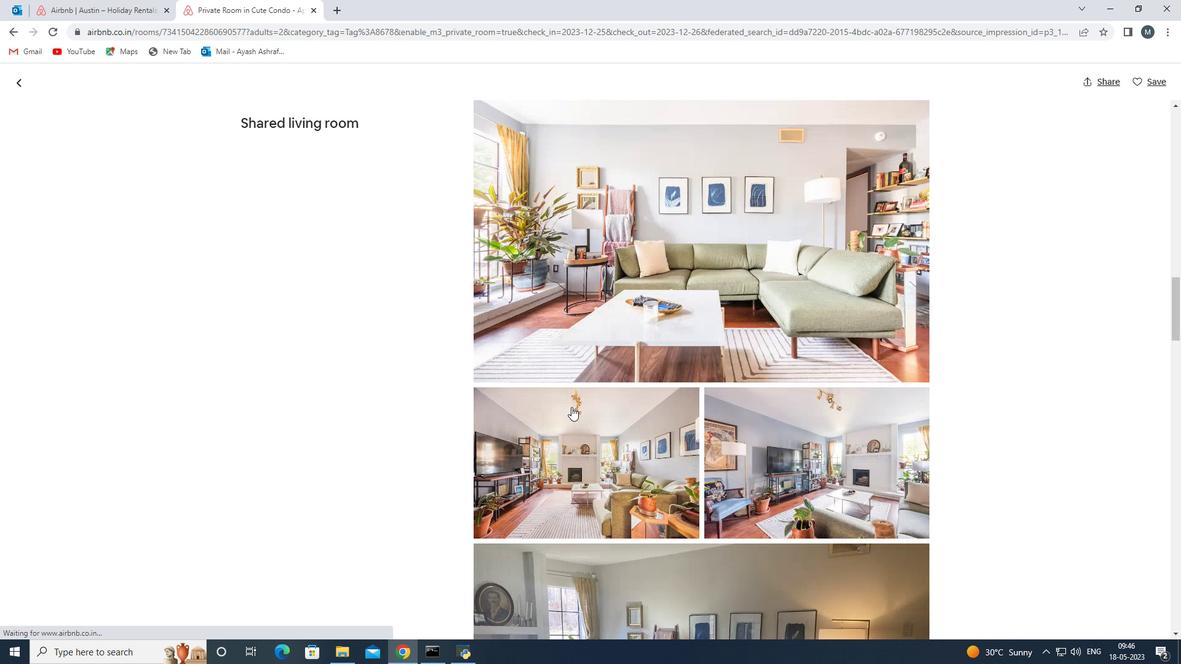 
Action: Mouse scrolled (570, 408) with delta (0, 0)
Screenshot: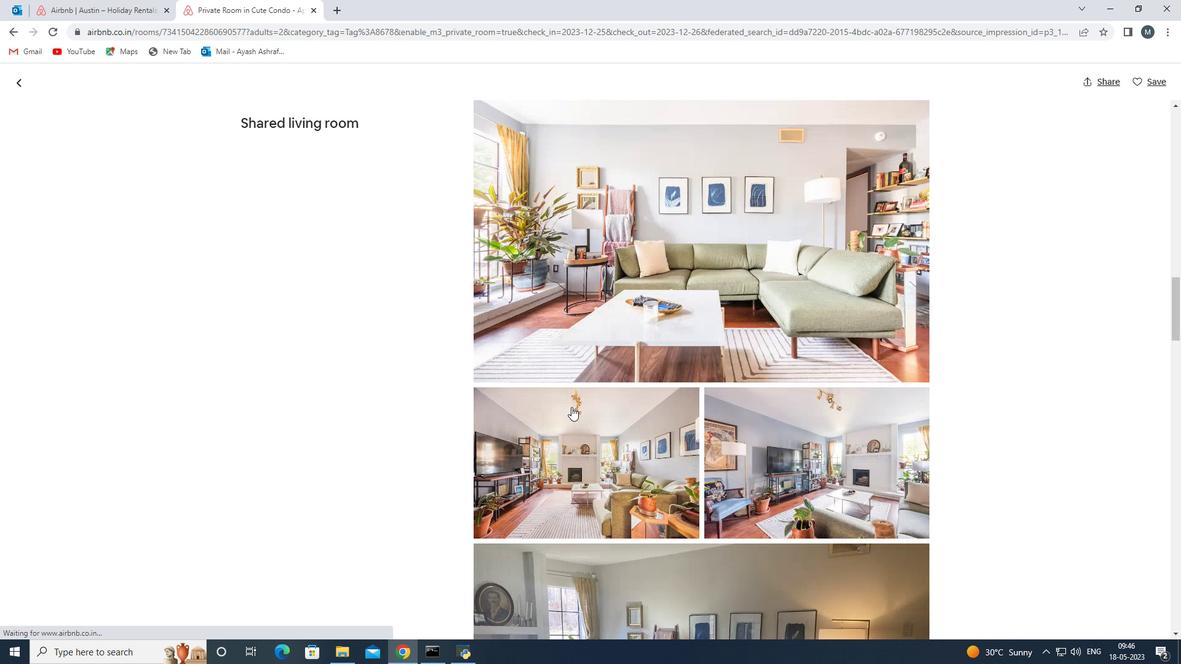
Action: Mouse moved to (570, 410)
Screenshot: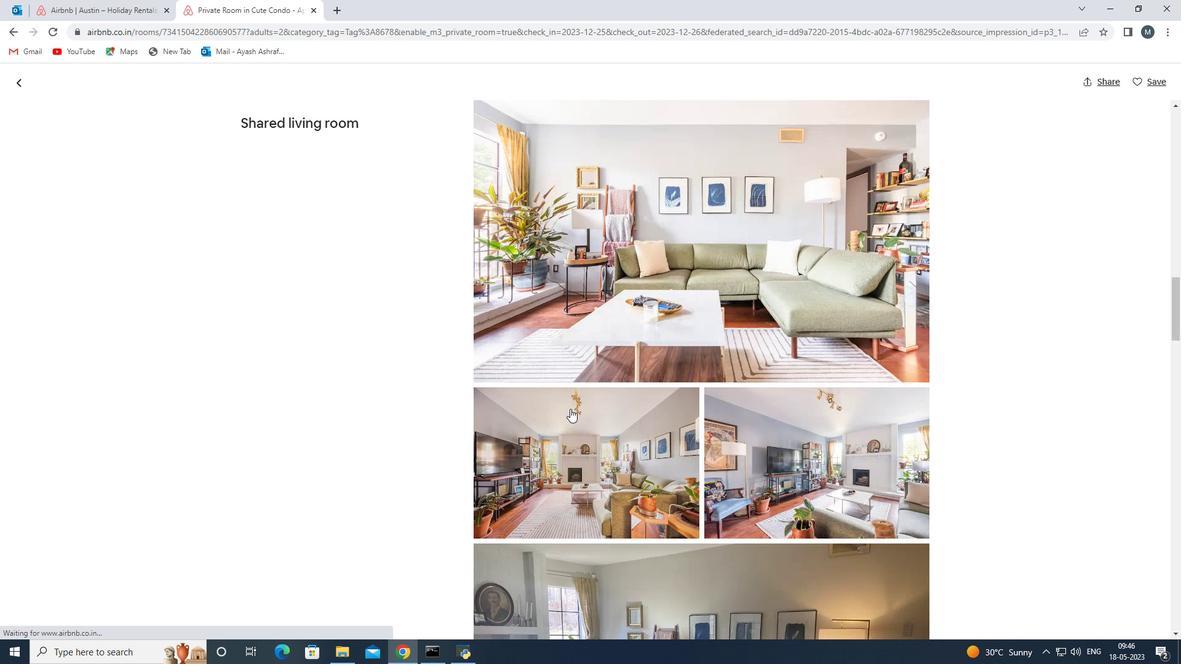 
Action: Mouse scrolled (570, 408) with delta (0, 0)
Screenshot: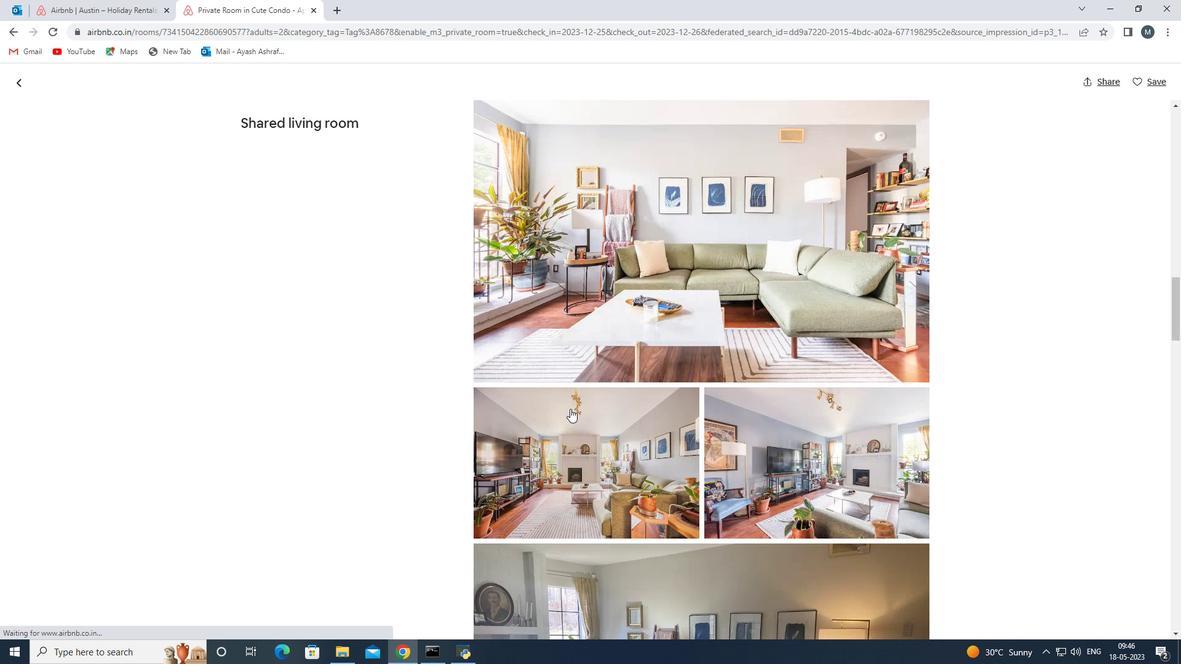 
Action: Mouse moved to (570, 412)
Screenshot: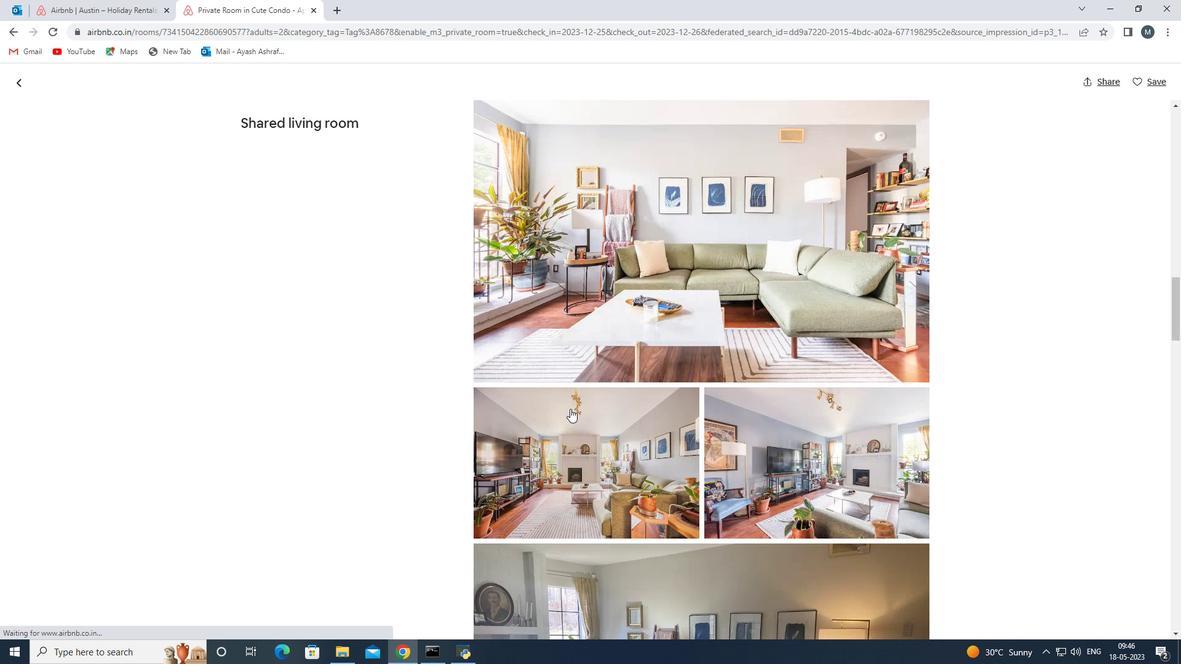 
Action: Mouse scrolled (570, 409) with delta (0, 0)
Screenshot: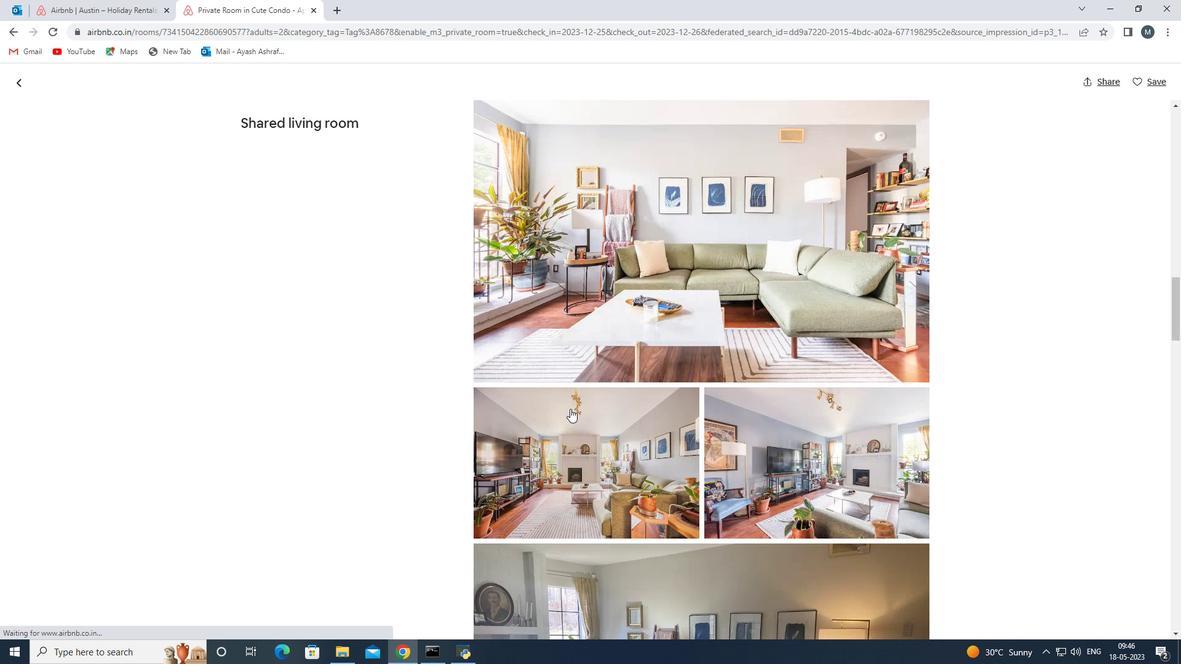
Action: Mouse moved to (565, 415)
Screenshot: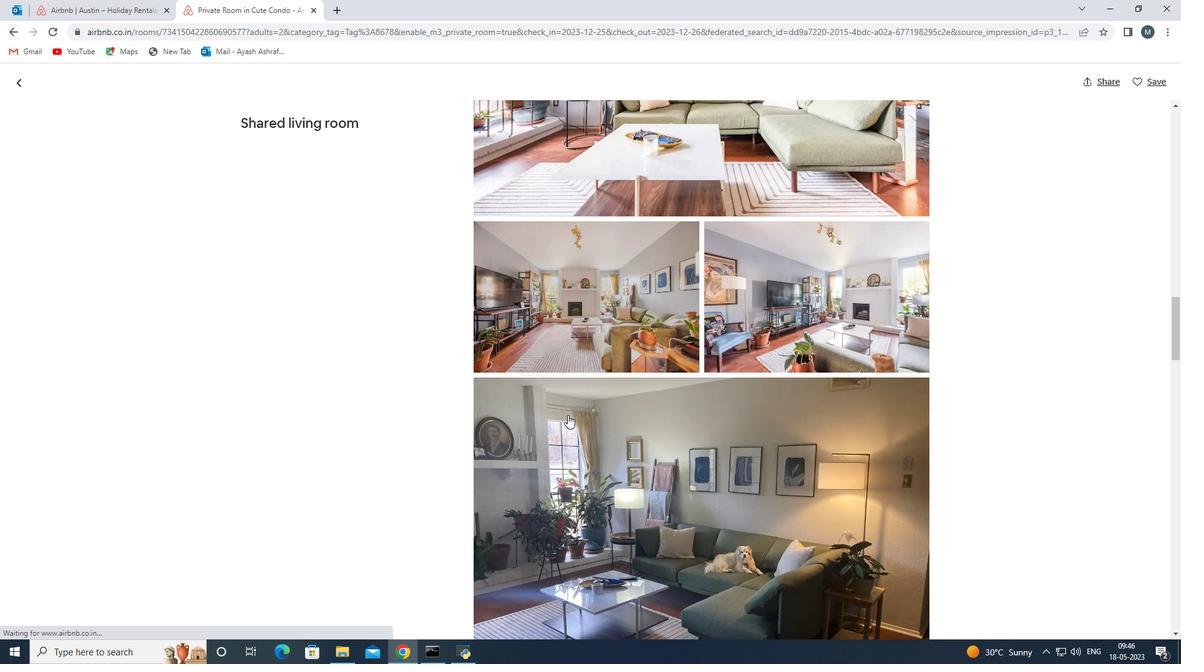
Action: Mouse scrolled (565, 414) with delta (0, 0)
Screenshot: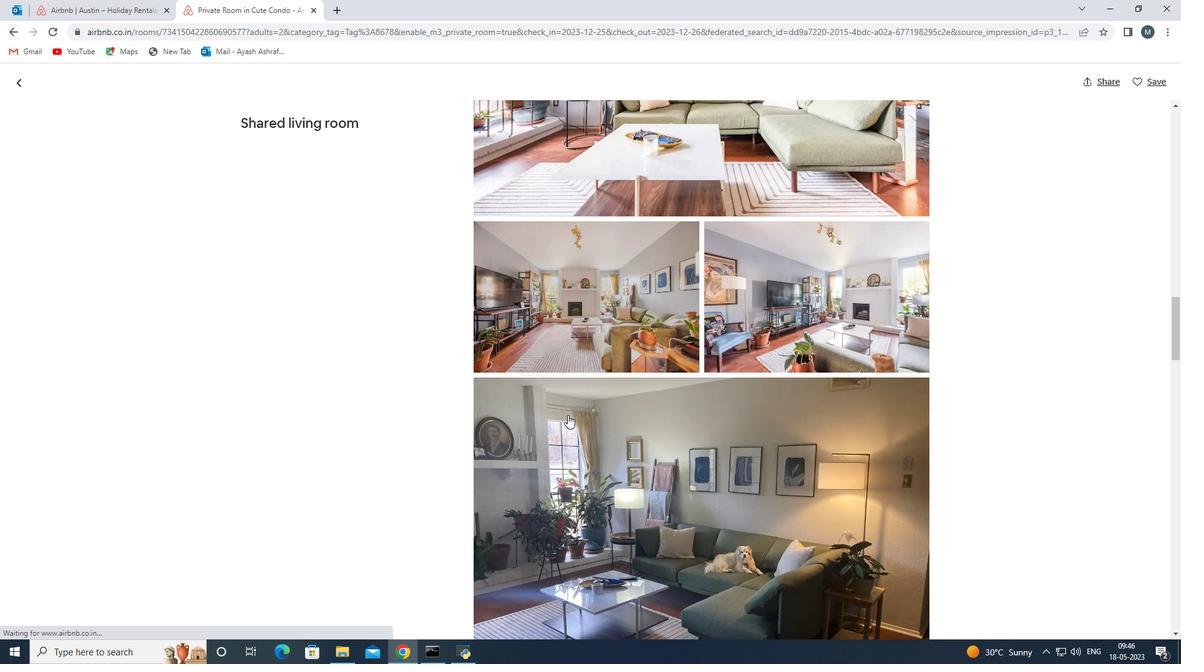 
Action: Mouse moved to (564, 415)
Screenshot: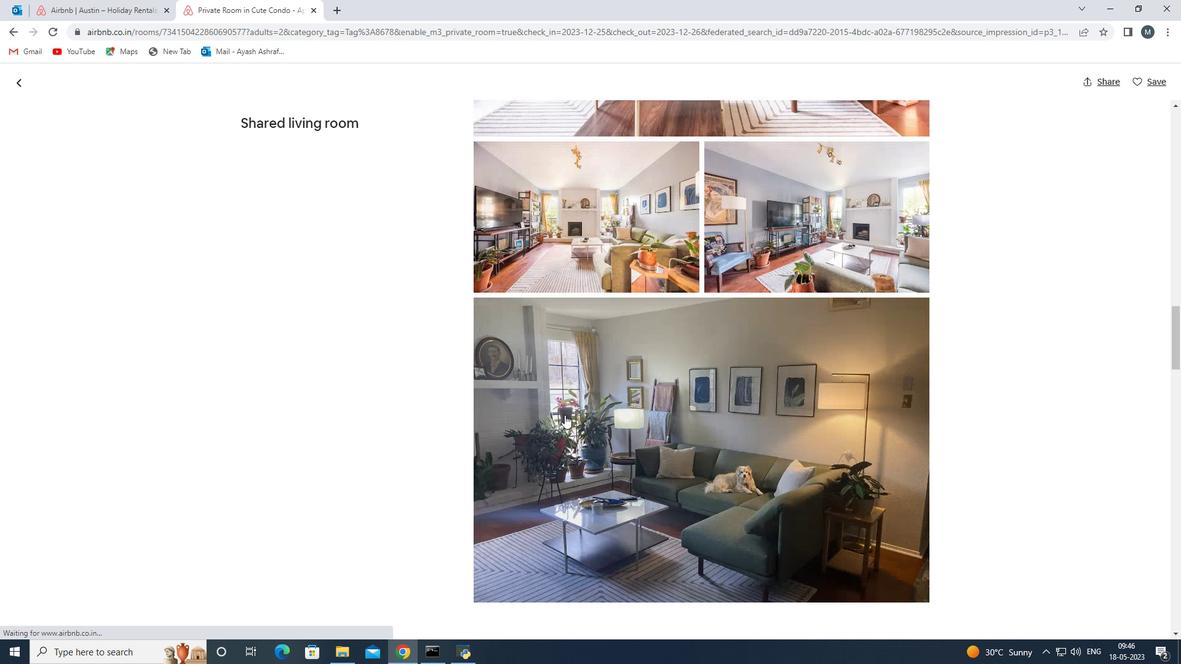 
Action: Mouse scrolled (564, 414) with delta (0, 0)
Screenshot: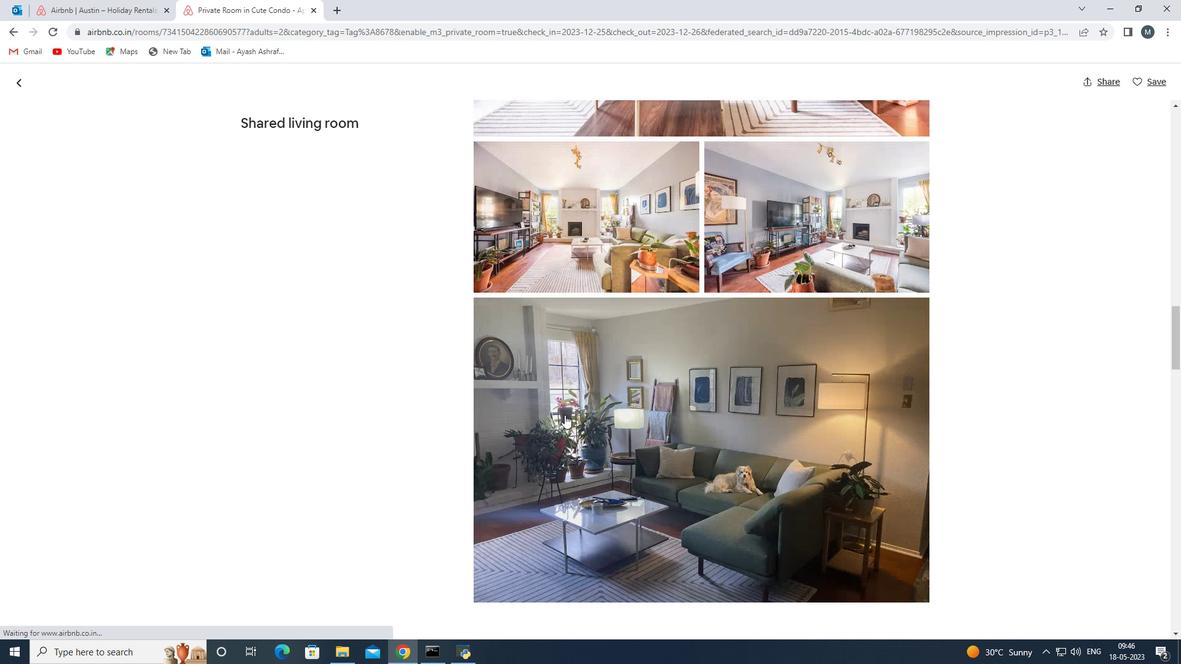
Action: Mouse scrolled (564, 414) with delta (0, 0)
Screenshot: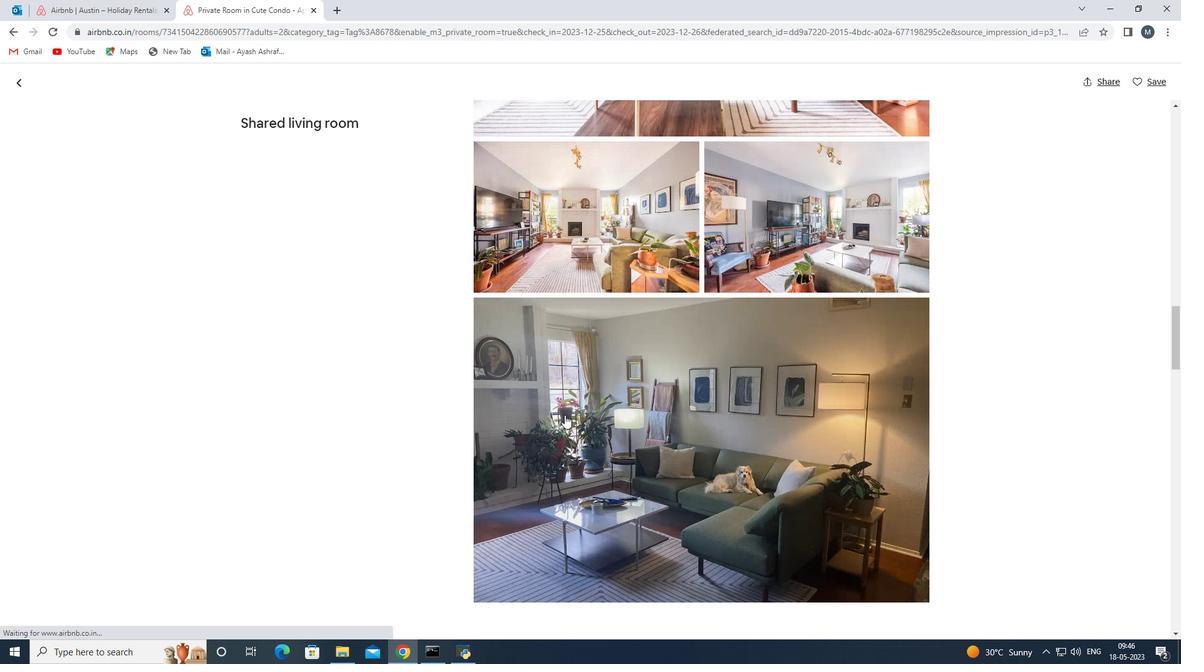
Action: Mouse scrolled (564, 414) with delta (0, 0)
Screenshot: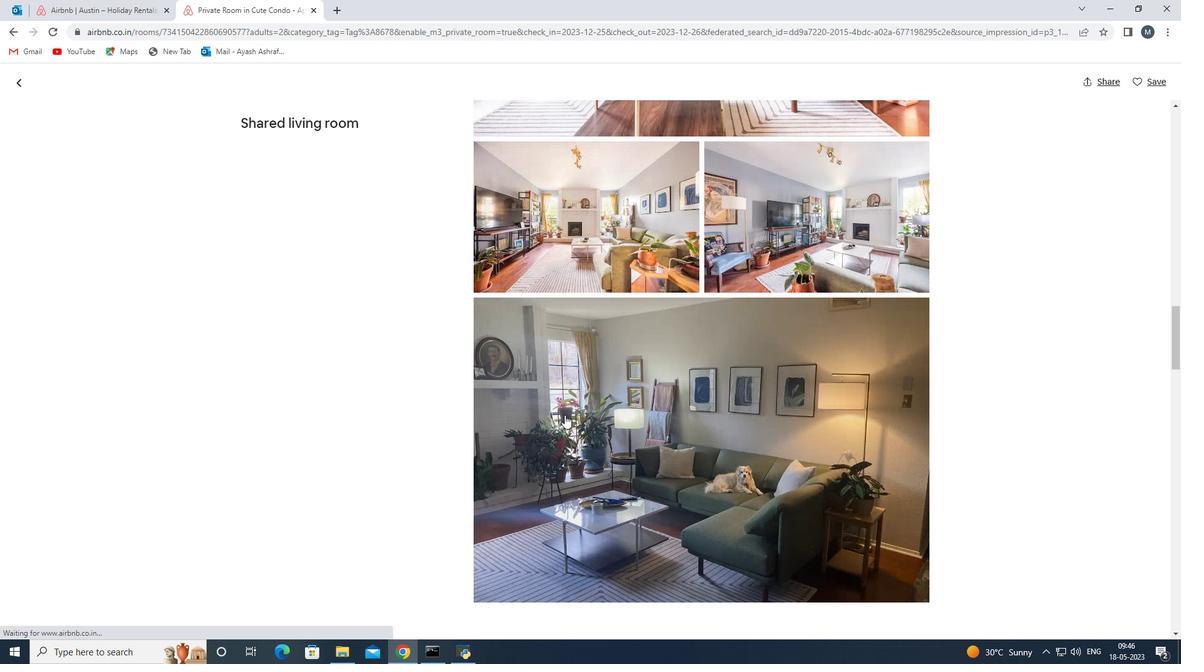 
Action: Mouse moved to (563, 417)
Screenshot: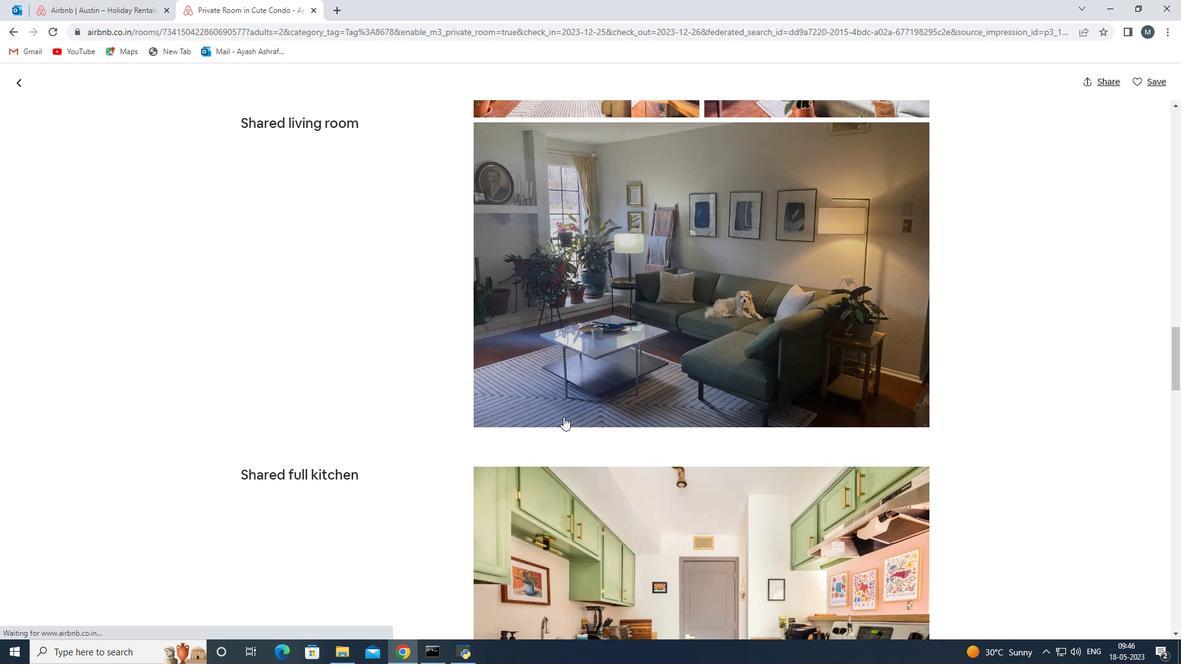 
Action: Mouse scrolled (563, 416) with delta (0, 0)
Screenshot: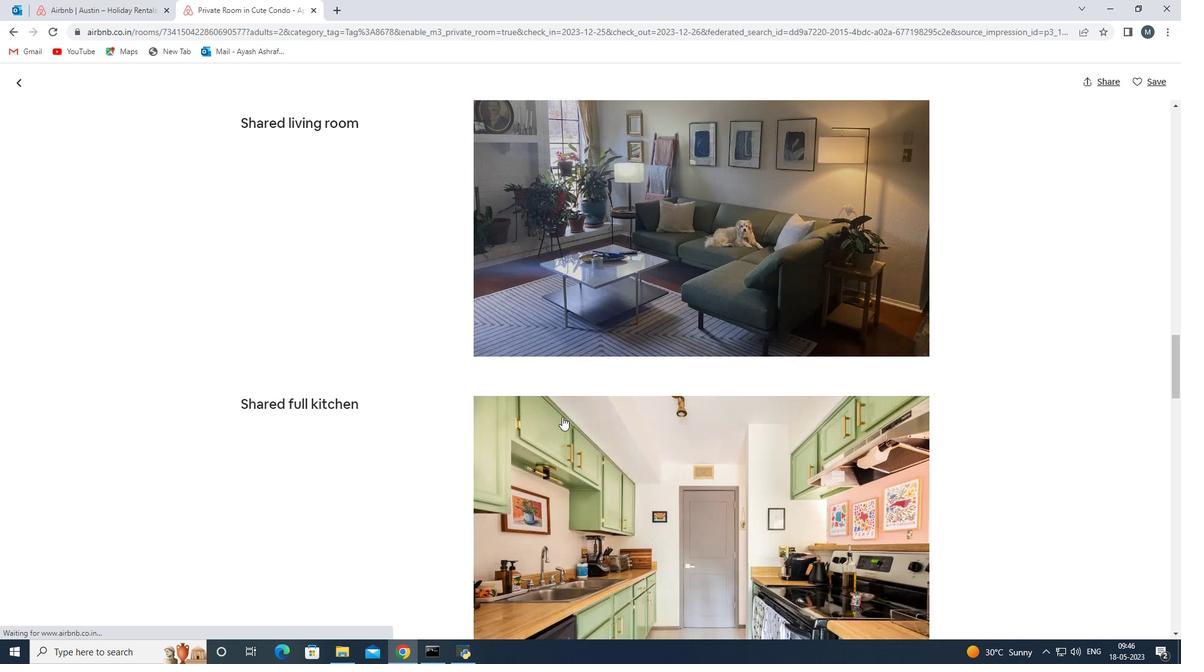 
Action: Mouse moved to (561, 417)
Screenshot: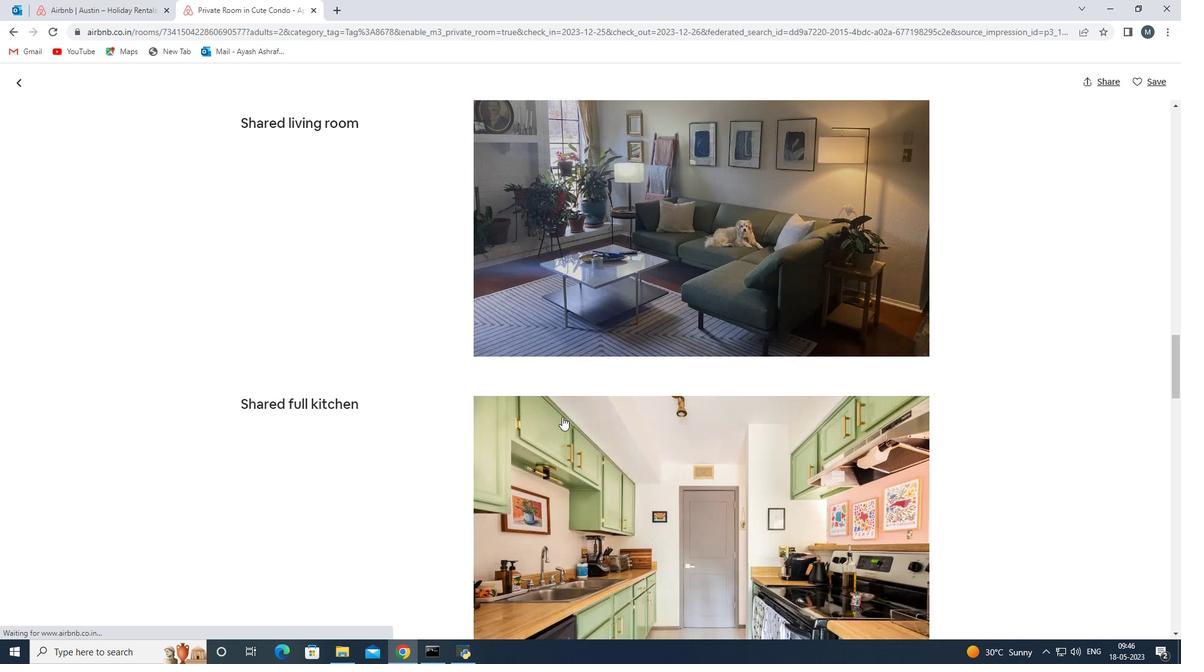 
Action: Mouse scrolled (561, 417) with delta (0, 0)
Screenshot: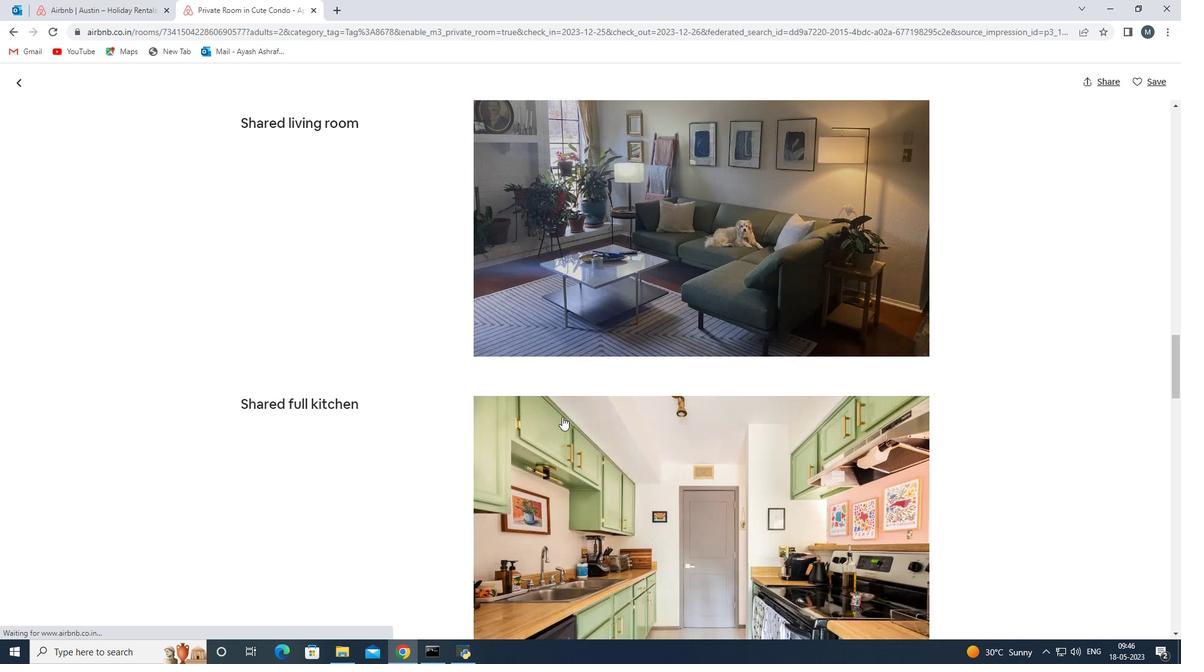 
Action: Mouse scrolled (561, 417) with delta (0, 0)
Screenshot: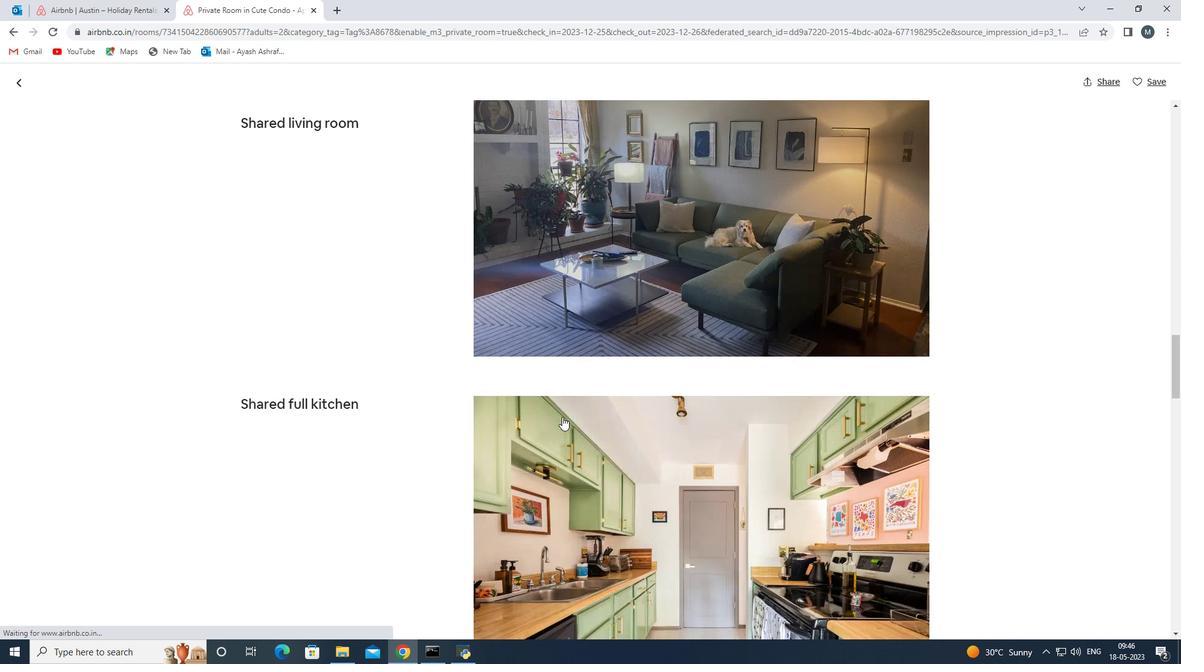 
Action: Mouse scrolled (561, 417) with delta (0, 0)
Screenshot: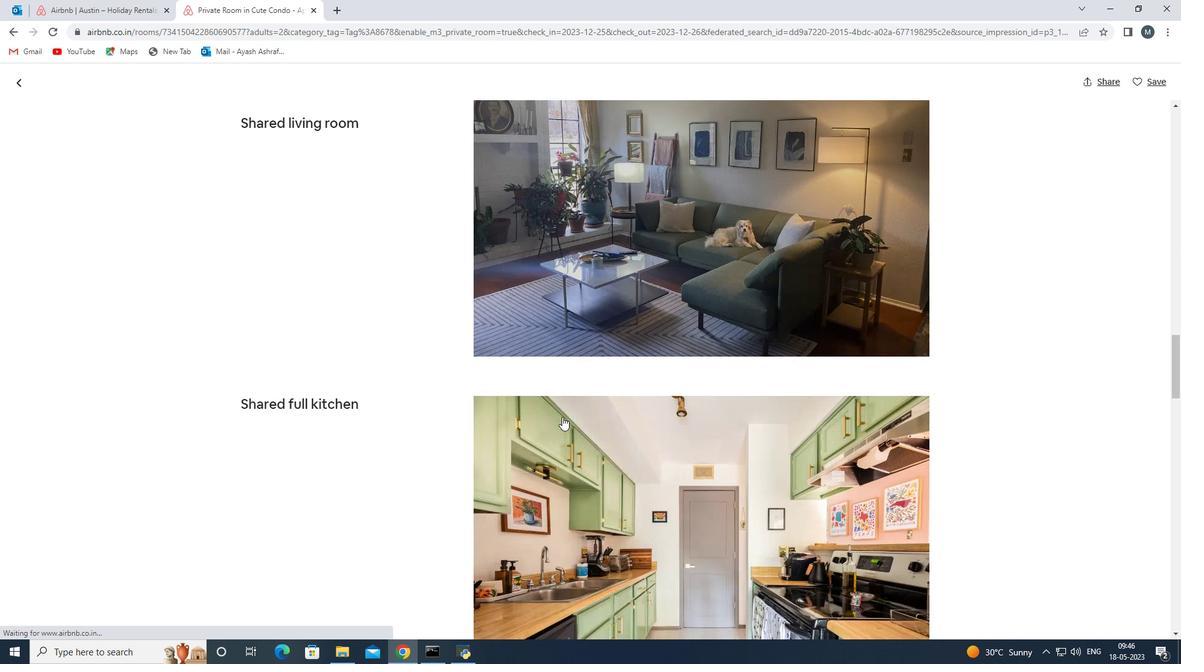 
Action: Mouse moved to (560, 419)
Screenshot: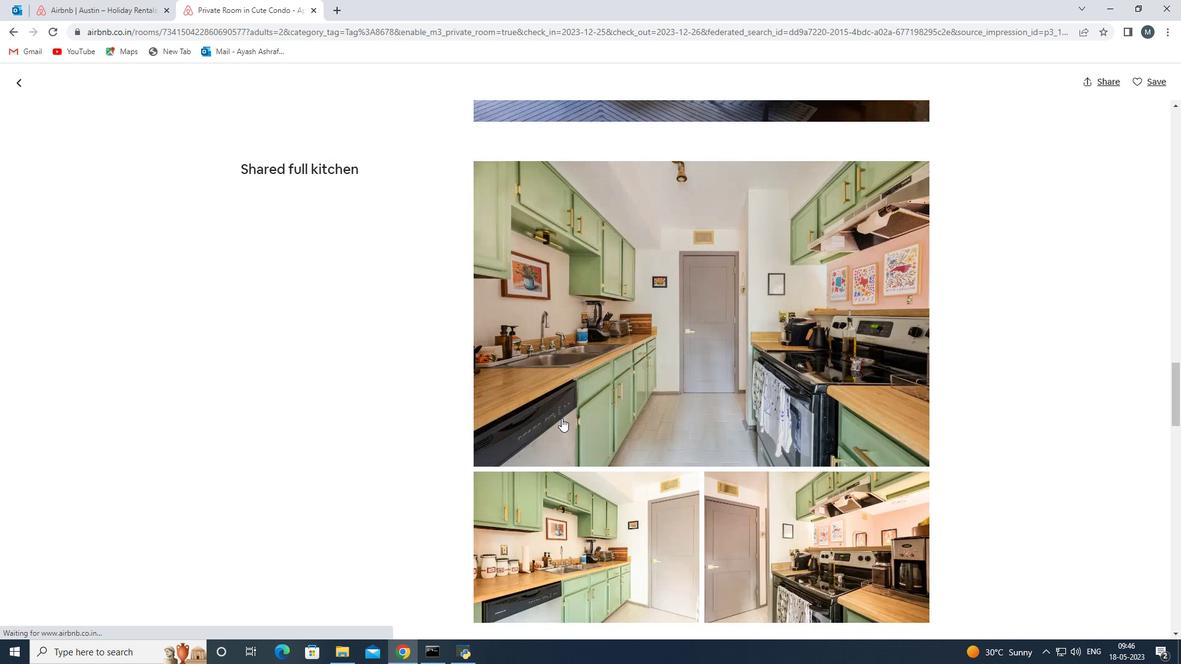 
Action: Mouse scrolled (560, 418) with delta (0, 0)
Screenshot: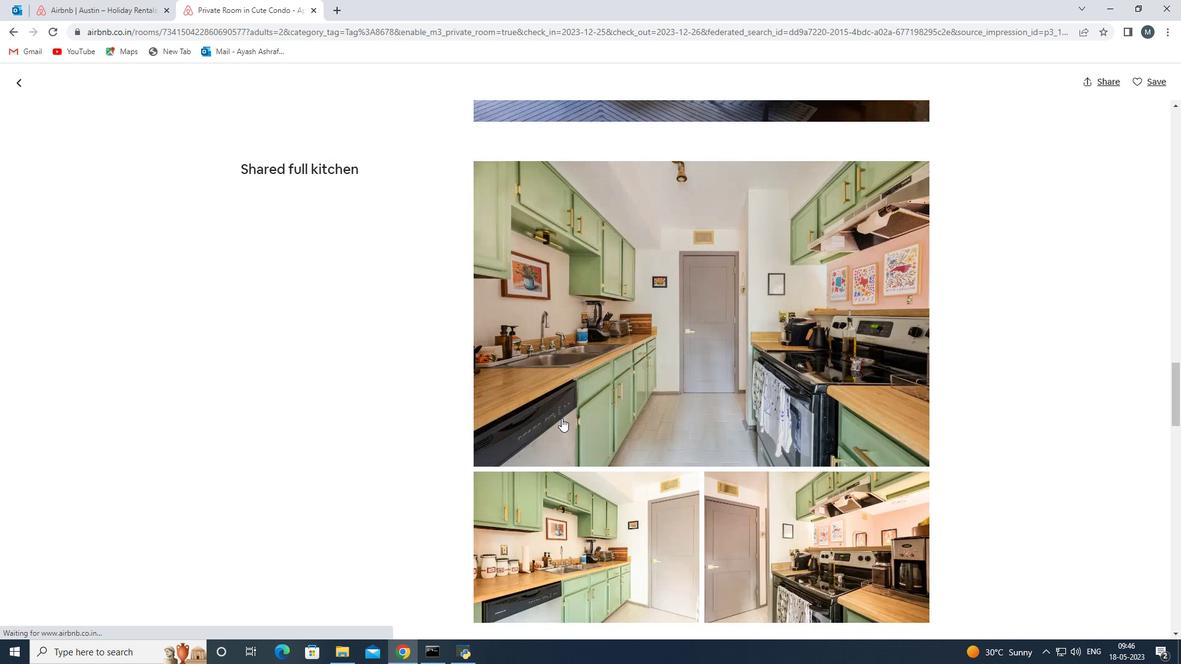 
Action: Mouse moved to (560, 419)
Screenshot: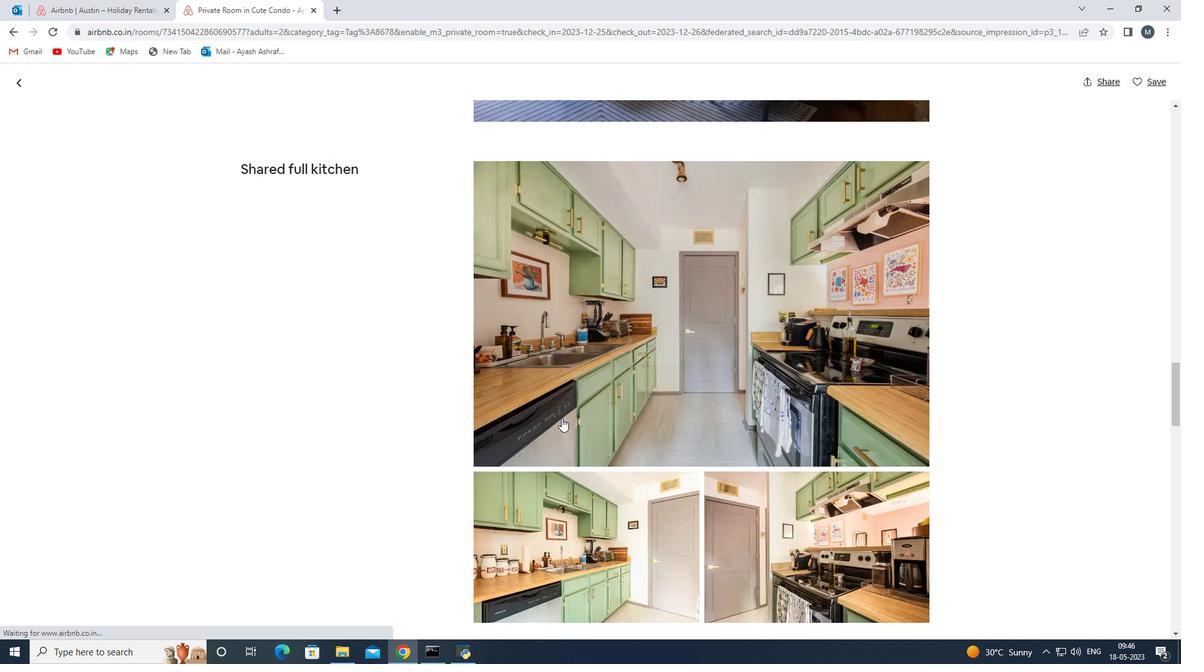 
Action: Mouse scrolled (560, 418) with delta (0, 0)
Screenshot: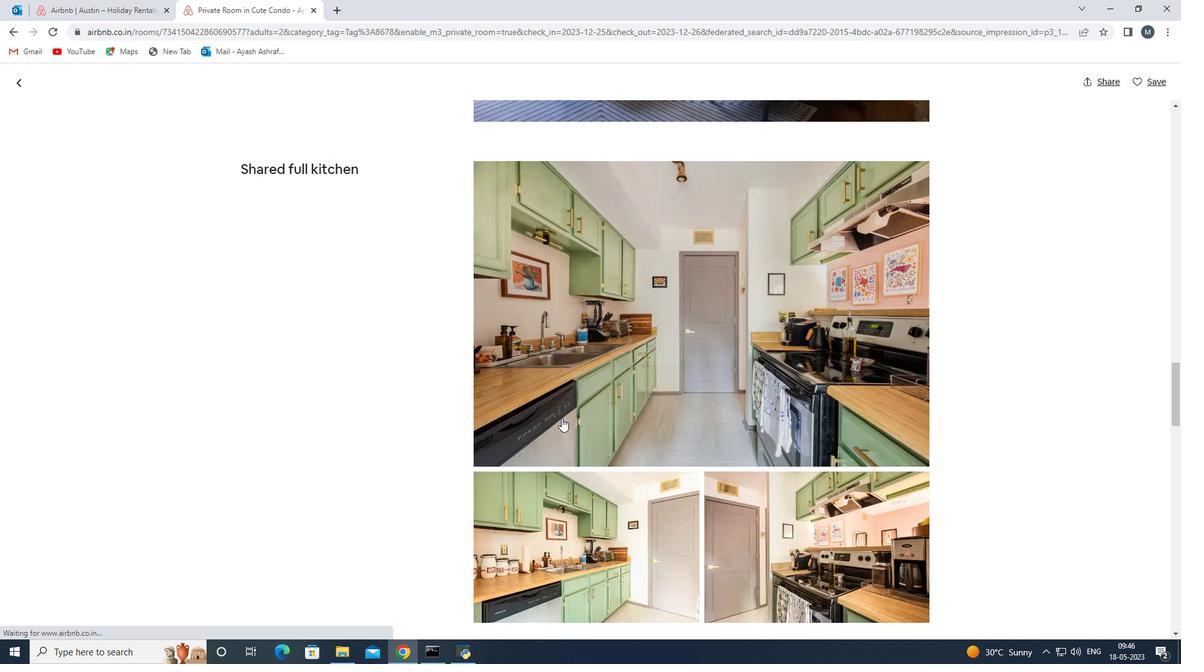 
Action: Mouse scrolled (560, 418) with delta (0, 0)
Screenshot: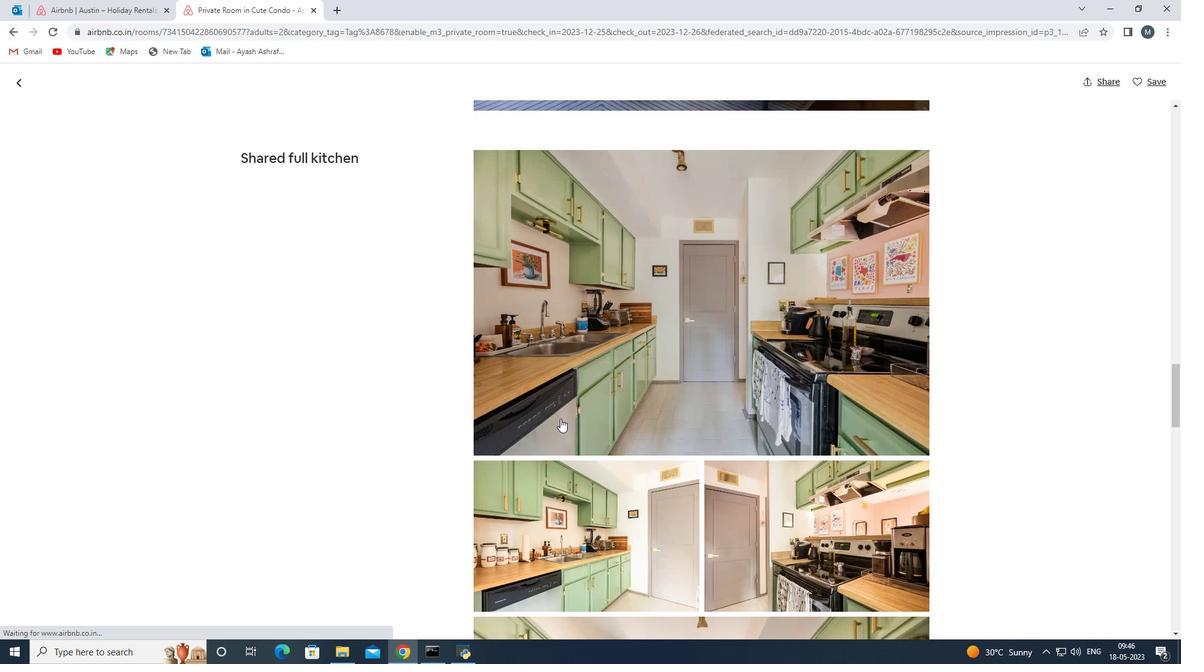 
Action: Mouse scrolled (560, 418) with delta (0, 0)
Screenshot: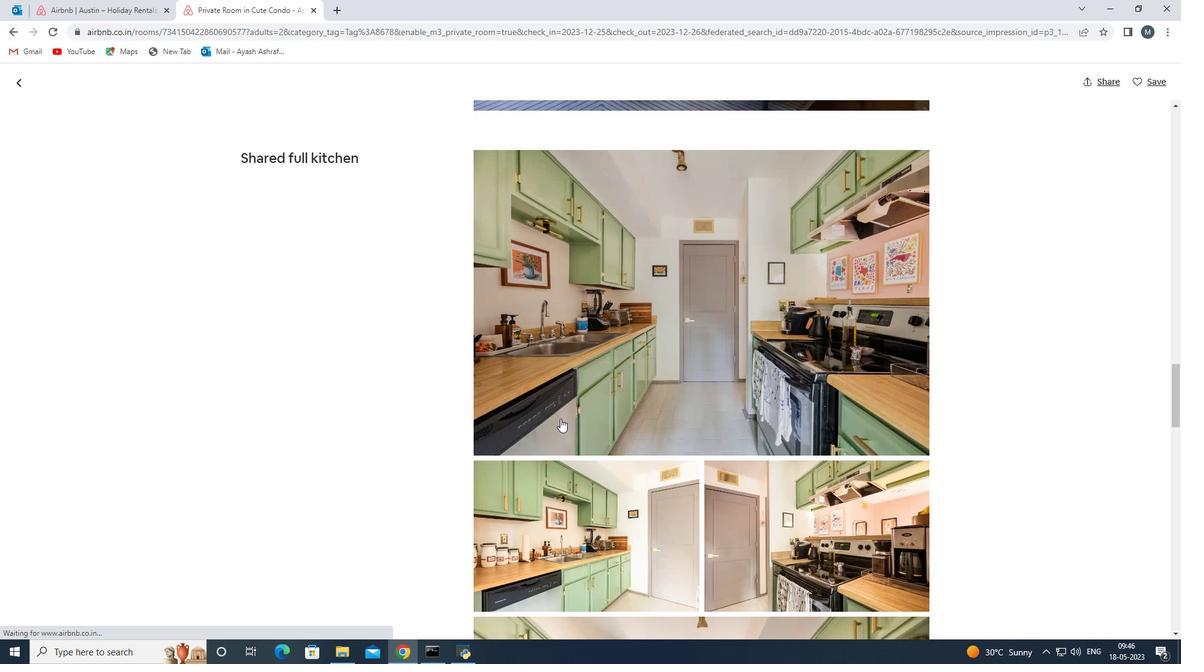 
Action: Mouse scrolled (560, 418) with delta (0, 0)
Screenshot: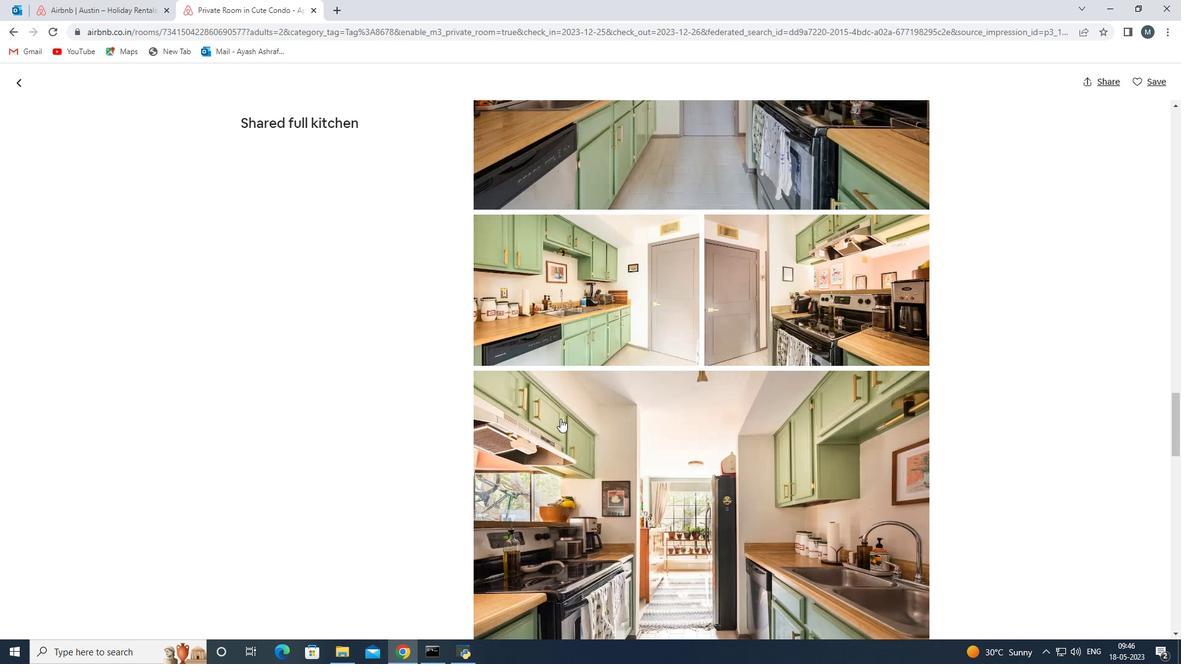 
Action: Mouse scrolled (560, 418) with delta (0, 0)
Screenshot: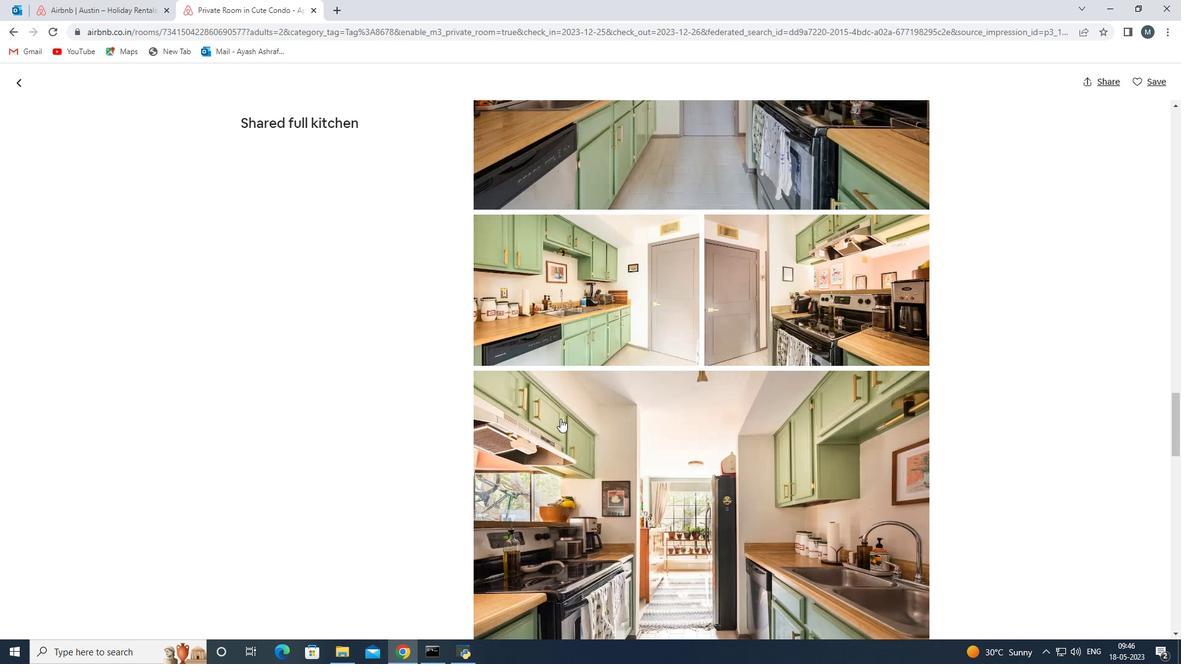 
Action: Mouse moved to (560, 419)
Screenshot: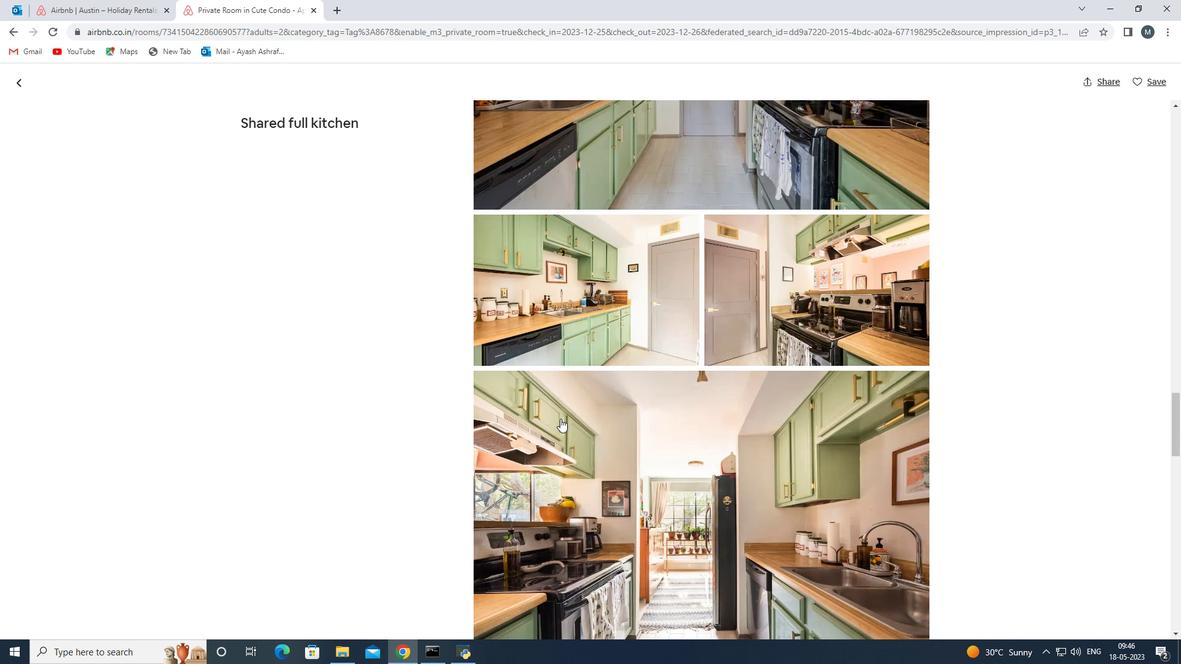 
Action: Mouse scrolled (560, 418) with delta (0, 0)
Screenshot: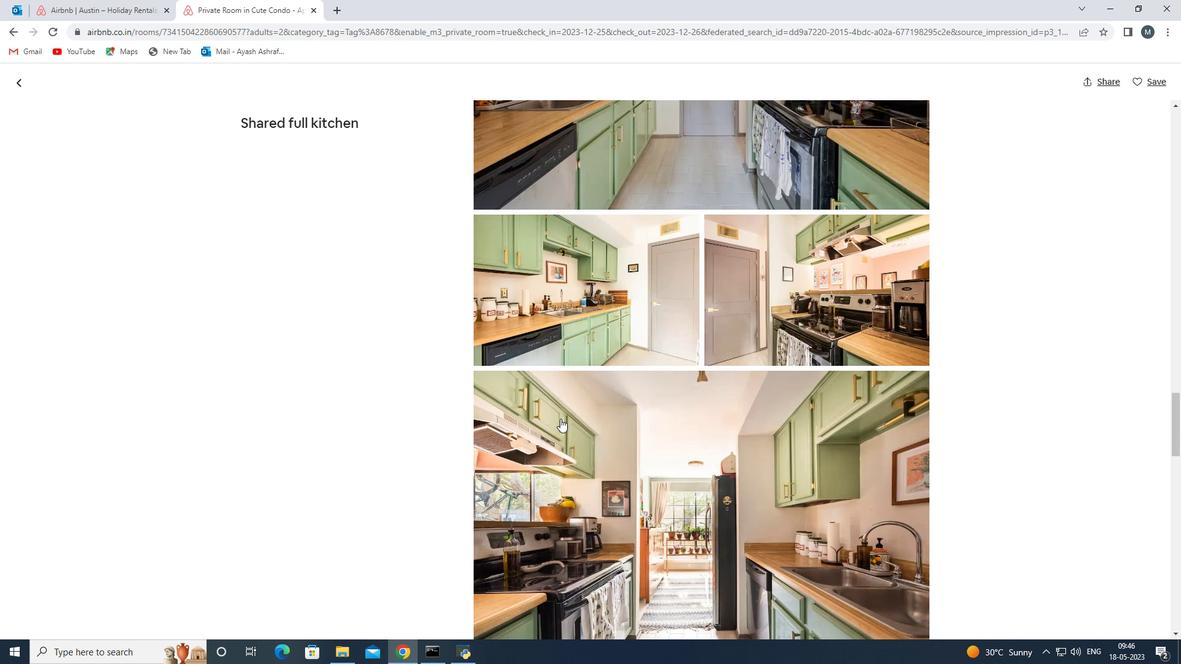 
Action: Mouse scrolled (560, 418) with delta (0, 0)
Screenshot: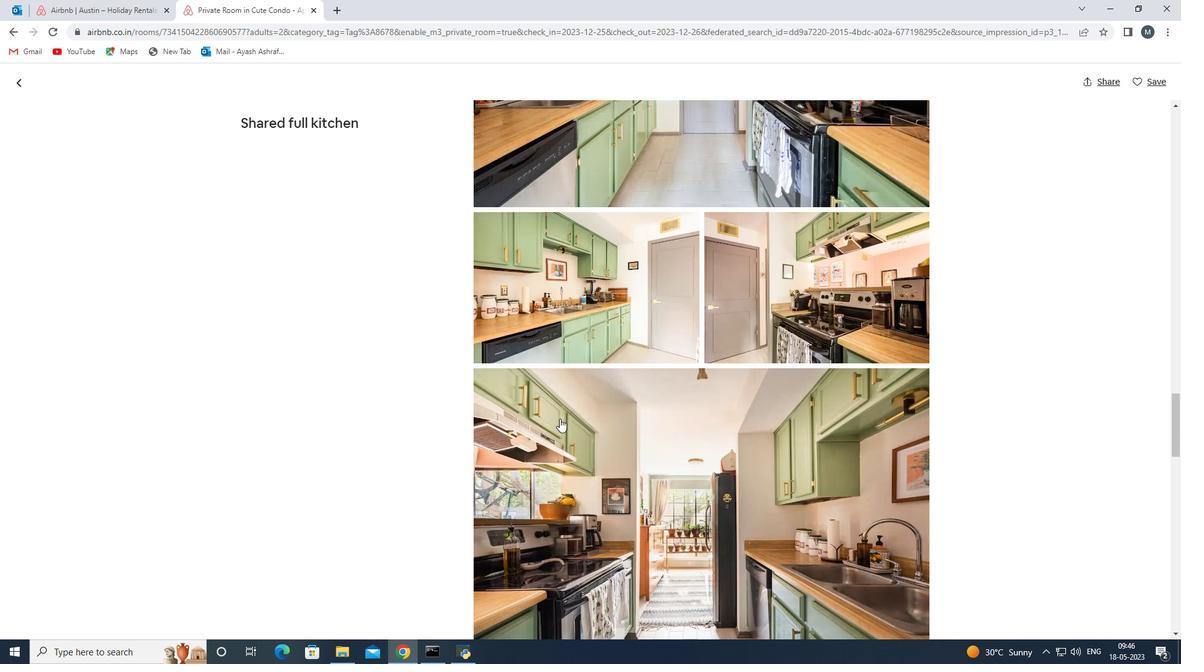 
Action: Mouse scrolled (560, 418) with delta (0, 0)
Screenshot: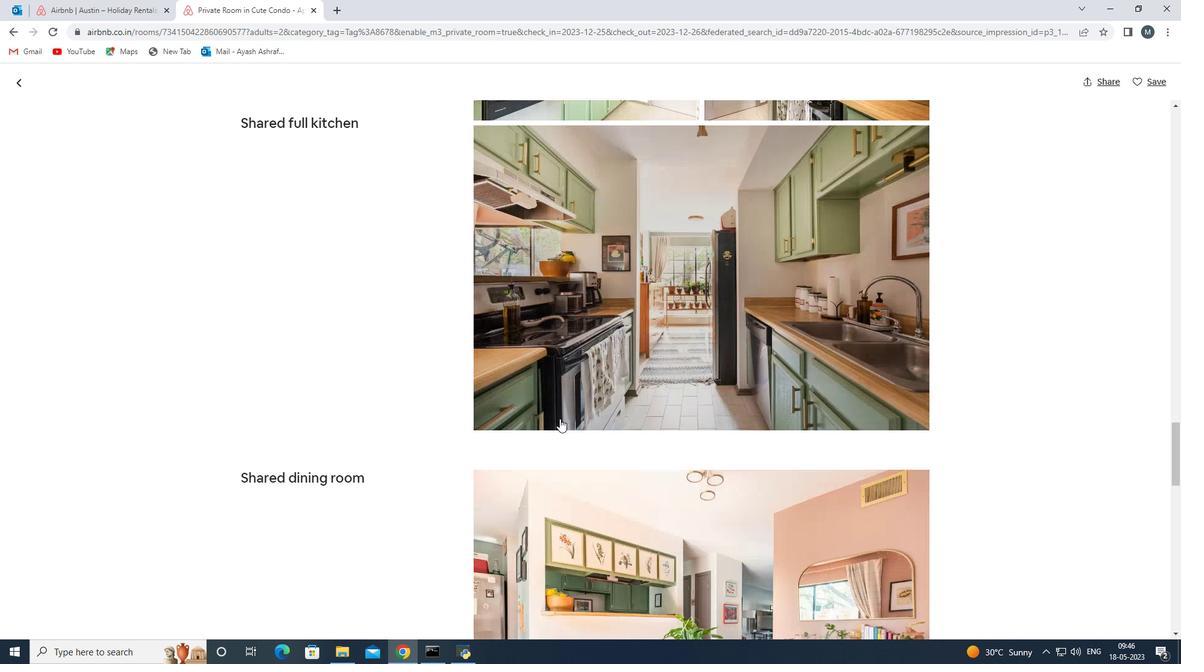 
Action: Mouse scrolled (560, 418) with delta (0, 0)
Screenshot: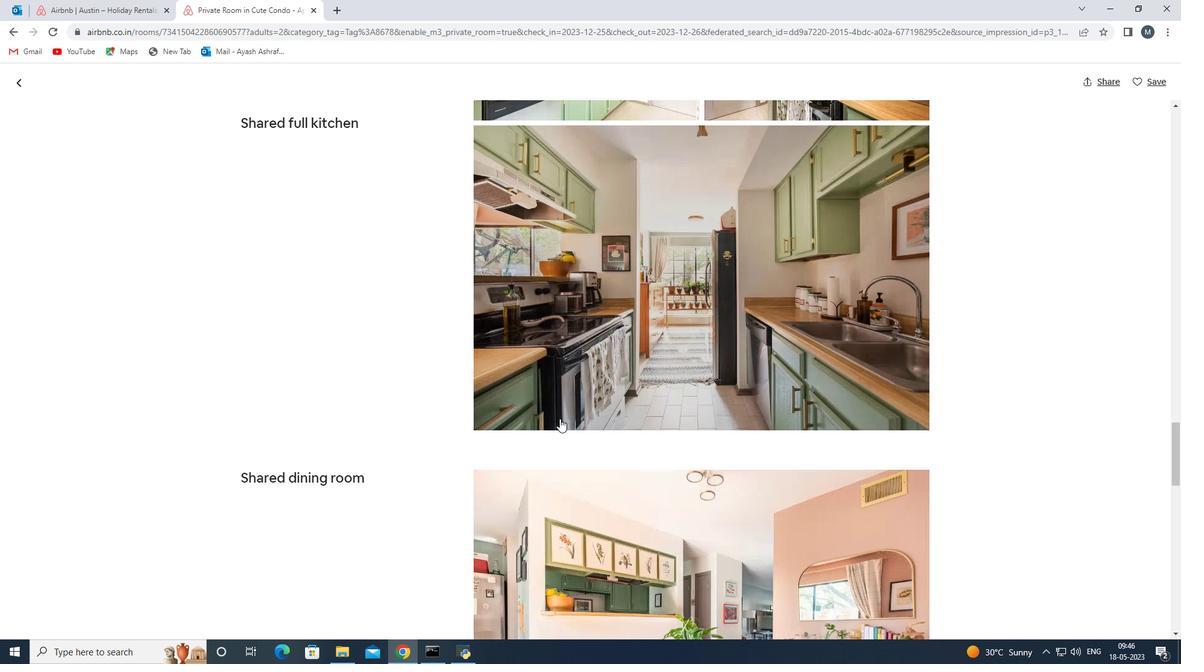 
Action: Mouse scrolled (560, 418) with delta (0, 0)
Screenshot: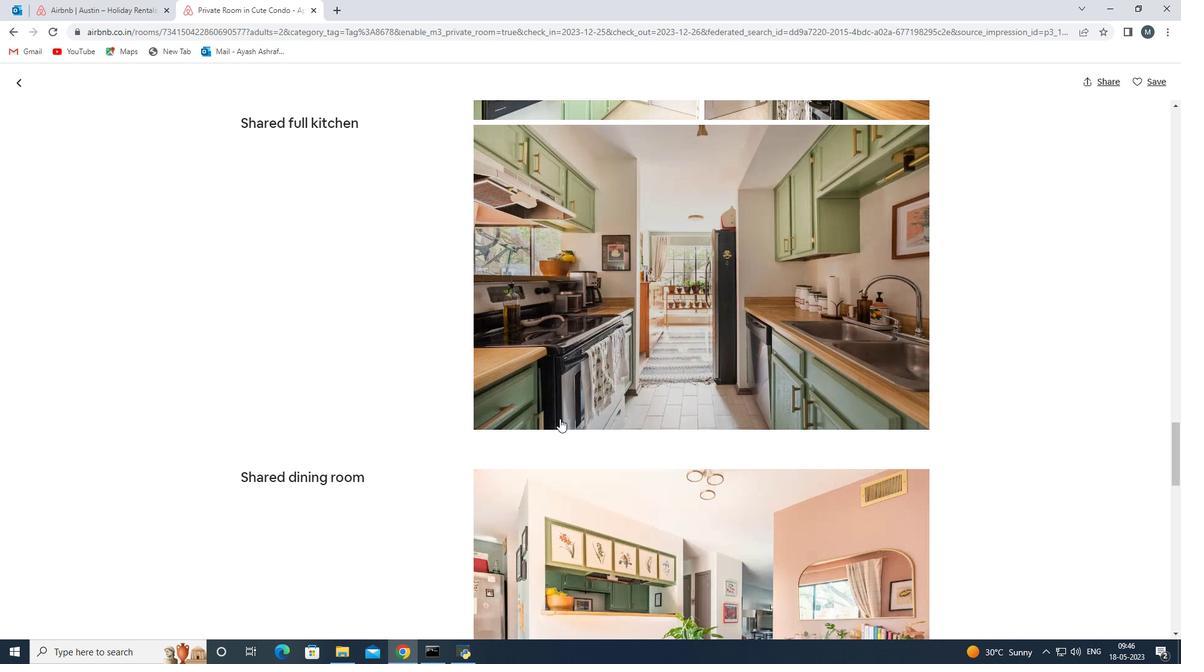 
Action: Mouse scrolled (560, 418) with delta (0, 0)
Screenshot: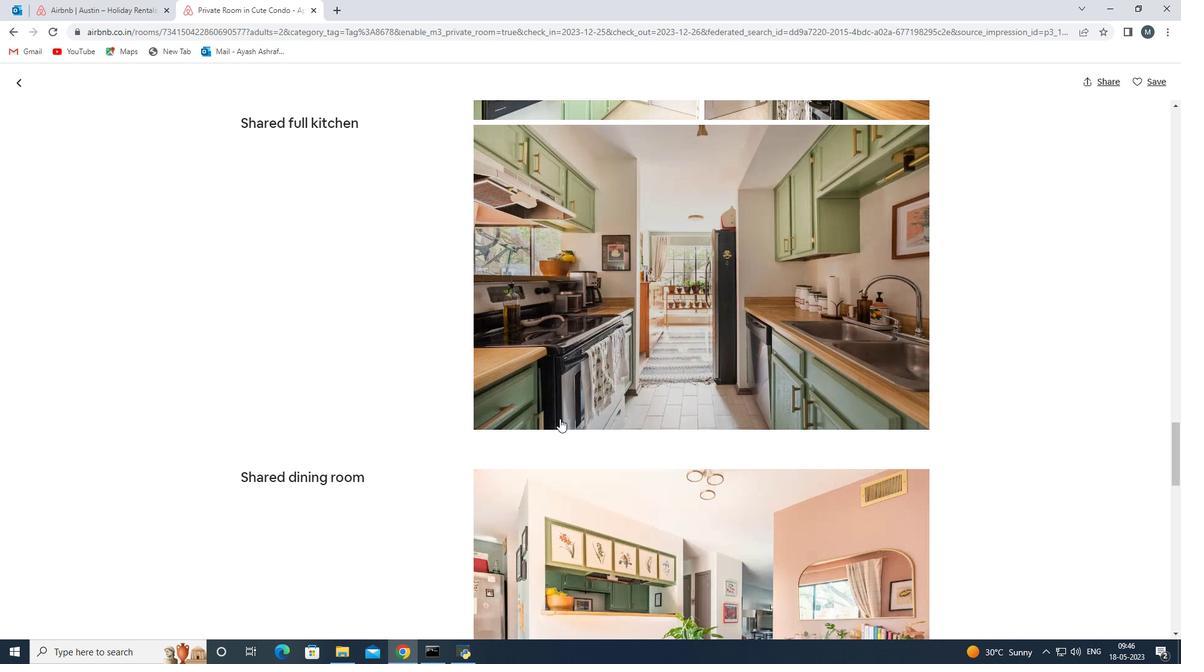 
Action: Mouse moved to (559, 419)
Screenshot: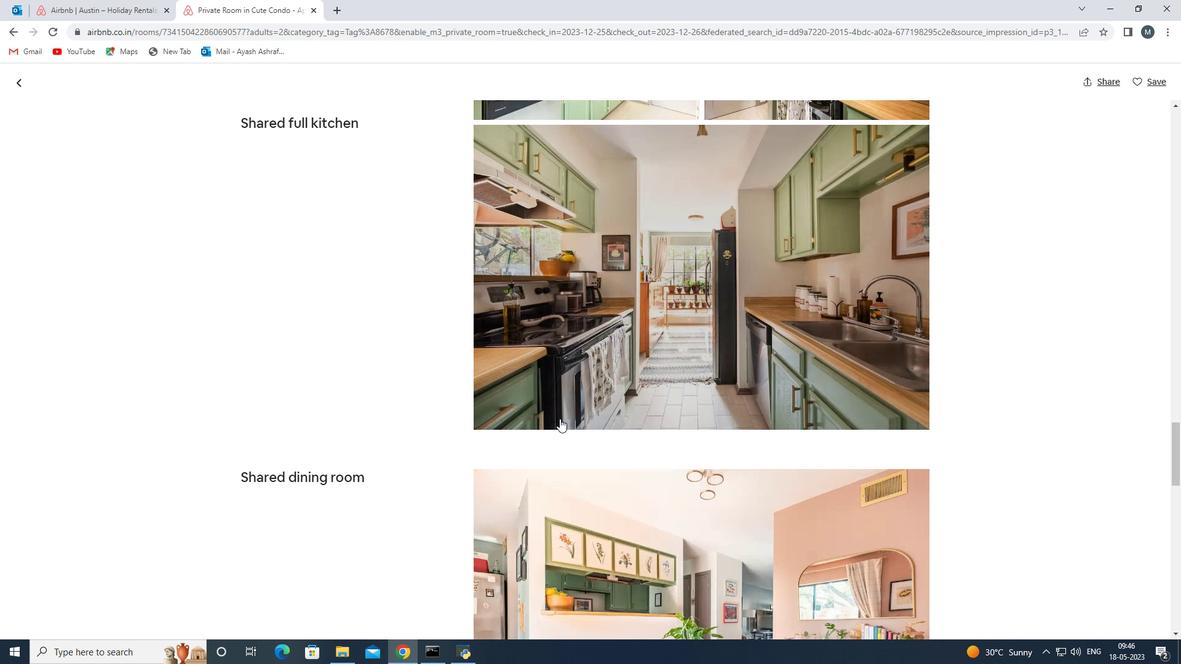 
Action: Mouse scrolled (559, 418) with delta (0, 0)
Screenshot: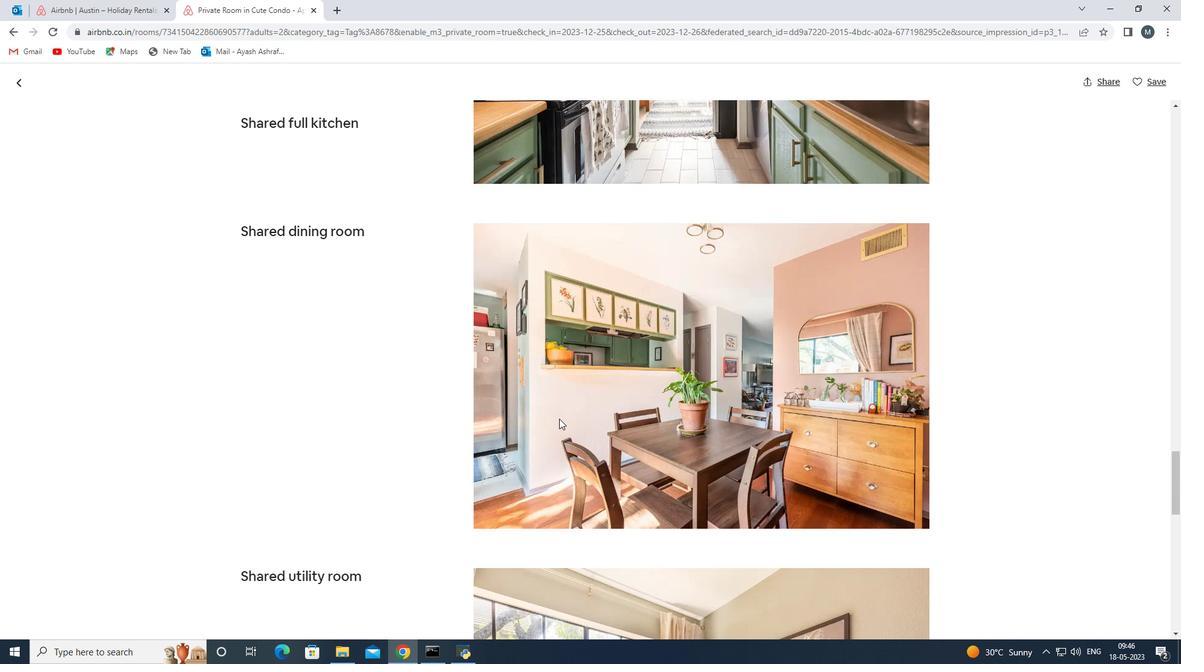 
Action: Mouse scrolled (559, 418) with delta (0, 0)
Screenshot: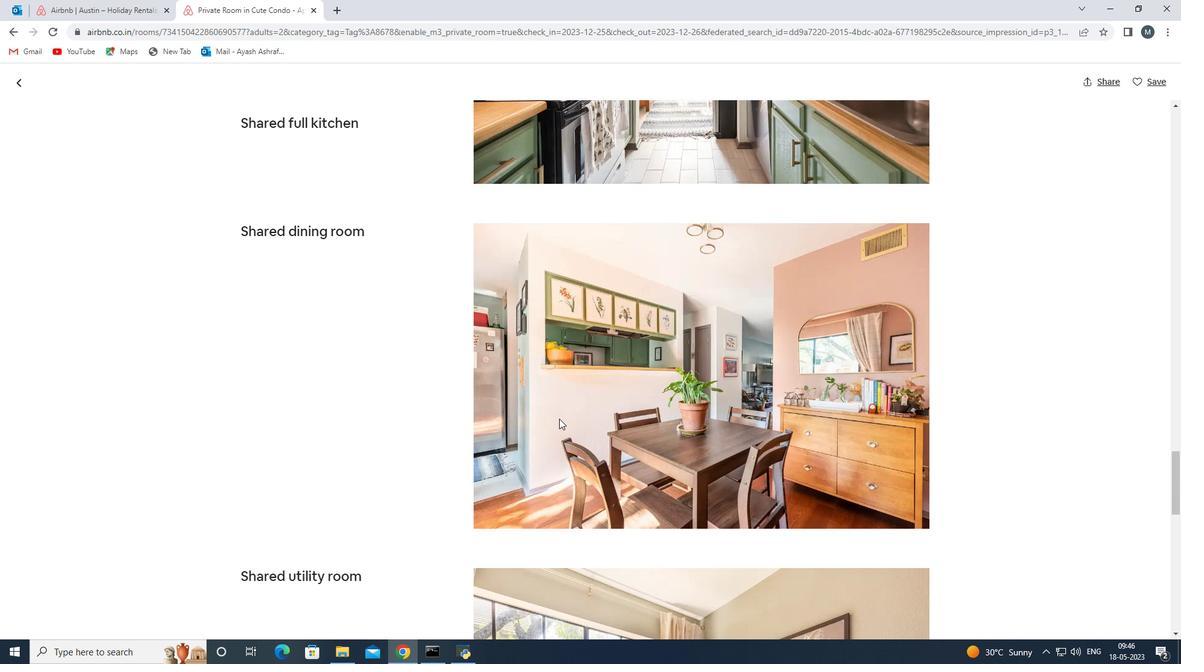 
Action: Mouse scrolled (559, 418) with delta (0, 0)
Screenshot: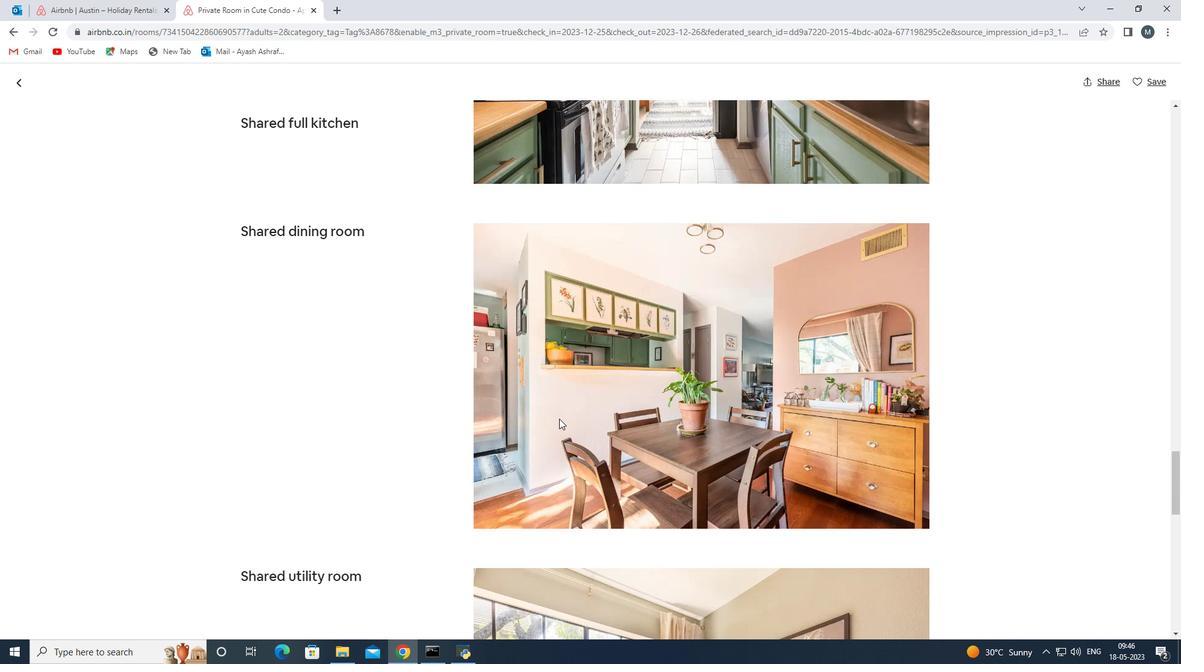 
Action: Mouse moved to (558, 420)
Screenshot: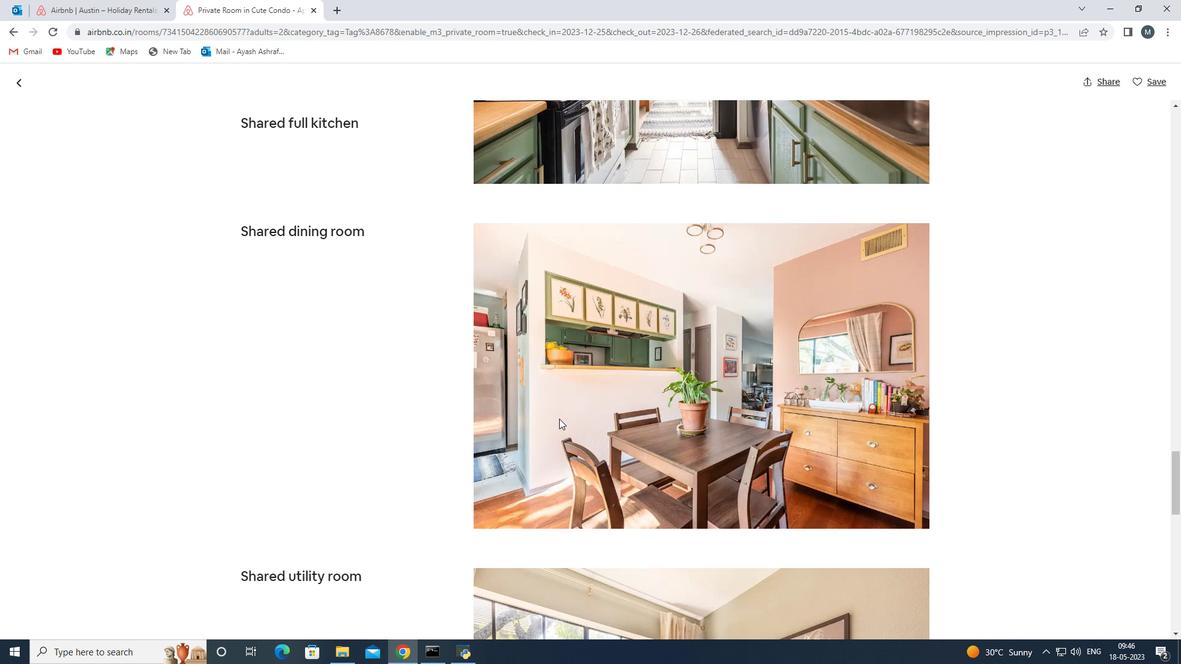 
Action: Mouse scrolled (558, 419) with delta (0, 0)
Screenshot: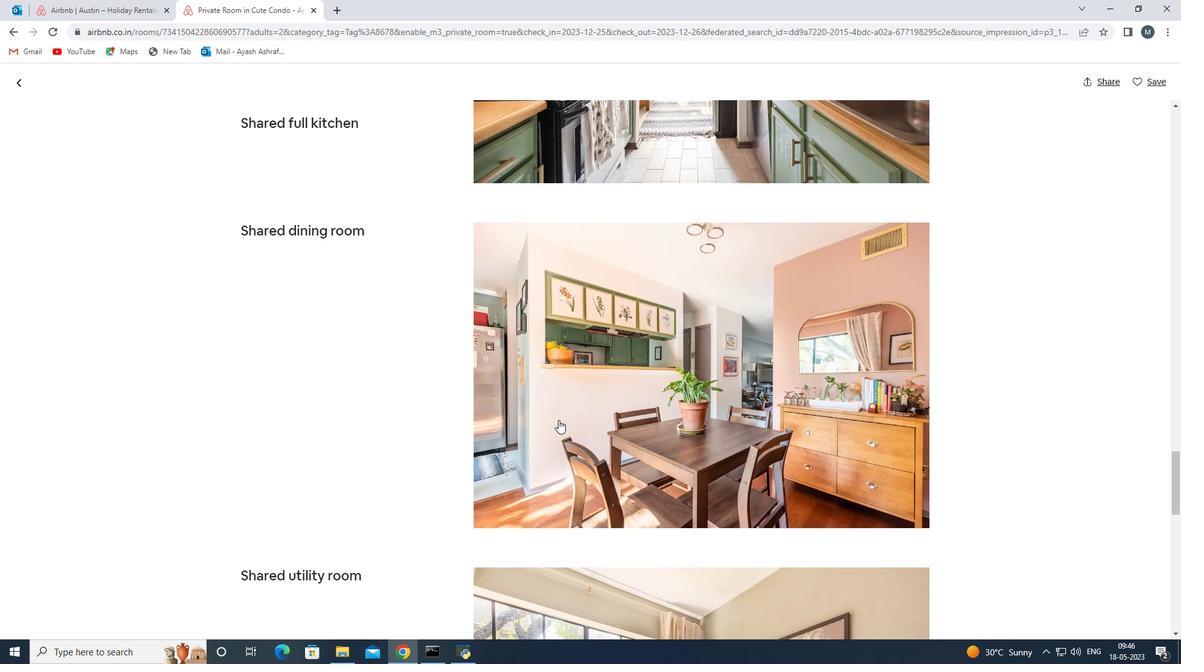 
Action: Mouse scrolled (558, 419) with delta (0, 0)
Screenshot: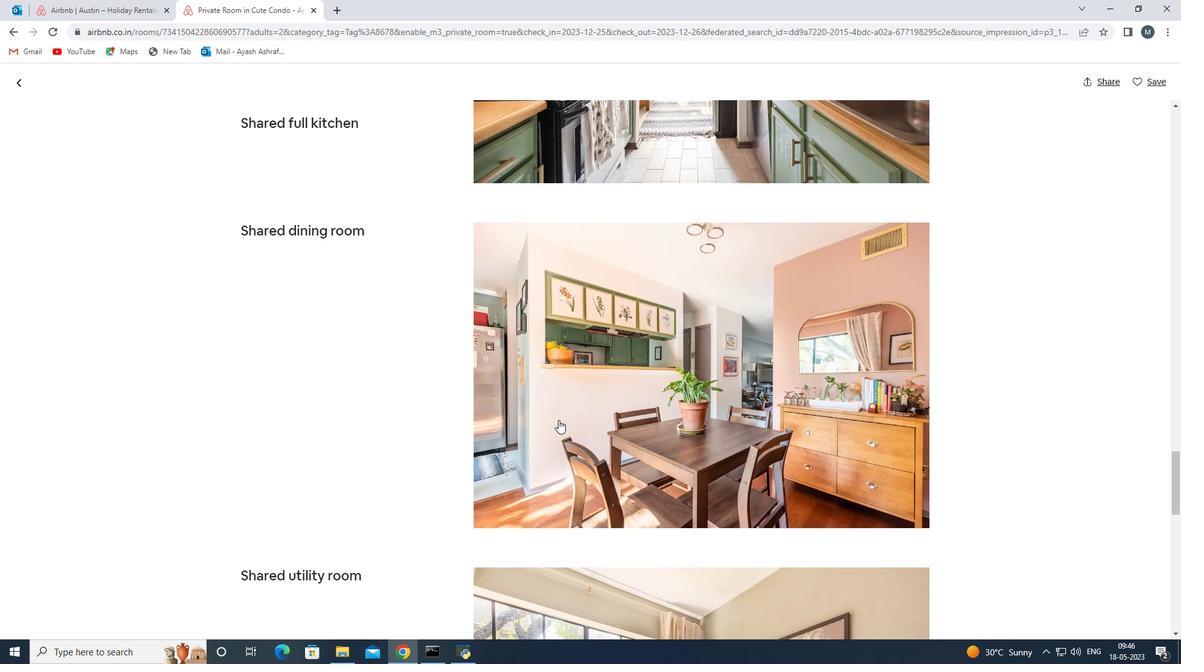 
Action: Mouse moved to (558, 420)
Screenshot: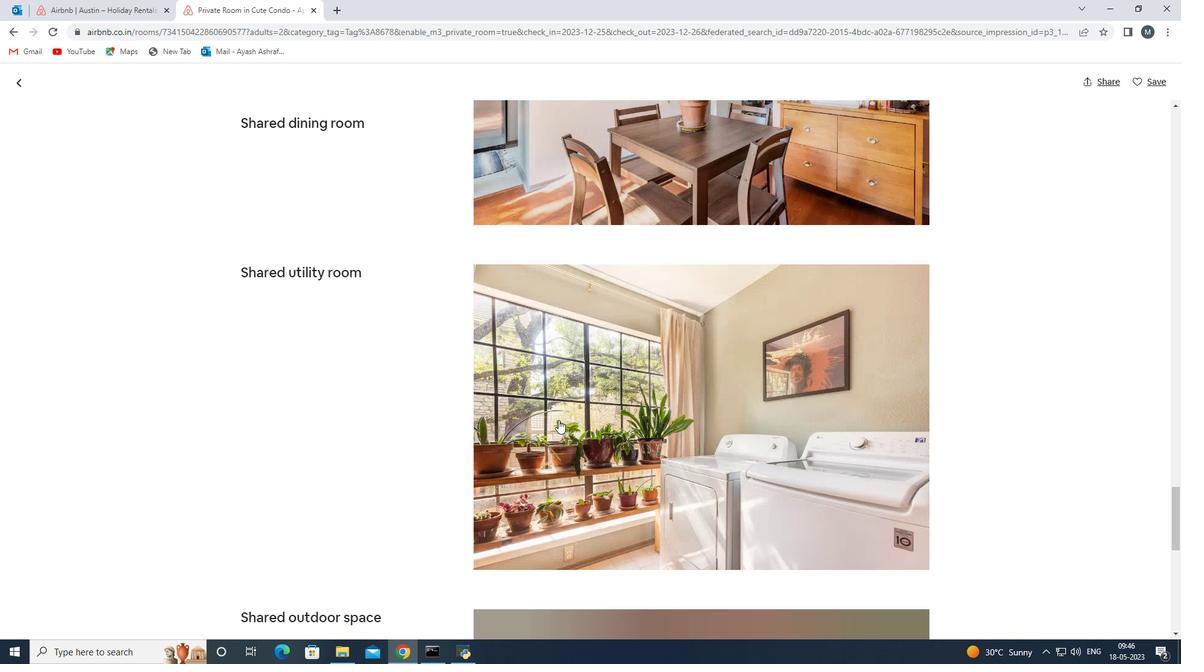 
Action: Mouse scrolled (558, 419) with delta (0, 0)
Screenshot: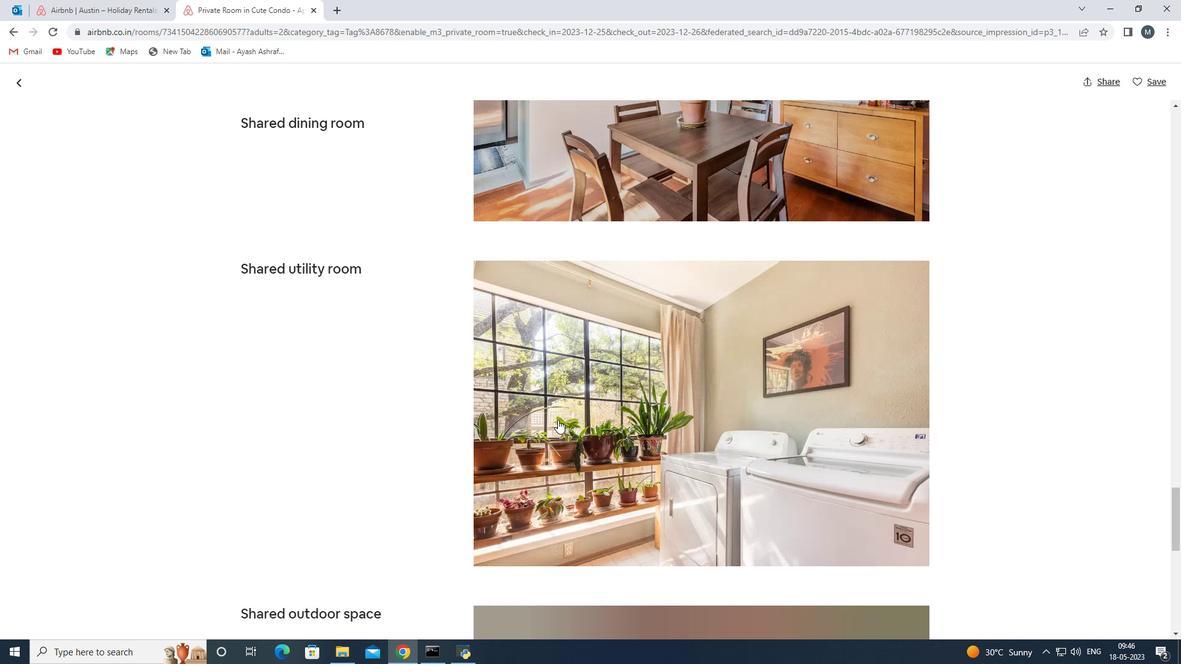 
Action: Mouse scrolled (558, 419) with delta (0, 0)
Screenshot: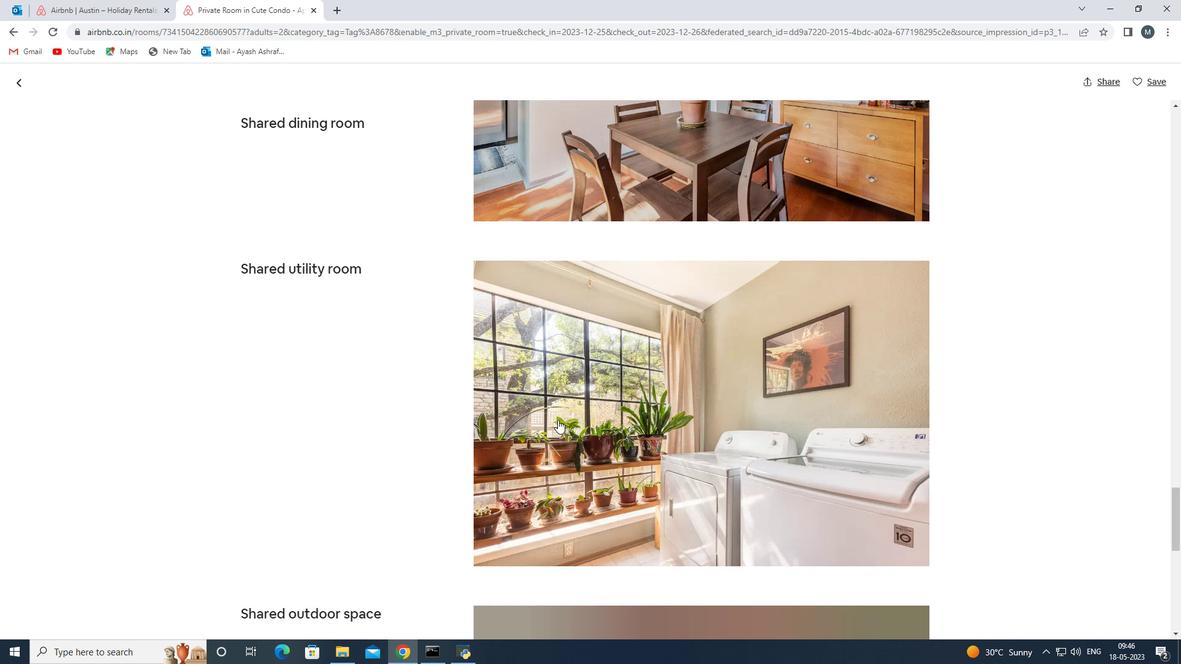
Action: Mouse scrolled (558, 419) with delta (0, 0)
Screenshot: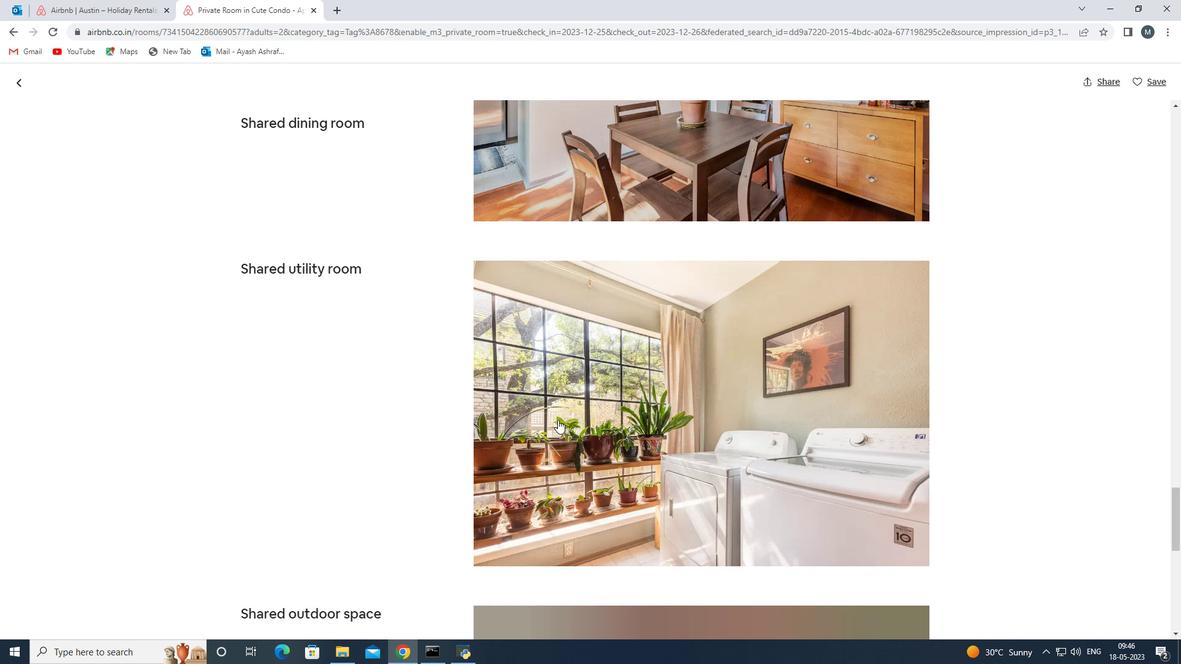 
Action: Mouse scrolled (558, 419) with delta (0, 0)
Screenshot: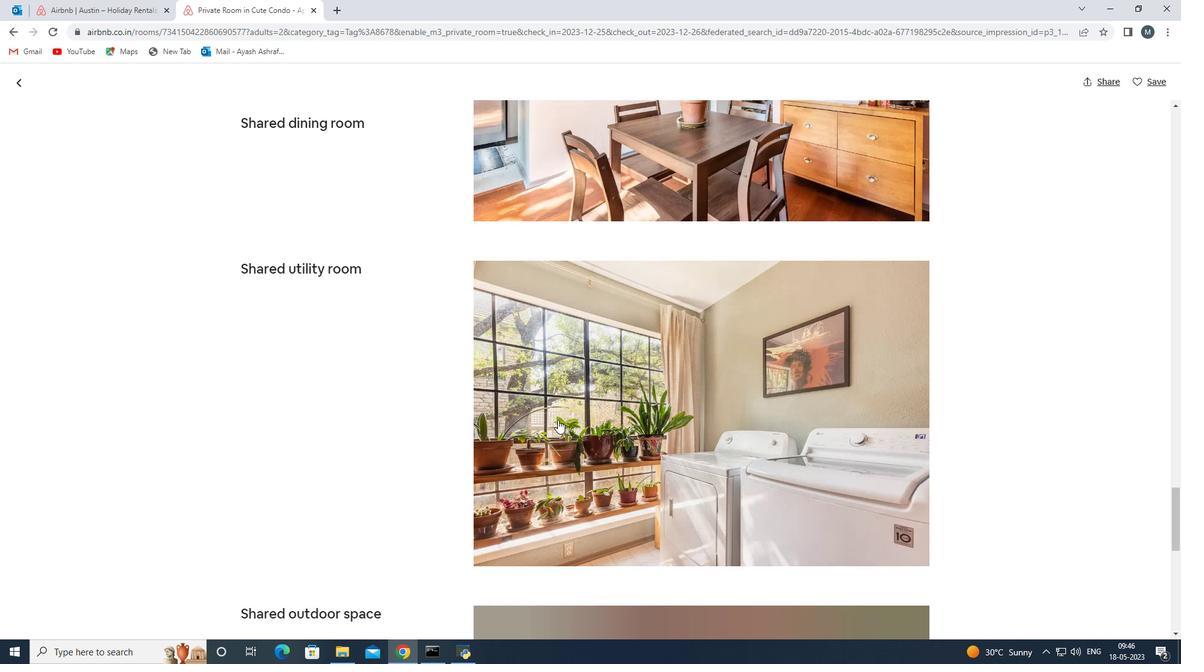 
Action: Mouse scrolled (558, 419) with delta (0, 0)
Screenshot: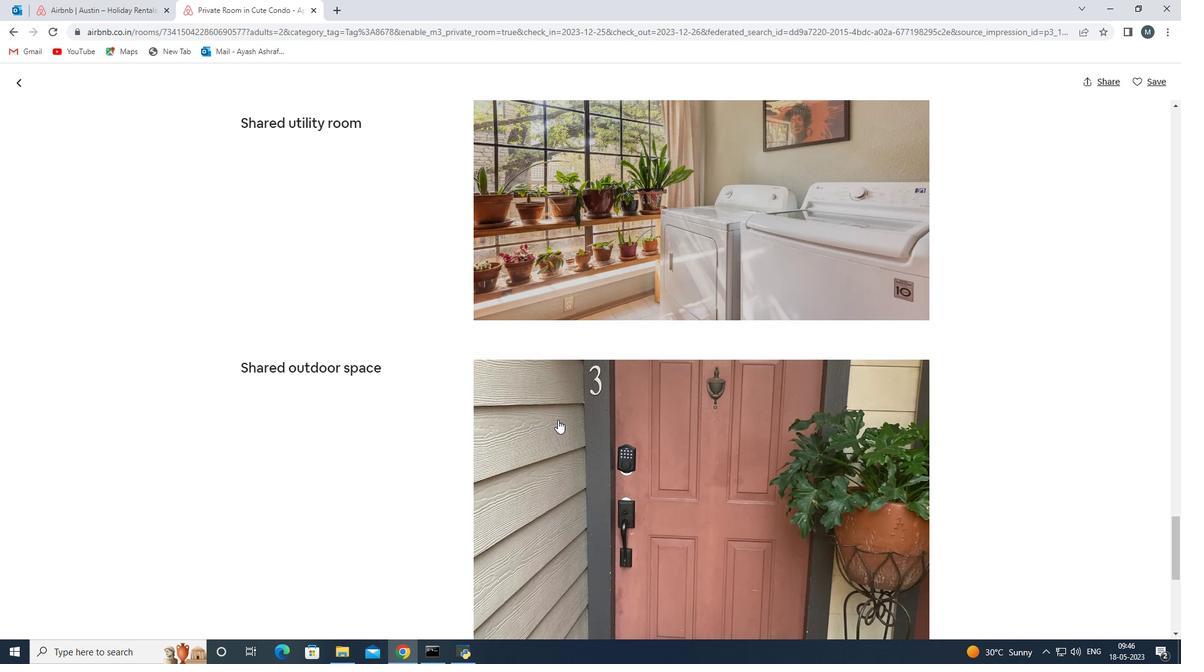 
Action: Mouse scrolled (558, 419) with delta (0, 0)
Screenshot: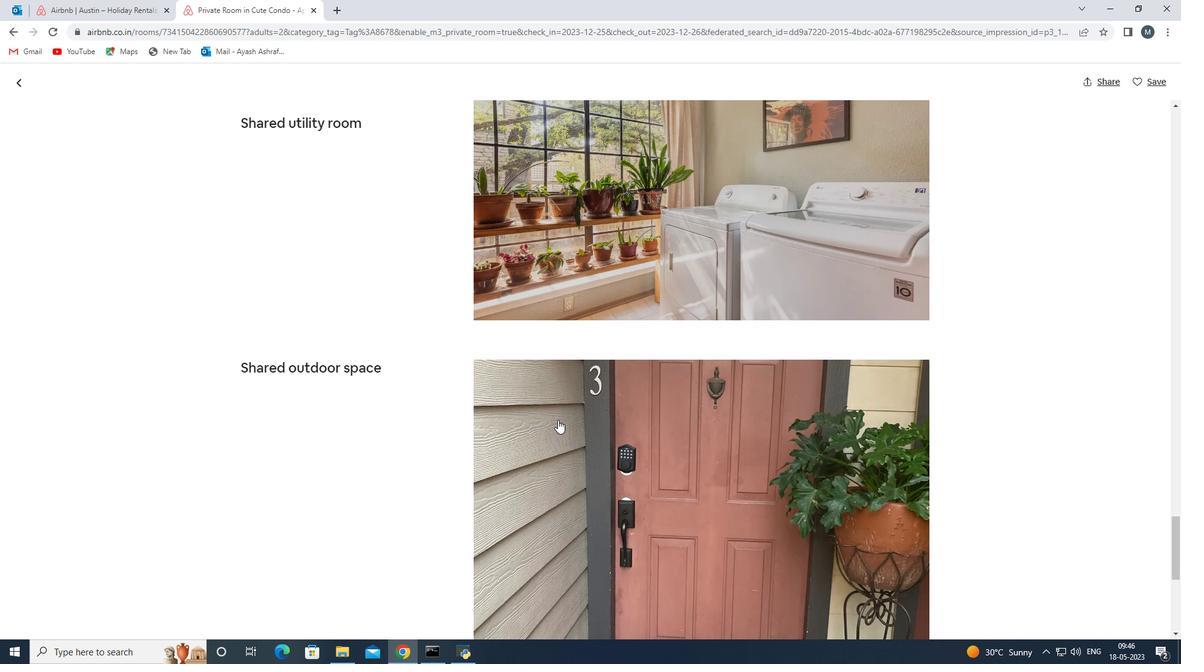 
Action: Mouse scrolled (558, 419) with delta (0, 0)
Screenshot: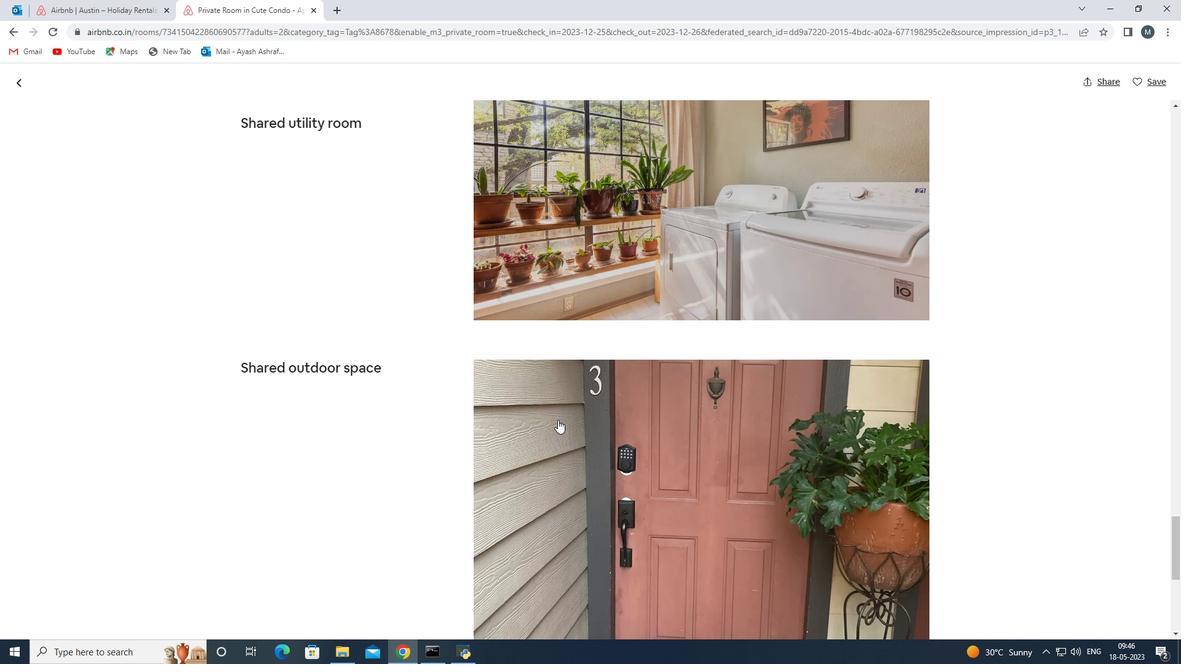 
Action: Mouse scrolled (558, 419) with delta (0, 0)
Screenshot: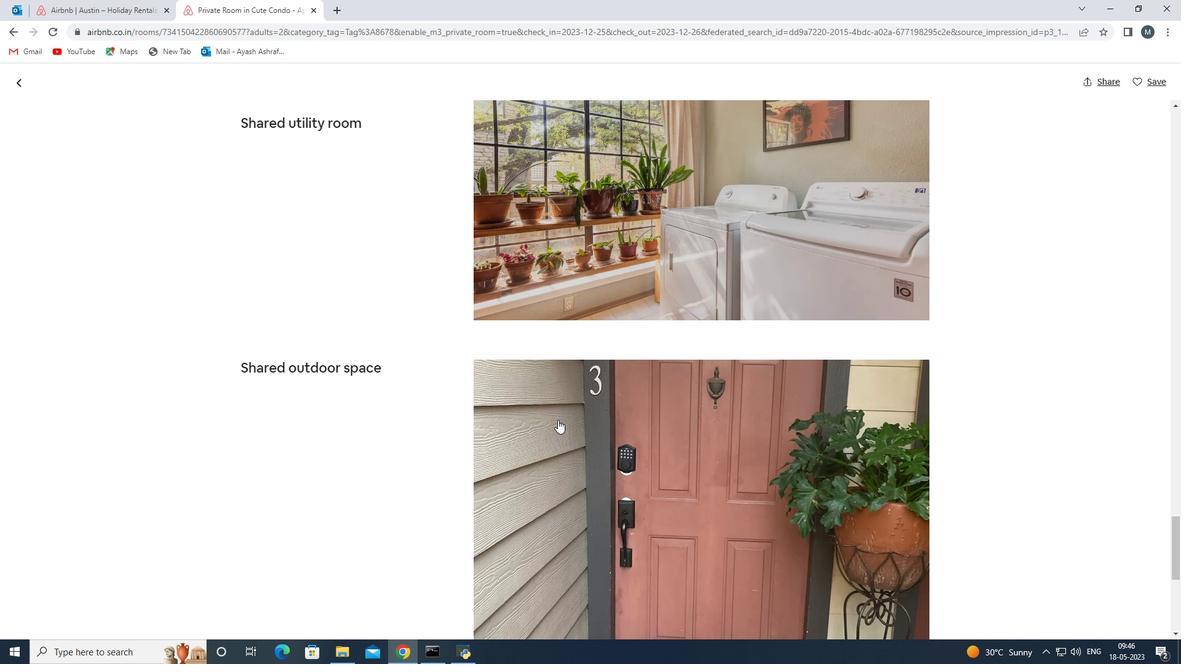 
Action: Mouse scrolled (558, 419) with delta (0, 0)
Screenshot: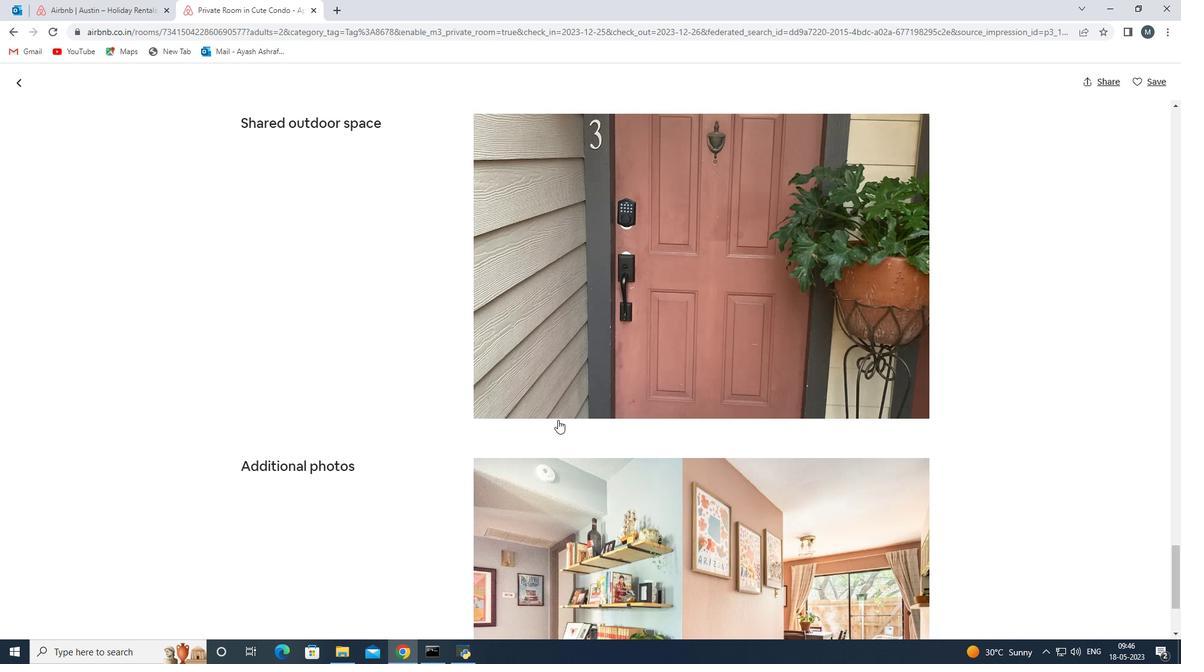 
Action: Mouse scrolled (558, 419) with delta (0, 0)
Screenshot: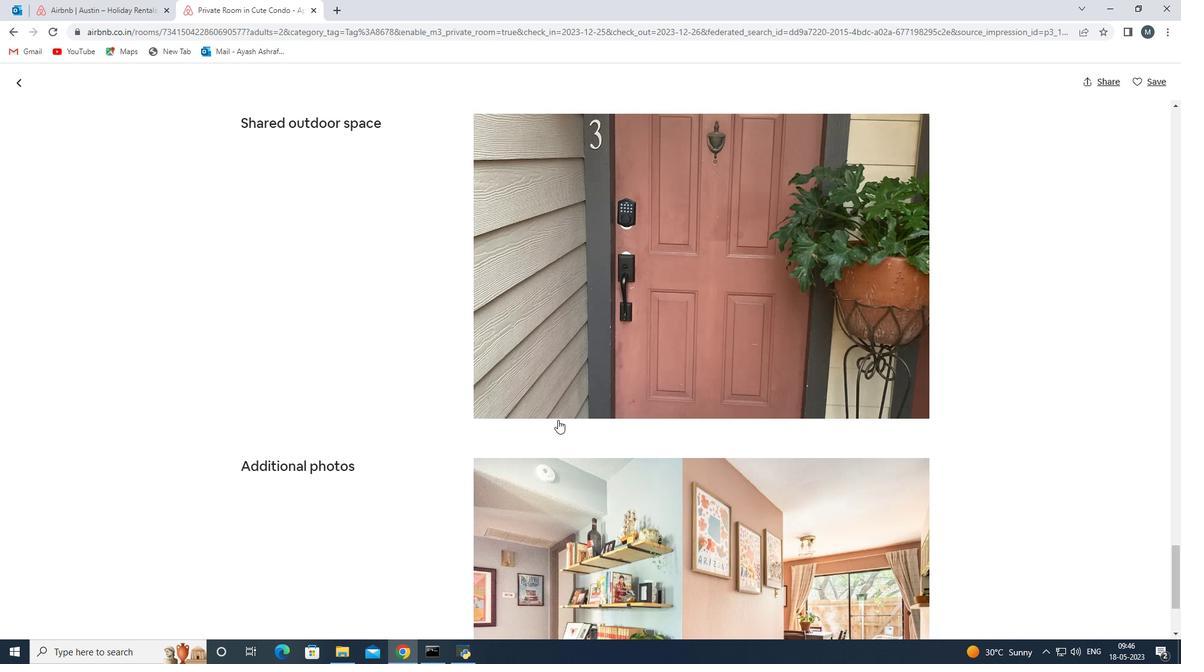 
Action: Mouse scrolled (558, 419) with delta (0, 0)
Screenshot: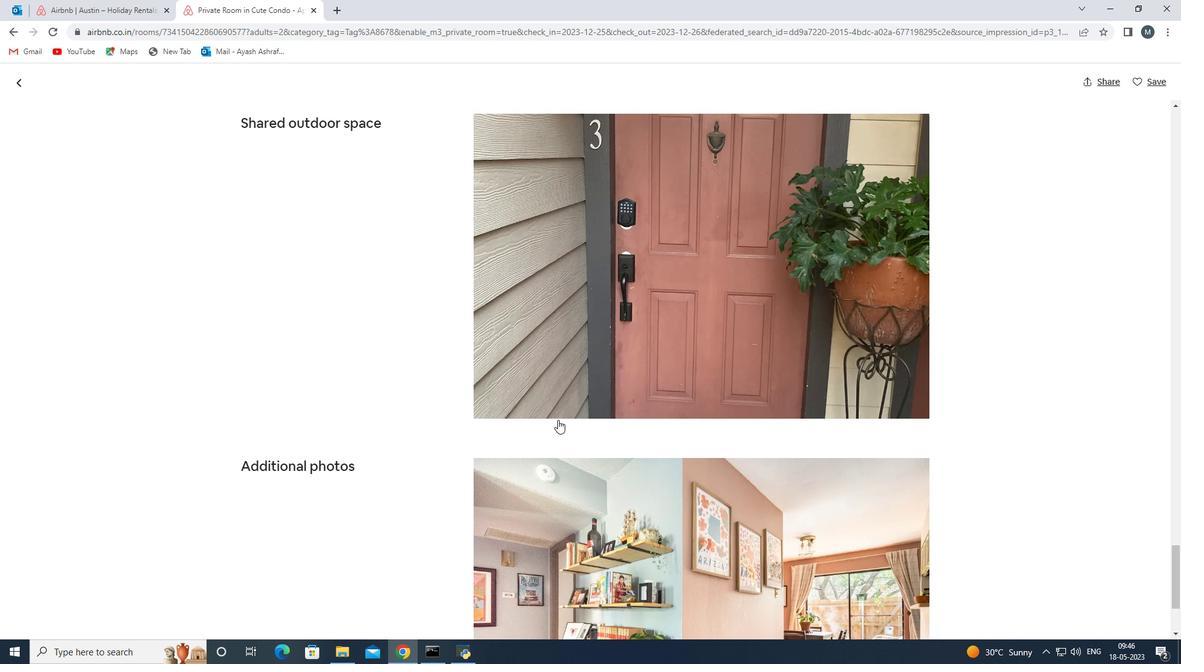 
Action: Mouse scrolled (558, 419) with delta (0, 0)
Screenshot: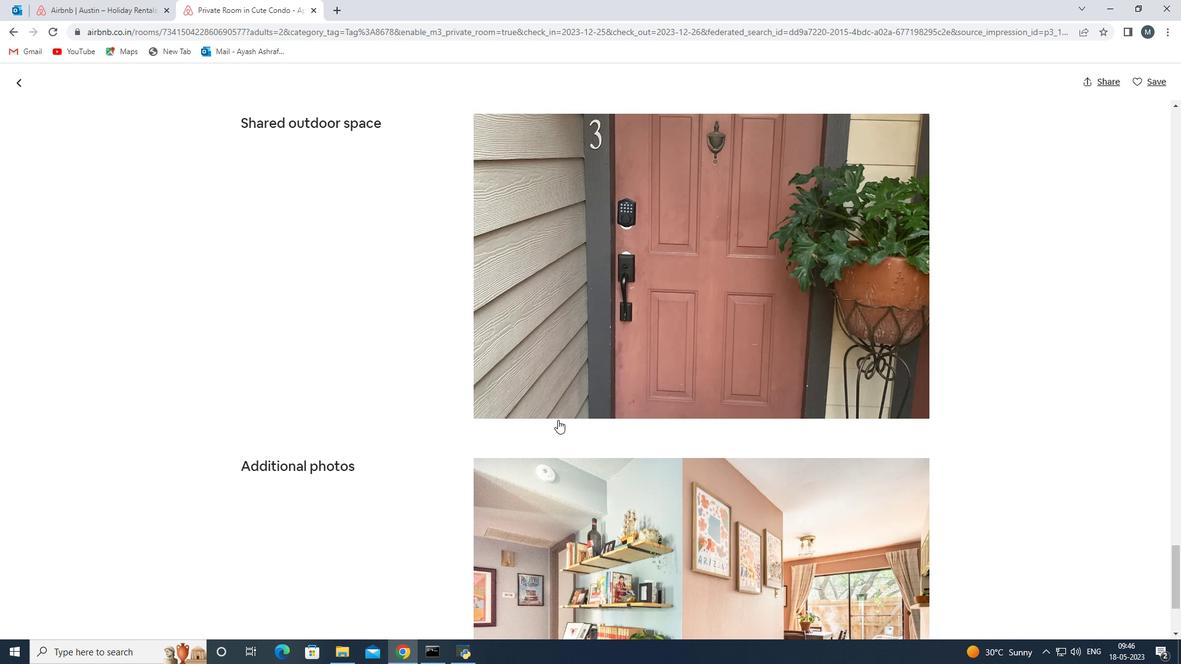 
Action: Mouse scrolled (558, 419) with delta (0, 0)
Screenshot: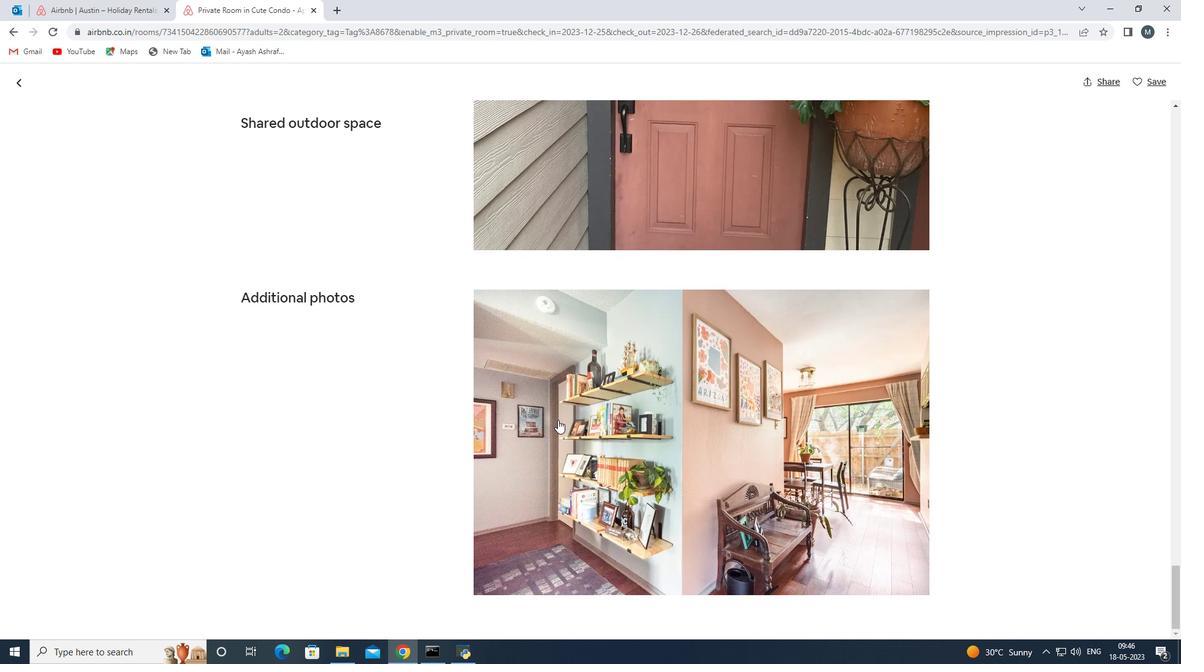 
Action: Mouse scrolled (558, 419) with delta (0, 0)
Screenshot: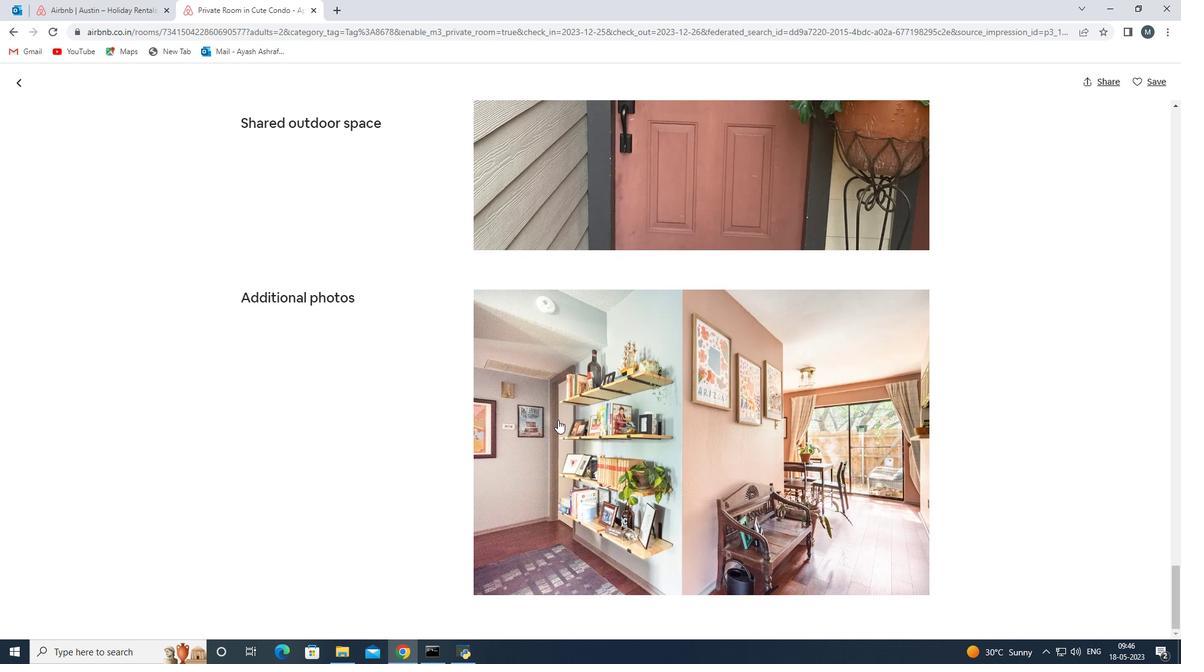 
Action: Mouse scrolled (558, 419) with delta (0, 0)
Screenshot: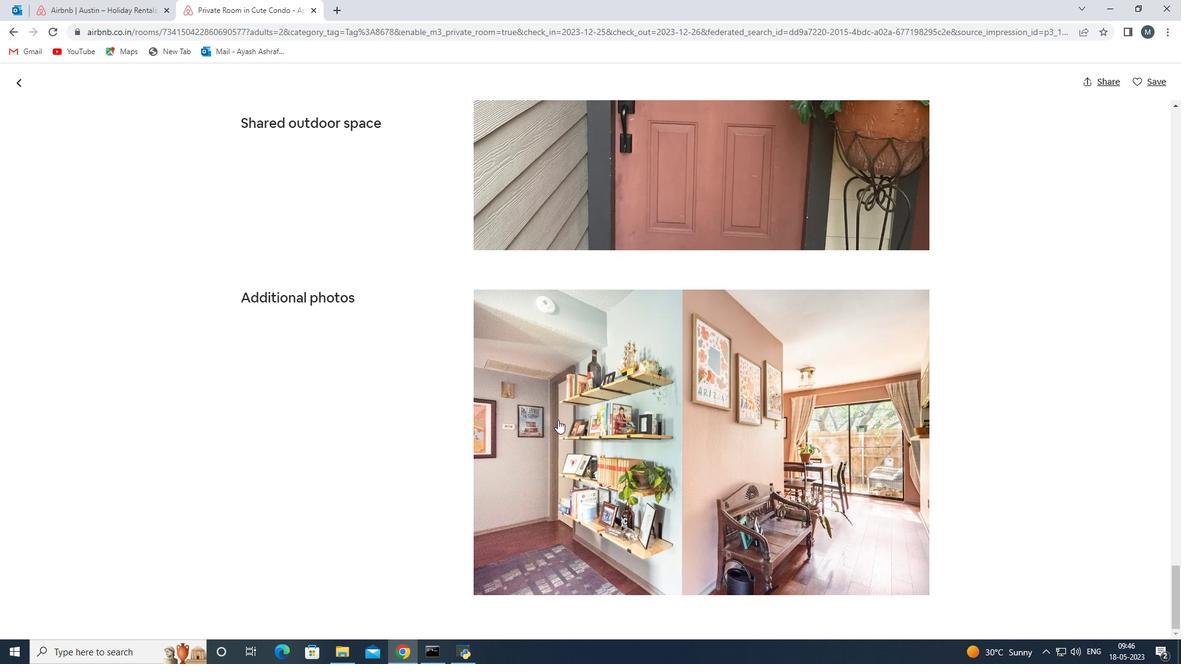 
Action: Mouse scrolled (558, 419) with delta (0, 0)
Screenshot: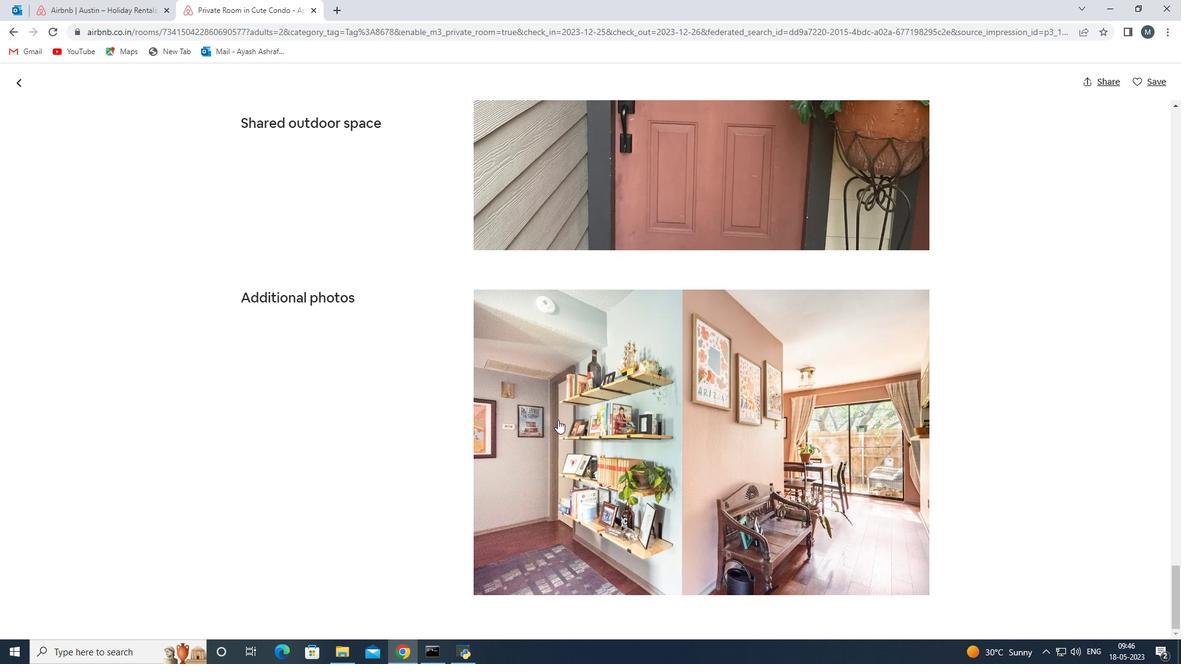 
Action: Mouse moved to (556, 419)
Screenshot: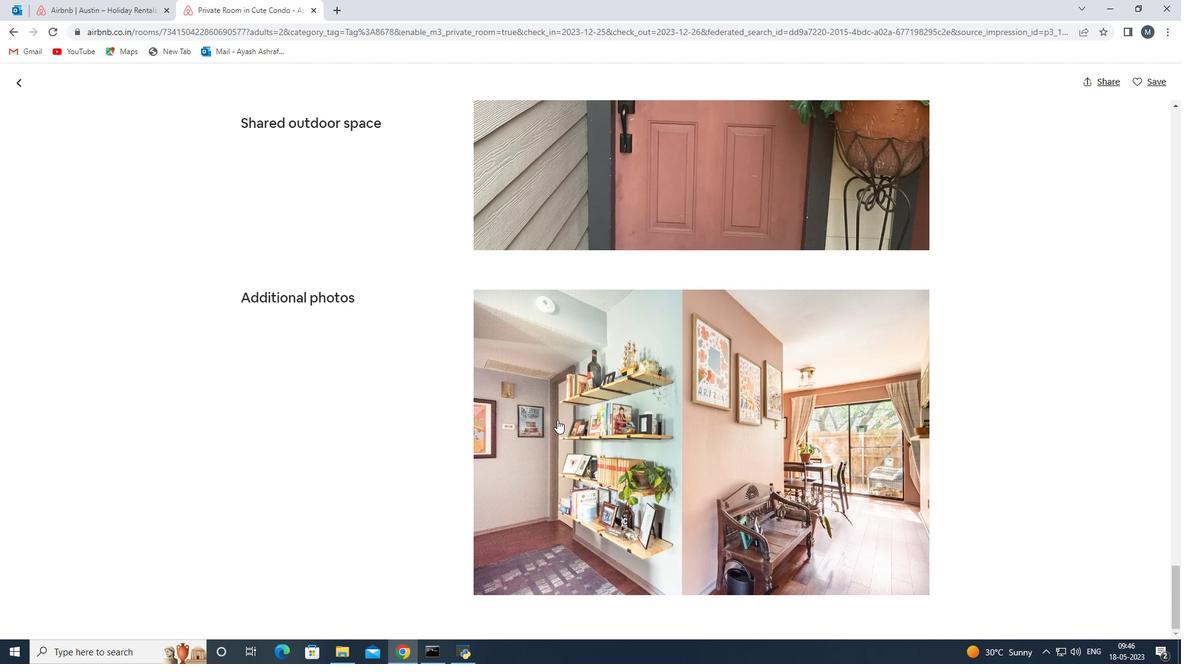 
Action: Mouse scrolled (556, 419) with delta (0, 0)
Screenshot: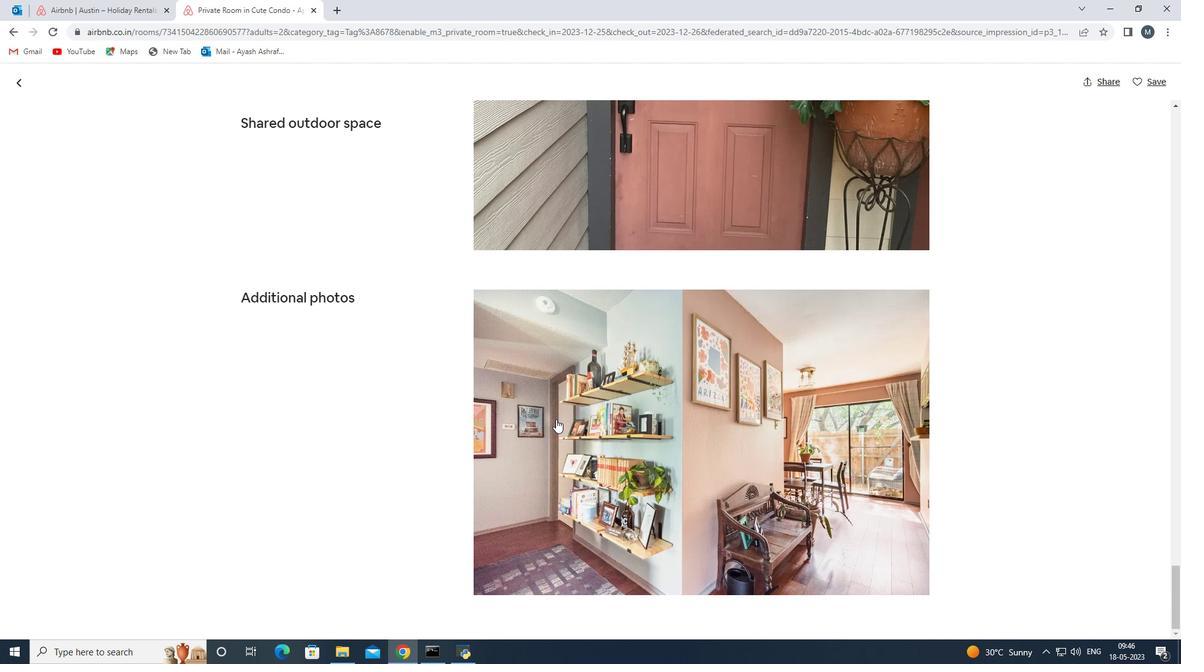 
Action: Mouse scrolled (556, 419) with delta (0, 0)
Screenshot: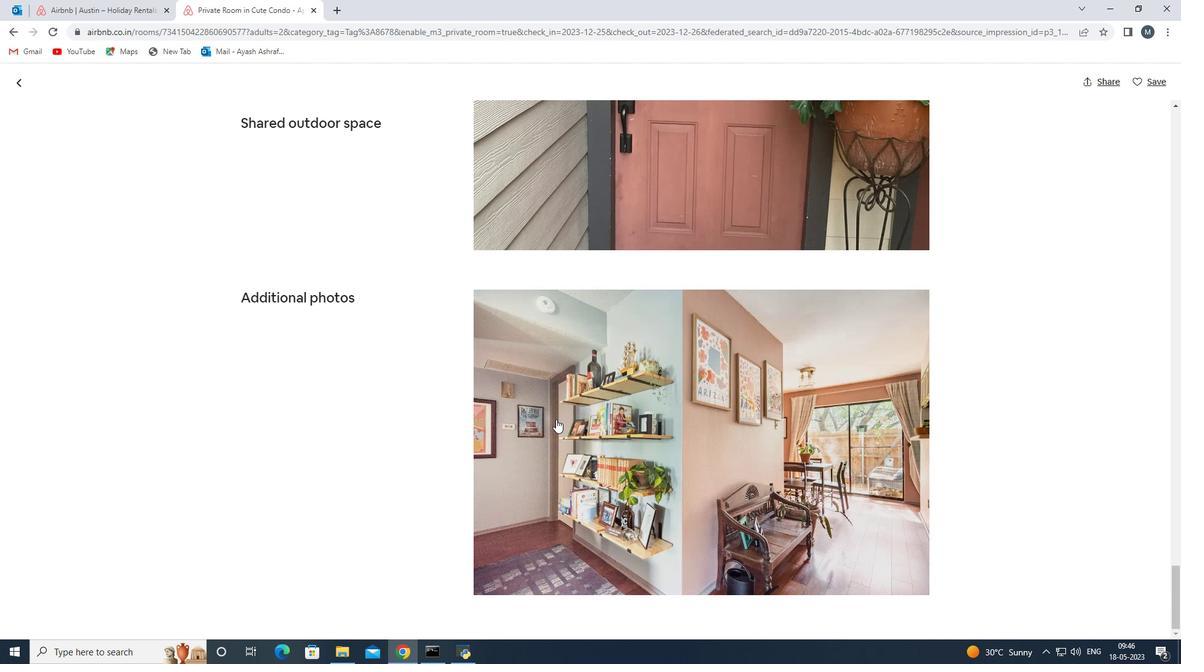 
Action: Mouse scrolled (556, 419) with delta (0, 0)
Screenshot: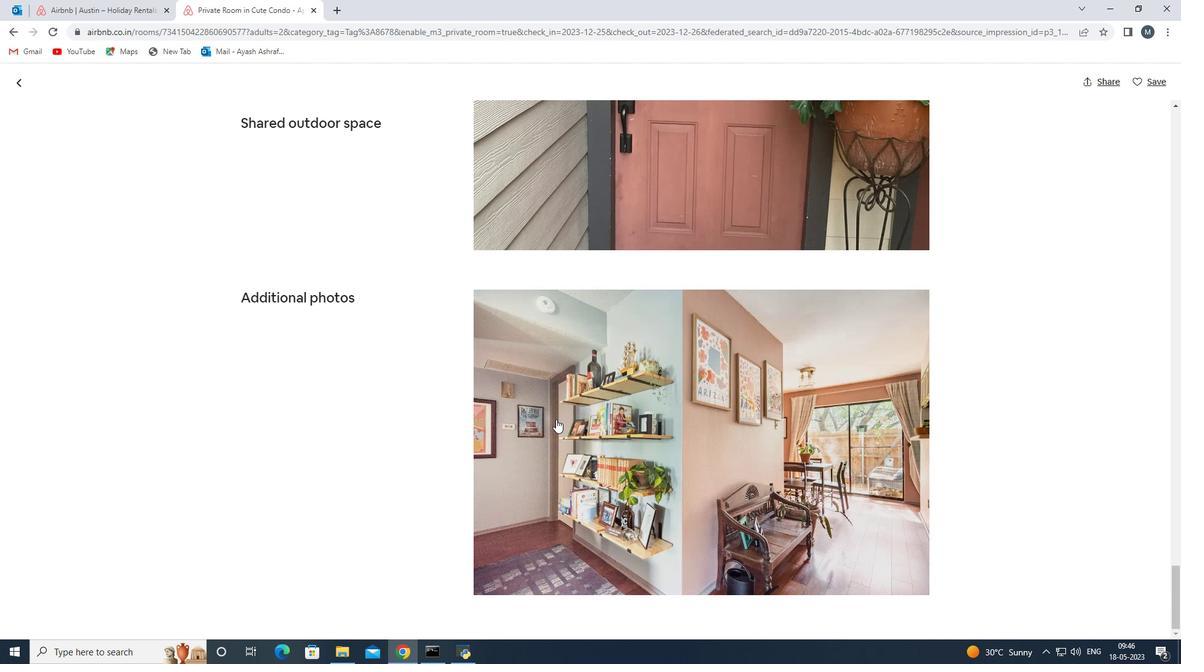 
Action: Mouse scrolled (556, 419) with delta (0, 0)
Screenshot: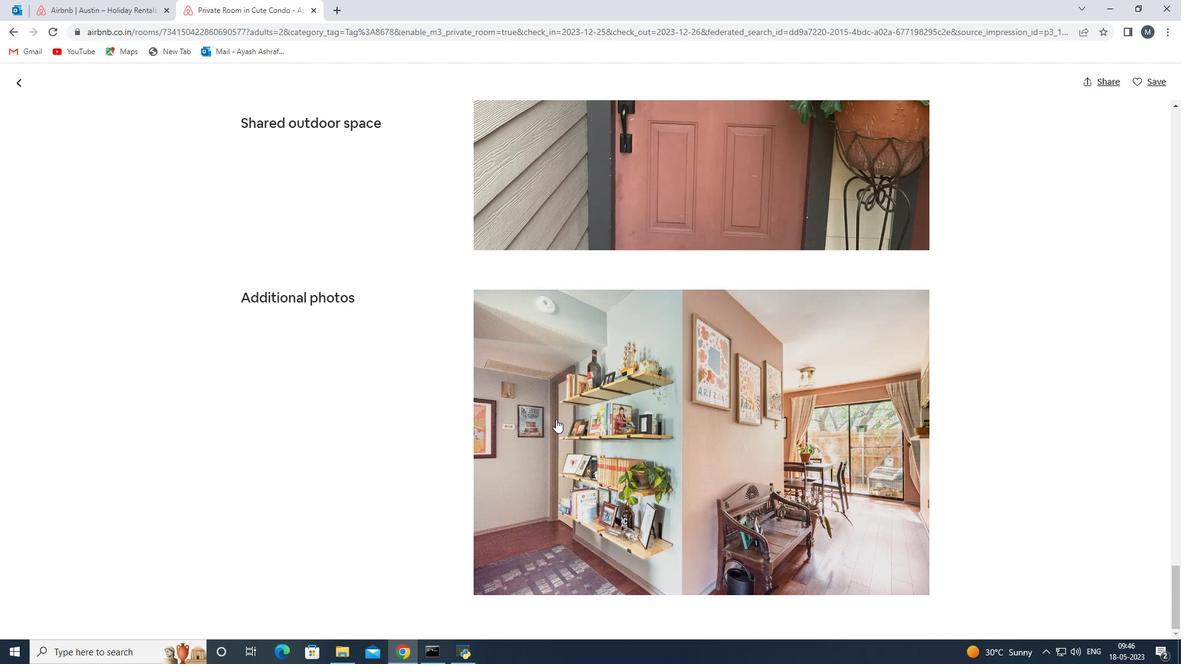 
Action: Mouse moved to (555, 419)
Screenshot: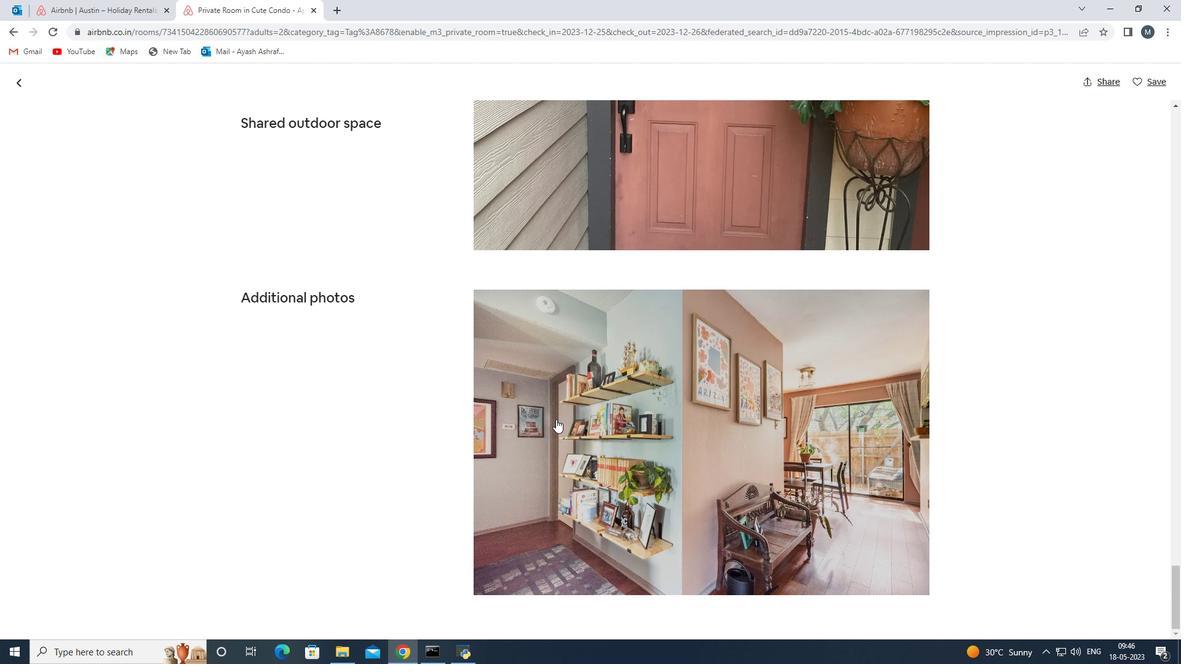 
Action: Mouse scrolled (555, 420) with delta (0, 0)
Screenshot: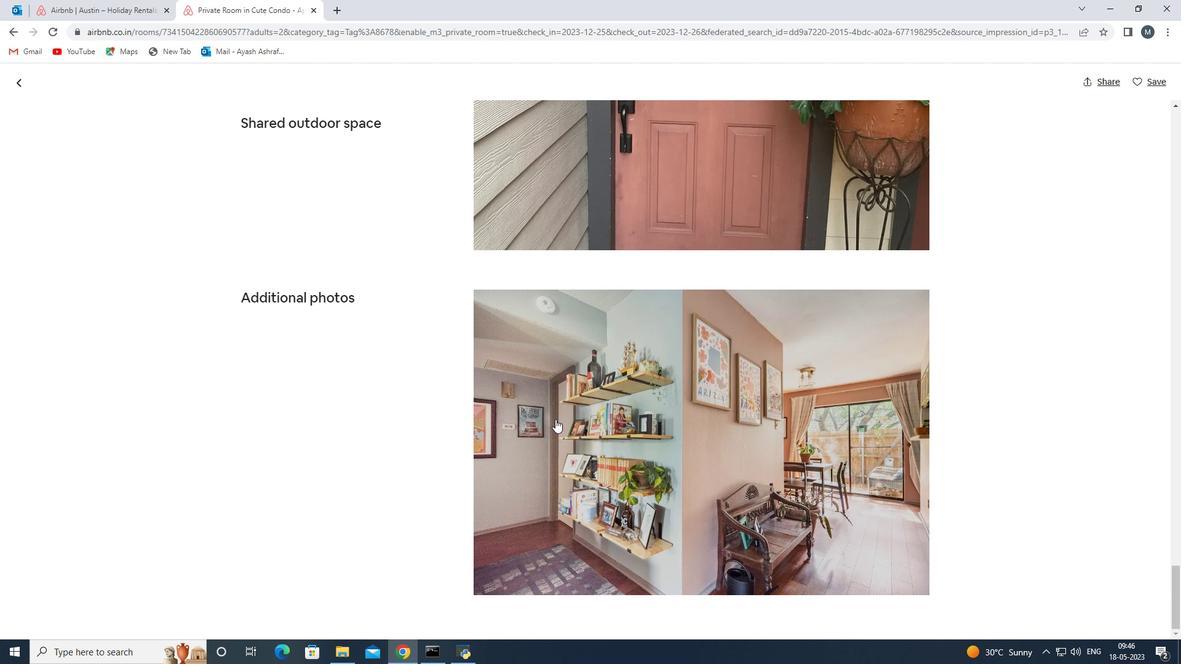 
Action: Mouse scrolled (555, 420) with delta (0, 0)
Screenshot: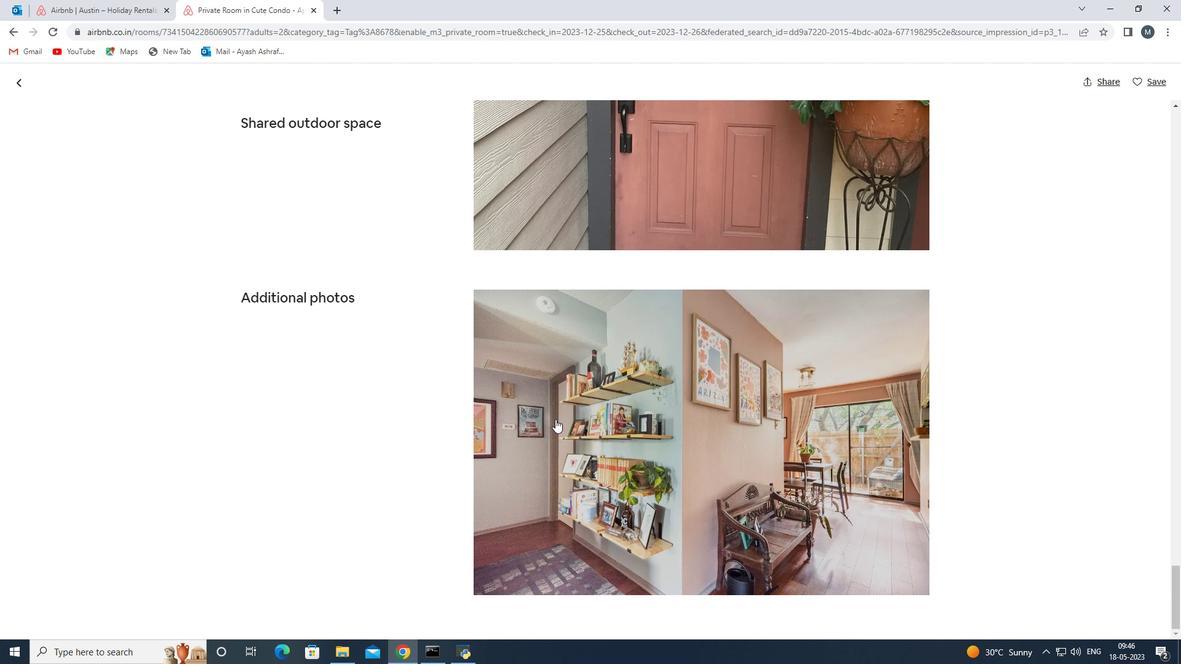 
Action: Mouse scrolled (555, 420) with delta (0, 0)
Screenshot: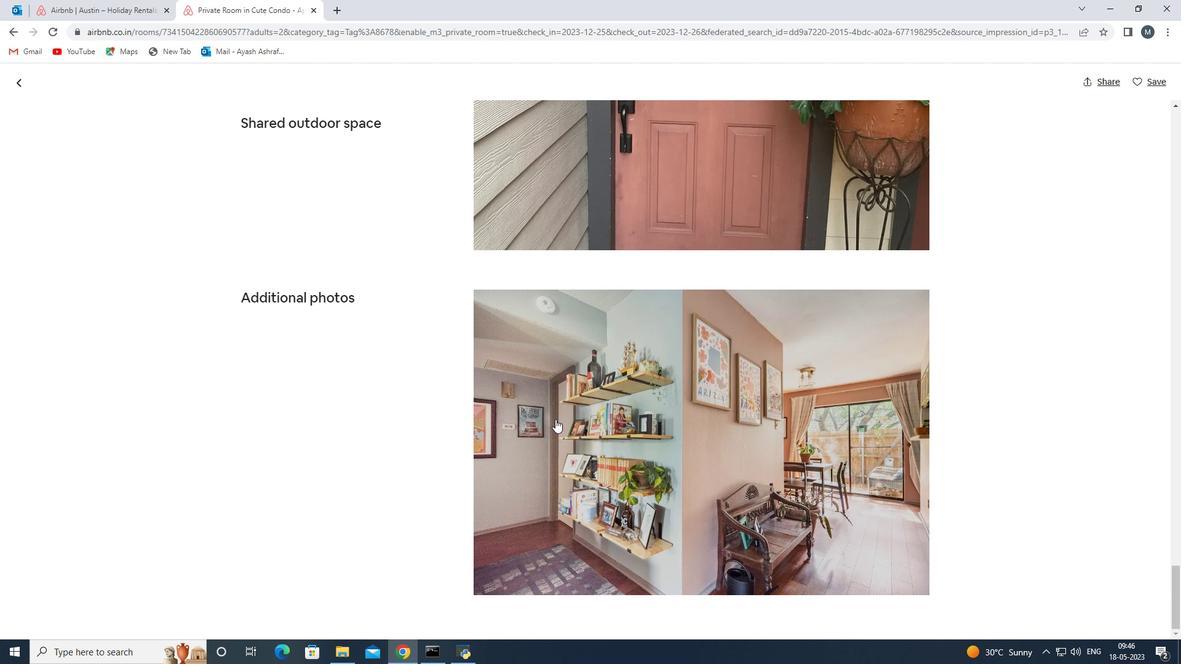 
Action: Mouse scrolled (555, 420) with delta (0, 0)
Screenshot: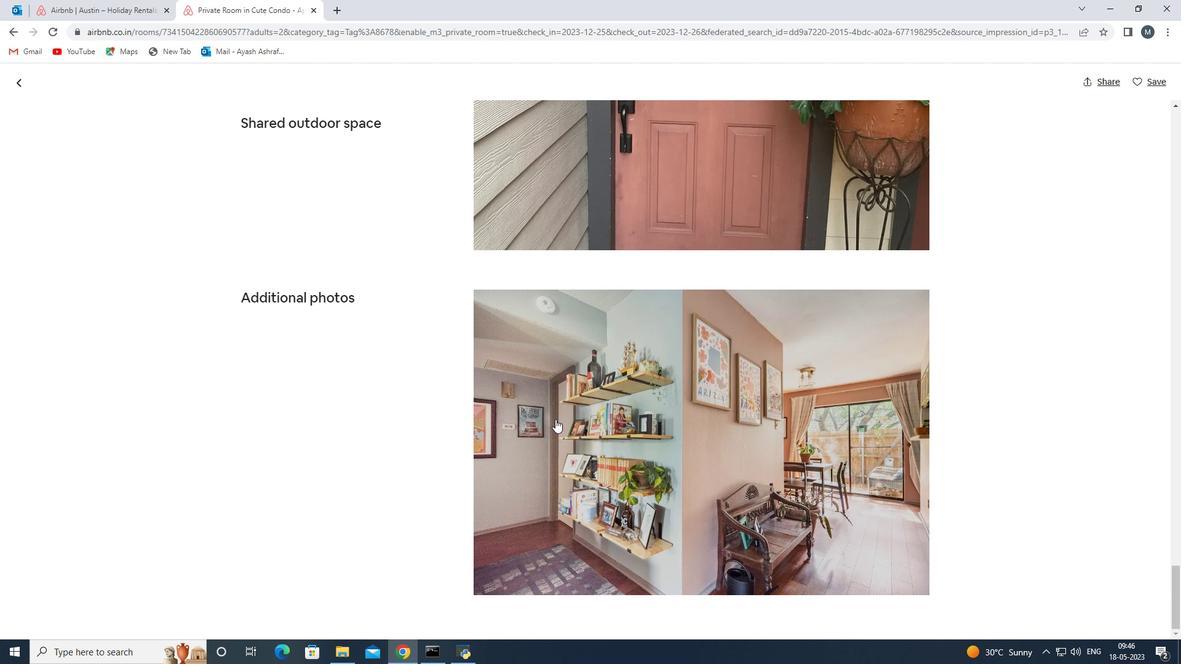 
Action: Mouse scrolled (555, 420) with delta (0, 0)
Screenshot: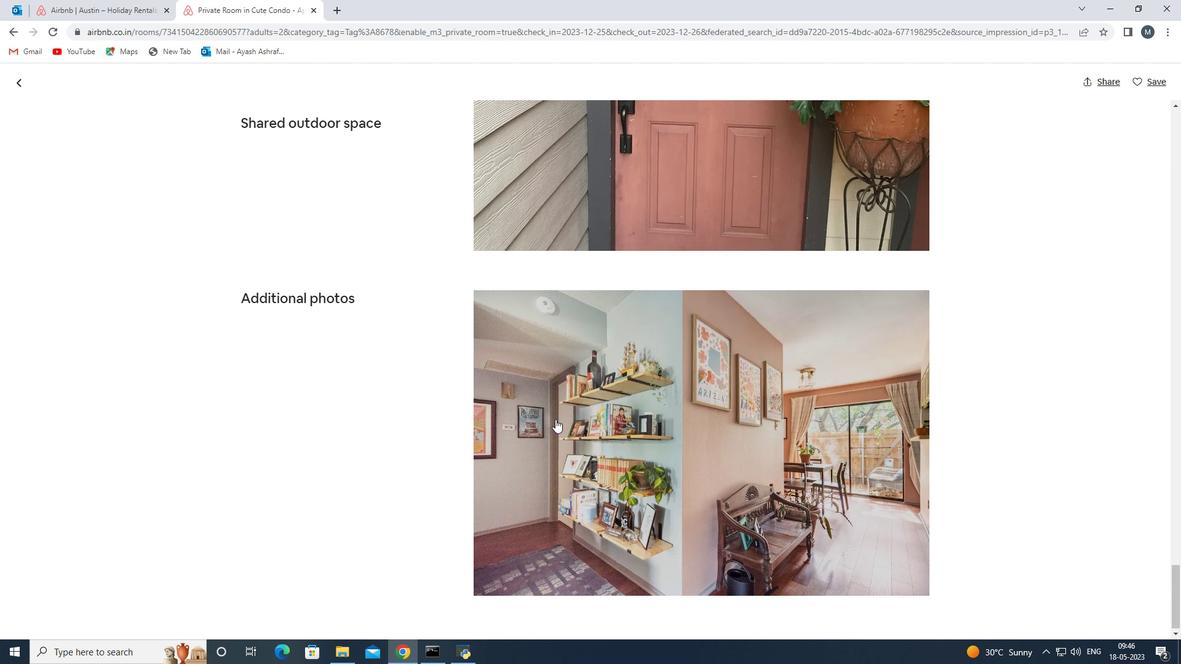 
Action: Mouse moved to (555, 417)
Screenshot: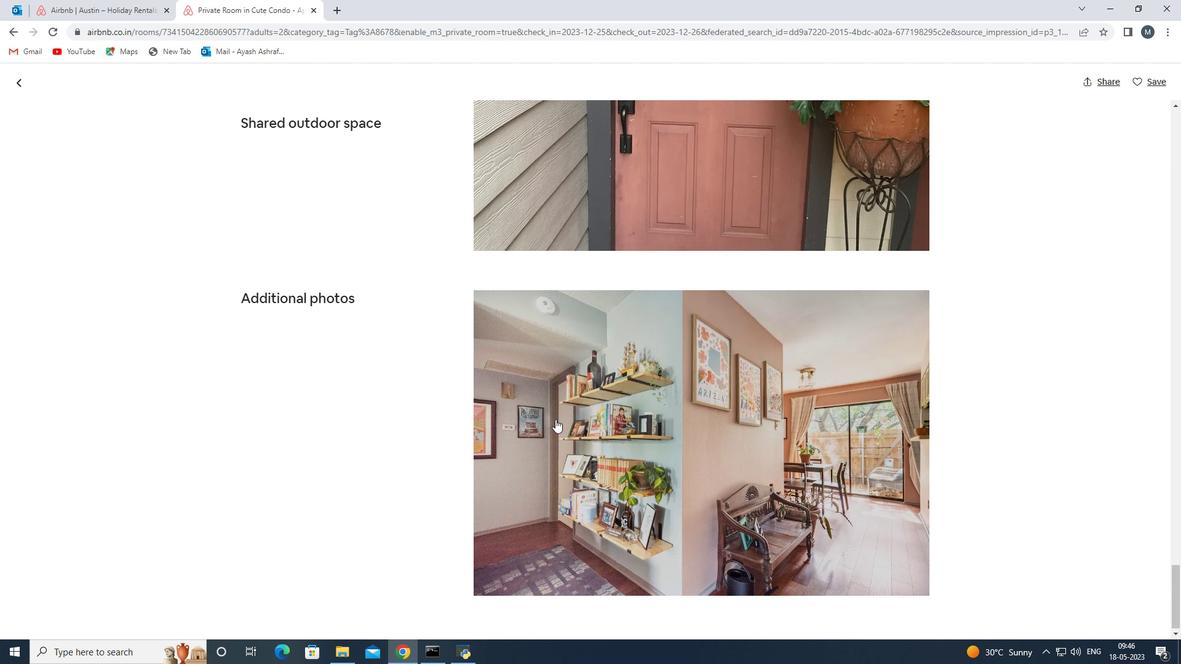 
Action: Mouse scrolled (555, 418) with delta (0, 0)
Screenshot: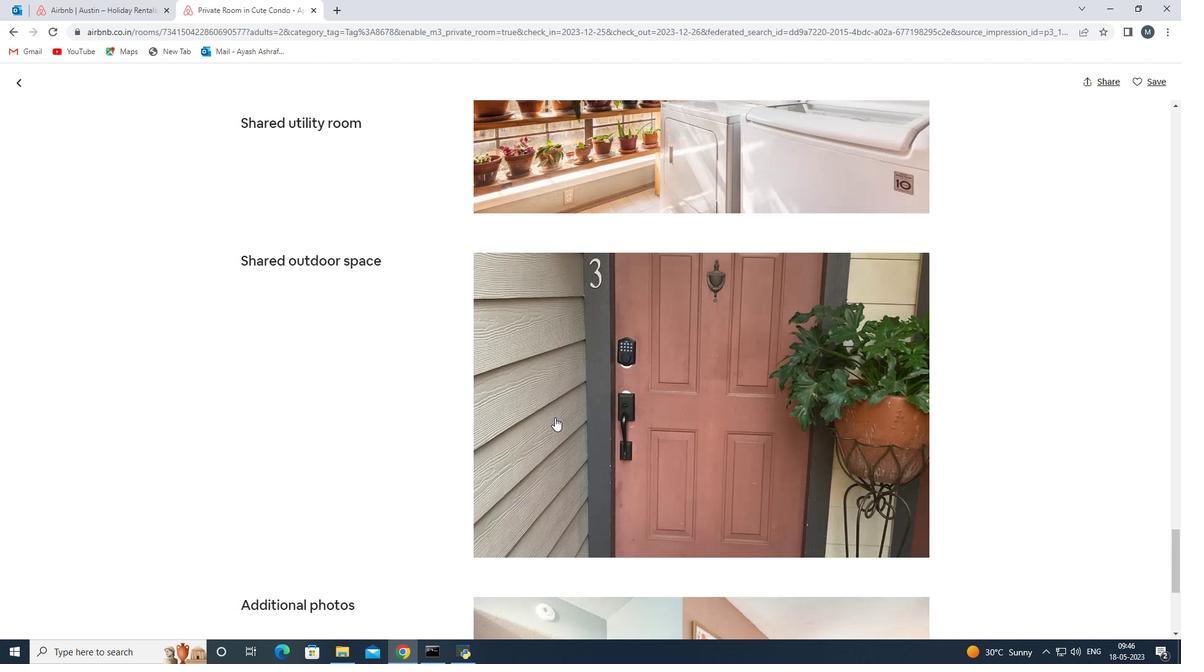 
Action: Mouse scrolled (555, 418) with delta (0, 0)
Screenshot: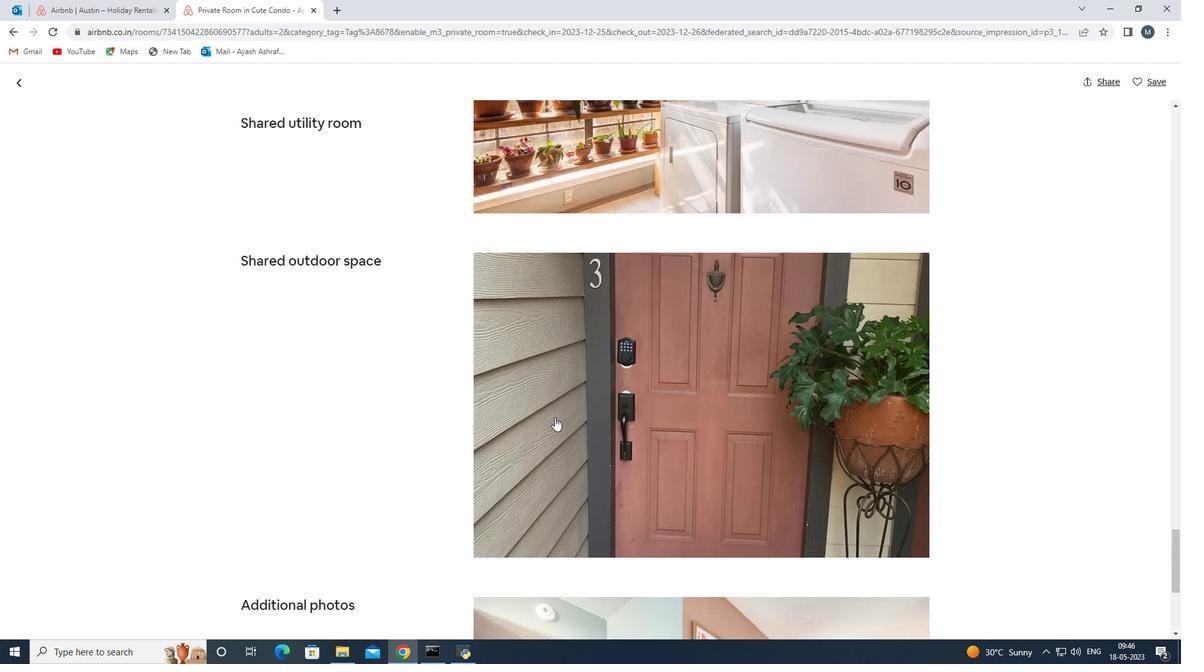 
Action: Mouse scrolled (555, 418) with delta (0, 0)
Screenshot: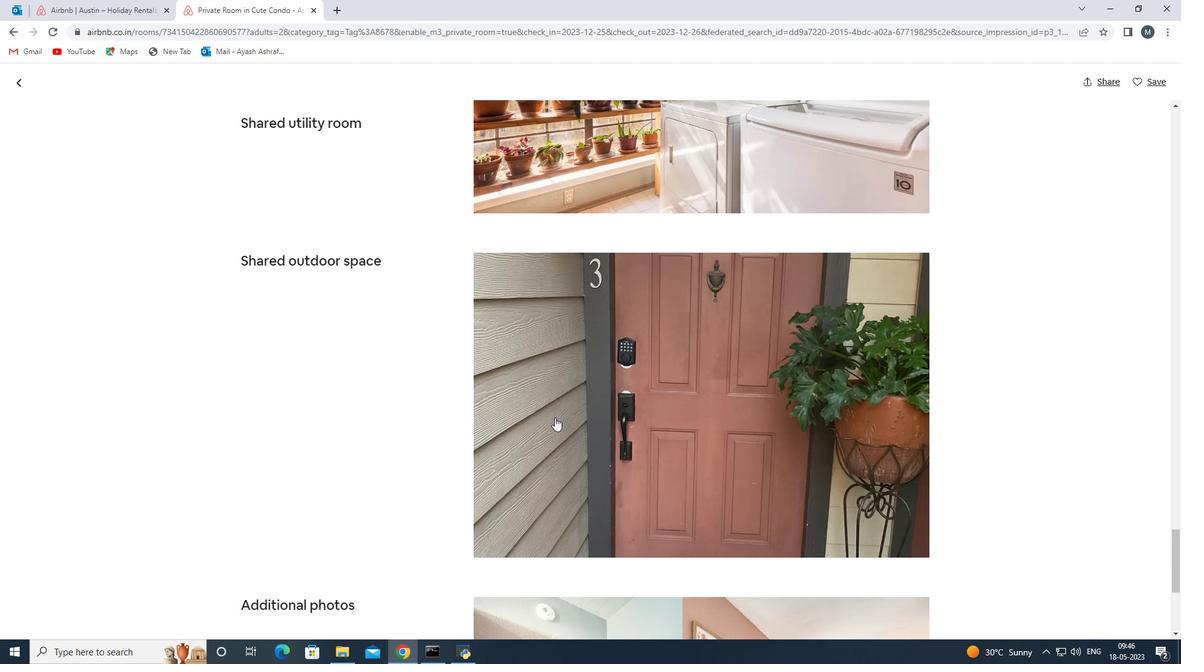 
Action: Mouse scrolled (555, 418) with delta (0, 0)
Screenshot: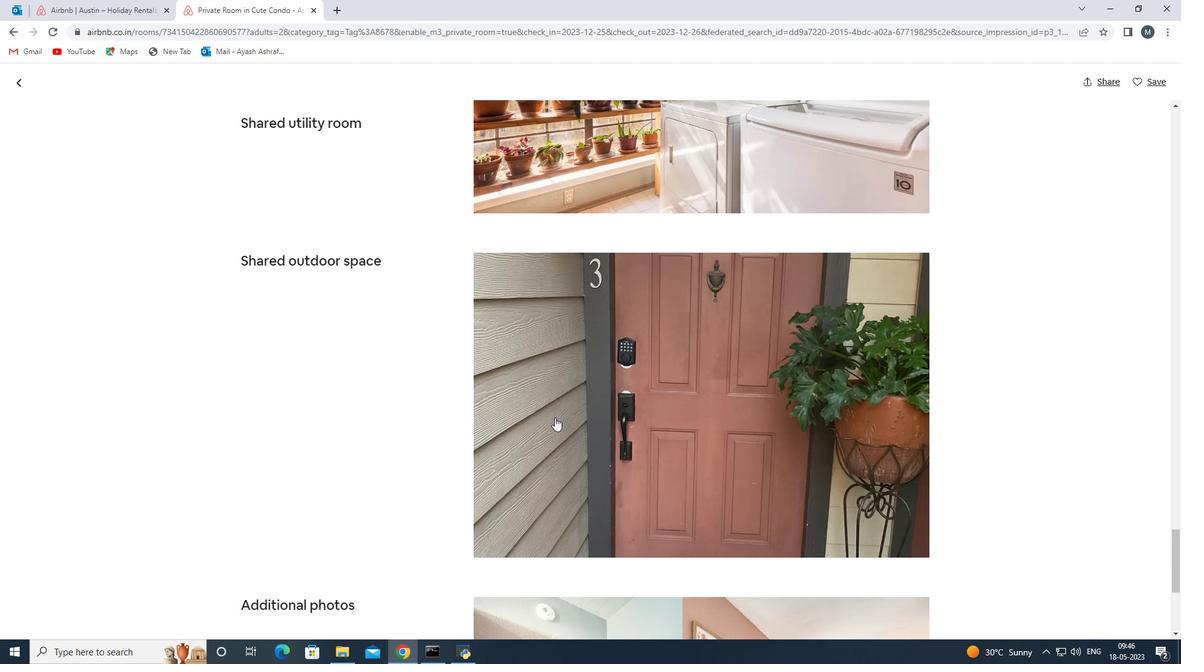
Action: Mouse scrolled (555, 418) with delta (0, 0)
Screenshot: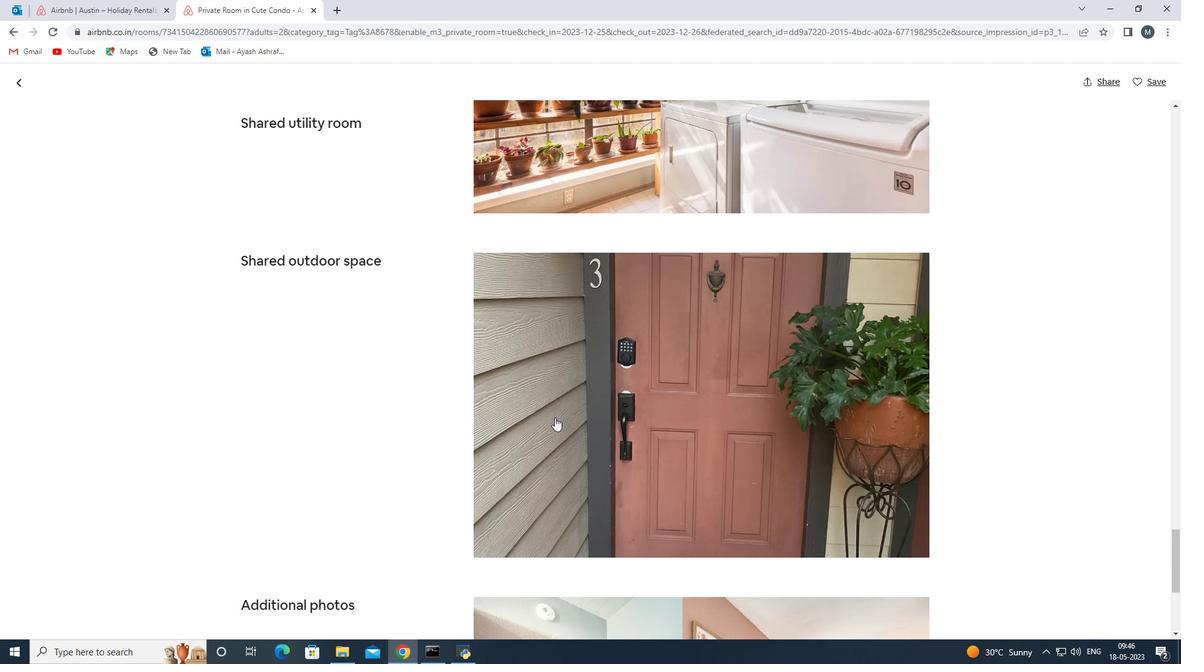 
Action: Mouse moved to (547, 414)
Screenshot: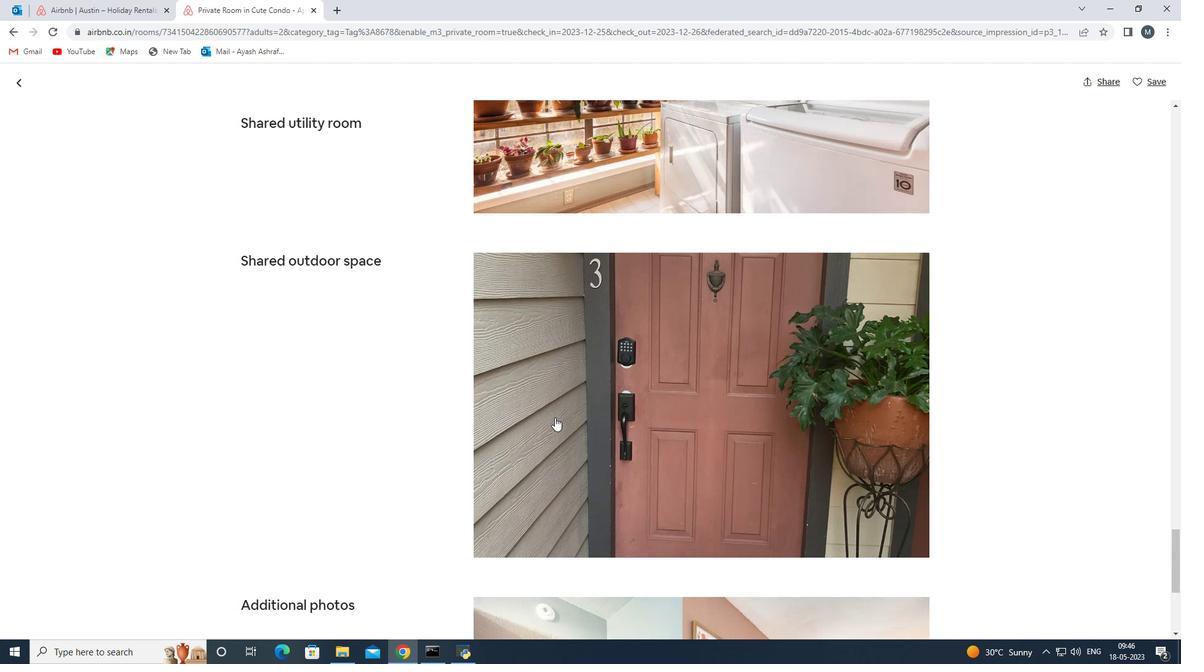 
Action: Mouse scrolled (553, 417) with delta (0, 0)
Screenshot: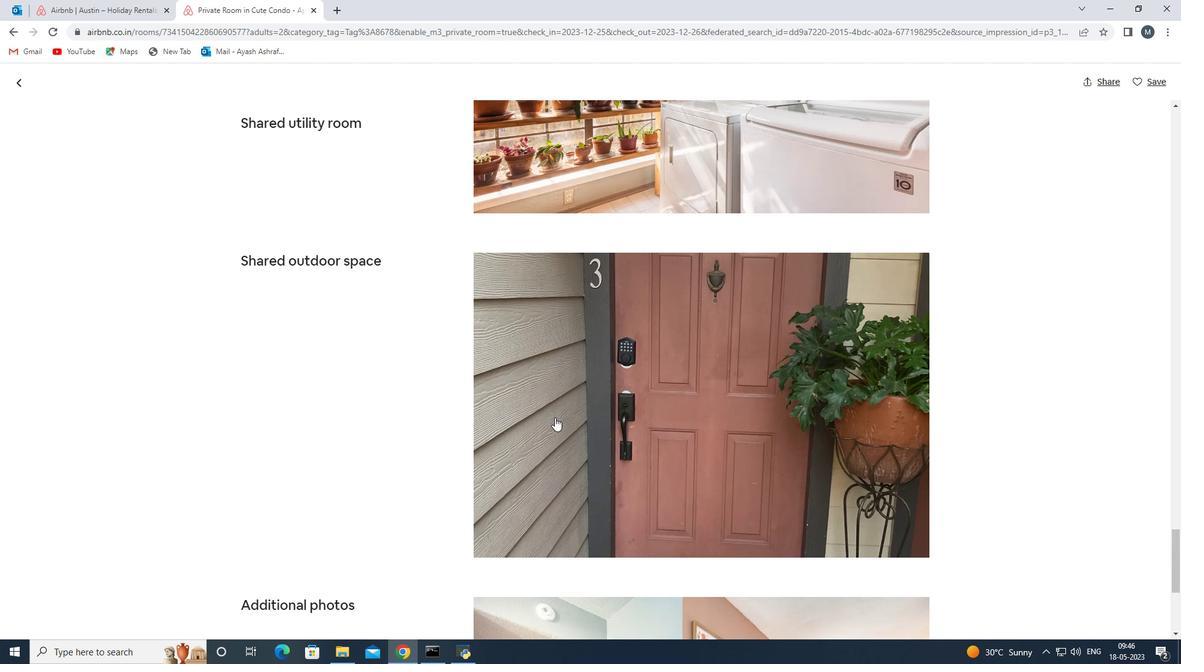 
Action: Mouse moved to (544, 411)
Screenshot: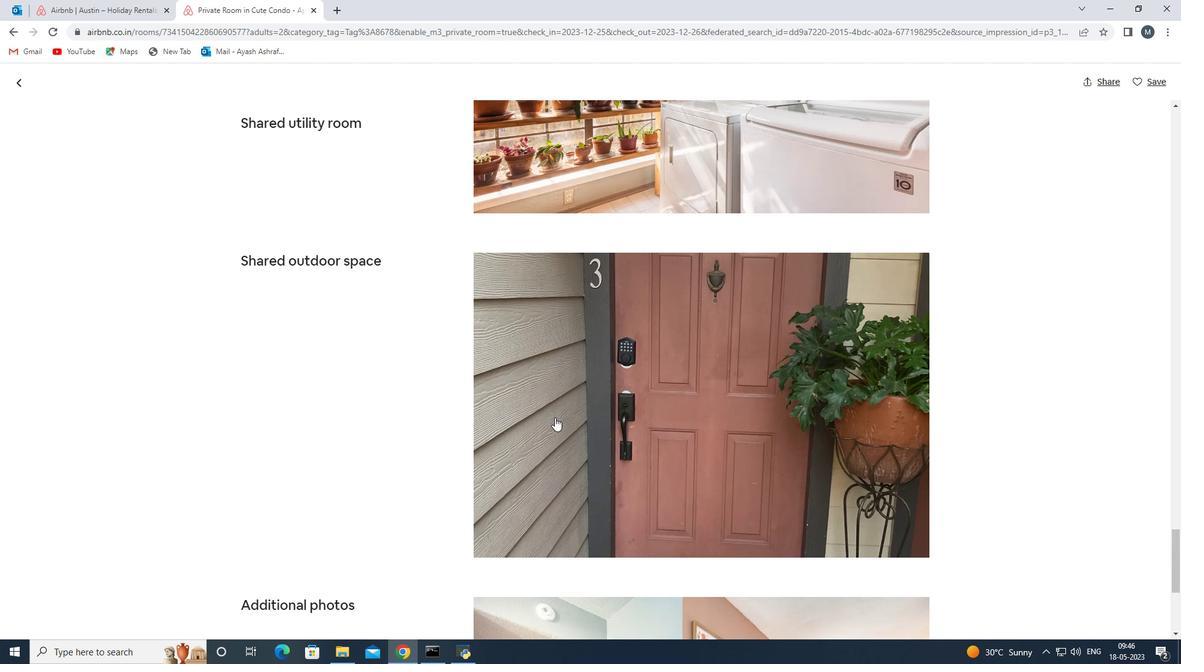 
Action: Mouse scrolled (544, 412) with delta (0, 0)
Screenshot: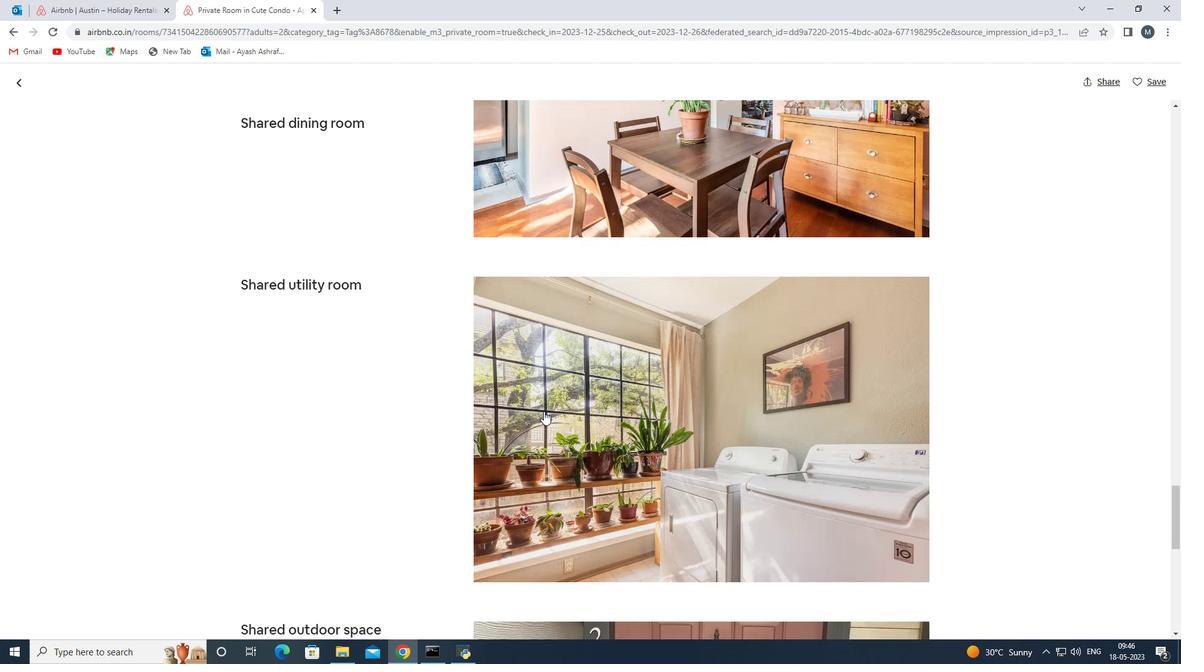 
Action: Mouse scrolled (544, 412) with delta (0, 0)
Screenshot: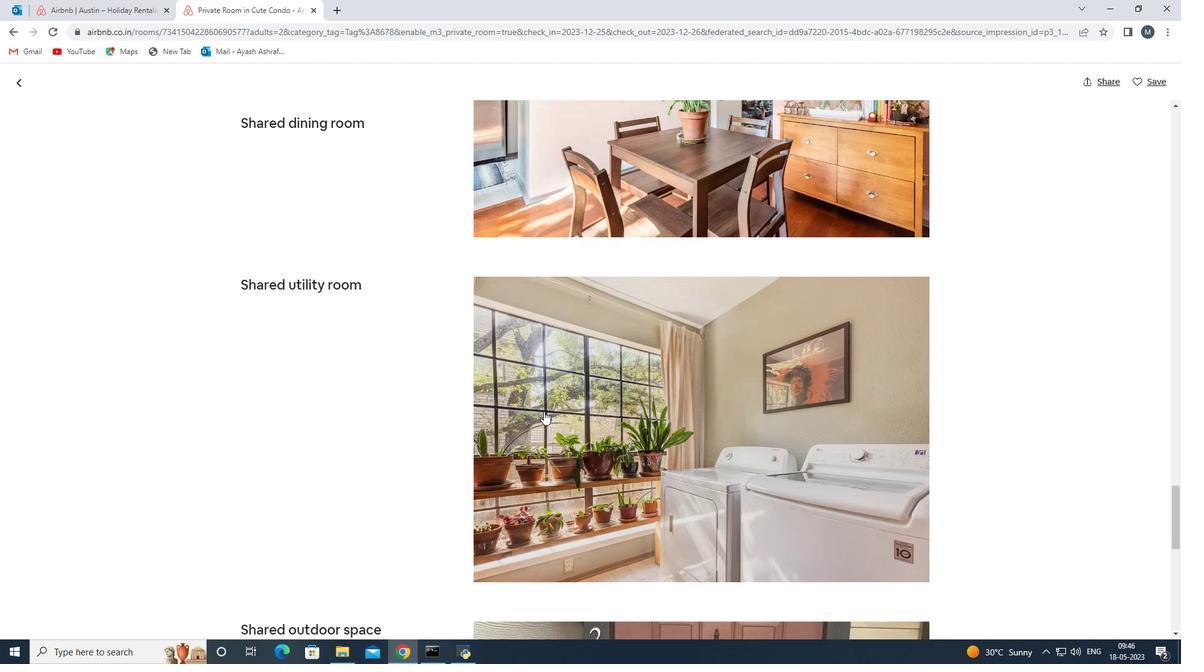 
Action: Mouse scrolled (544, 412) with delta (0, 0)
Screenshot: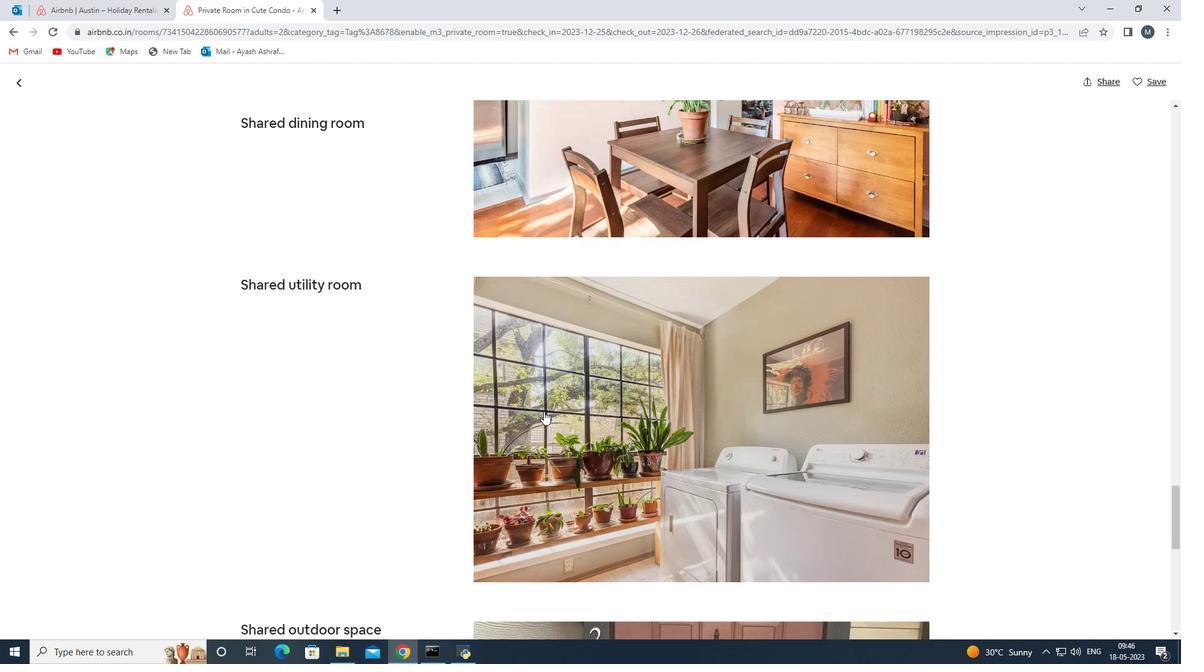 
Action: Mouse scrolled (544, 412) with delta (0, 0)
